 Task: Buy 1 Antiperspirant Deodorant from Deodorants & Antiperspirants section under best seller category for shipping address: Jordan Davis, 2759 Fieldcrest Road, New York, New York 10005, Cell Number 6318992398. Pay from credit card ending with 7965, CVV 549
Action: Mouse moved to (280, 55)
Screenshot: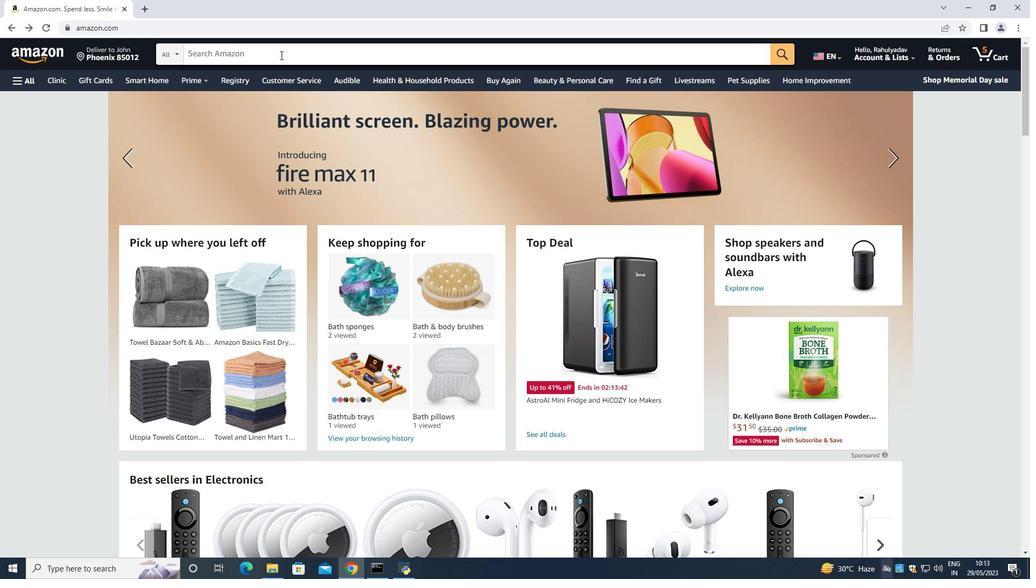 
Action: Mouse pressed left at (280, 55)
Screenshot: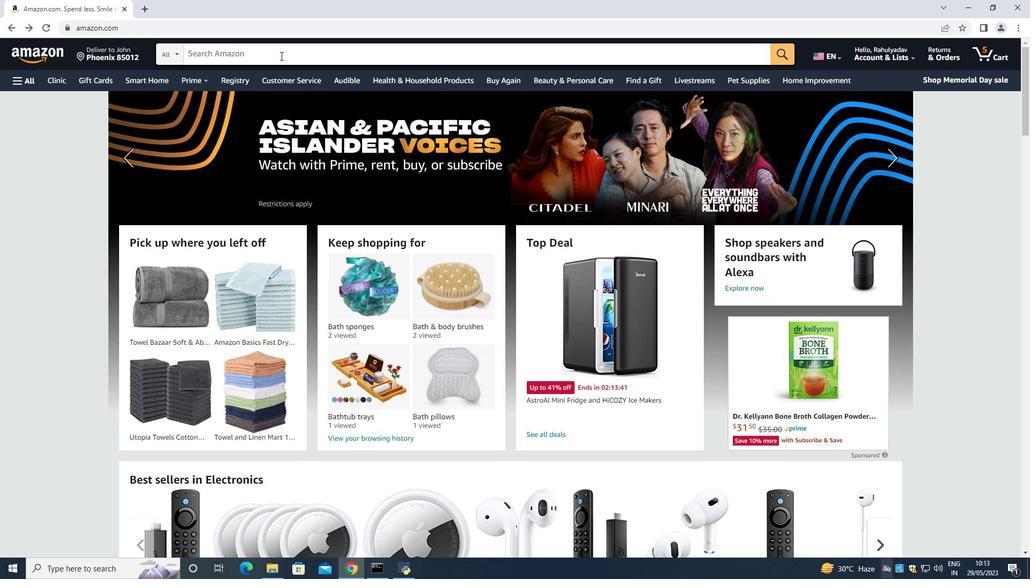 
Action: Mouse moved to (273, 54)
Screenshot: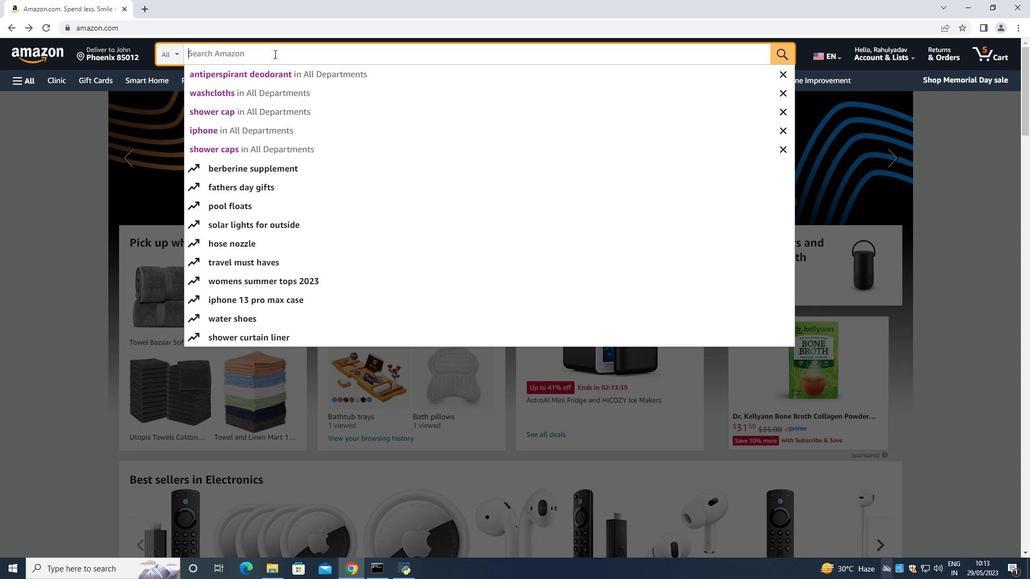 
Action: Key pressed <Key.shift>Antiperspirant<Key.space><Key.shift><Key.shift><Key.shift>Deodorant<Key.space><Key.enter>
Screenshot: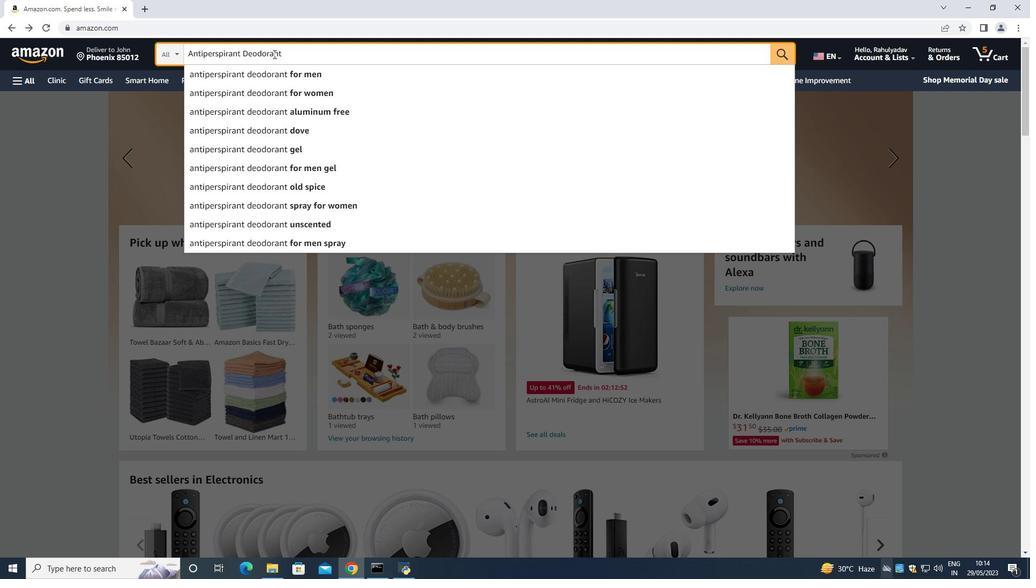 
Action: Mouse moved to (77, 262)
Screenshot: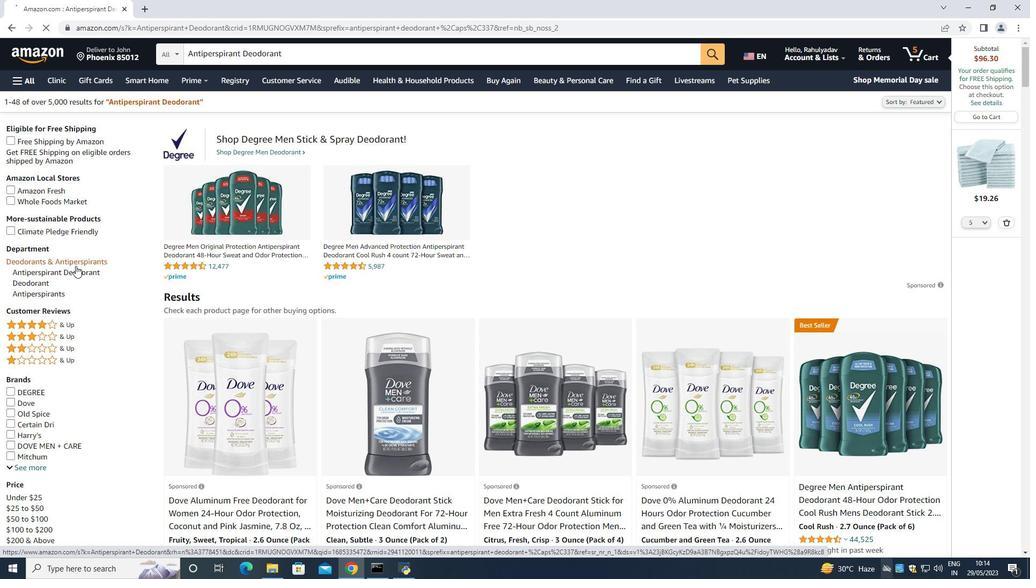 
Action: Mouse pressed left at (77, 262)
Screenshot: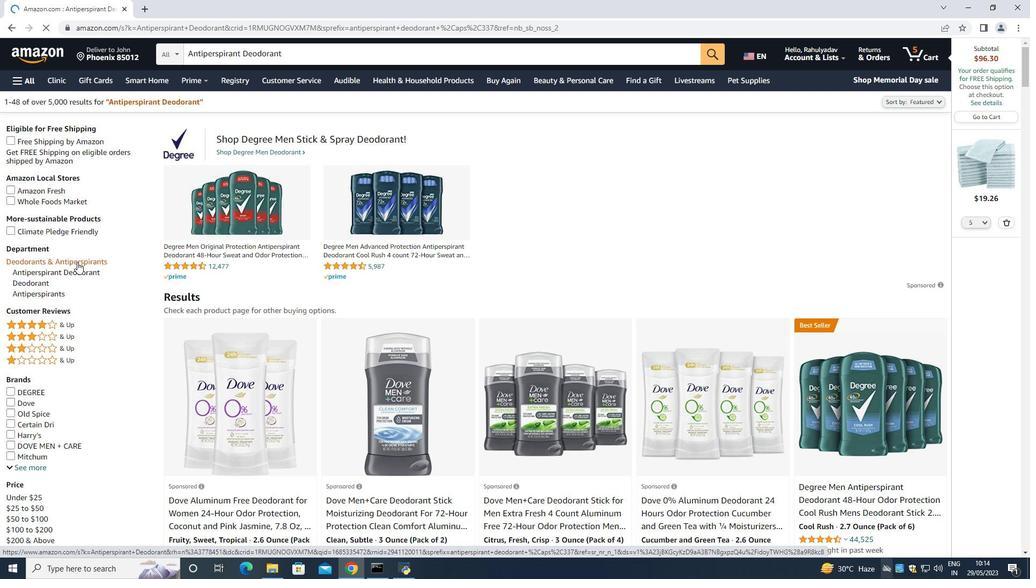 
Action: Mouse moved to (370, 234)
Screenshot: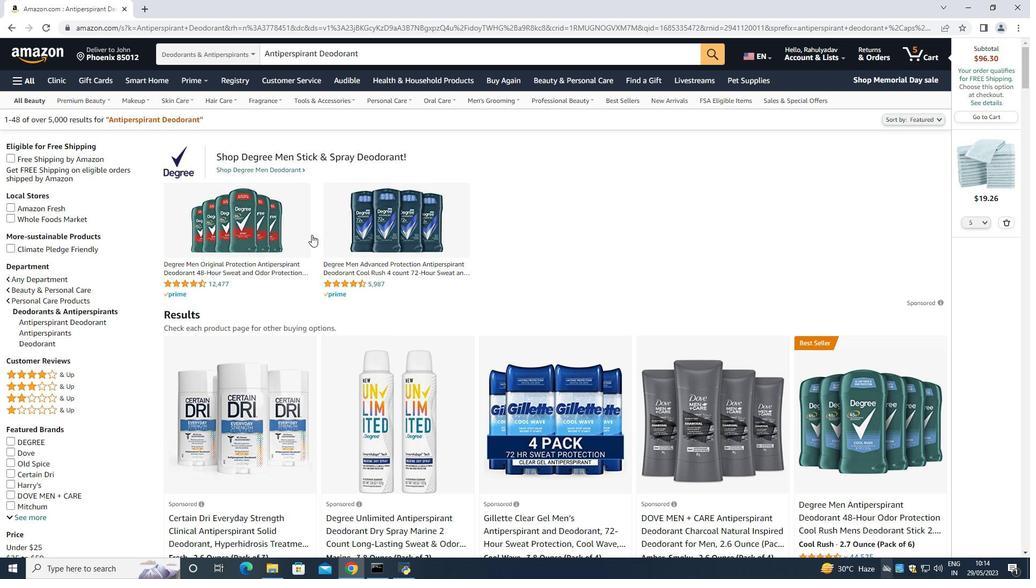
Action: Mouse scrolled (370, 234) with delta (0, 0)
Screenshot: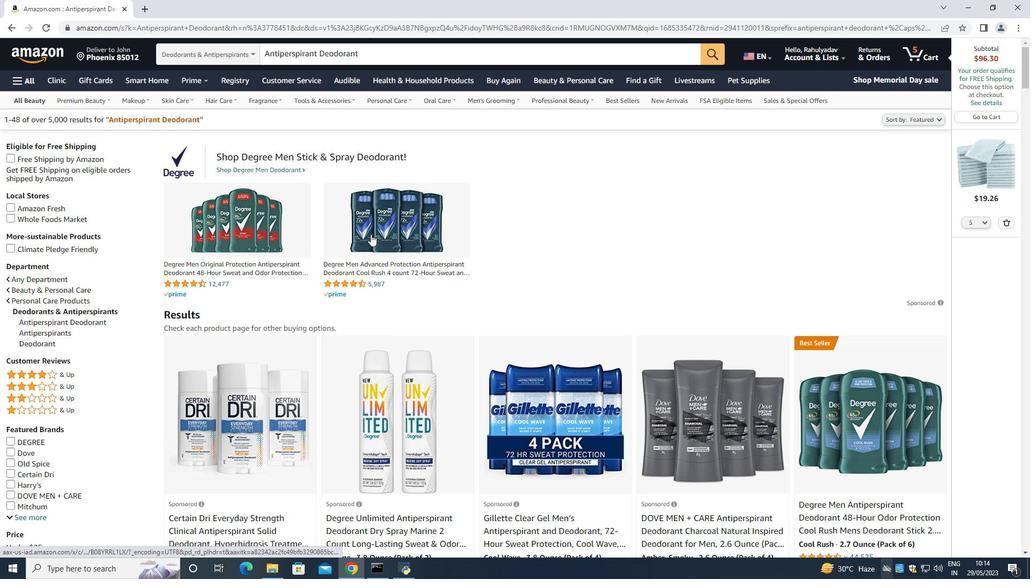 
Action: Mouse moved to (1009, 226)
Screenshot: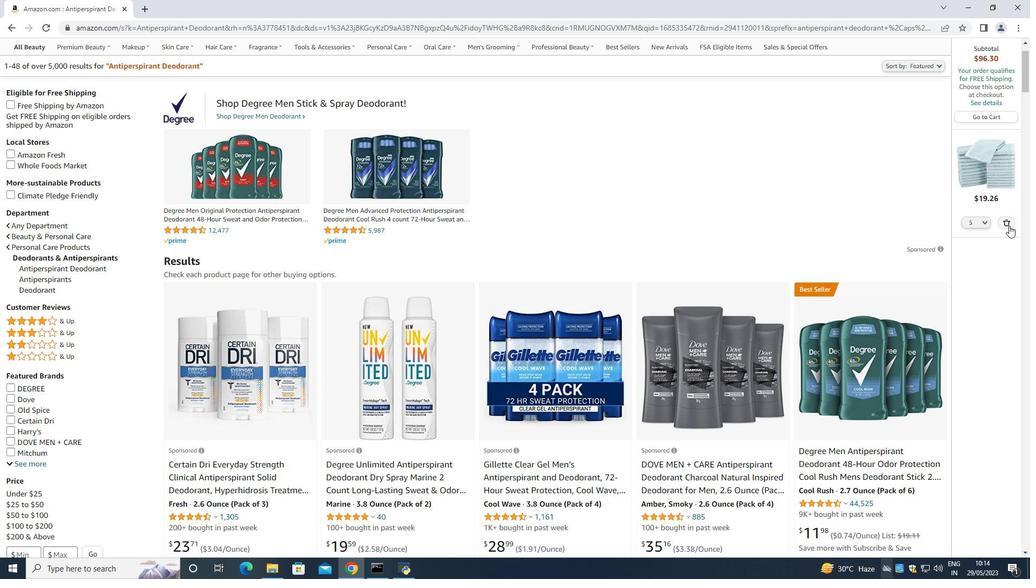 
Action: Mouse pressed left at (1009, 226)
Screenshot: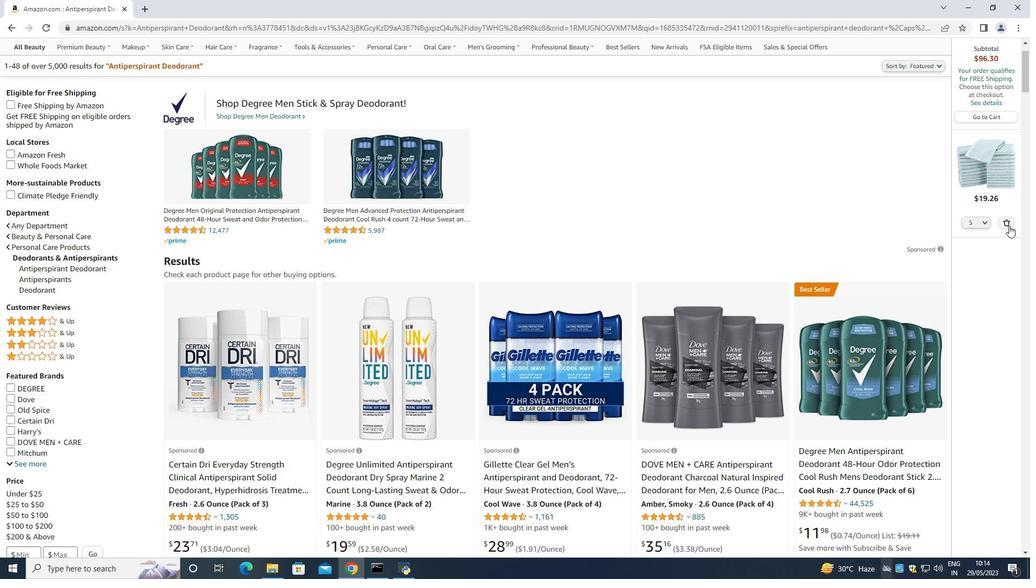 
Action: Mouse moved to (1003, 220)
Screenshot: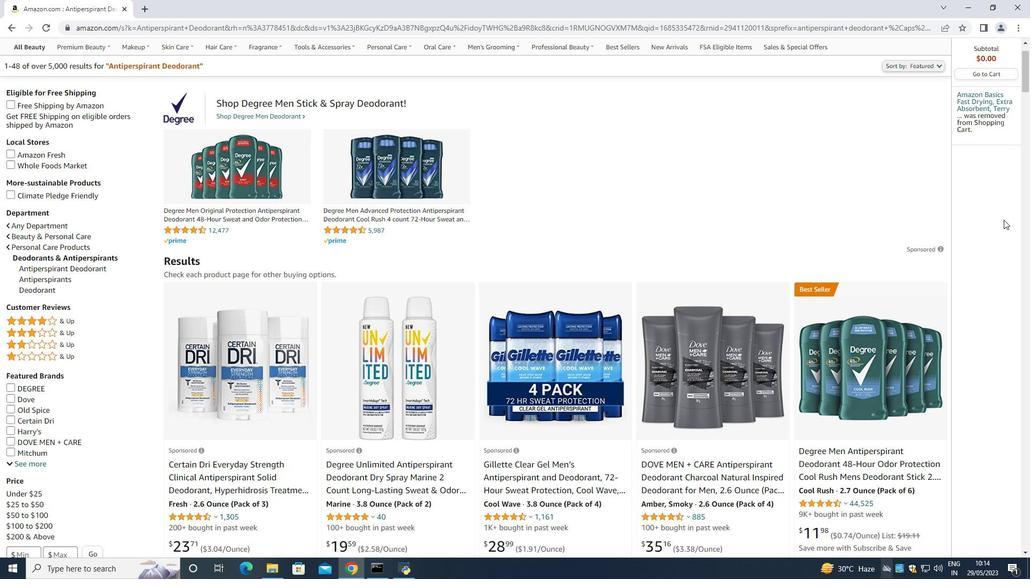 
Action: Key pressed <Key.down><Key.down><Key.down><Key.down><Key.down><Key.down><Key.down><Key.down><Key.down><Key.down><Key.down><Key.down><Key.down><Key.down><Key.down><Key.down><Key.down><Key.down><Key.up><Key.up><Key.up><Key.up><Key.up><Key.up><Key.up><Key.up><Key.up><Key.up><Key.up><Key.up><Key.up><Key.up><Key.up><Key.up><Key.up><Key.up><Key.up><Key.up><Key.up><Key.up><Key.up><Key.up><Key.down><Key.down><Key.down><Key.down><Key.down>
Screenshot: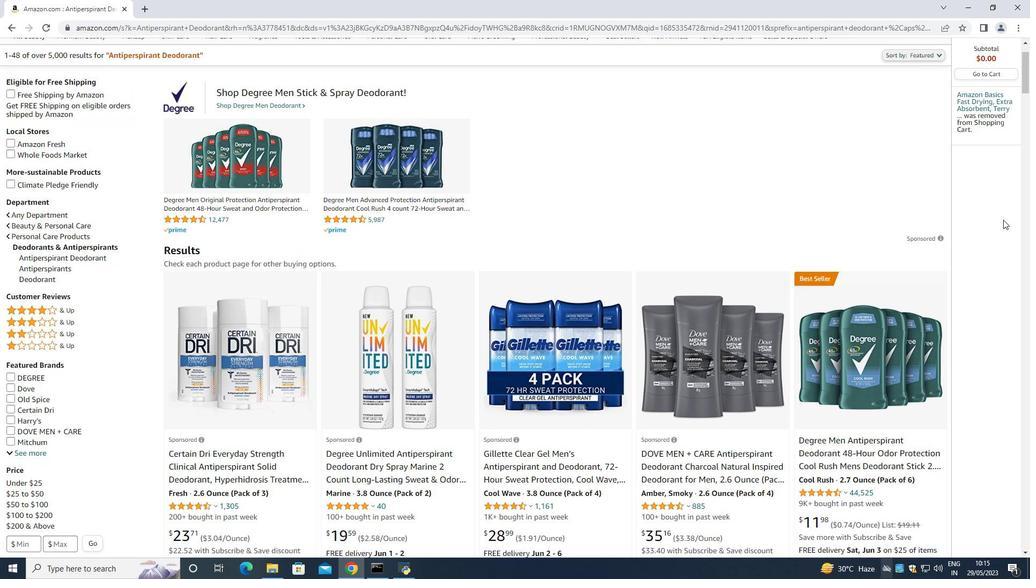 
Action: Mouse moved to (514, 332)
Screenshot: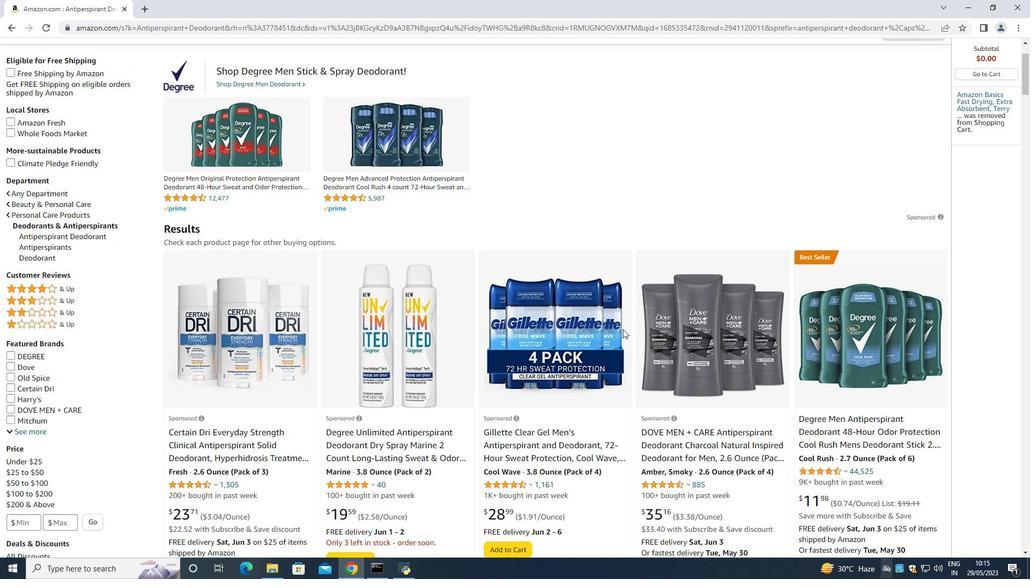 
Action: Mouse scrolled (514, 331) with delta (0, 0)
Screenshot: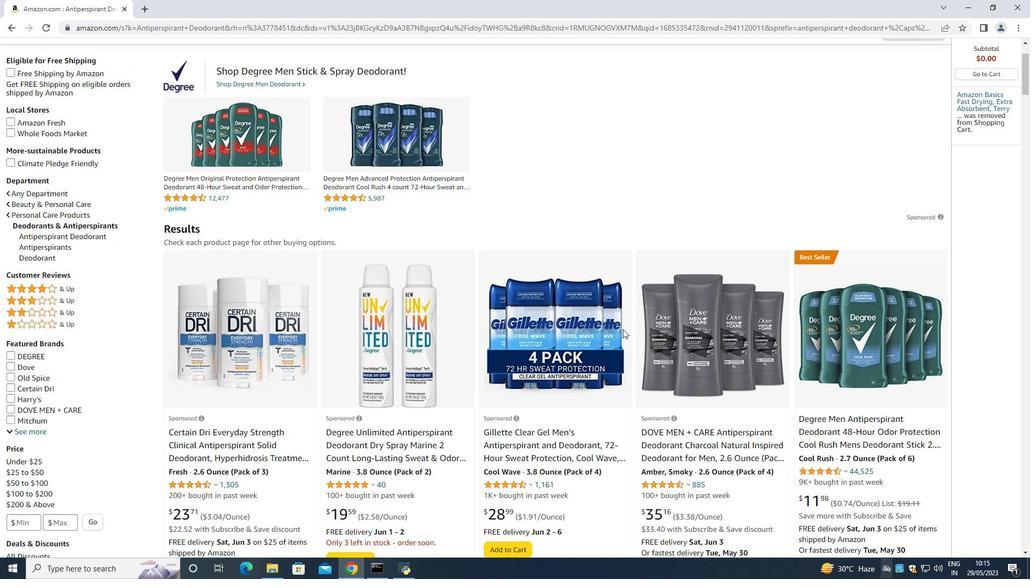 
Action: Mouse moved to (253, 379)
Screenshot: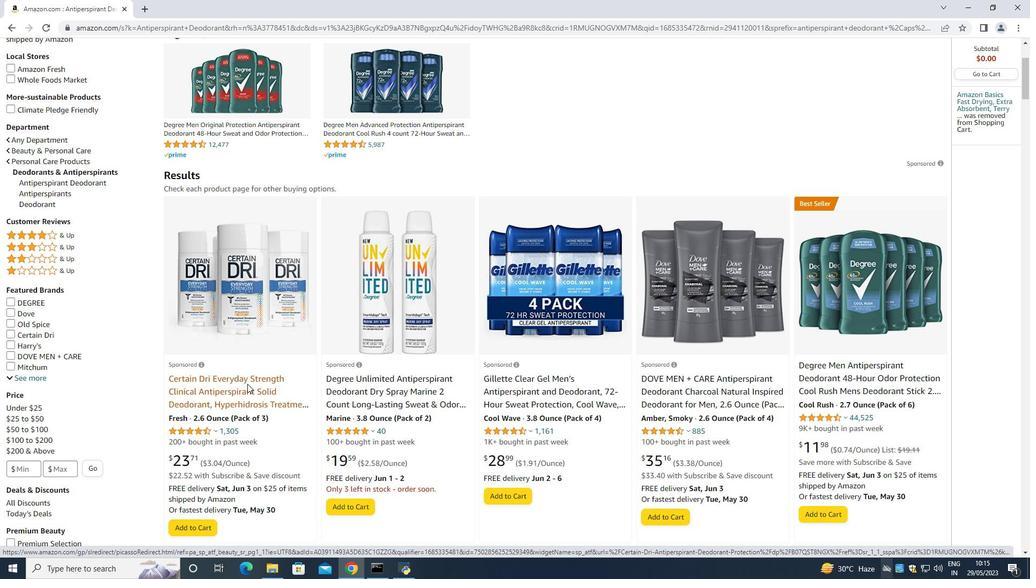
Action: Mouse scrolled (253, 379) with delta (0, 0)
Screenshot: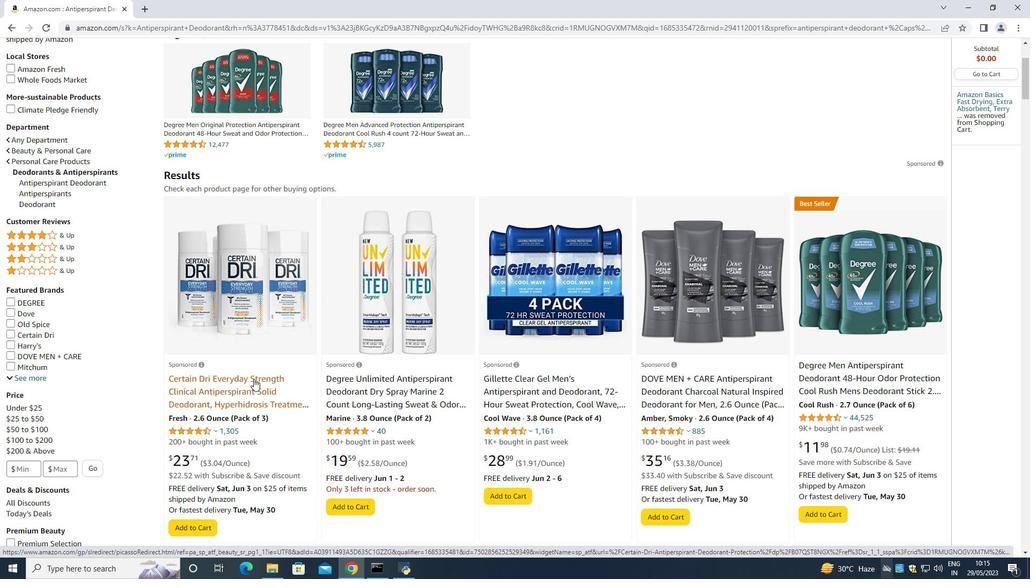 
Action: Mouse scrolled (253, 379) with delta (0, 0)
Screenshot: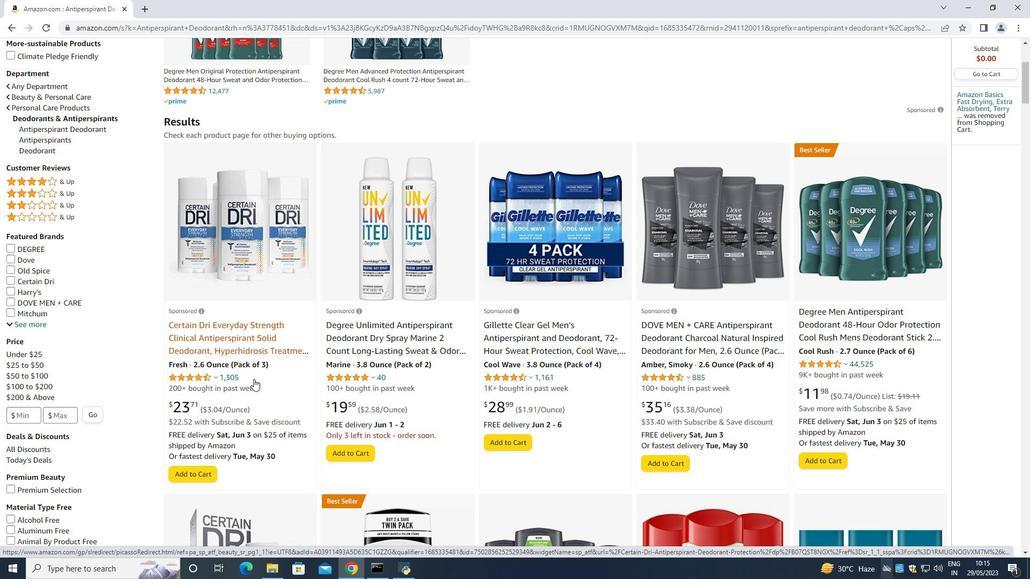 
Action: Mouse scrolled (253, 379) with delta (0, 0)
Screenshot: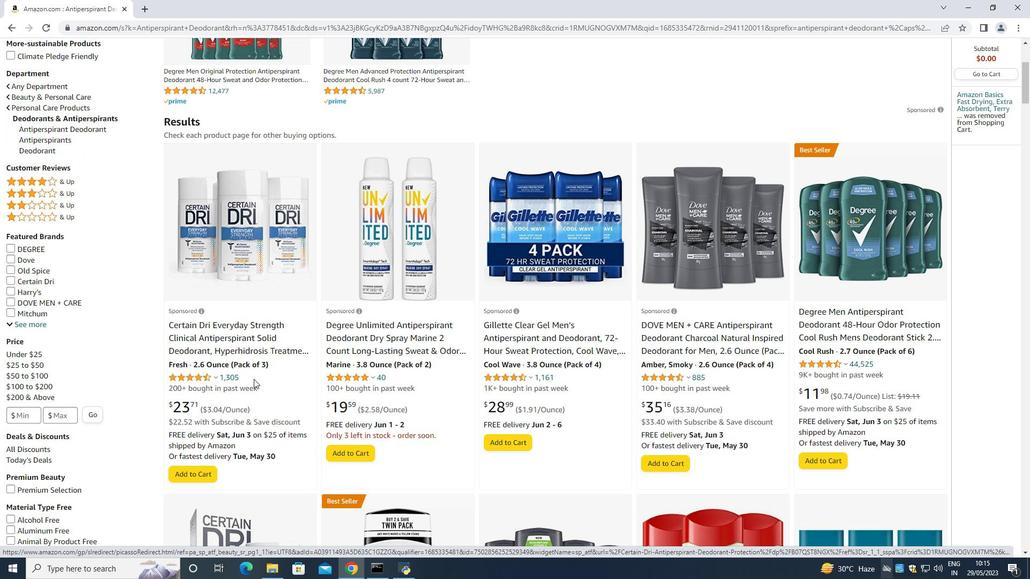 
Action: Mouse scrolled (253, 379) with delta (0, 0)
Screenshot: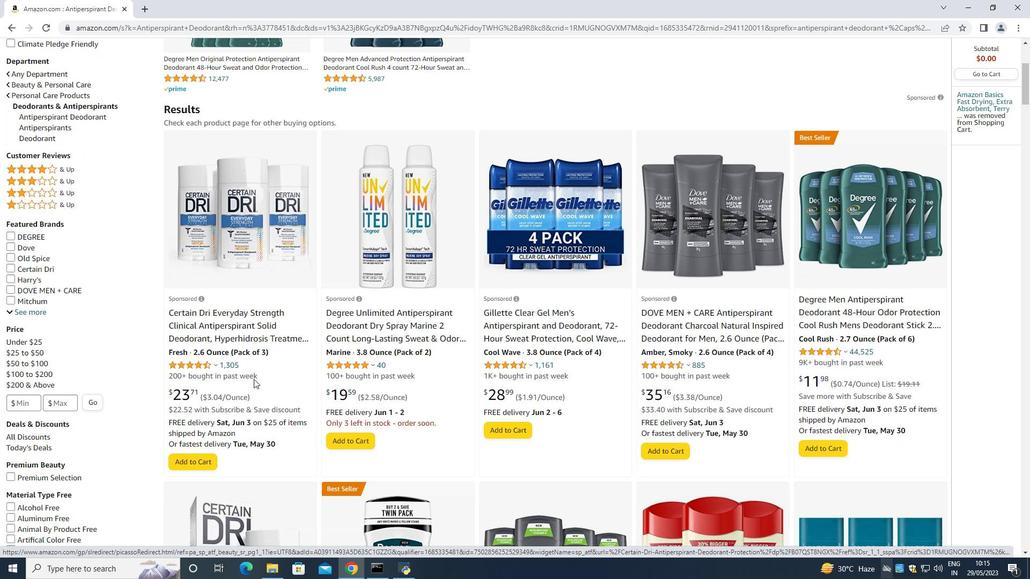 
Action: Mouse scrolled (253, 379) with delta (0, 0)
Screenshot: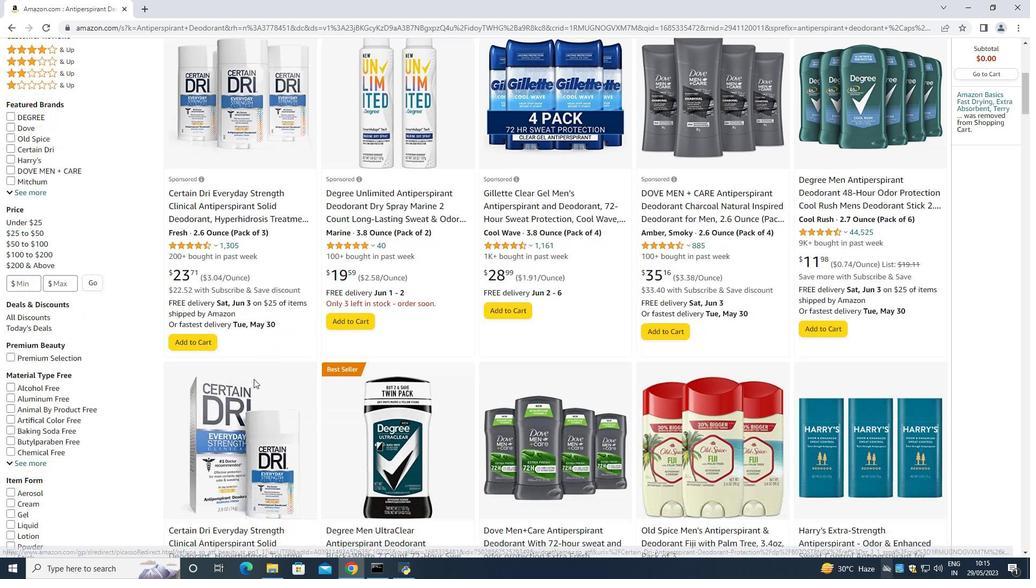 
Action: Mouse scrolled (253, 379) with delta (0, 0)
Screenshot: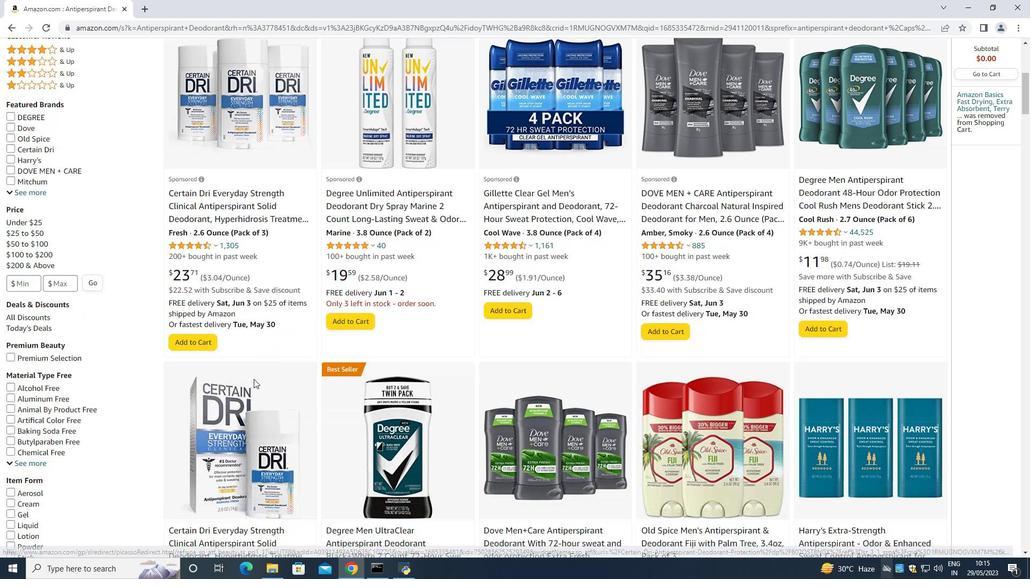 
Action: Mouse moved to (758, 395)
Screenshot: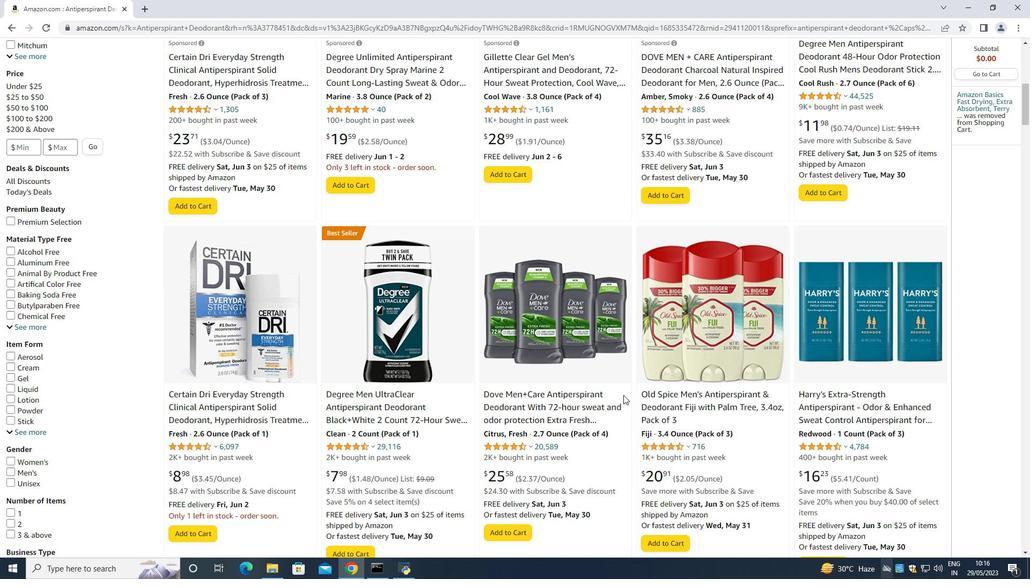 
Action: Mouse scrolled (758, 395) with delta (0, 0)
Screenshot: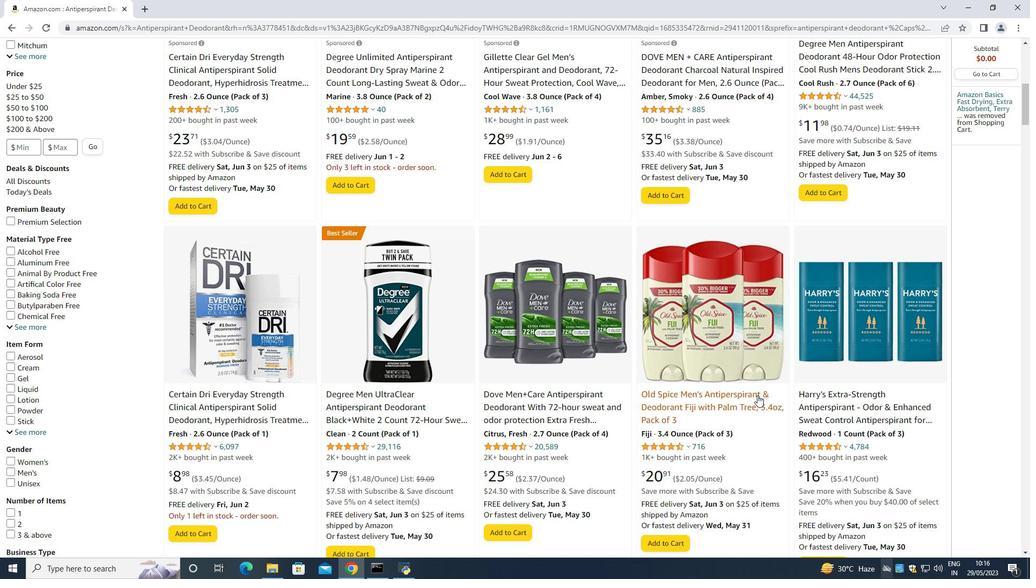 
Action: Mouse moved to (757, 396)
Screenshot: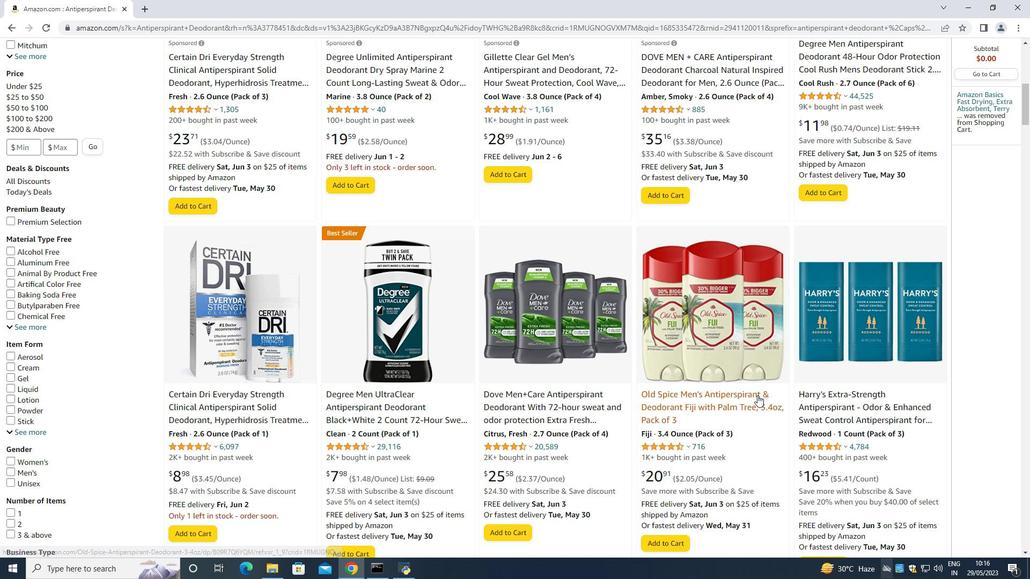 
Action: Mouse scrolled (757, 396) with delta (0, 0)
Screenshot: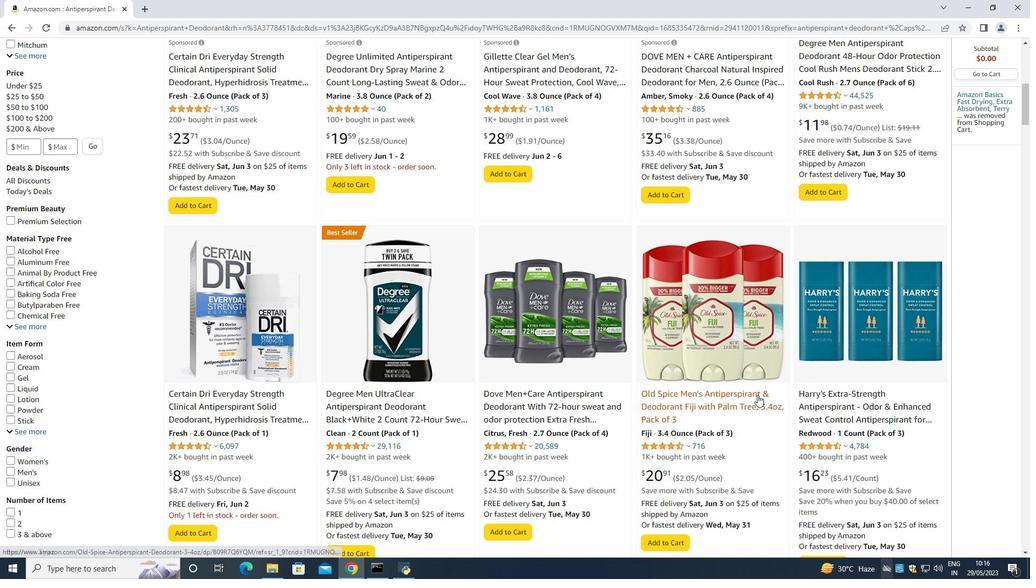 
Action: Mouse moved to (757, 397)
Screenshot: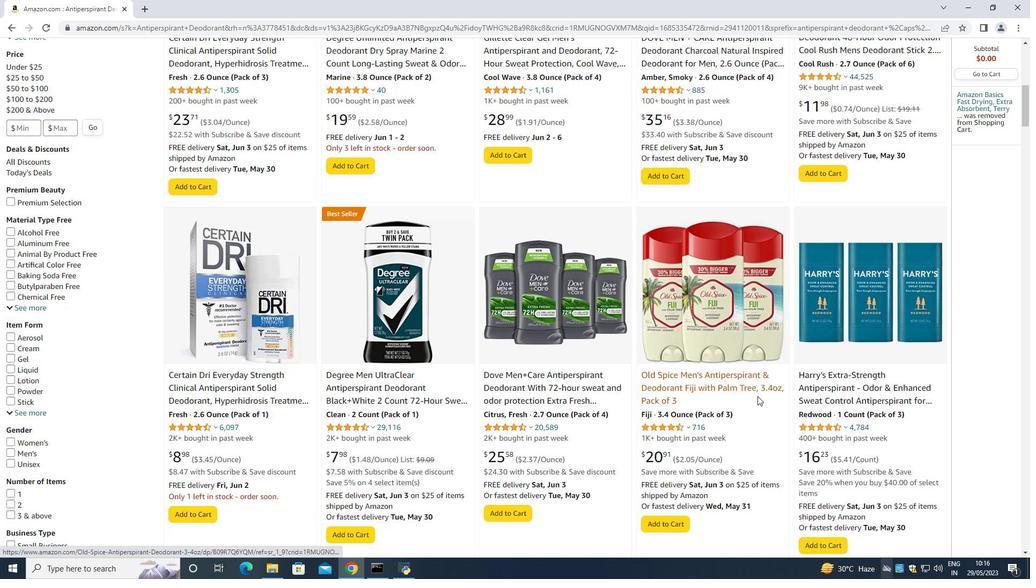 
Action: Mouse scrolled (757, 397) with delta (0, 0)
Screenshot: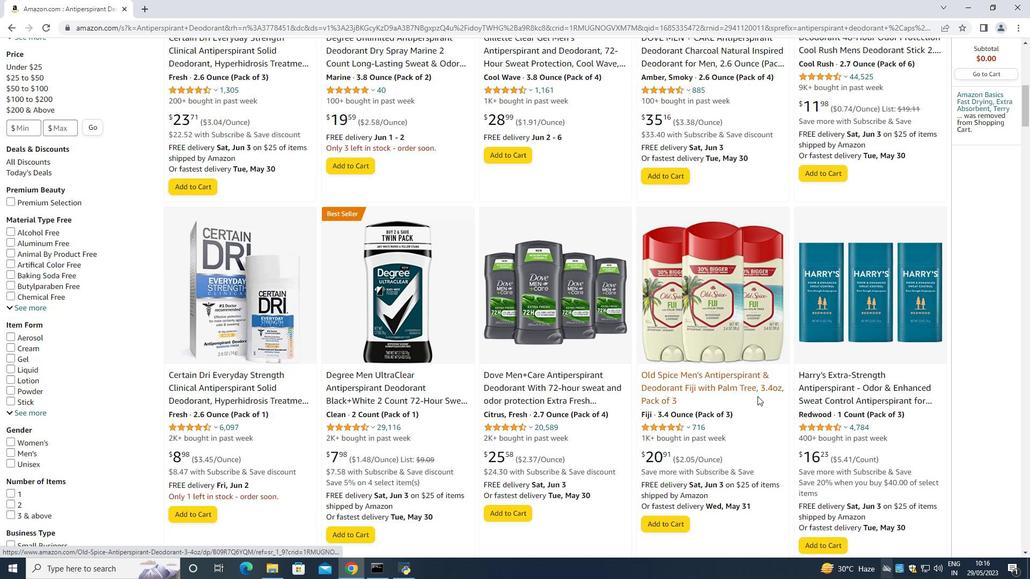 
Action: Mouse moved to (752, 401)
Screenshot: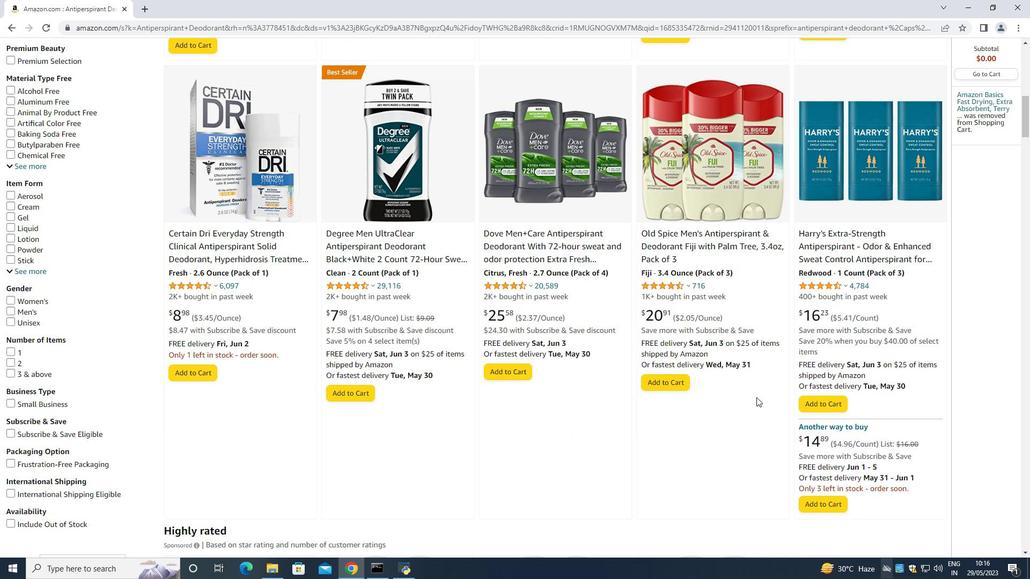 
Action: Mouse scrolled (752, 401) with delta (0, 0)
Screenshot: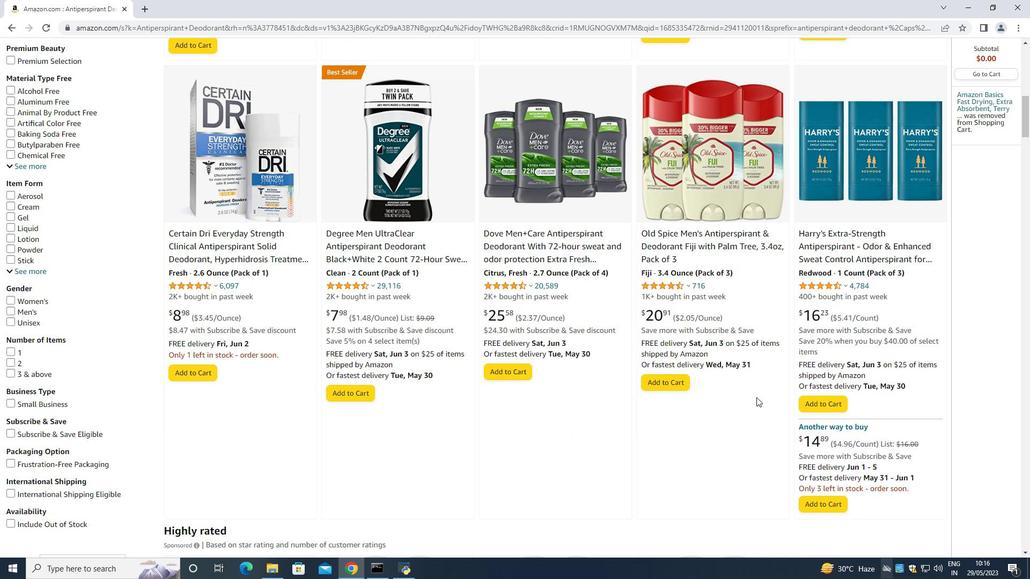 
Action: Mouse moved to (751, 403)
Screenshot: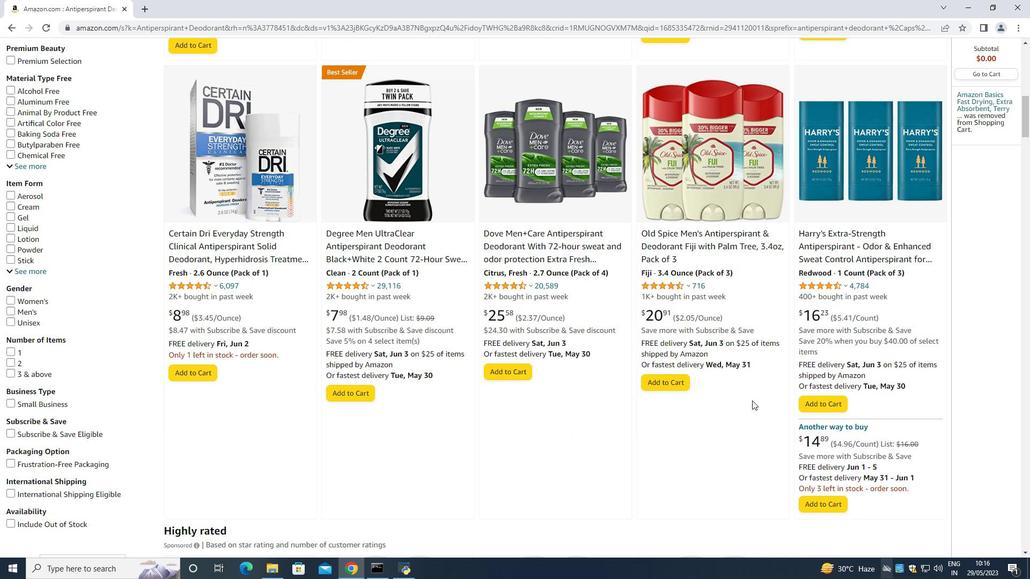 
Action: Mouse scrolled (751, 402) with delta (0, 0)
Screenshot: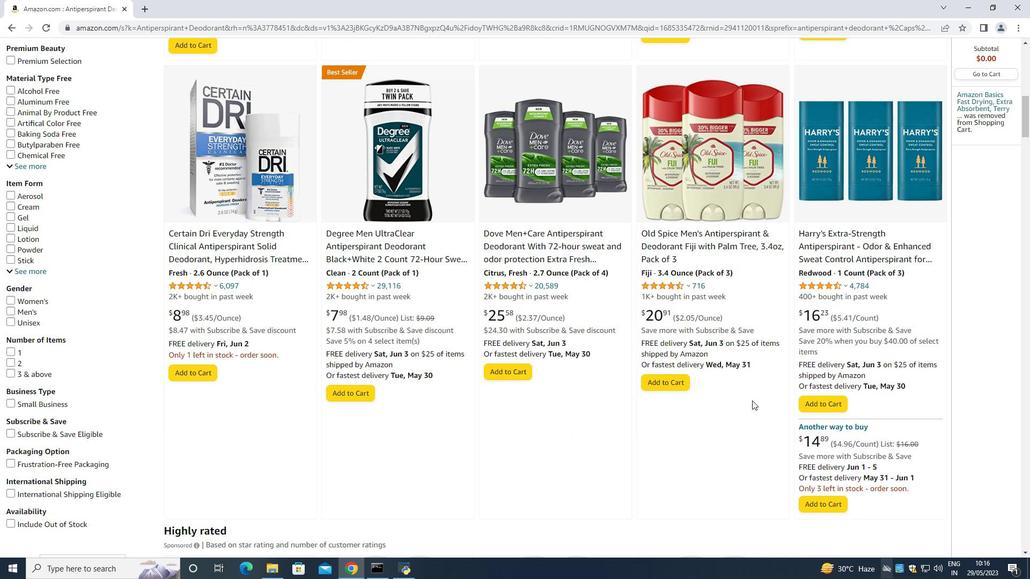 
Action: Mouse scrolled (751, 402) with delta (0, 0)
Screenshot: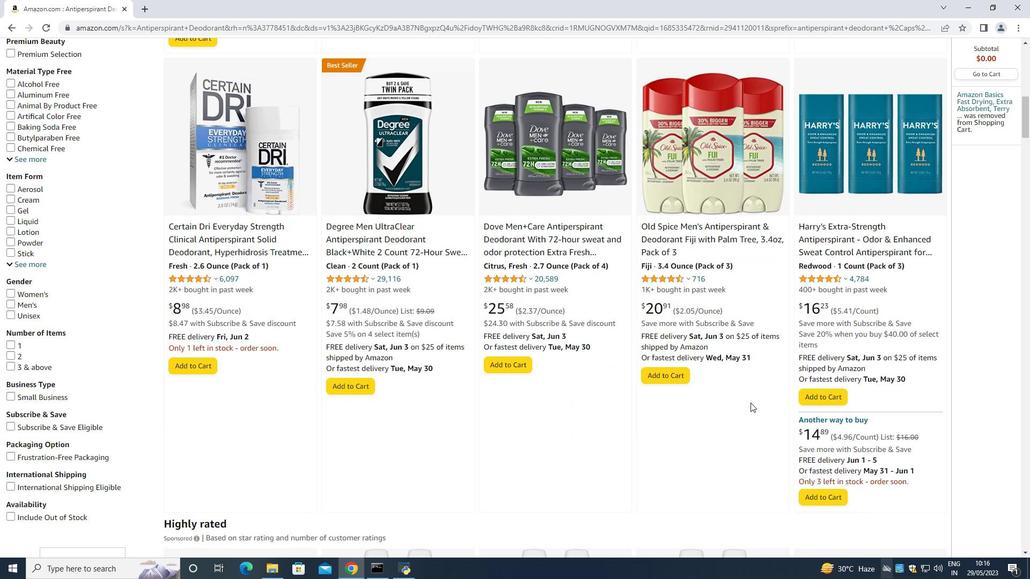 
Action: Mouse moved to (748, 405)
Screenshot: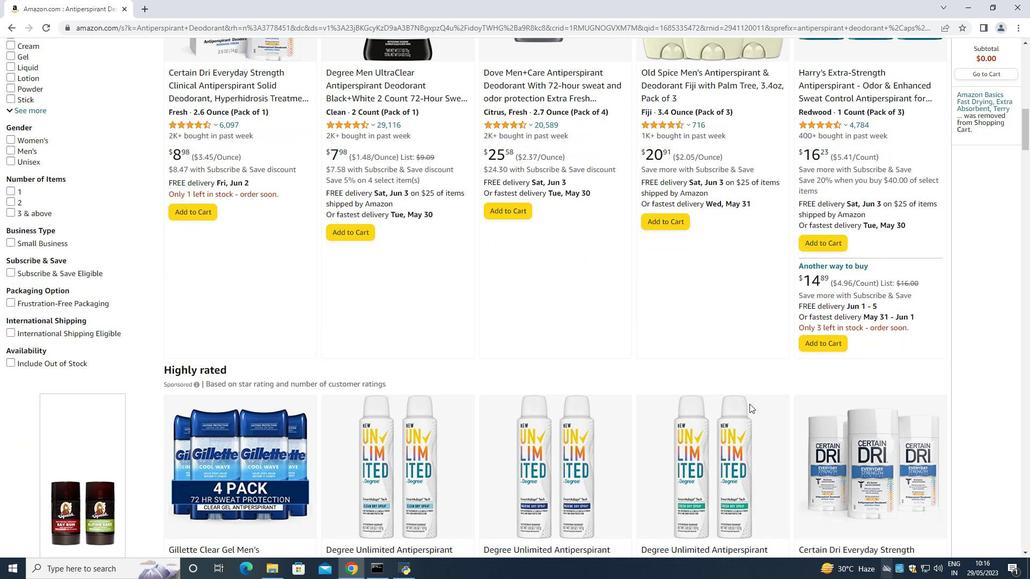 
Action: Mouse scrolled (748, 404) with delta (0, 0)
Screenshot: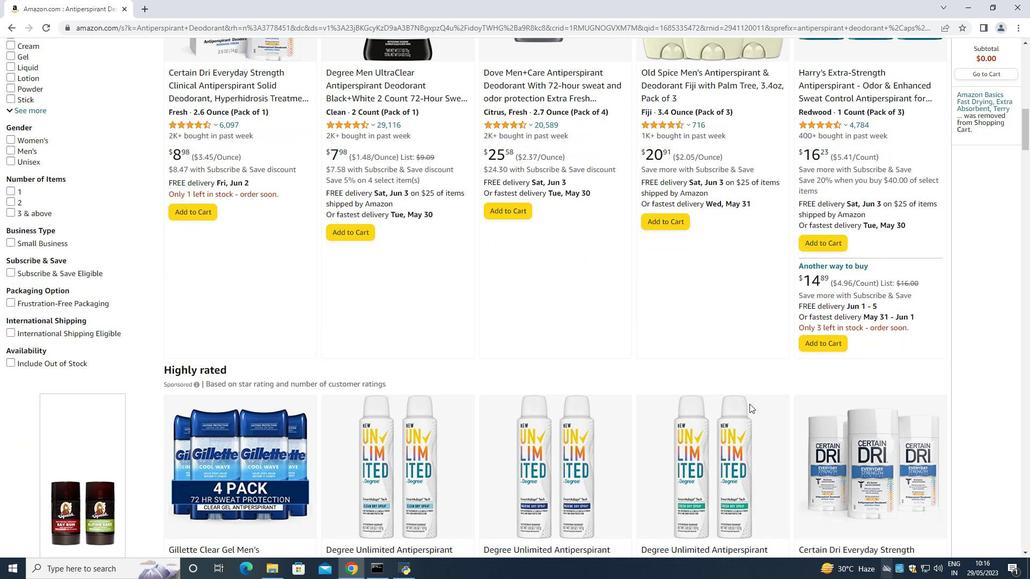
Action: Mouse moved to (747, 406)
Screenshot: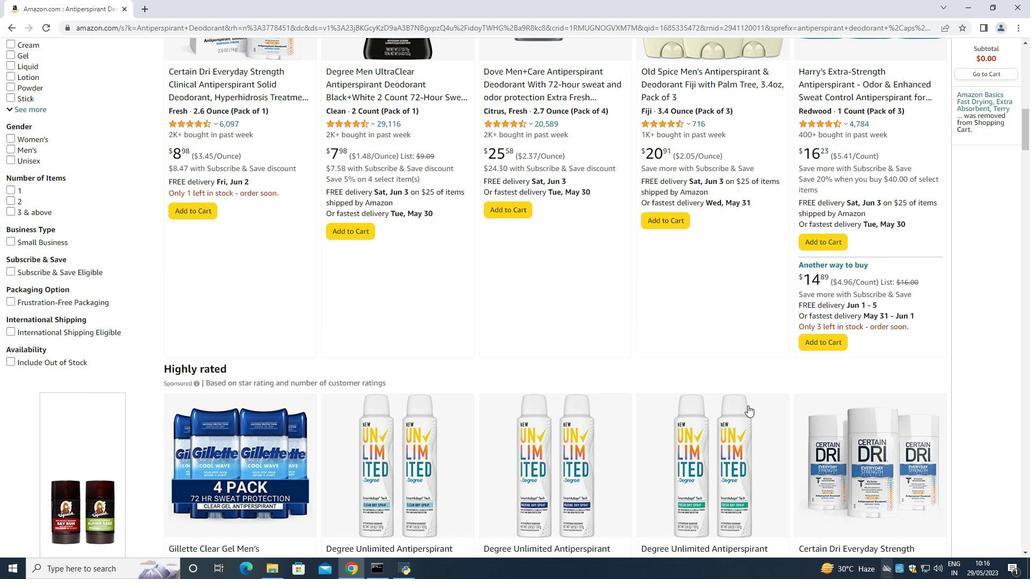 
Action: Mouse scrolled (747, 405) with delta (0, 0)
Screenshot: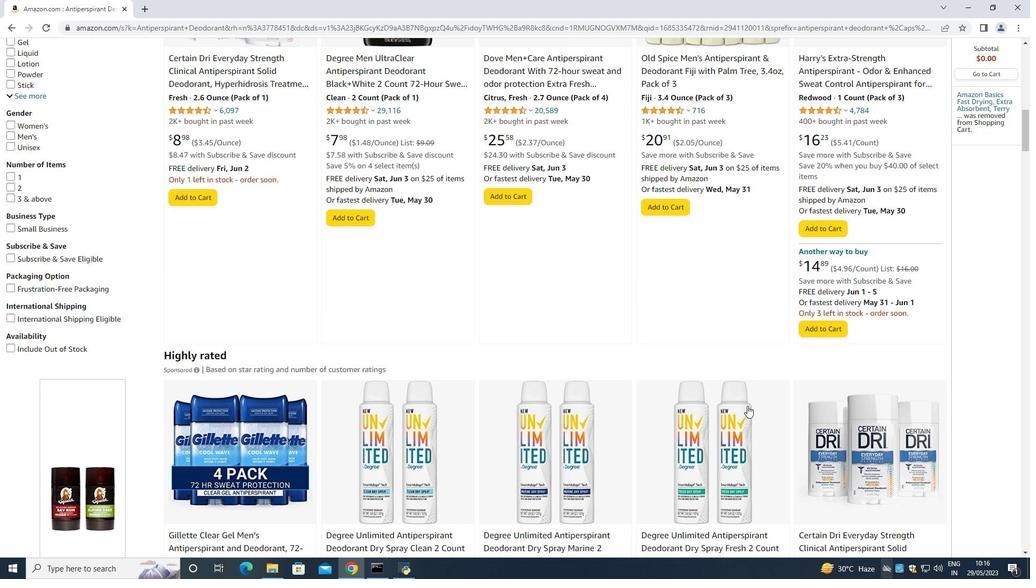 
Action: Mouse moved to (274, 459)
Screenshot: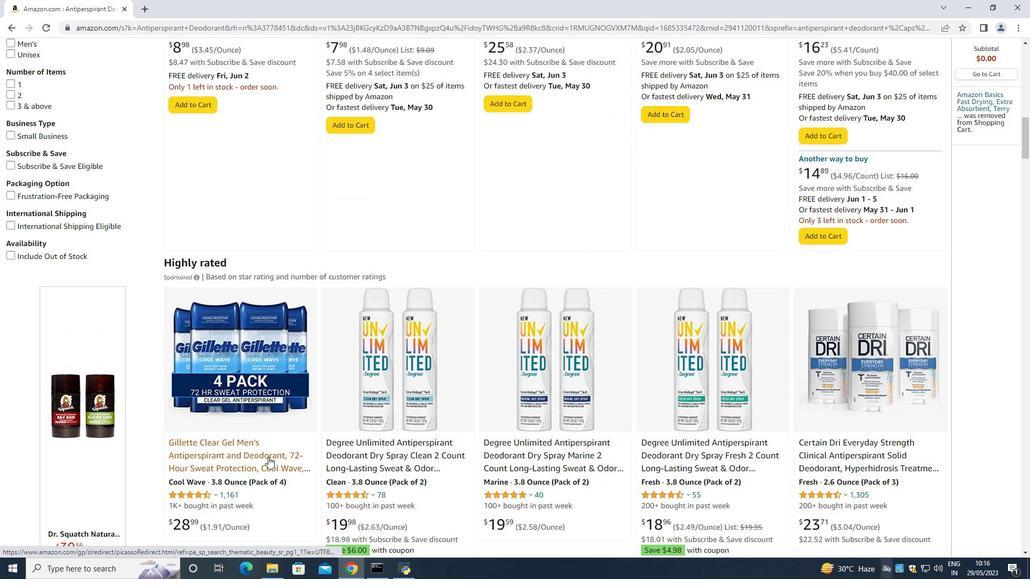 
Action: Mouse scrolled (274, 459) with delta (0, 0)
Screenshot: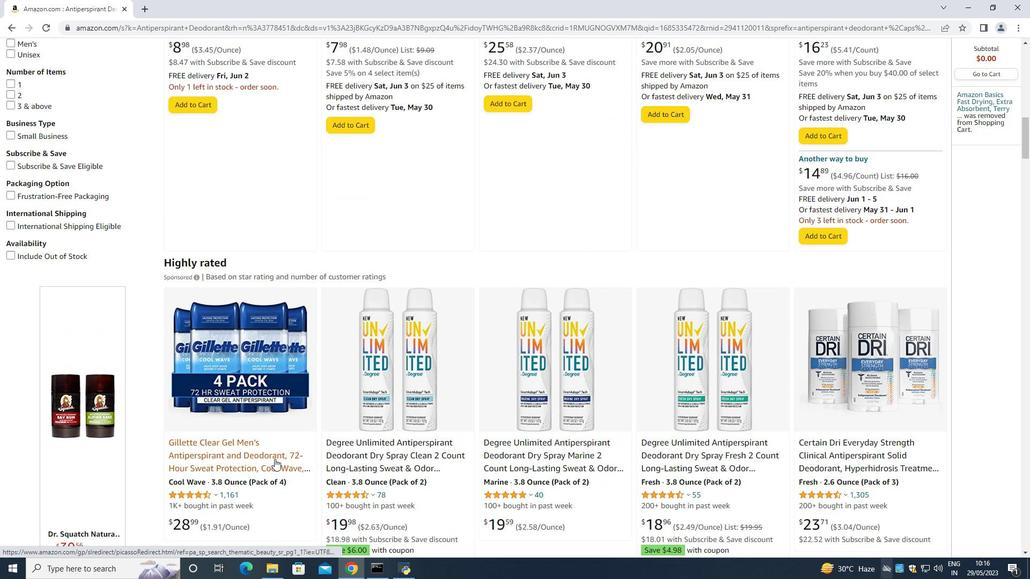 
Action: Mouse moved to (648, 439)
Screenshot: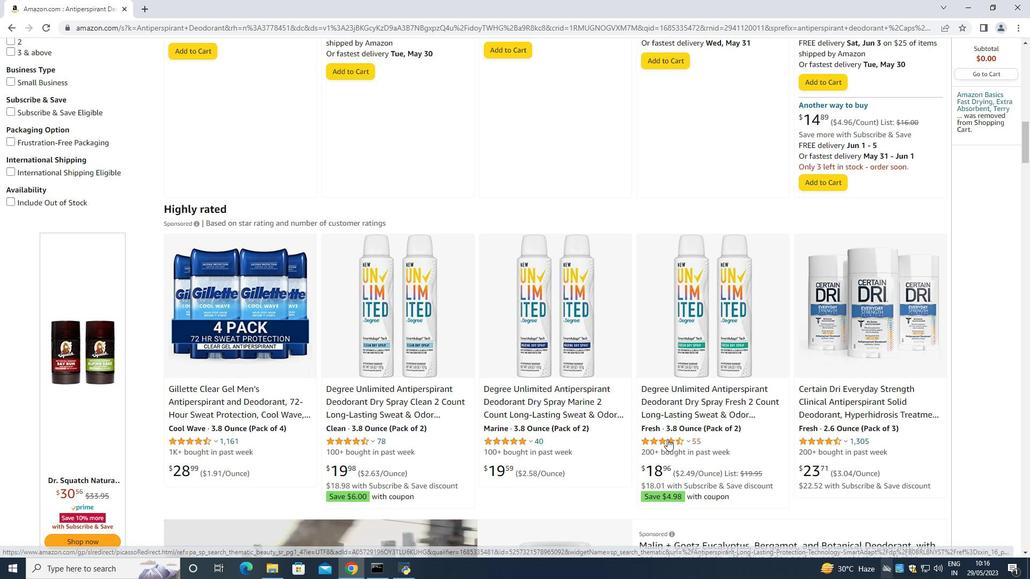 
Action: Mouse scrolled (648, 439) with delta (0, 0)
Screenshot: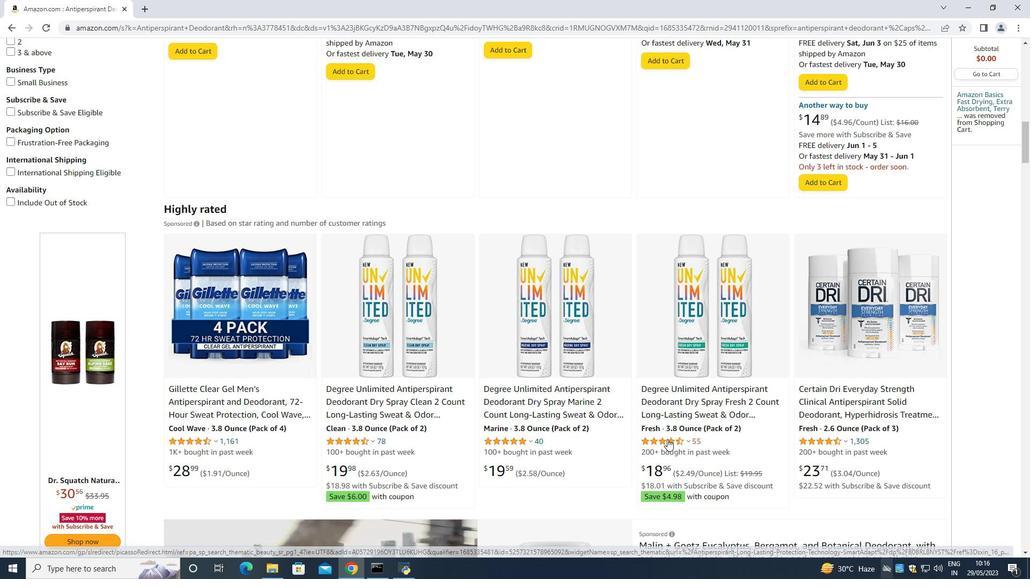 
Action: Mouse moved to (646, 440)
Screenshot: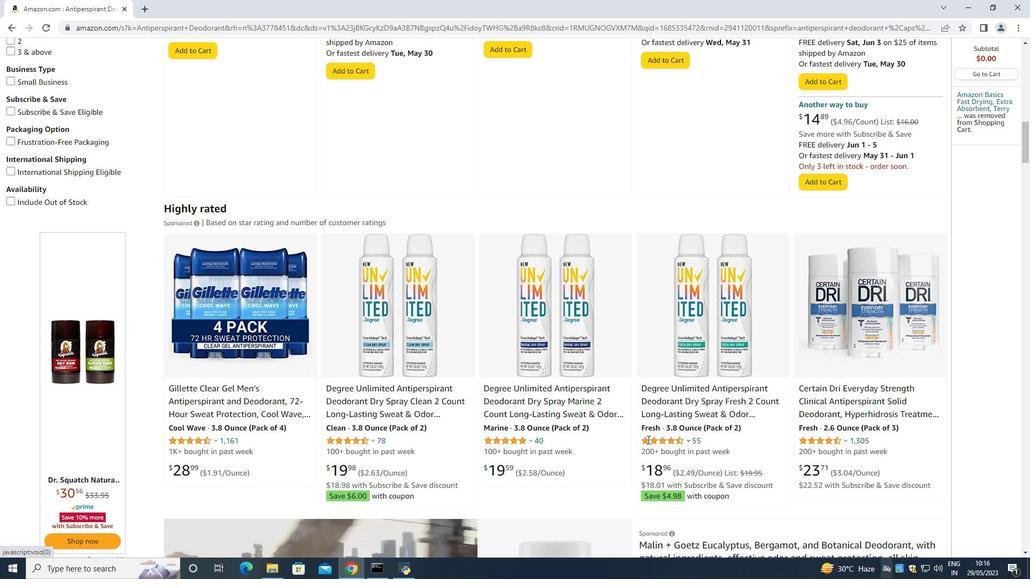 
Action: Mouse scrolled (646, 440) with delta (0, 0)
Screenshot: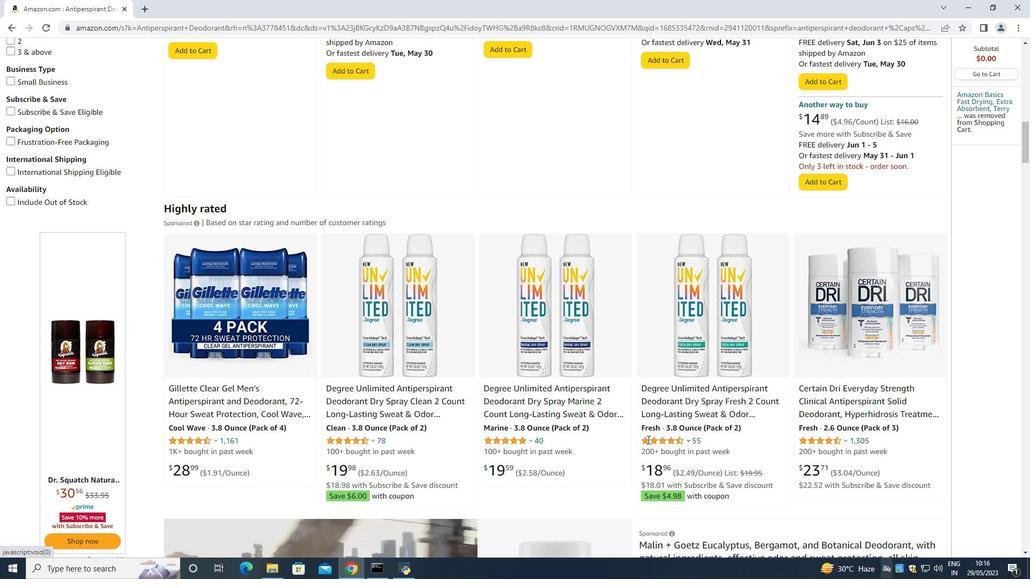
Action: Mouse moved to (641, 441)
Screenshot: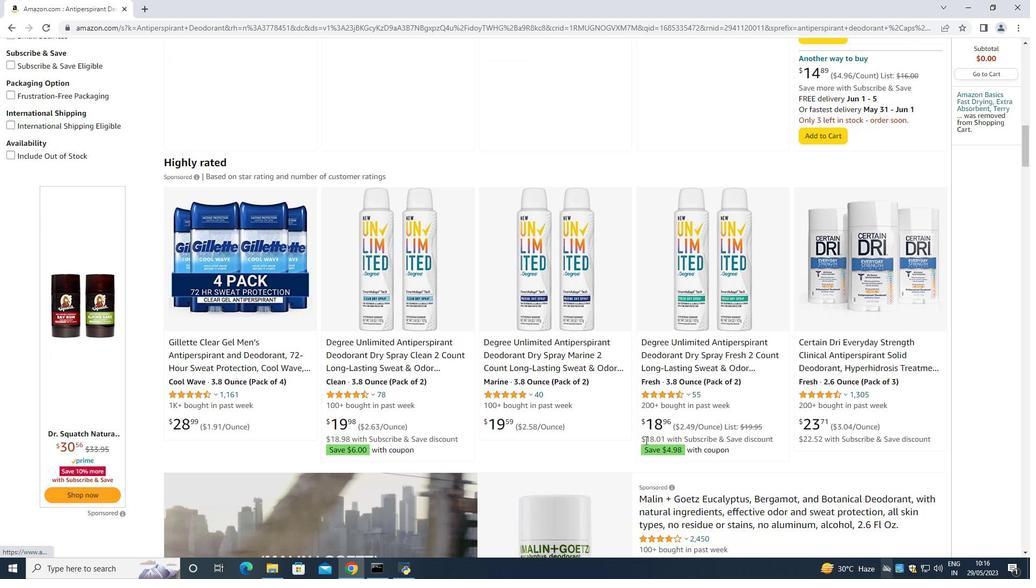 
Action: Mouse scrolled (641, 441) with delta (0, 0)
Screenshot: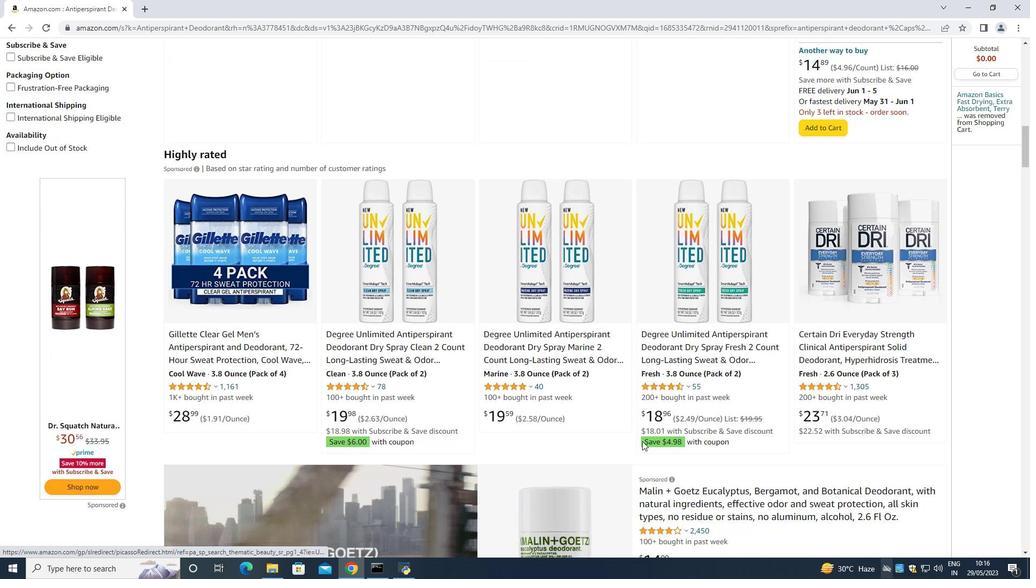 
Action: Mouse moved to (640, 444)
Screenshot: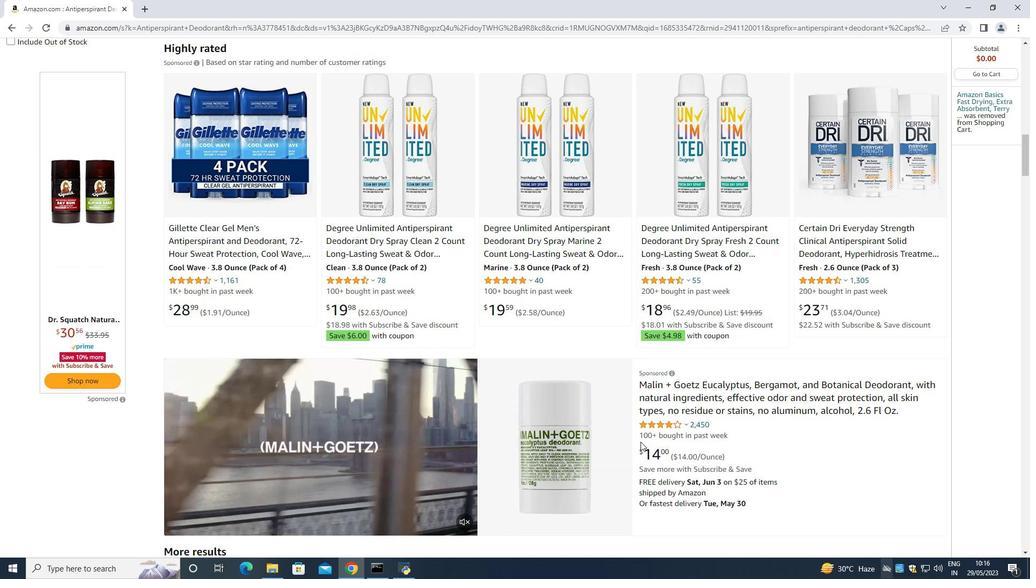 
Action: Mouse scrolled (640, 443) with delta (0, 0)
Screenshot: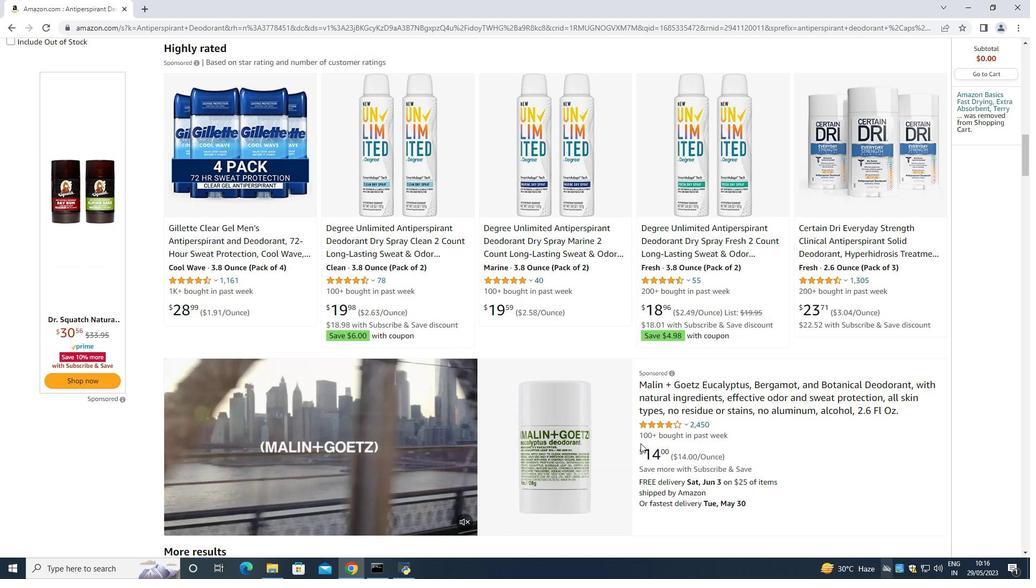 
Action: Mouse moved to (674, 445)
Screenshot: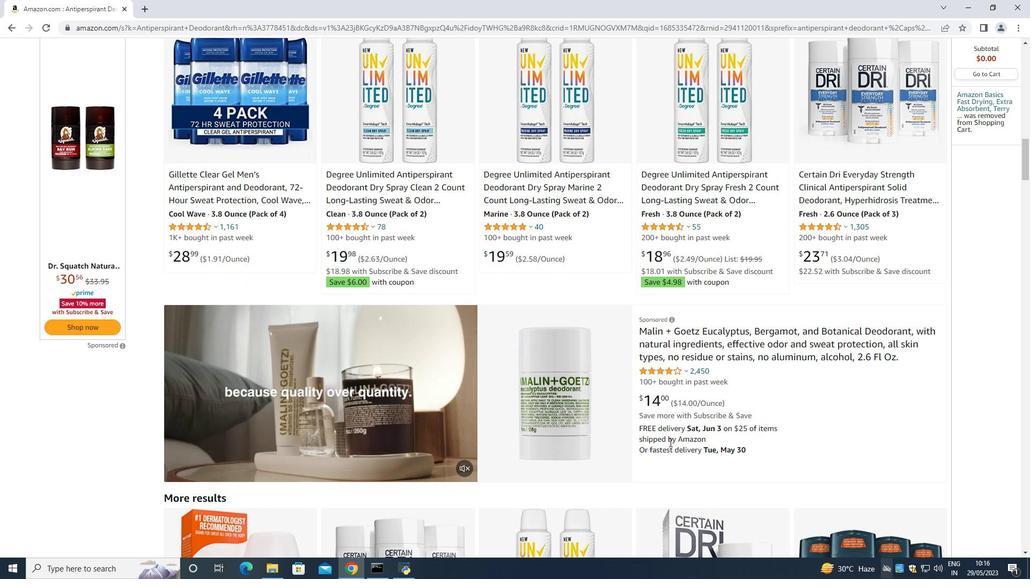 
Action: Mouse scrolled (674, 444) with delta (0, 0)
Screenshot: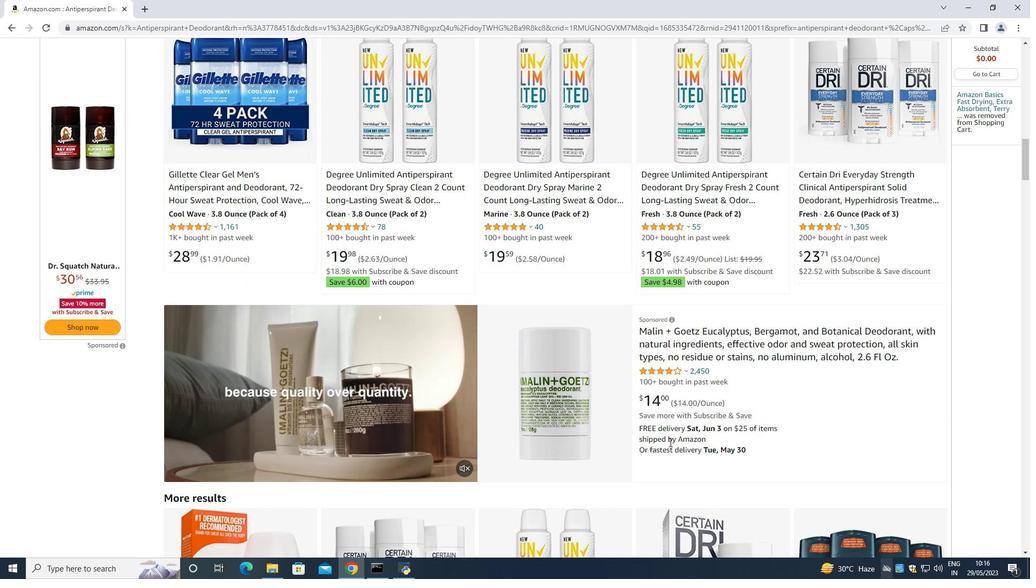
Action: Mouse scrolled (674, 444) with delta (0, 0)
Screenshot: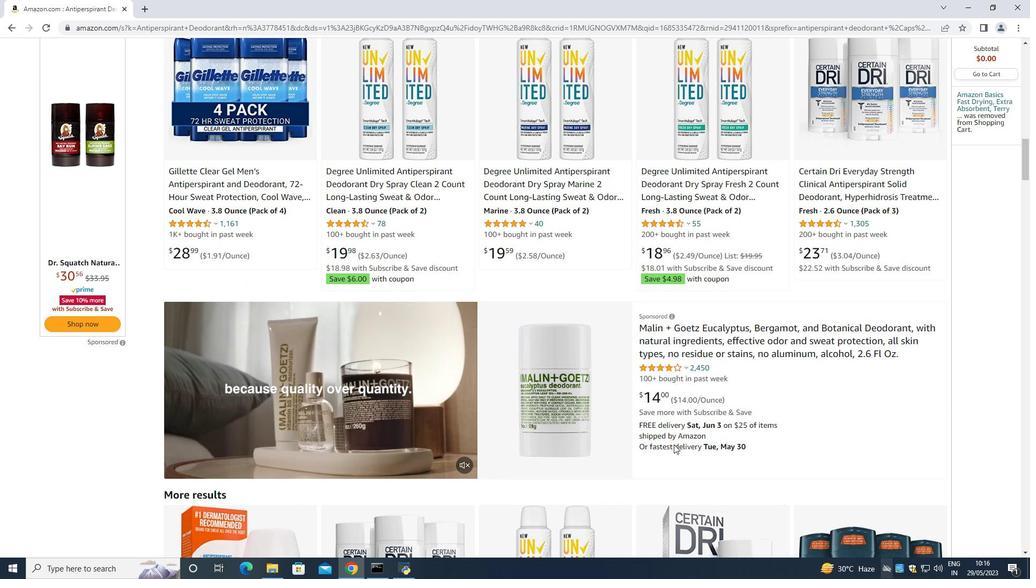 
Action: Mouse moved to (674, 445)
Screenshot: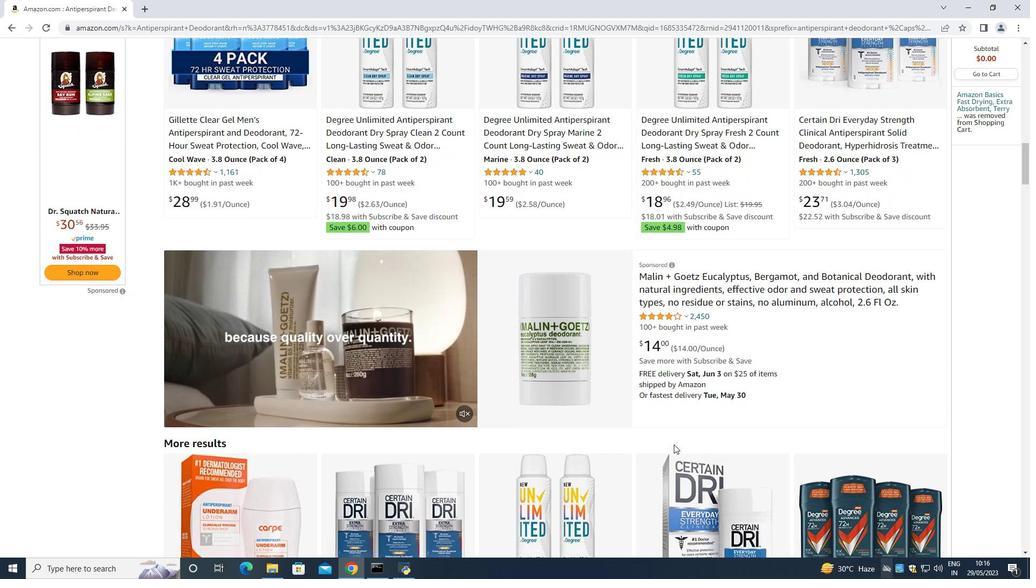 
Action: Mouse scrolled (674, 444) with delta (0, 0)
Screenshot: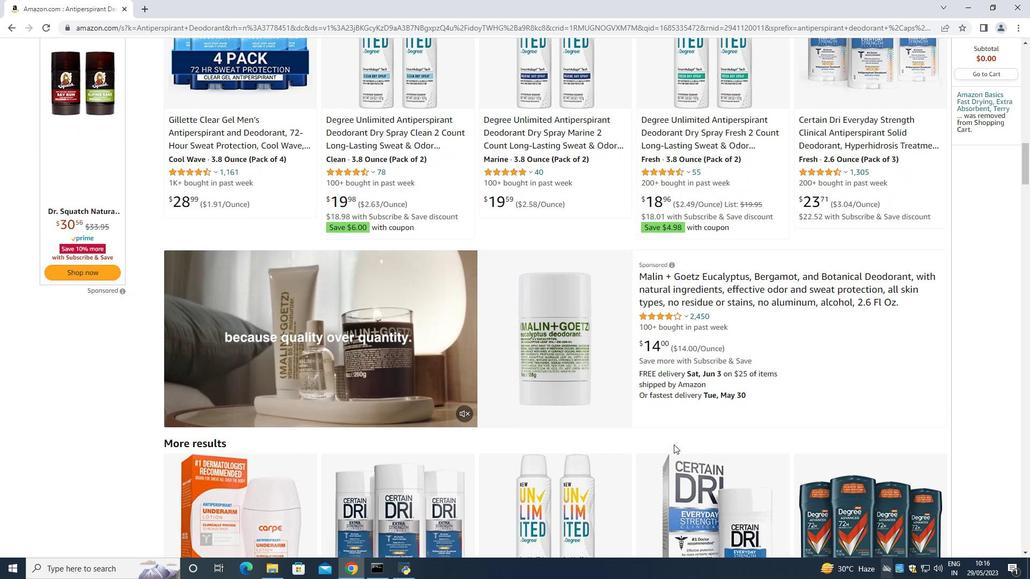 
Action: Mouse moved to (551, 529)
Screenshot: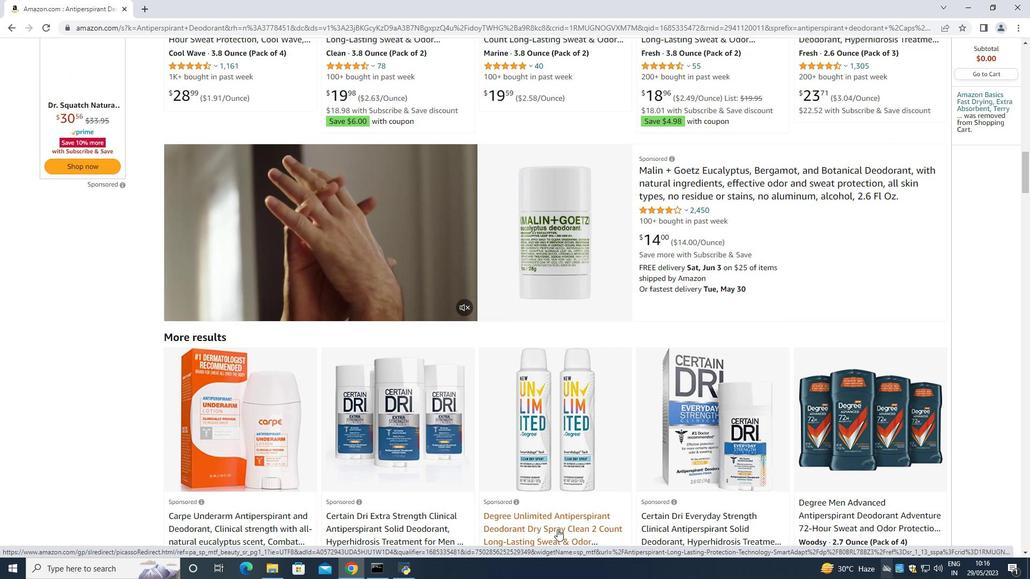 
Action: Mouse scrolled (551, 530) with delta (0, 0)
Screenshot: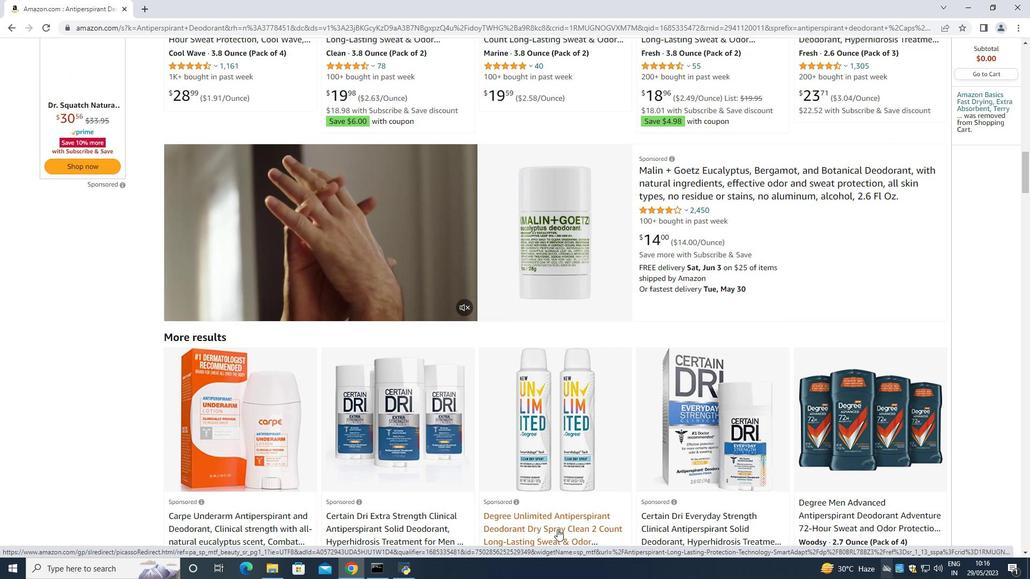 
Action: Mouse moved to (550, 529)
Screenshot: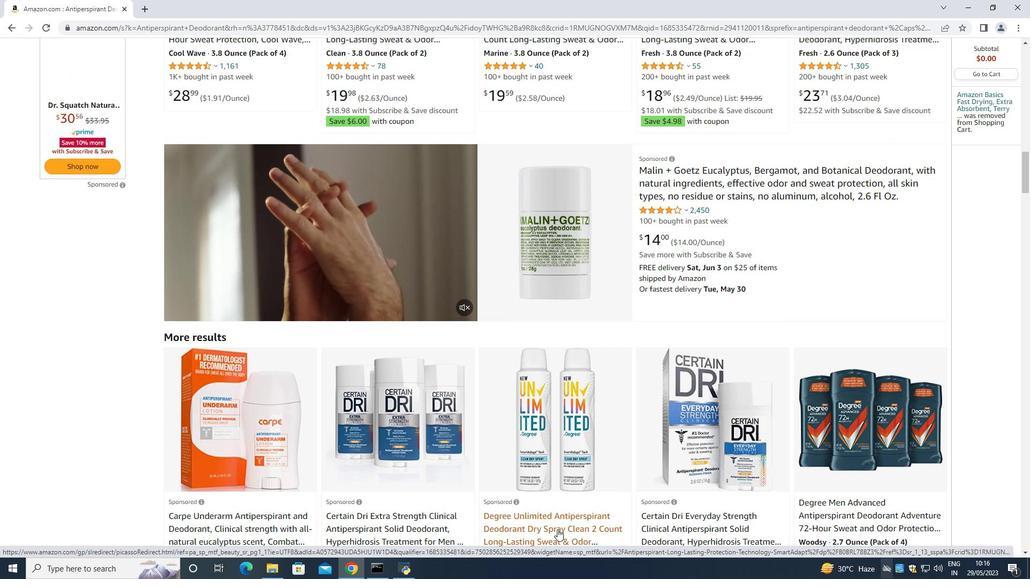 
Action: Mouse scrolled (550, 530) with delta (0, 0)
Screenshot: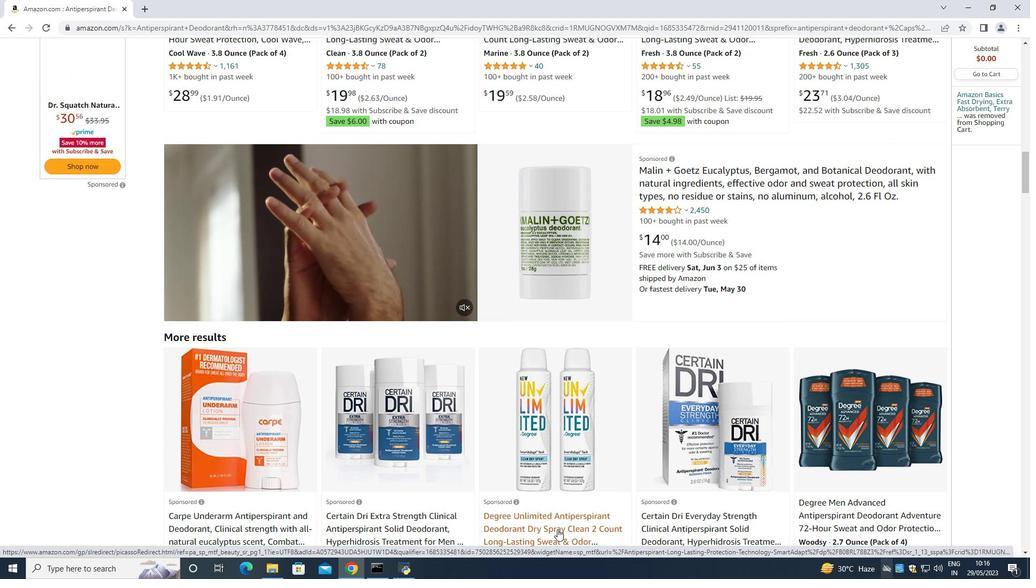 
Action: Mouse scrolled (550, 530) with delta (0, 0)
Screenshot: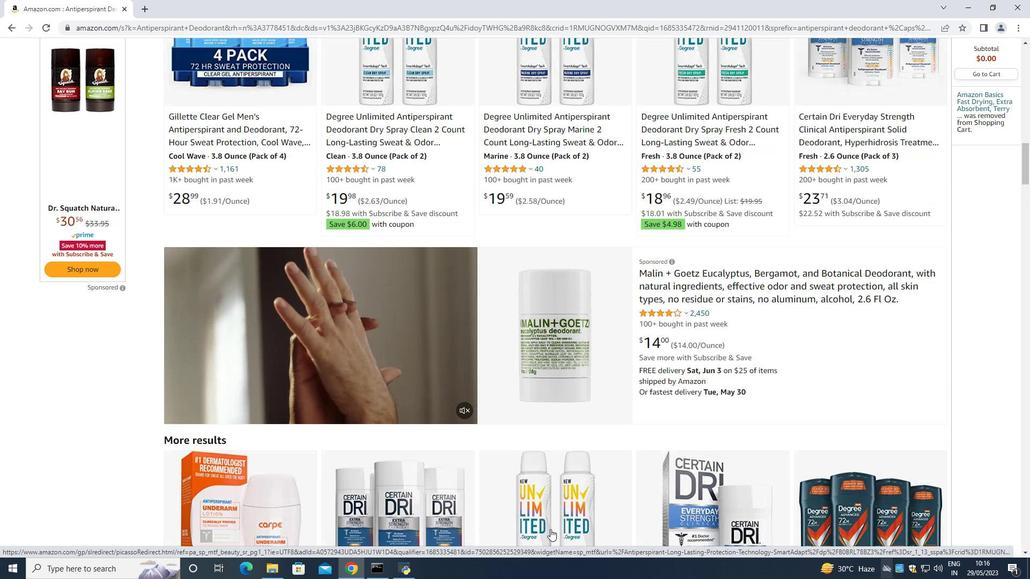 
Action: Mouse scrolled (550, 530) with delta (0, 0)
Screenshot: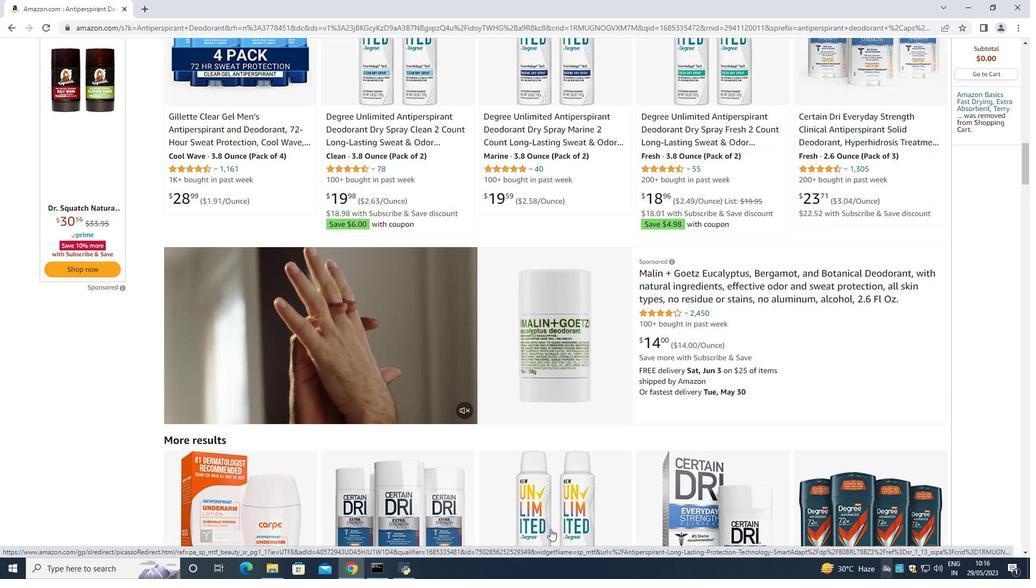 
Action: Mouse scrolled (550, 530) with delta (0, 0)
Screenshot: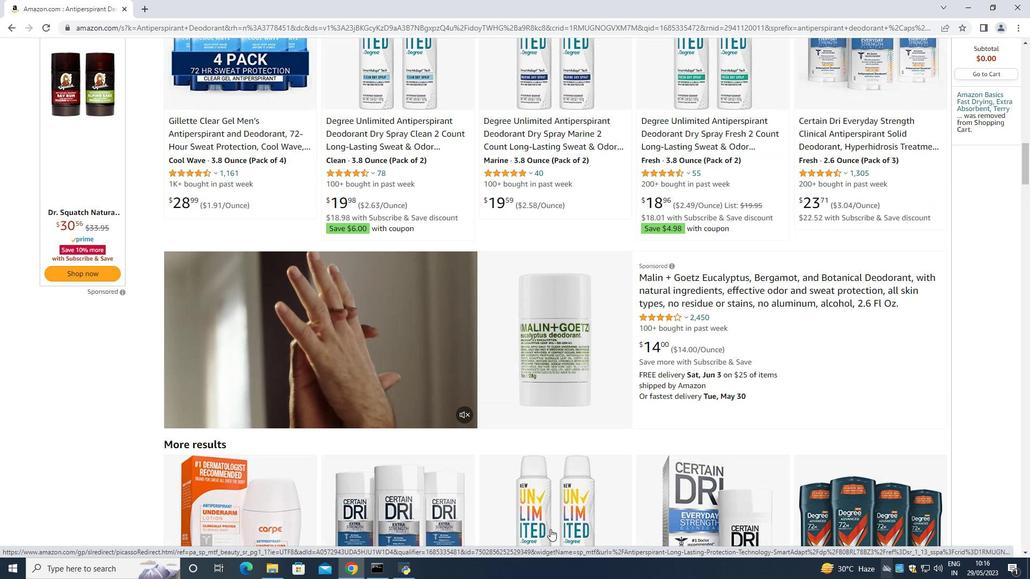 
Action: Mouse scrolled (550, 530) with delta (0, 0)
Screenshot: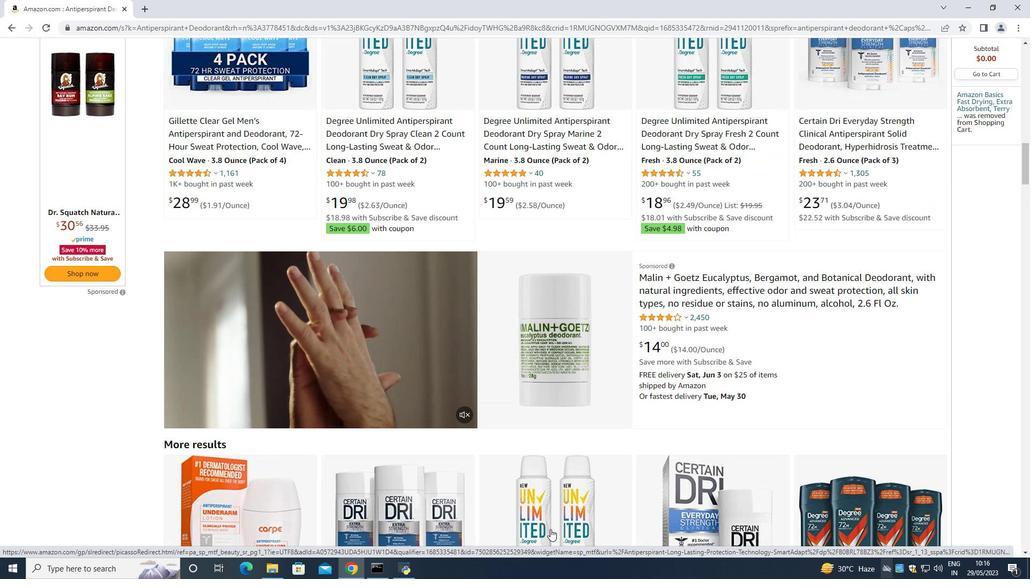 
Action: Mouse scrolled (550, 530) with delta (0, 0)
Screenshot: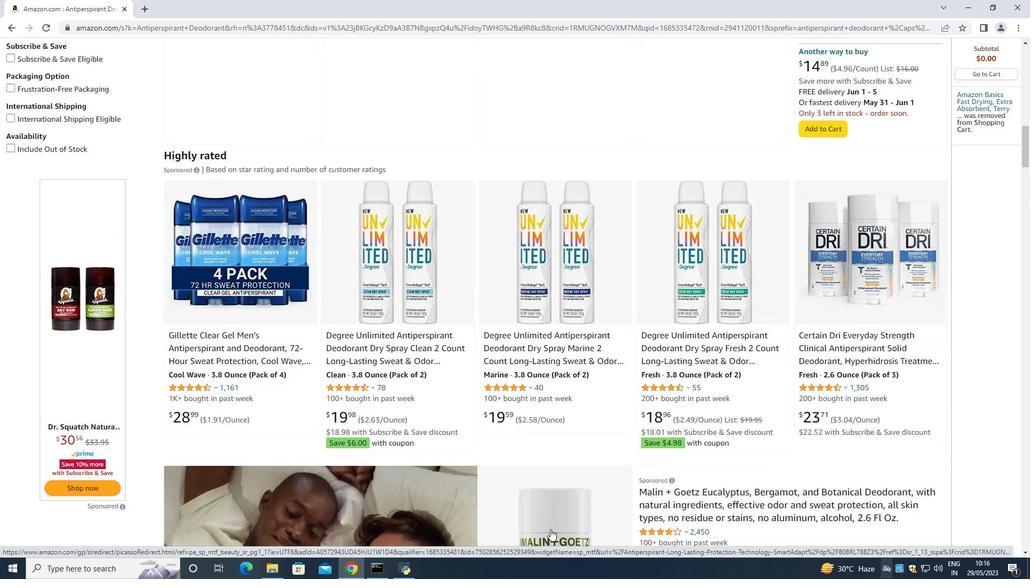 
Action: Mouse scrolled (550, 530) with delta (0, 0)
Screenshot: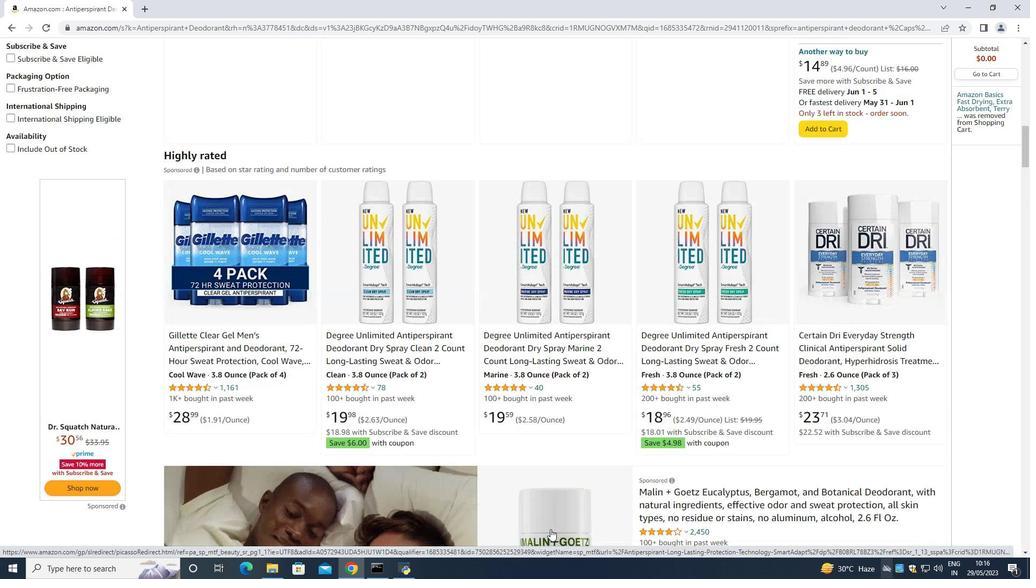 
Action: Mouse scrolled (550, 530) with delta (0, 0)
Screenshot: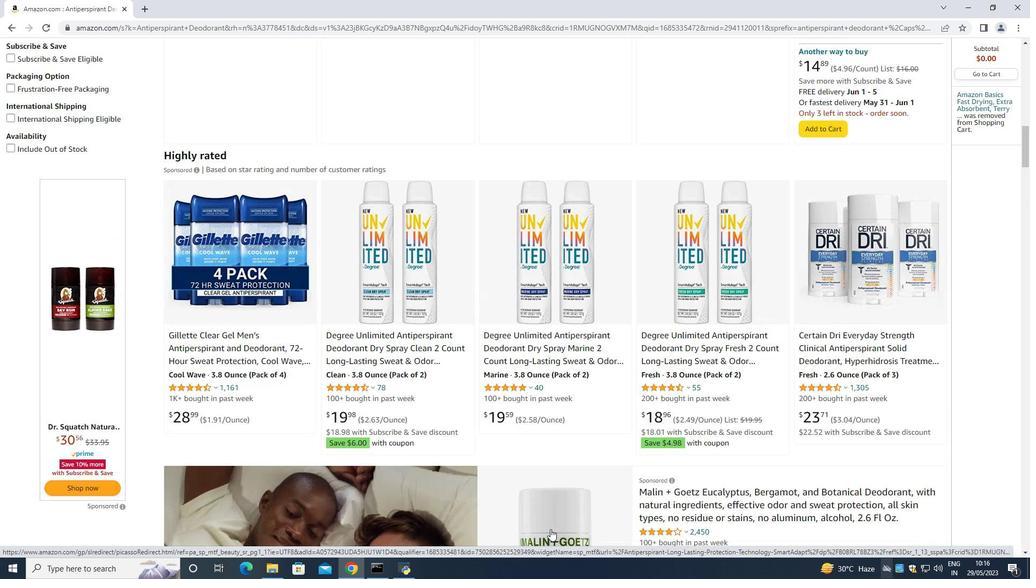 
Action: Mouse scrolled (550, 530) with delta (0, 0)
Screenshot: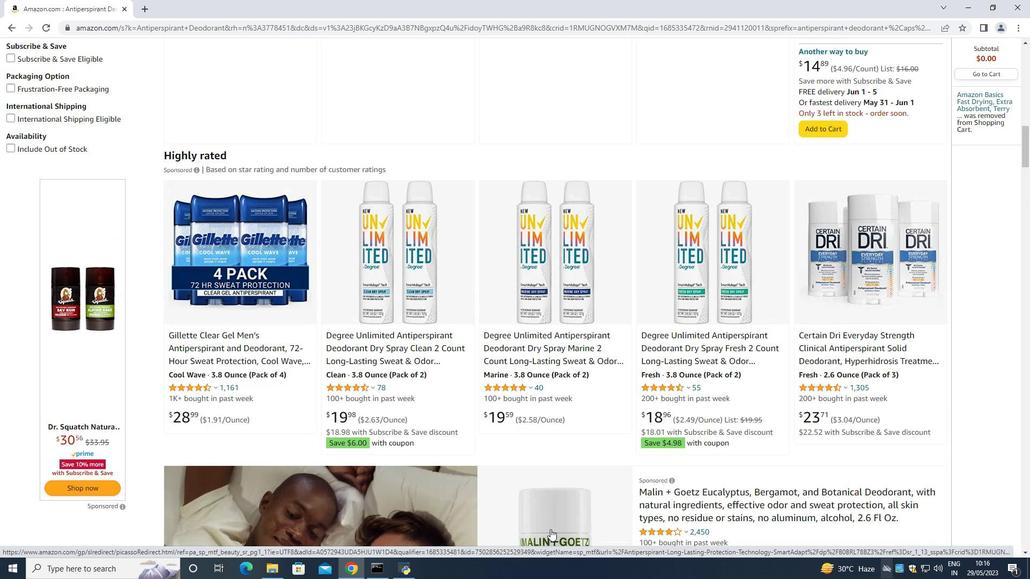 
Action: Mouse scrolled (550, 530) with delta (0, 0)
Screenshot: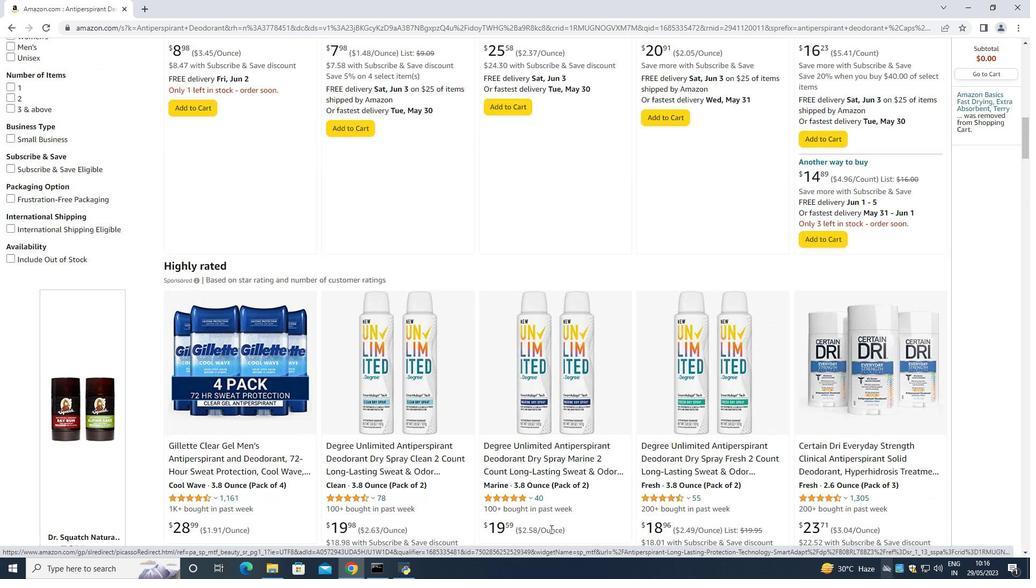 
Action: Mouse scrolled (550, 530) with delta (0, 0)
Screenshot: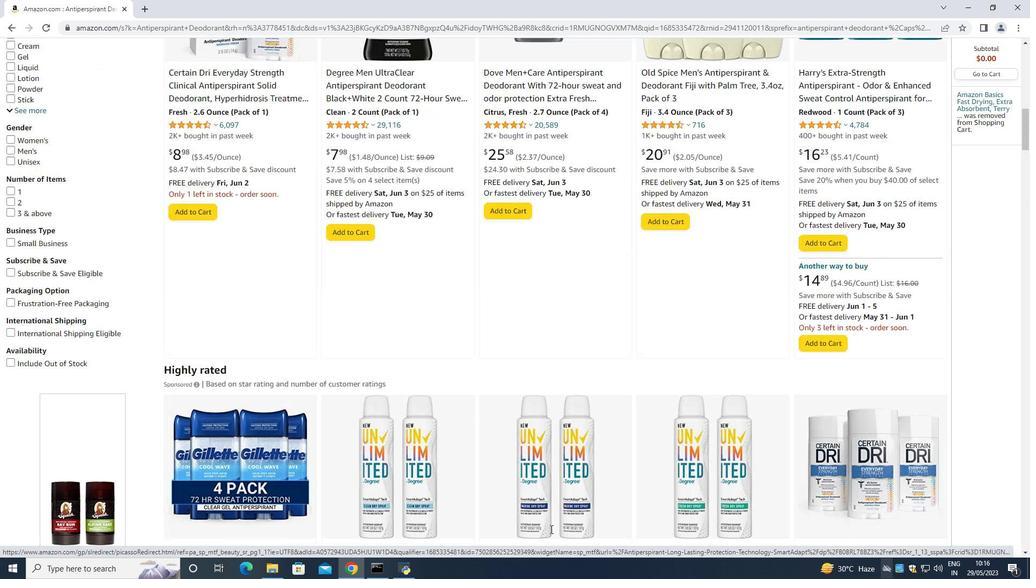 
Action: Mouse scrolled (550, 530) with delta (0, 0)
Screenshot: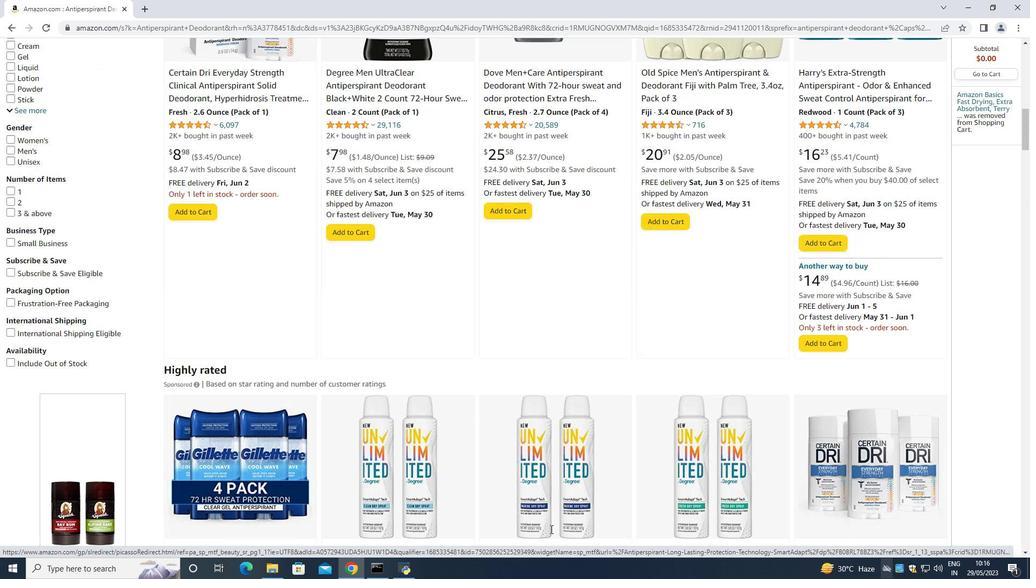
Action: Mouse moved to (549, 529)
Screenshot: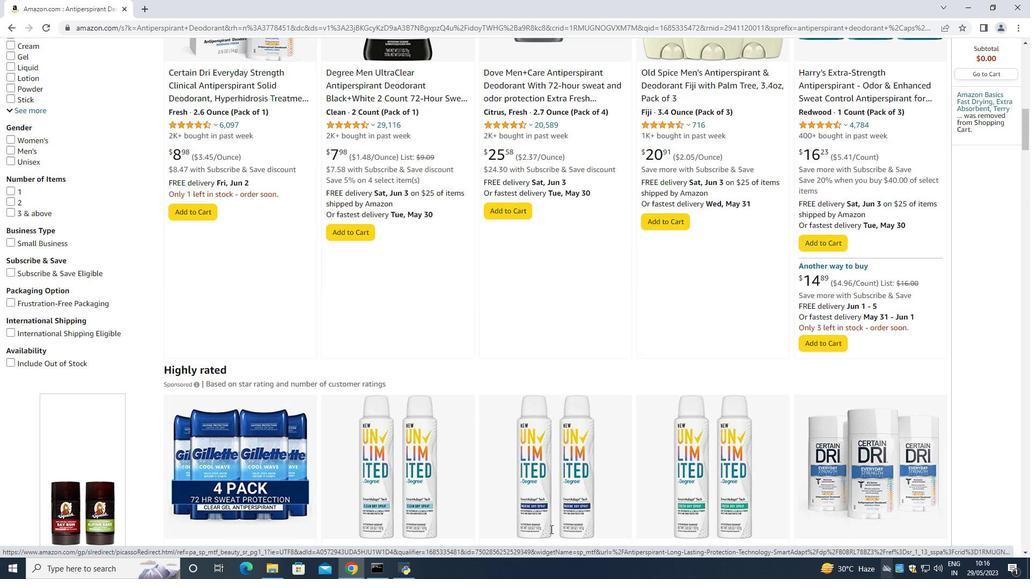 
Action: Mouse scrolled (549, 530) with delta (0, 0)
Screenshot: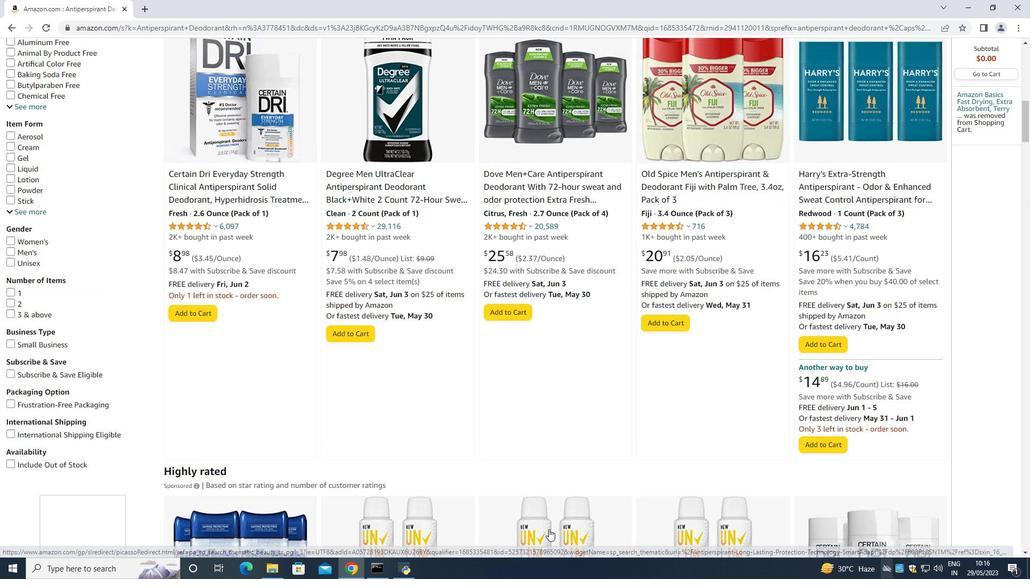 
Action: Mouse scrolled (549, 530) with delta (0, 0)
Screenshot: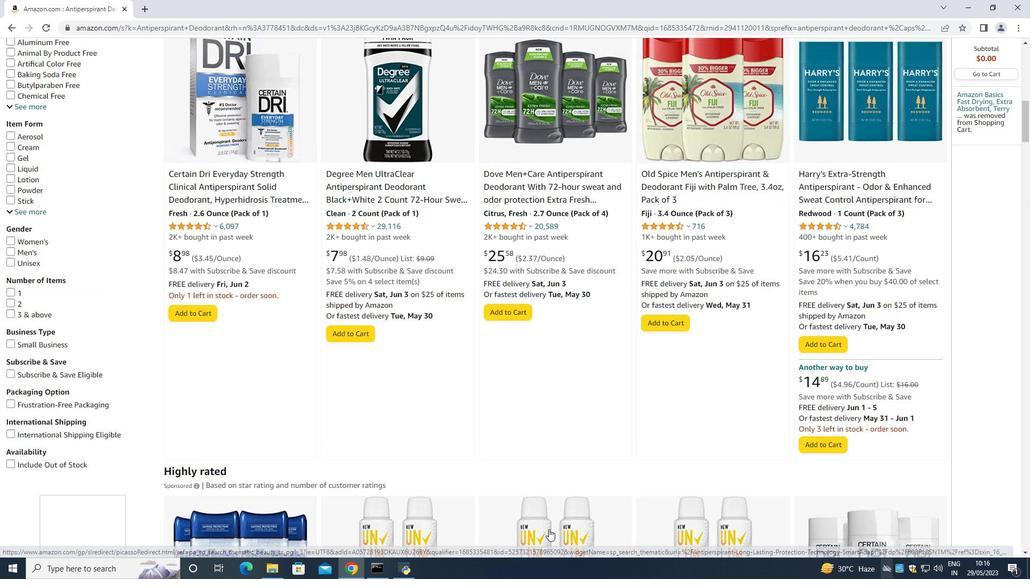 
Action: Mouse scrolled (549, 530) with delta (0, 0)
Screenshot: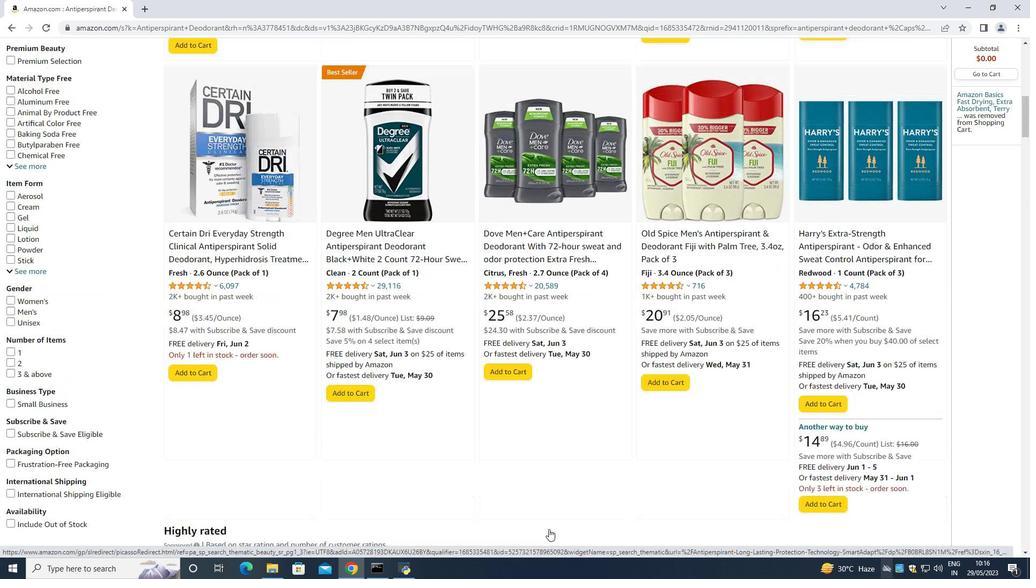 
Action: Mouse scrolled (549, 530) with delta (0, 0)
Screenshot: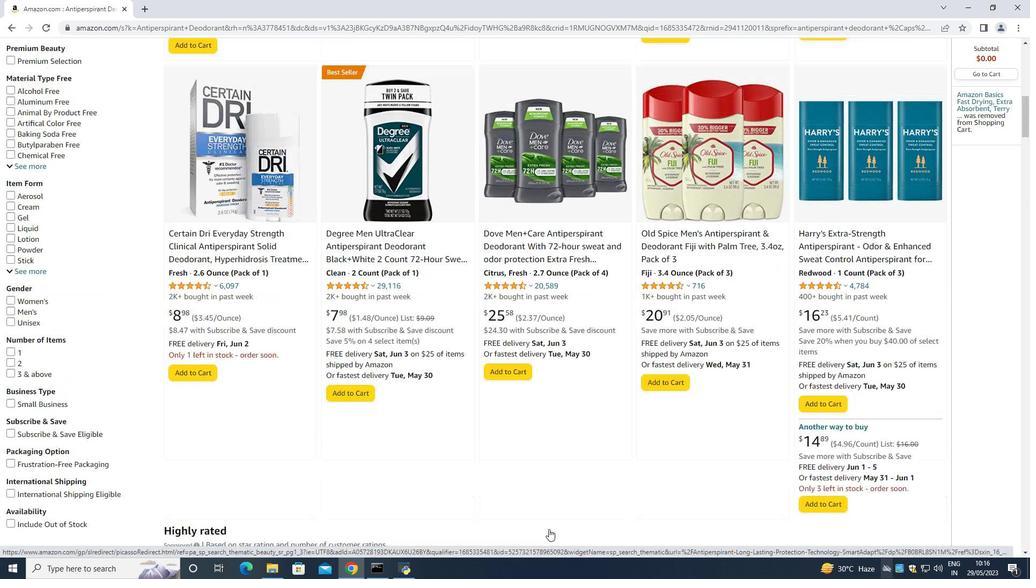 
Action: Mouse moved to (548, 528)
Screenshot: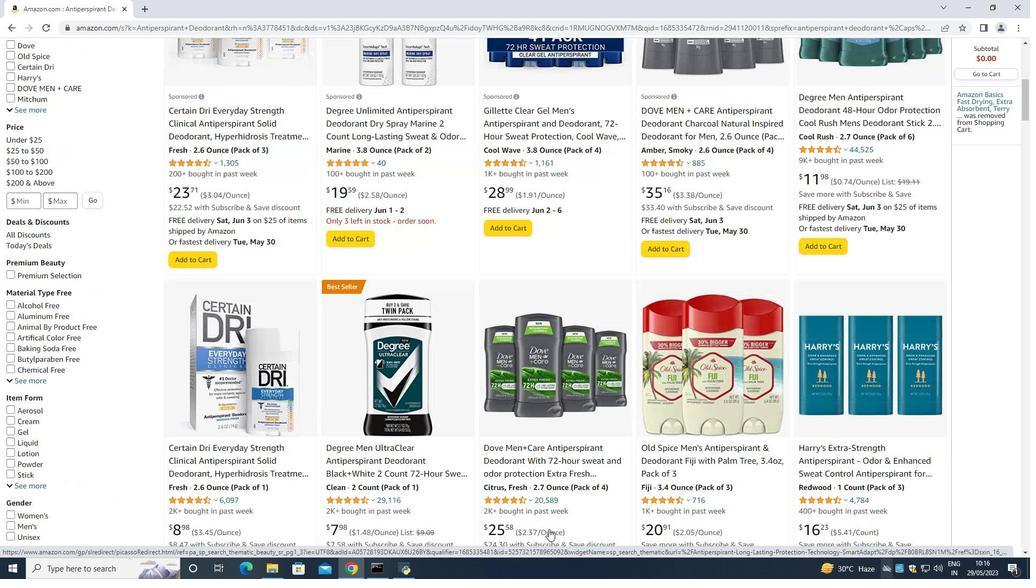 
Action: Mouse scrolled (548, 529) with delta (0, 0)
Screenshot: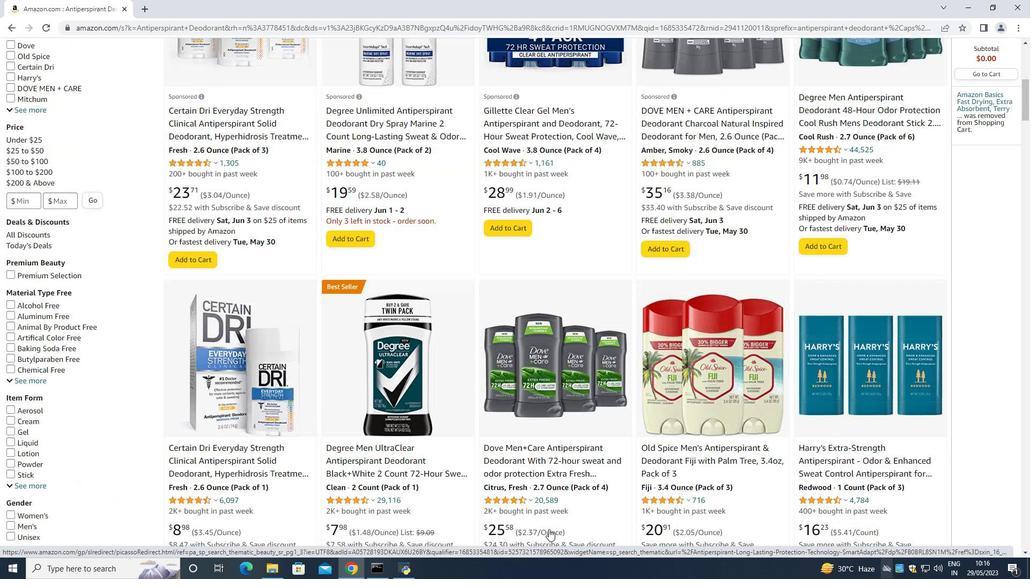 
Action: Mouse scrolled (548, 529) with delta (0, 0)
Screenshot: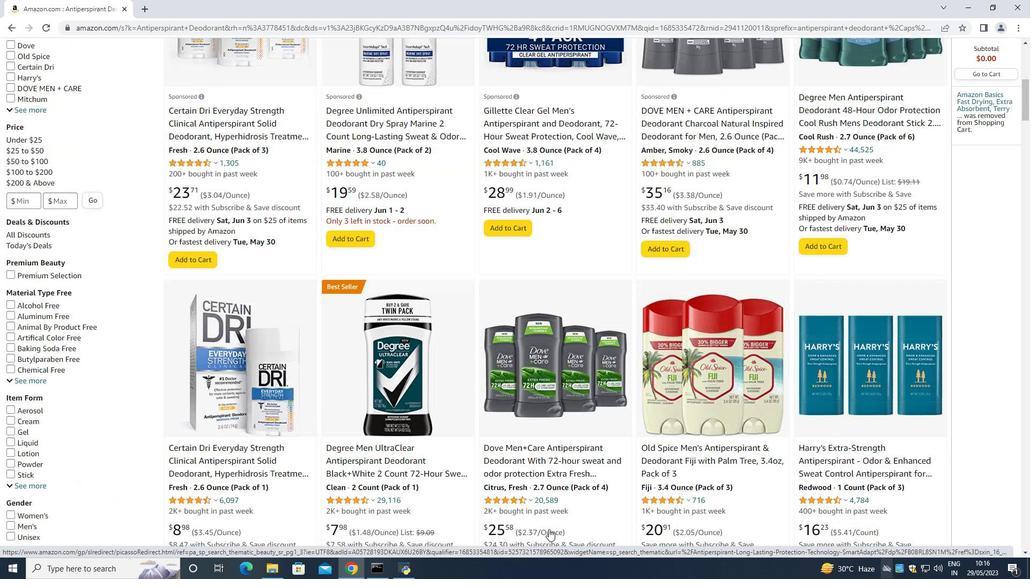
Action: Mouse scrolled (548, 529) with delta (0, 0)
Screenshot: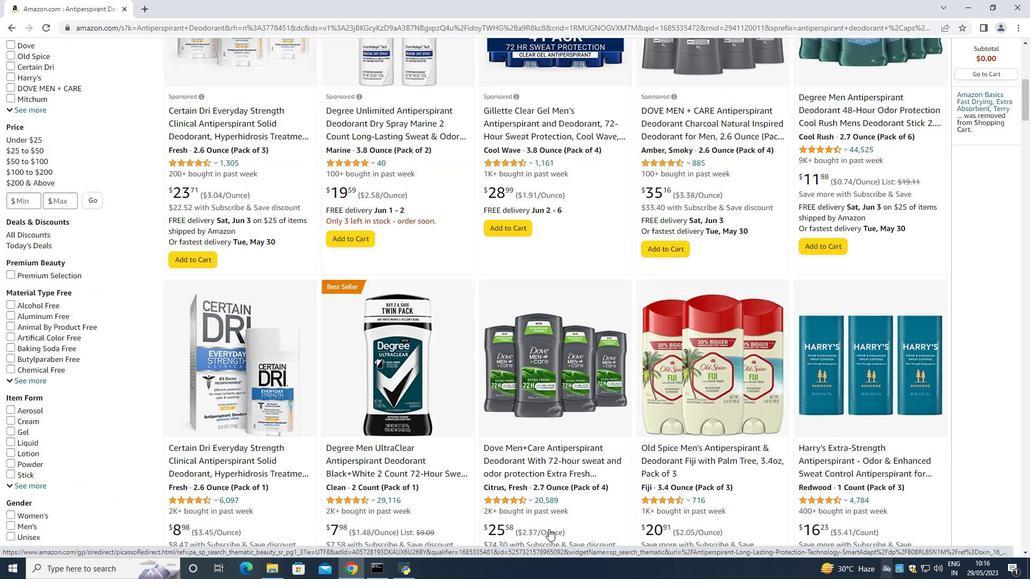 
Action: Mouse scrolled (548, 529) with delta (0, 0)
Screenshot: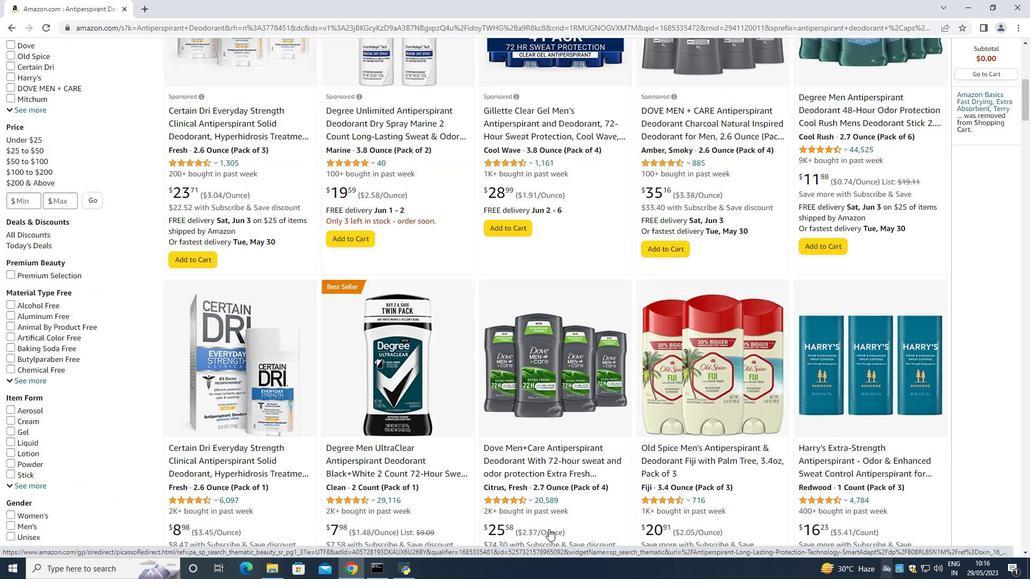 
Action: Mouse scrolled (548, 529) with delta (0, 0)
Screenshot: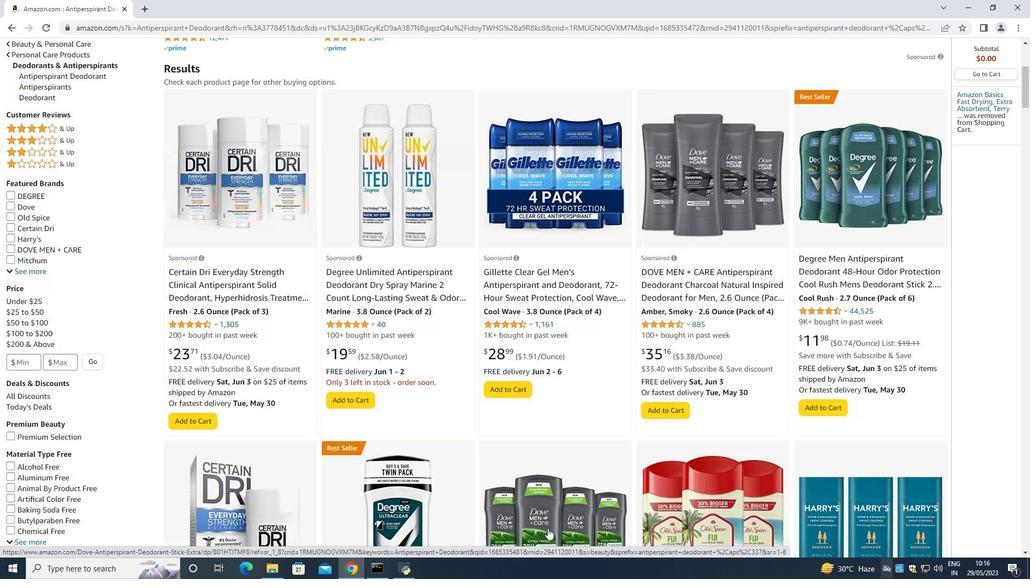 
Action: Mouse scrolled (548, 529) with delta (0, 0)
Screenshot: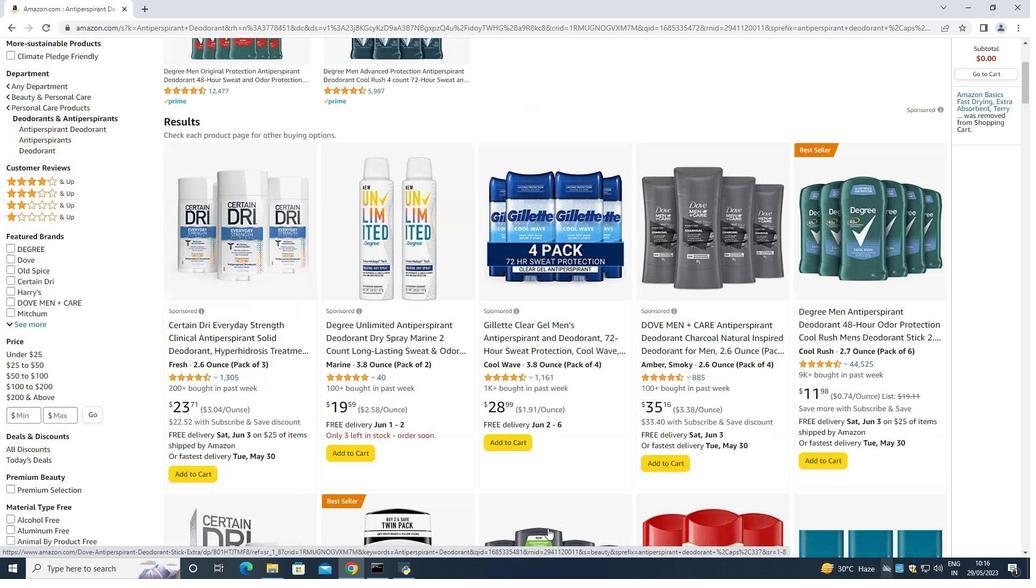 
Action: Mouse scrolled (548, 529) with delta (0, 0)
Screenshot: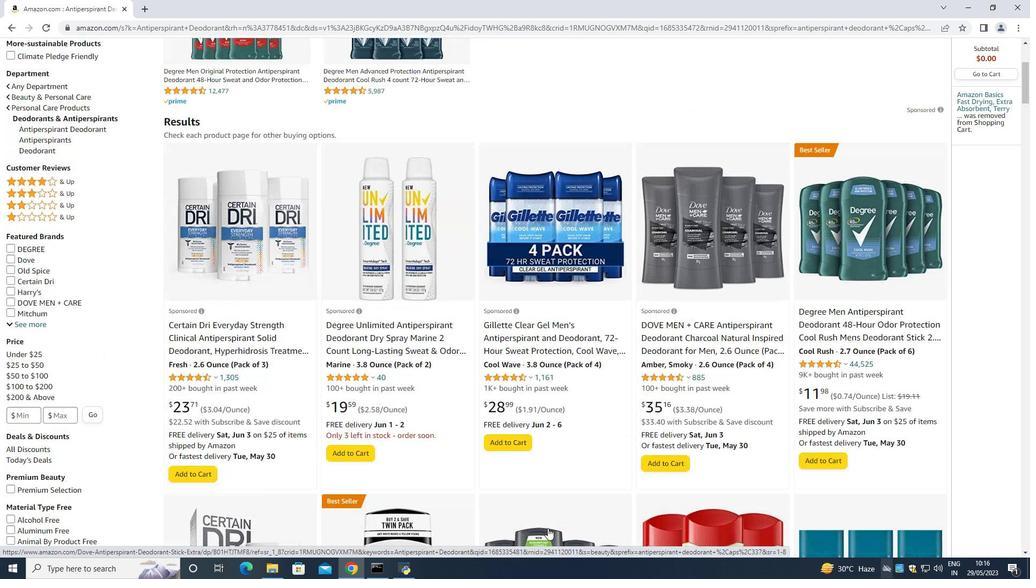 
Action: Mouse moved to (547, 526)
Screenshot: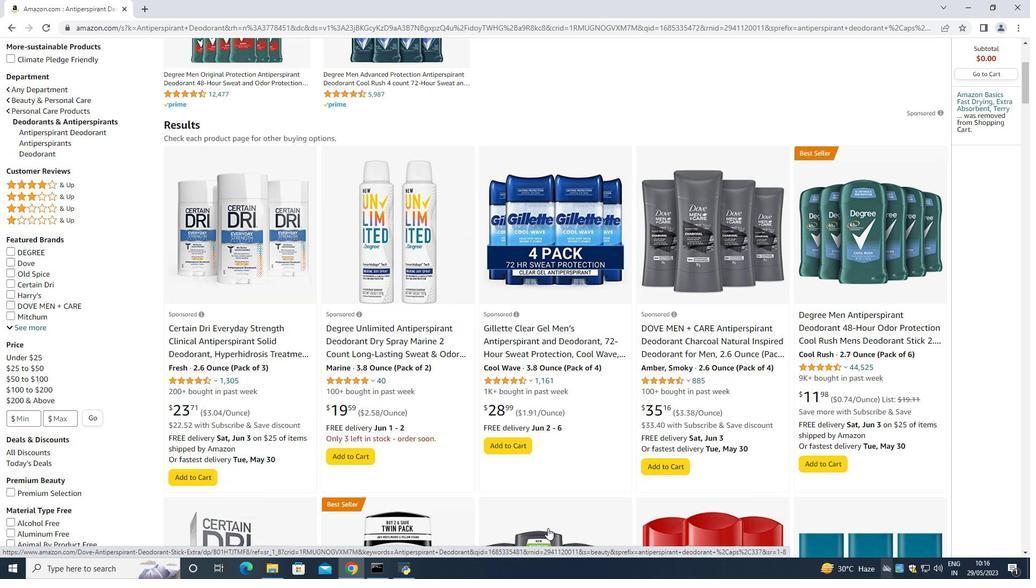 
Action: Mouse scrolled (547, 527) with delta (0, 0)
Screenshot: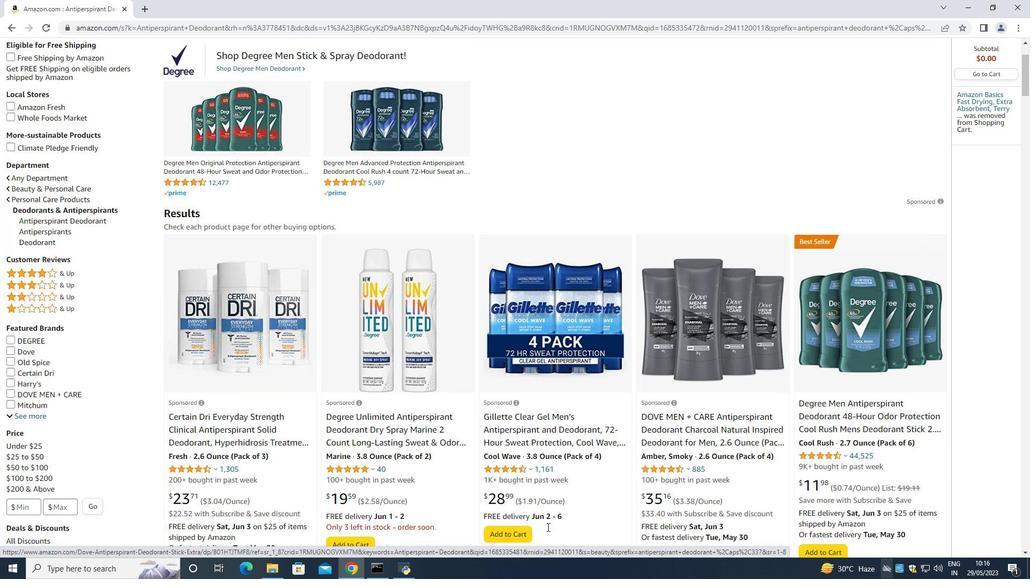 
Action: Mouse scrolled (547, 527) with delta (0, 0)
Screenshot: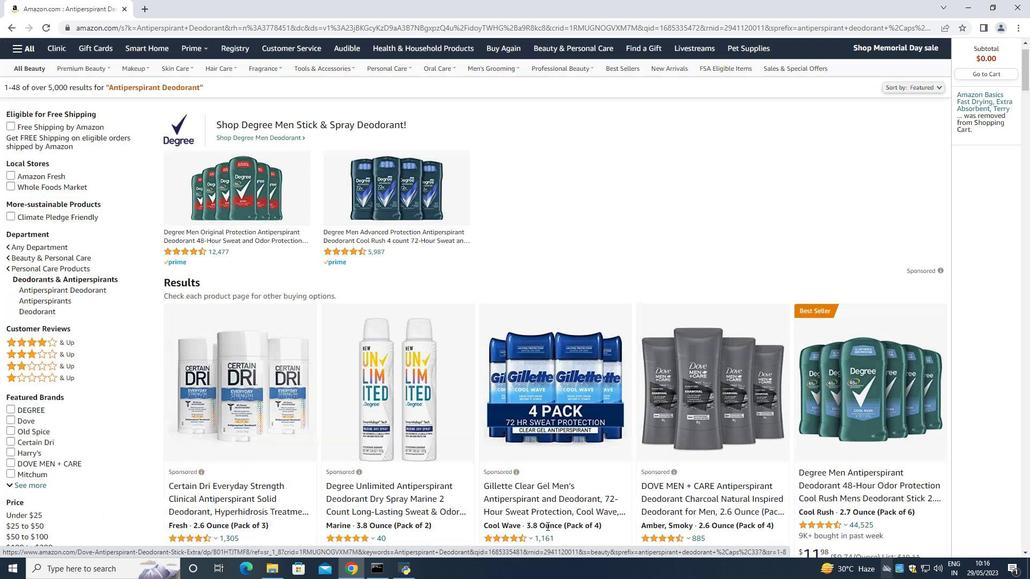 
Action: Mouse scrolled (547, 527) with delta (0, 0)
Screenshot: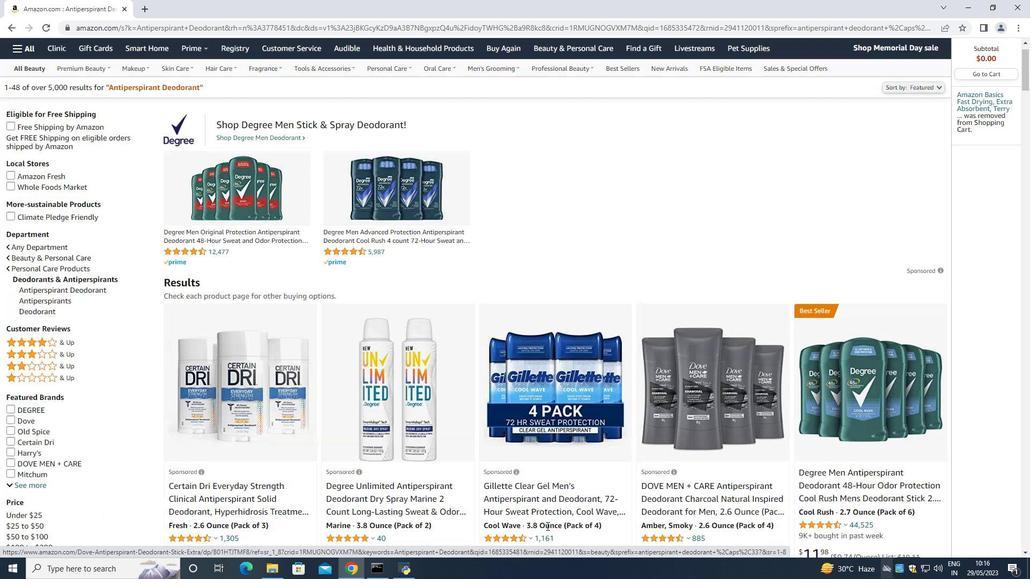 
Action: Mouse scrolled (547, 527) with delta (0, 0)
Screenshot: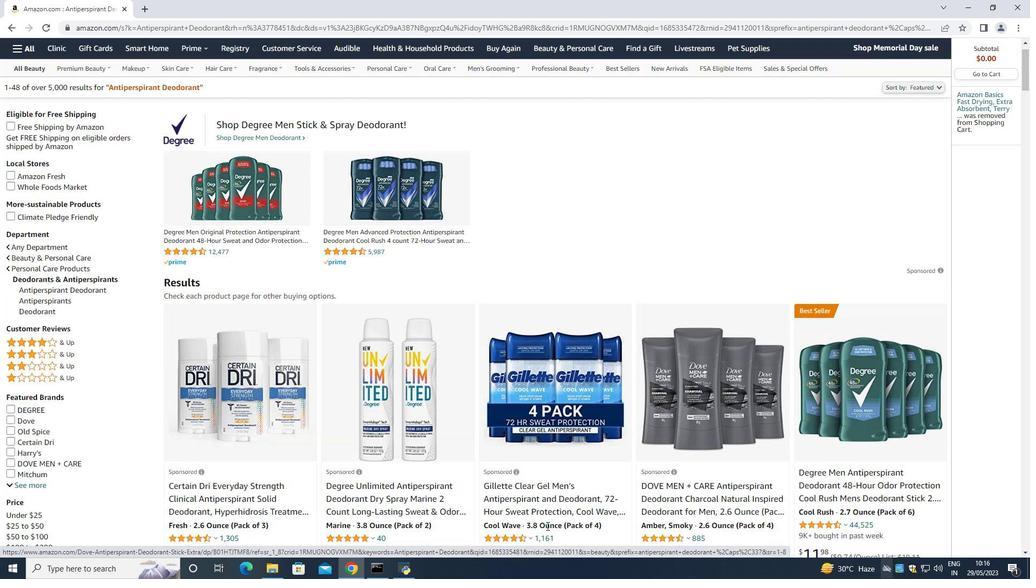 
Action: Mouse moved to (236, 434)
Screenshot: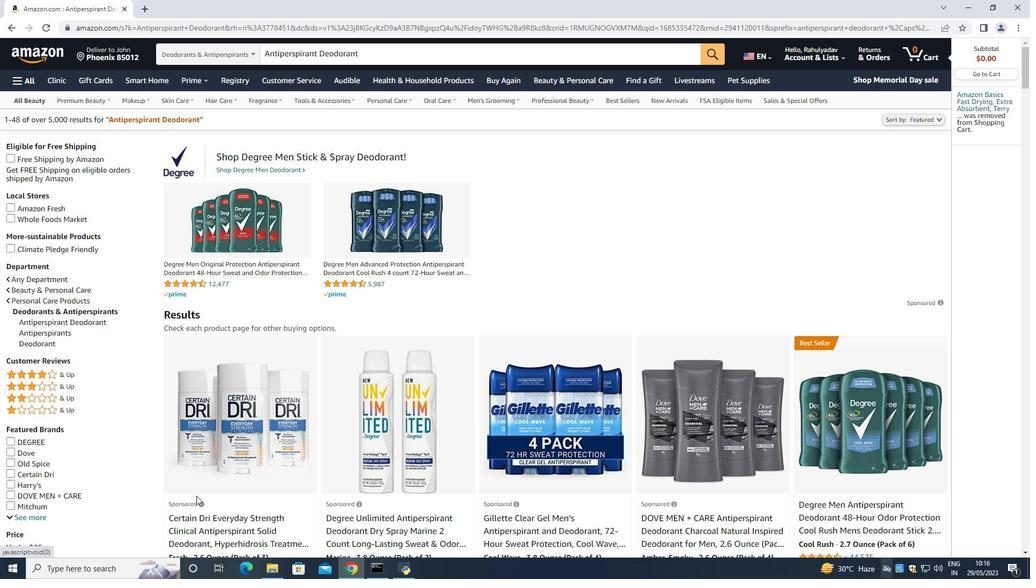 
Action: Mouse scrolled (236, 433) with delta (0, 0)
Screenshot: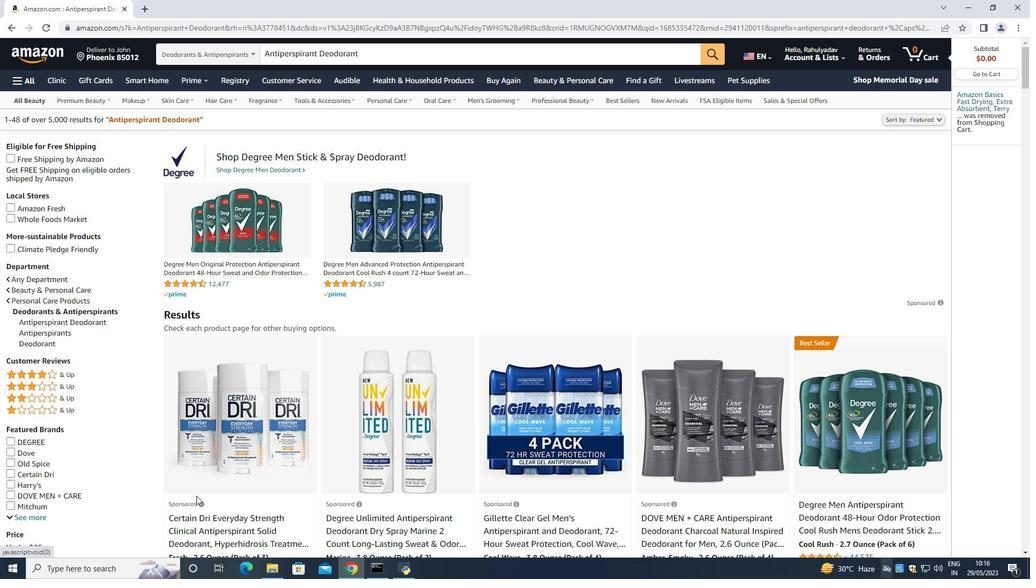 
Action: Mouse scrolled (236, 433) with delta (0, 0)
Screenshot: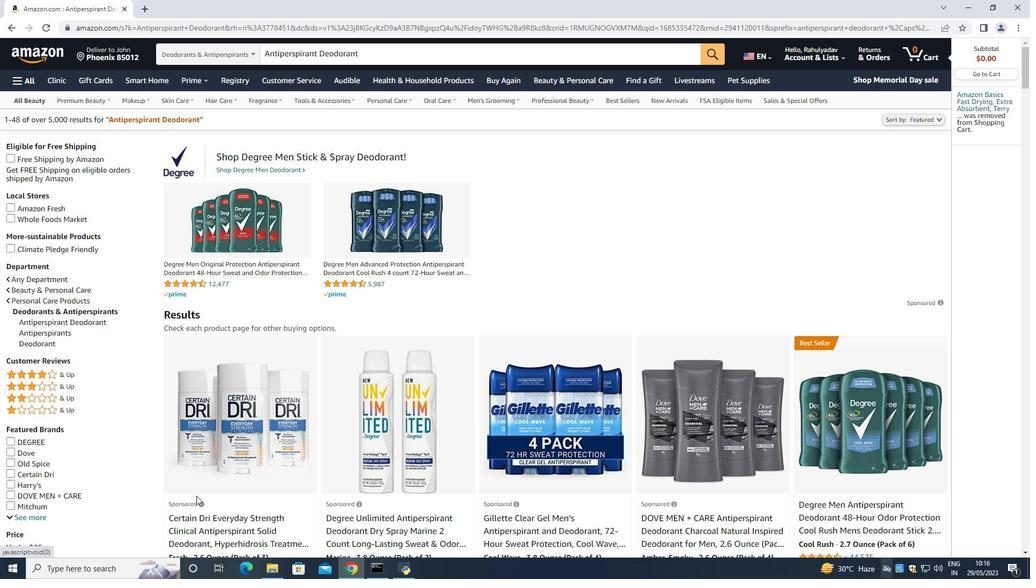
Action: Mouse moved to (216, 410)
Screenshot: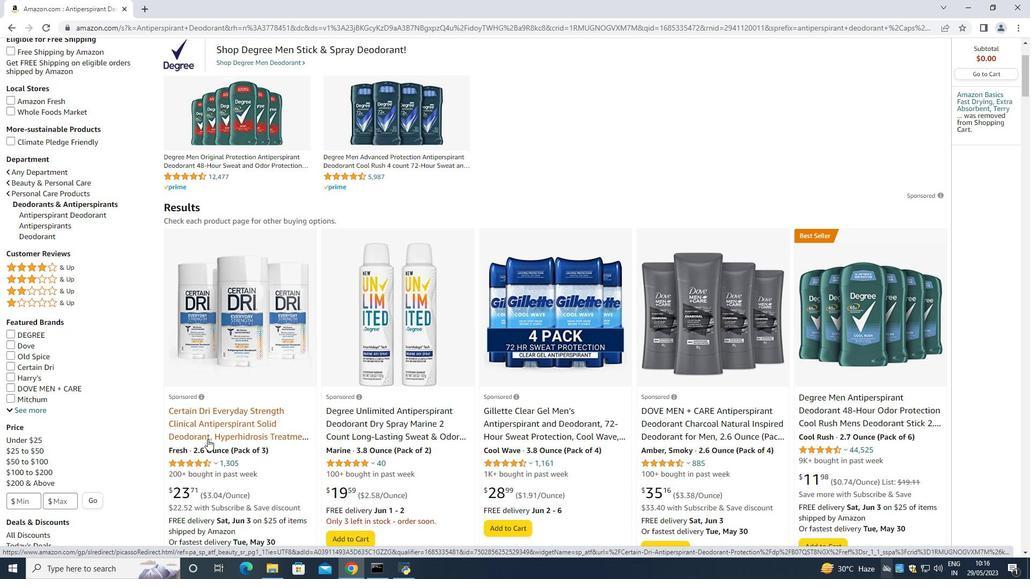 
Action: Mouse pressed left at (216, 410)
Screenshot: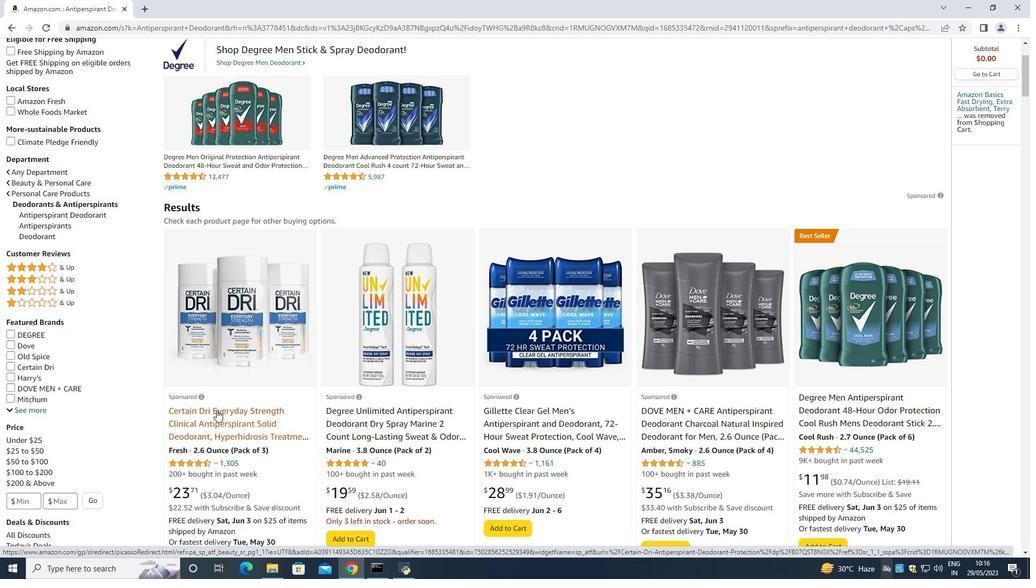 
Action: Mouse moved to (128, 172)
Screenshot: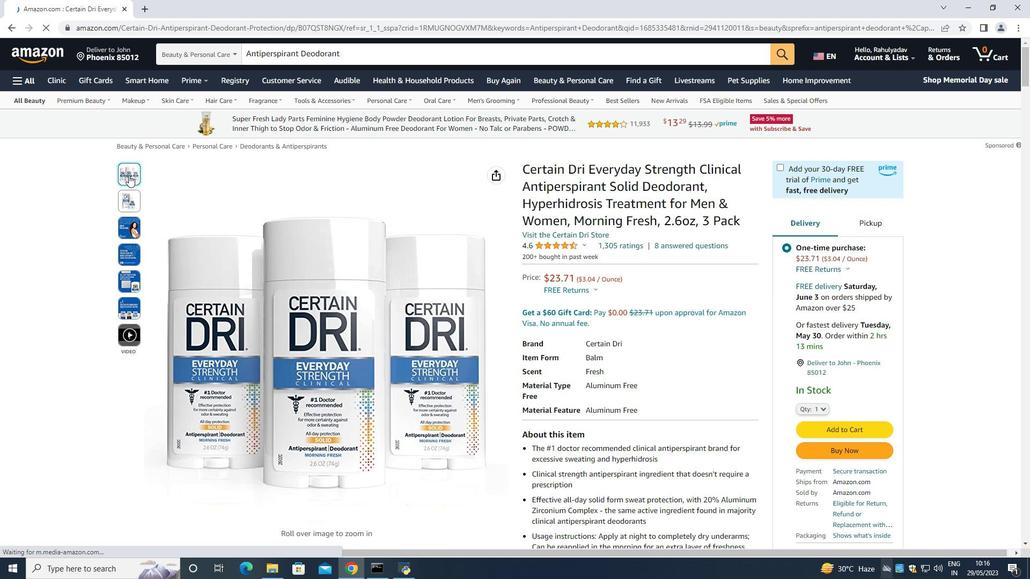 
Action: Mouse pressed left at (128, 172)
Screenshot: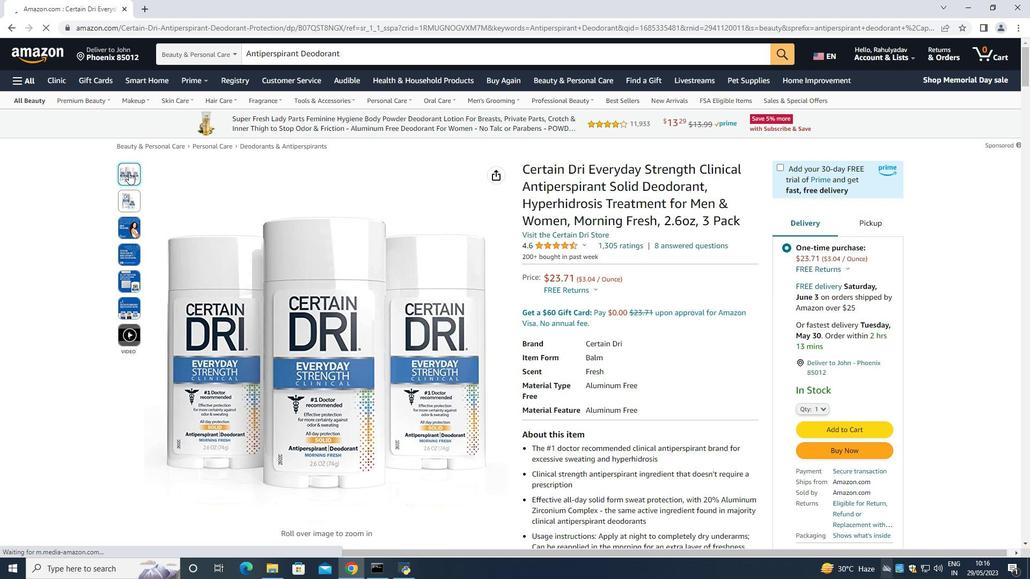 
Action: Mouse moved to (217, 229)
Screenshot: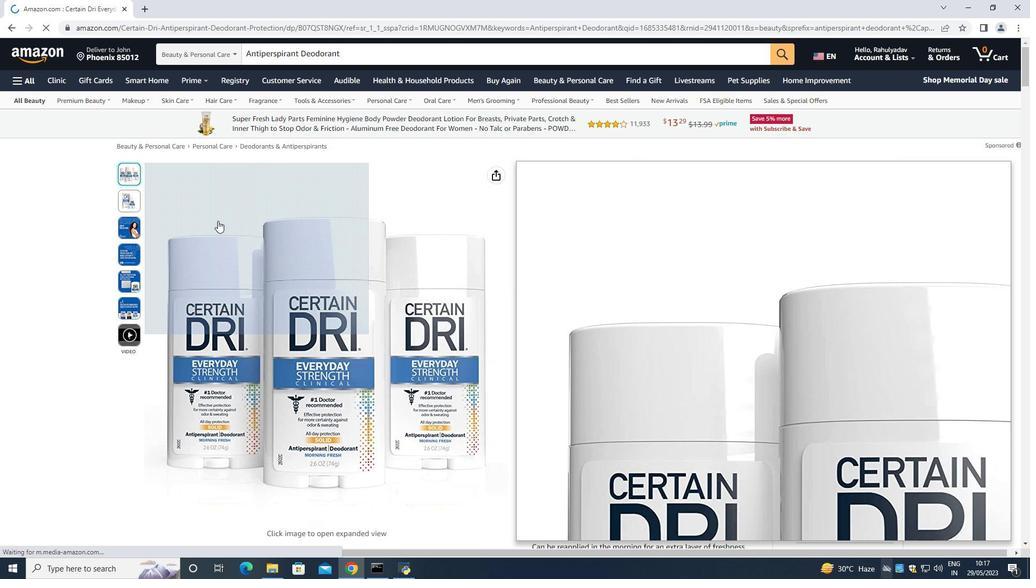 
Action: Mouse pressed left at (217, 229)
Screenshot: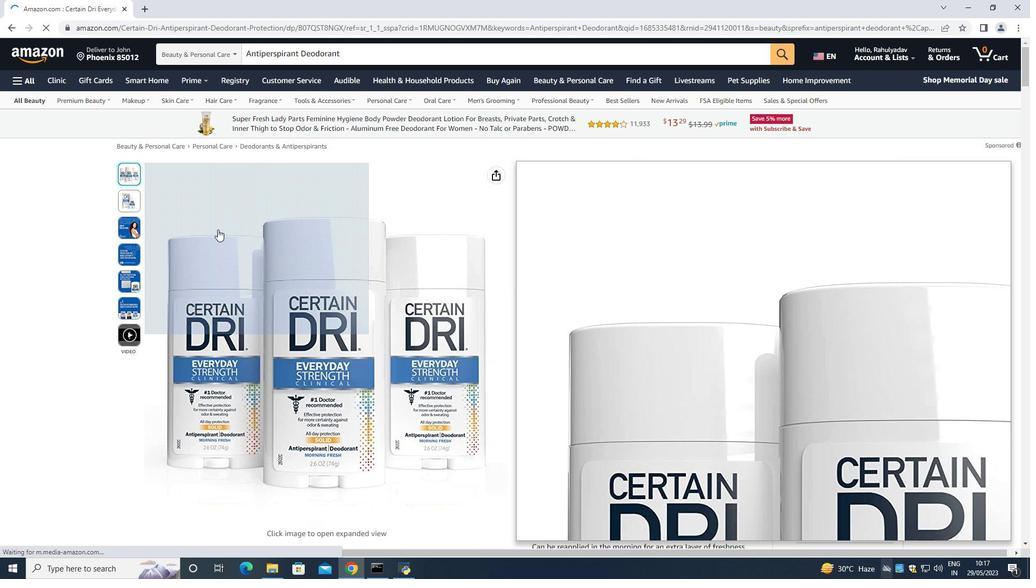 
Action: Mouse moved to (878, 211)
Screenshot: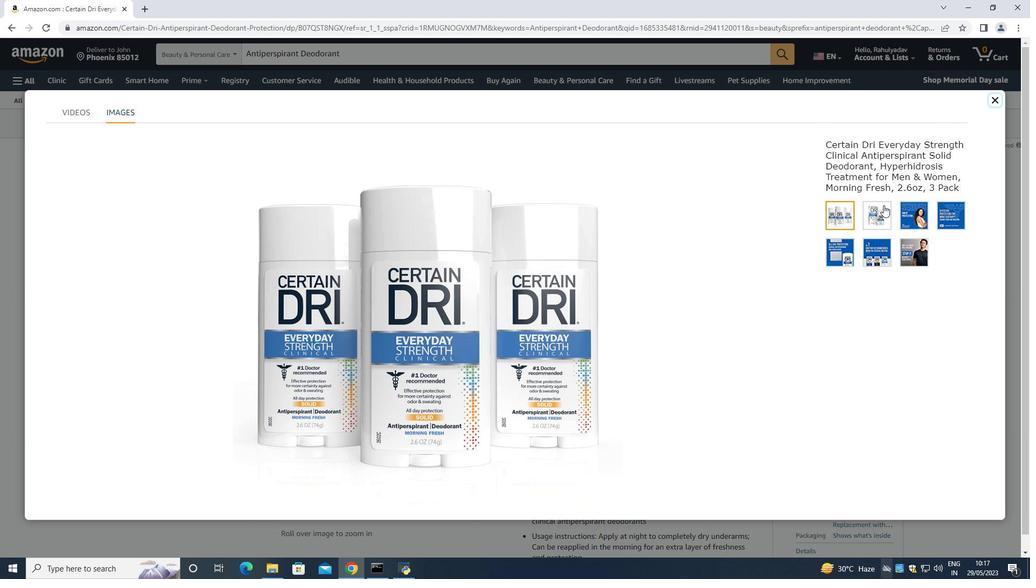 
Action: Mouse pressed left at (878, 211)
Screenshot: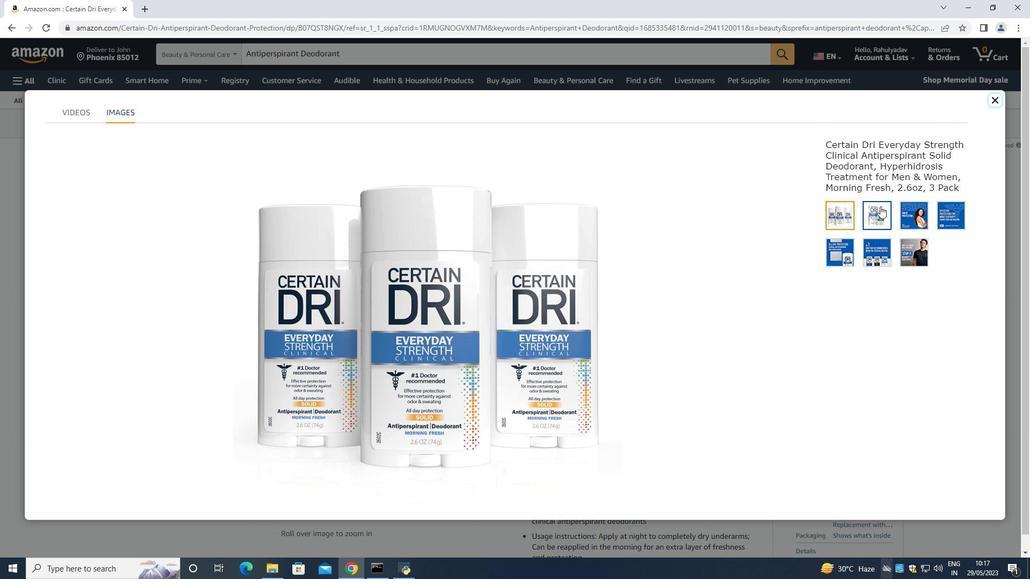 
Action: Mouse moved to (536, 265)
Screenshot: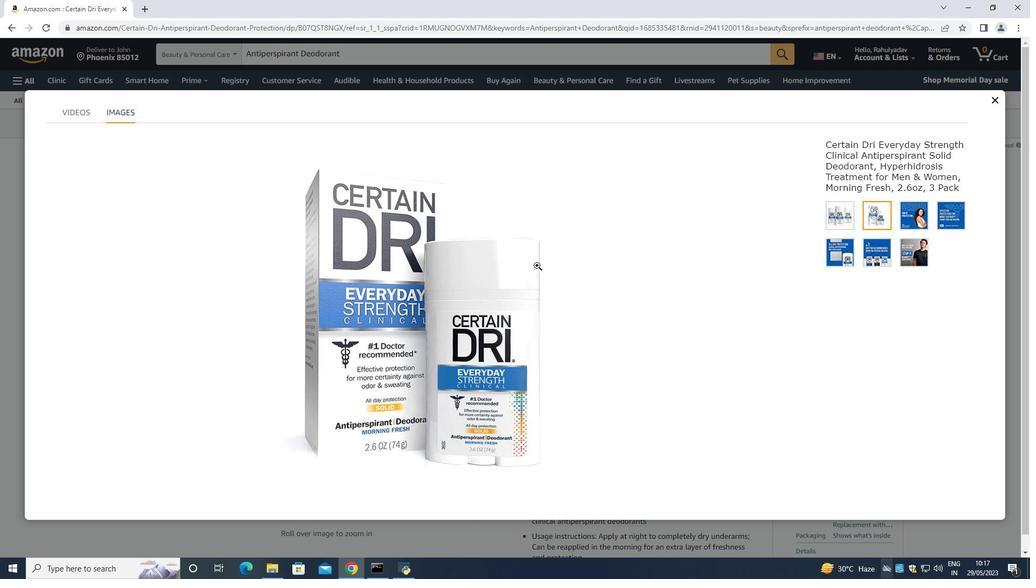 
Action: Mouse pressed left at (536, 265)
Screenshot: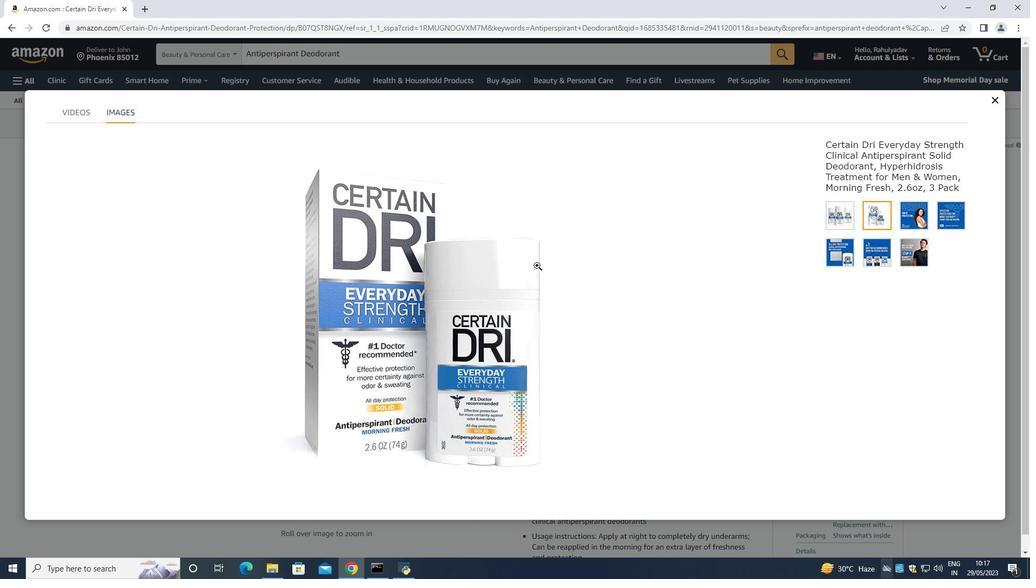
Action: Mouse moved to (910, 208)
Screenshot: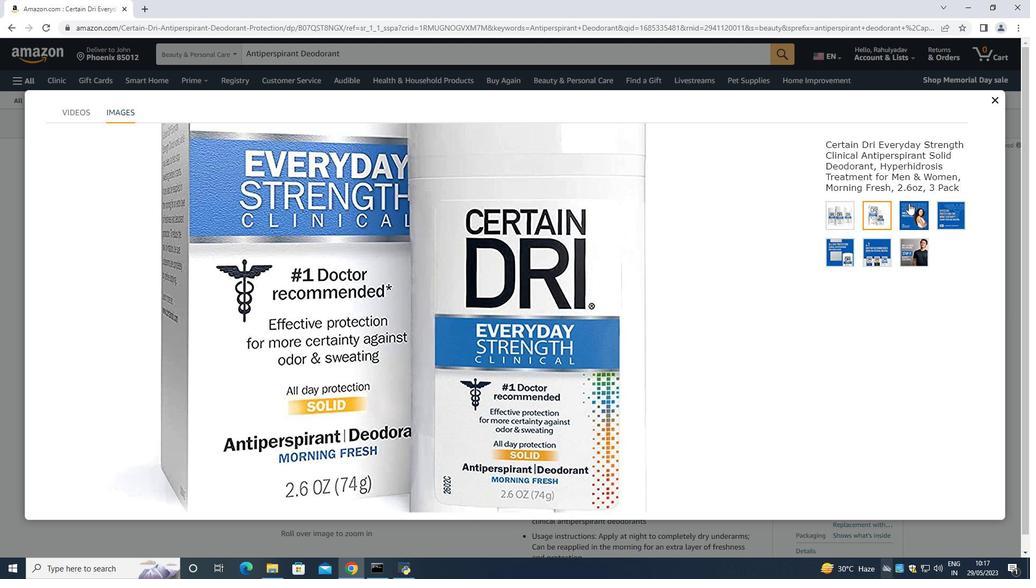 
Action: Mouse pressed left at (910, 208)
Screenshot: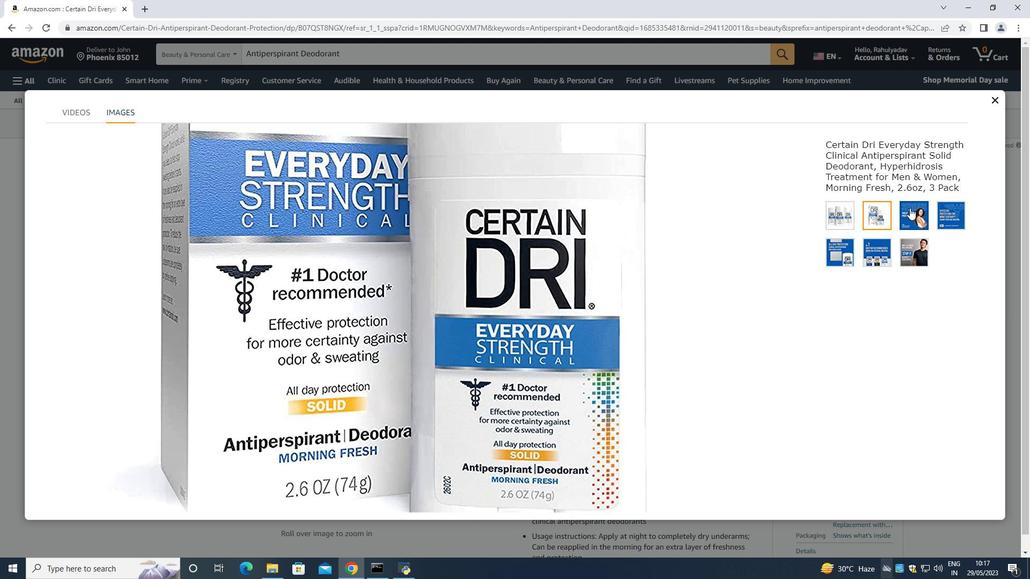 
Action: Mouse moved to (305, 227)
Screenshot: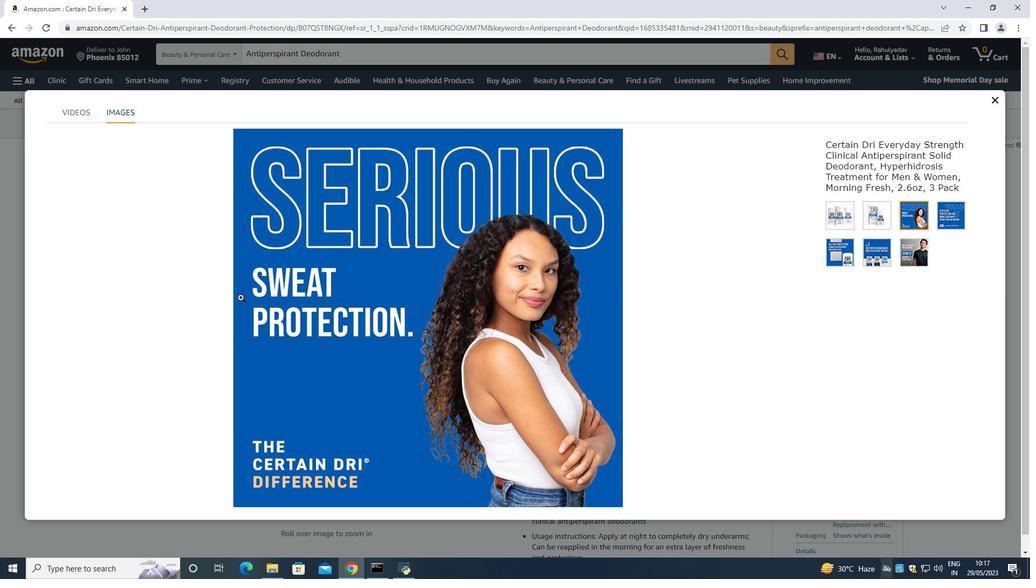 
Action: Mouse pressed left at (305, 227)
Screenshot: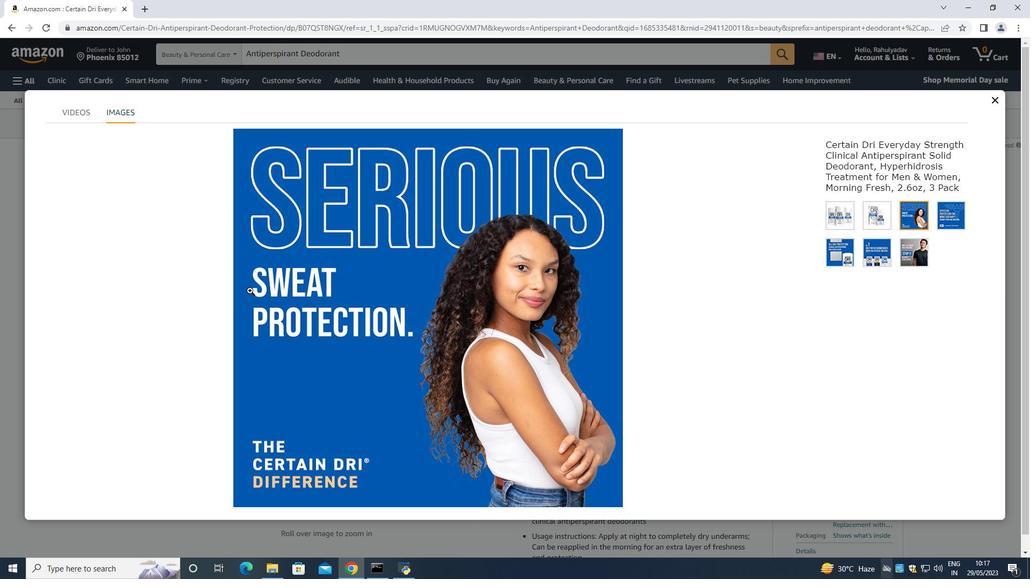 
Action: Mouse moved to (340, 228)
Screenshot: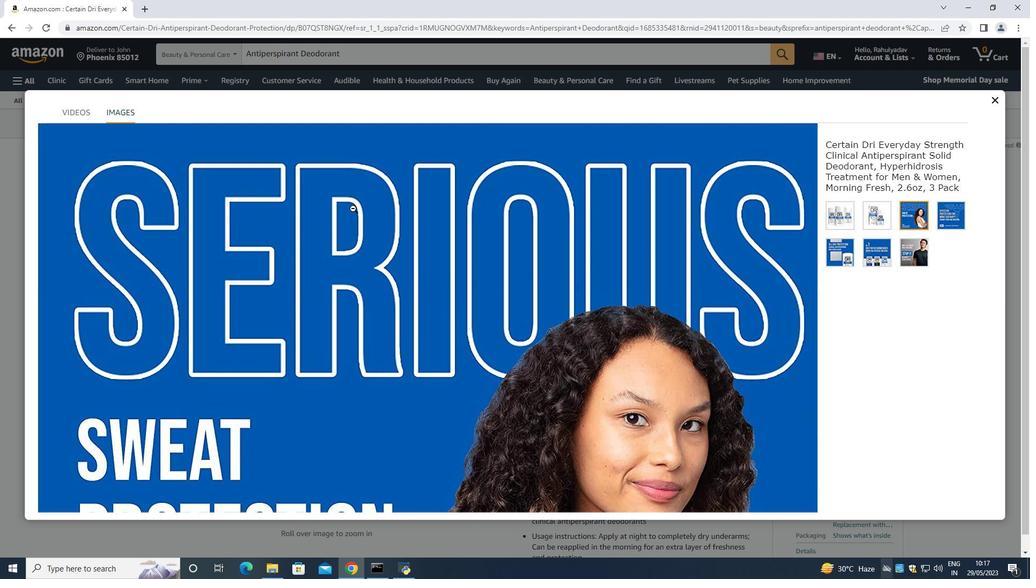 
Action: Mouse pressed left at (340, 228)
Screenshot: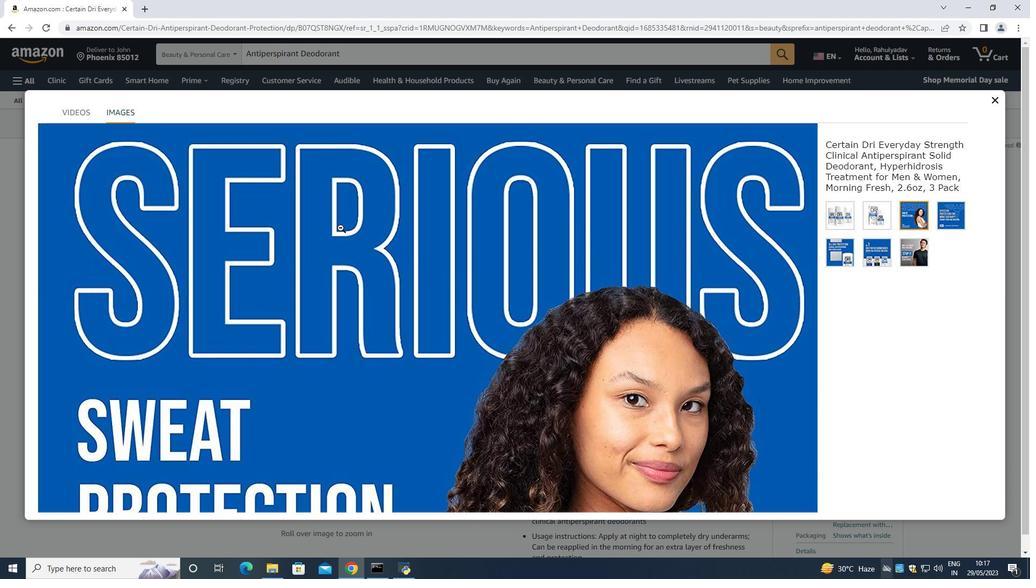
Action: Mouse moved to (996, 92)
Screenshot: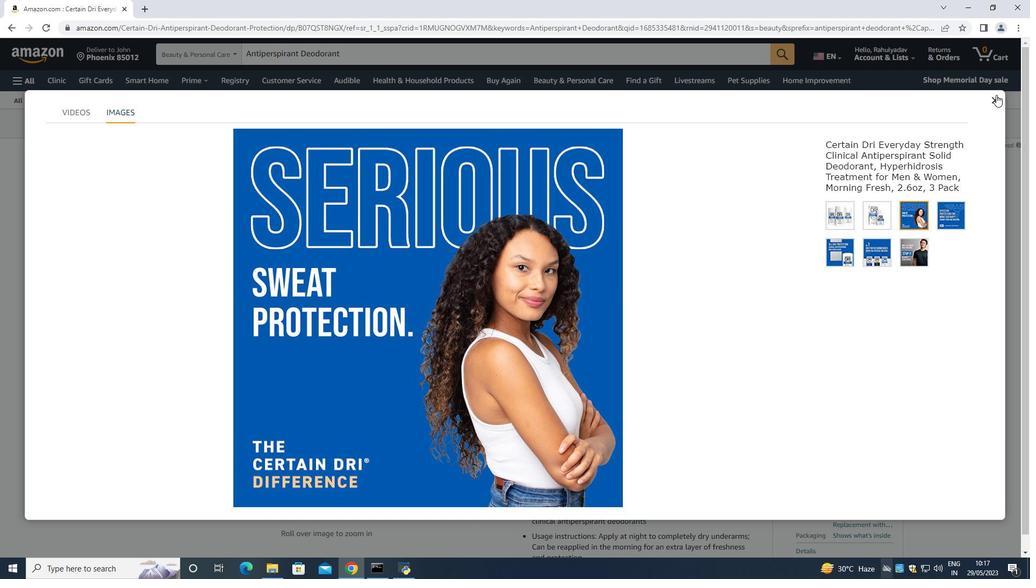 
Action: Mouse pressed left at (996, 92)
Screenshot: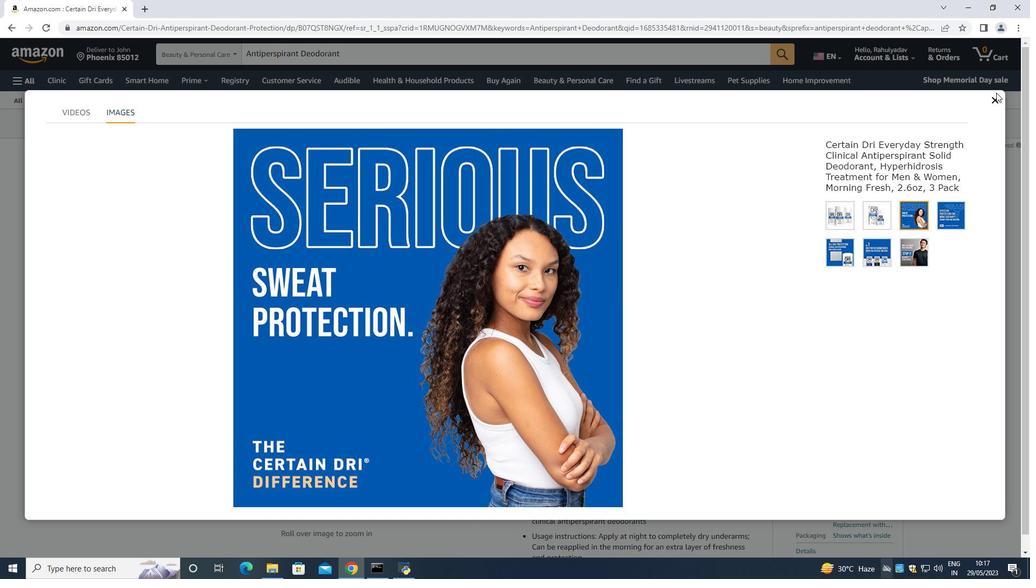 
Action: Mouse moved to (993, 107)
Screenshot: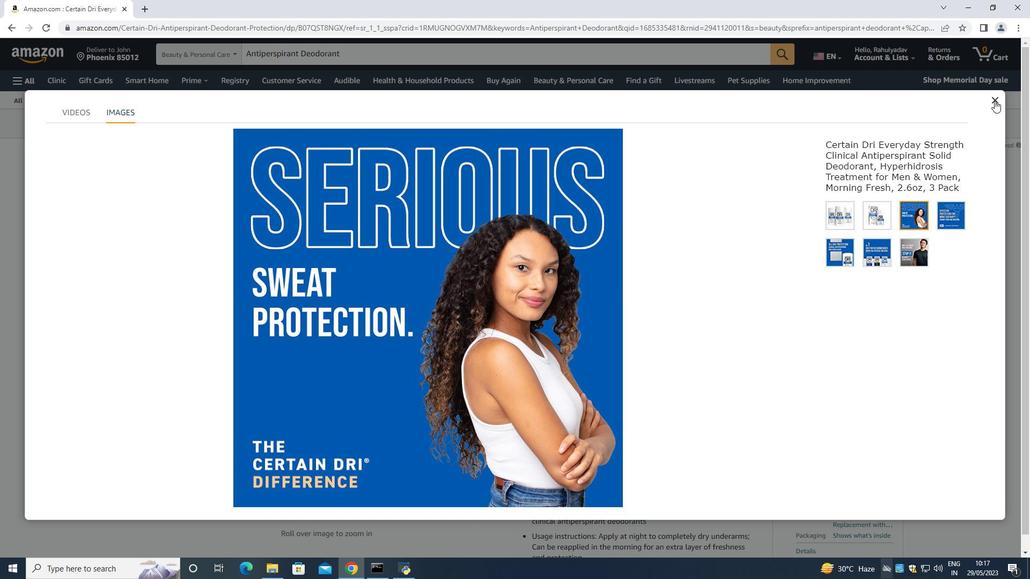 
Action: Mouse pressed left at (995, 100)
Screenshot: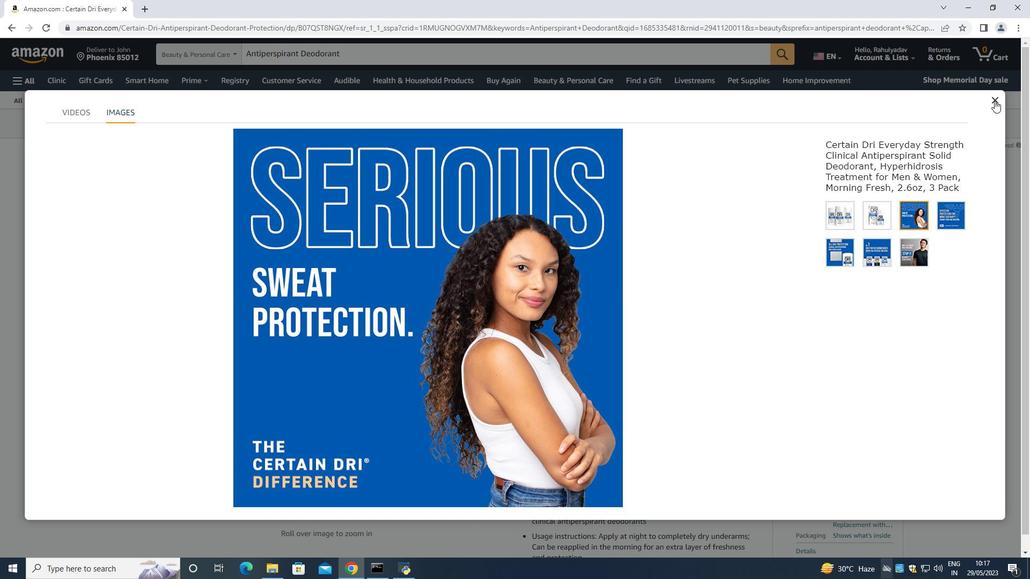
Action: Mouse moved to (992, 111)
Screenshot: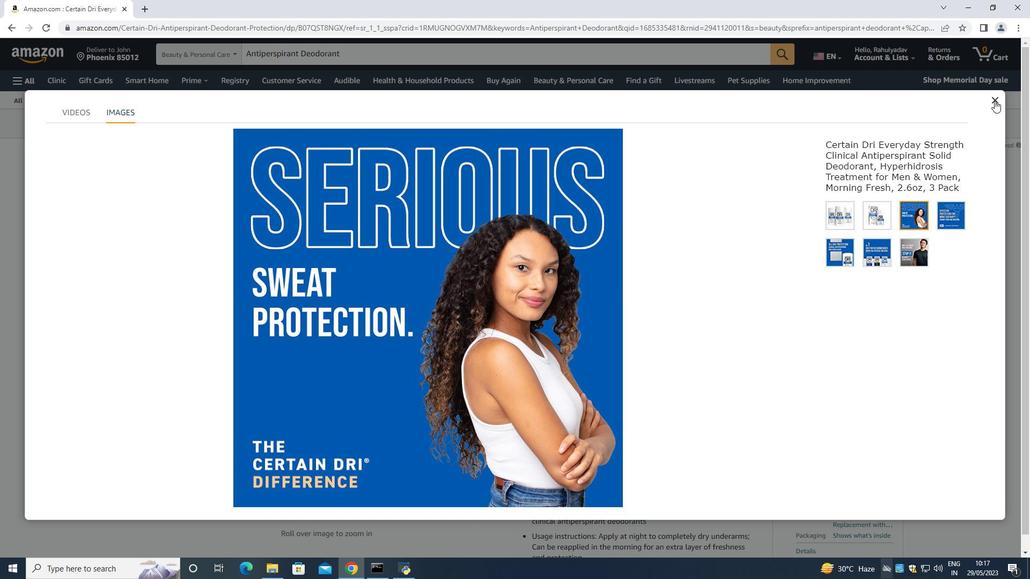 
Action: Mouse pressed left at (992, 111)
Screenshot: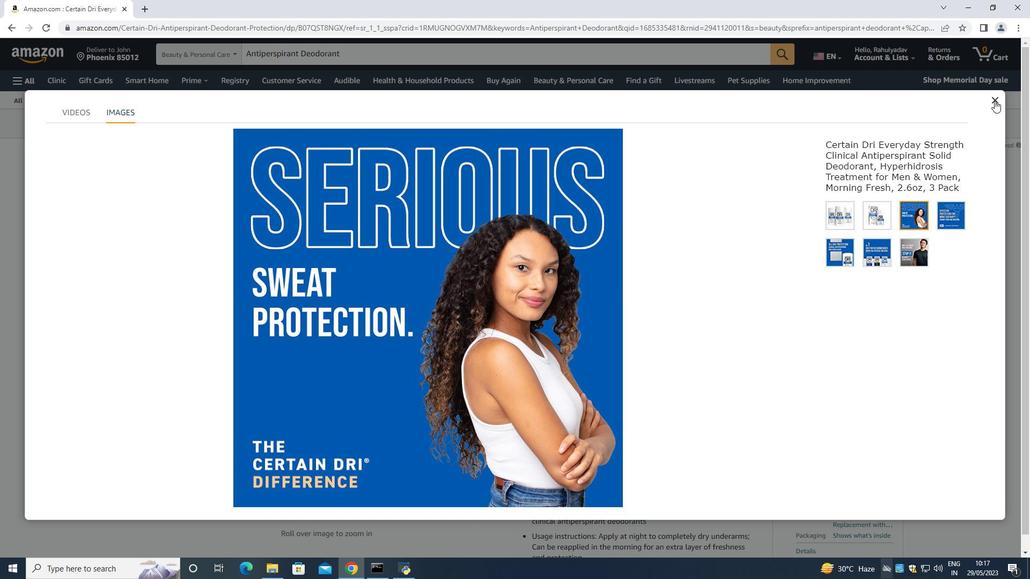 
Action: Mouse moved to (561, 306)
Screenshot: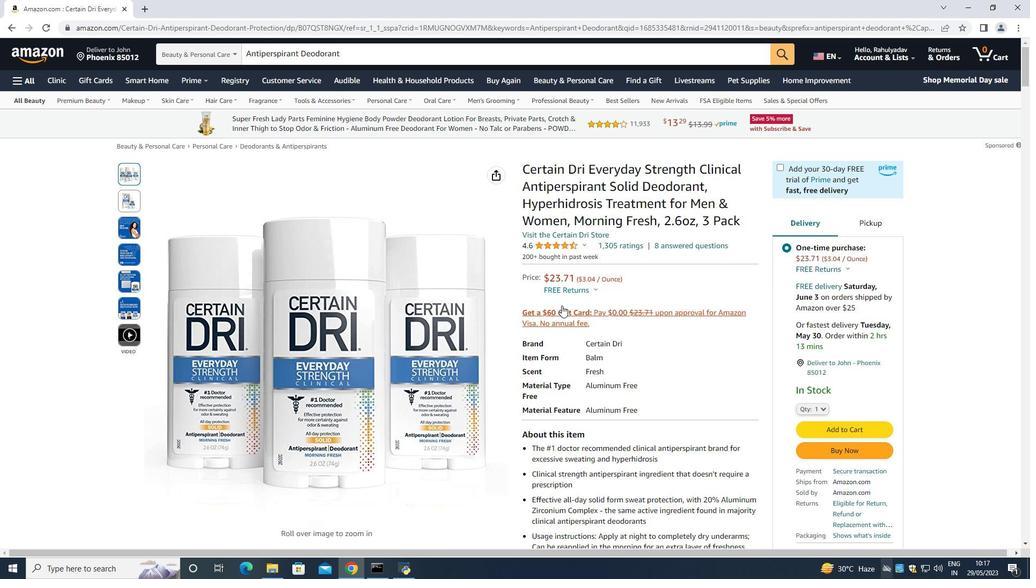 
Action: Mouse scrolled (561, 305) with delta (0, 0)
Screenshot: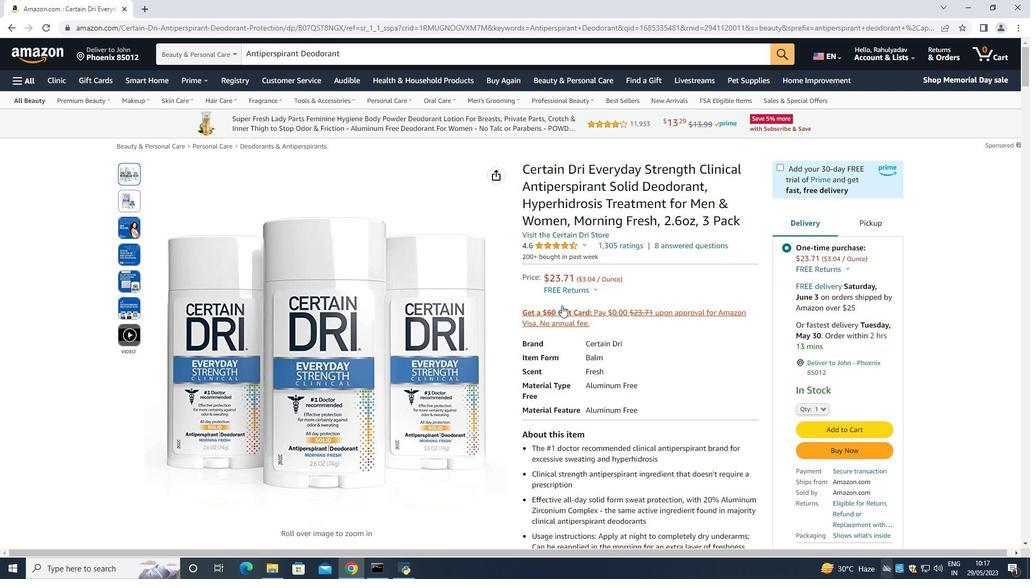 
Action: Mouse scrolled (561, 305) with delta (0, 0)
Screenshot: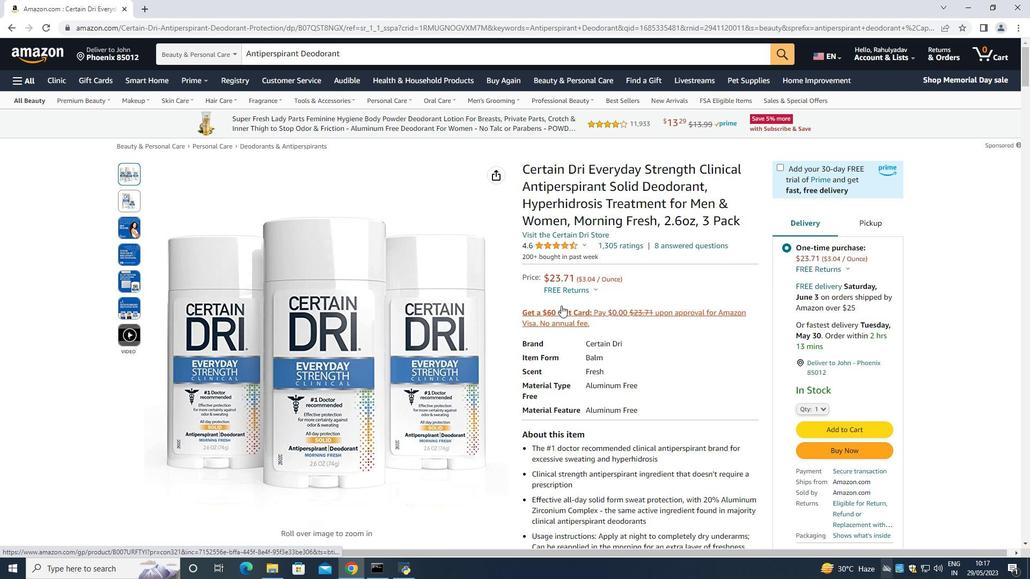 
Action: Mouse moved to (641, 155)
Screenshot: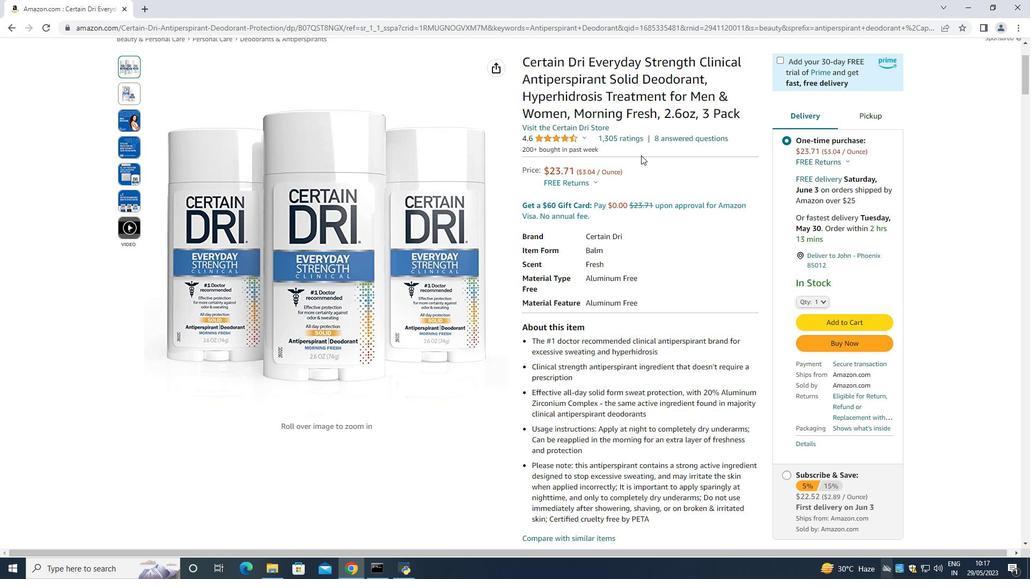 
Action: Mouse scrolled (641, 154) with delta (0, 0)
Screenshot: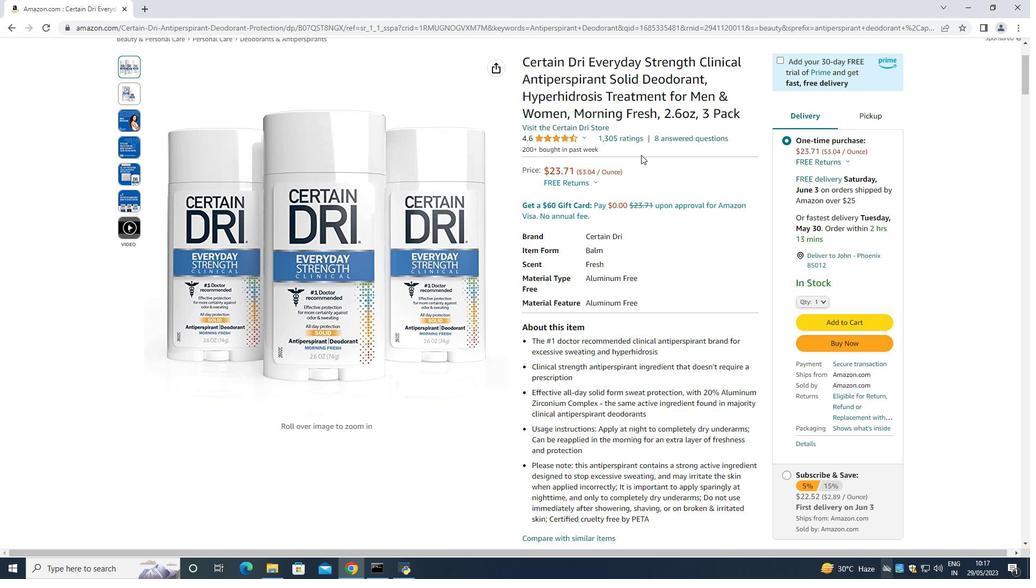 
Action: Mouse moved to (647, 113)
Screenshot: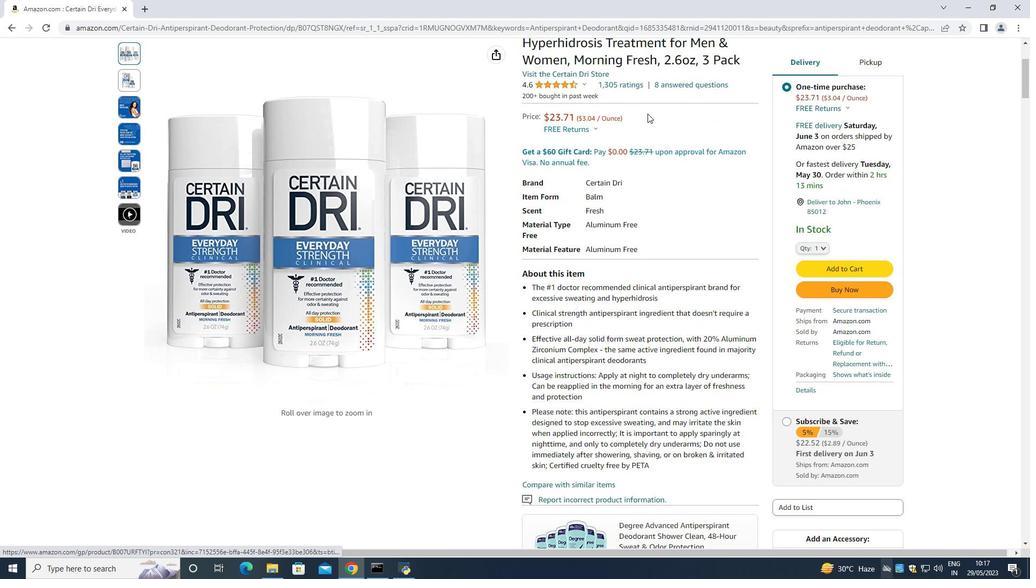 
Action: Mouse scrolled (647, 113) with delta (0, 0)
Screenshot: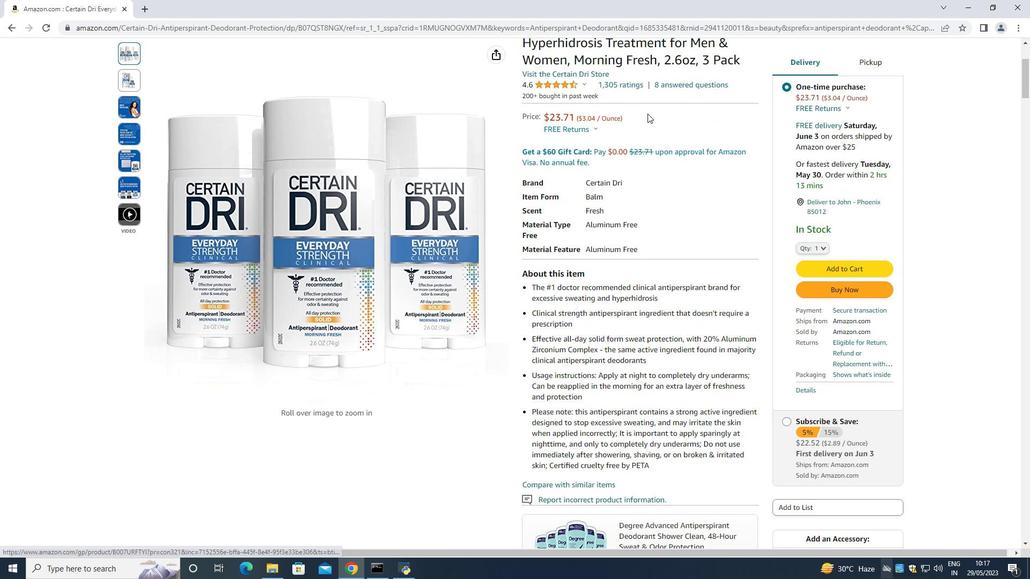 
Action: Mouse scrolled (647, 113) with delta (0, 0)
Screenshot: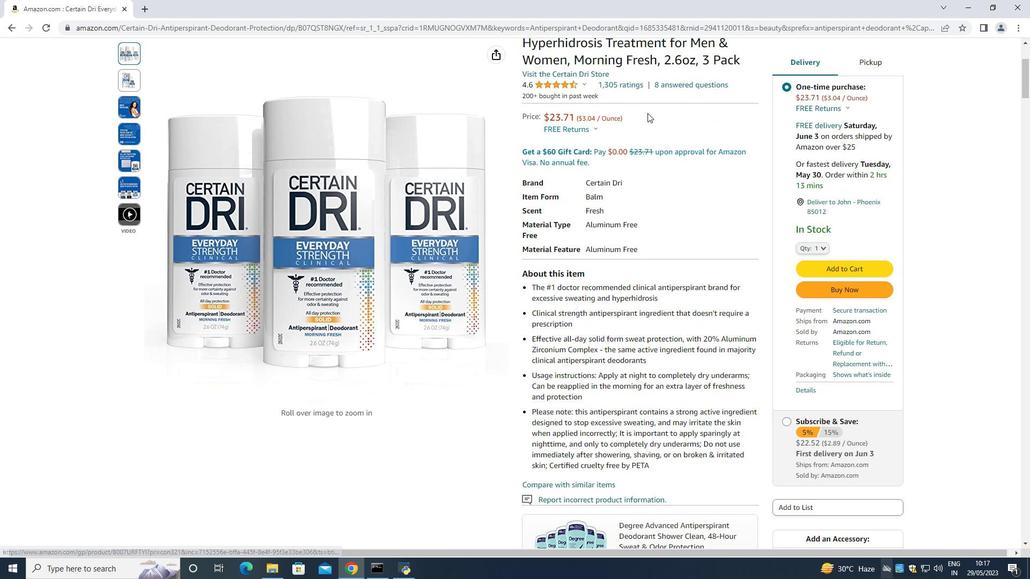 
Action: Mouse scrolled (647, 113) with delta (0, 0)
Screenshot: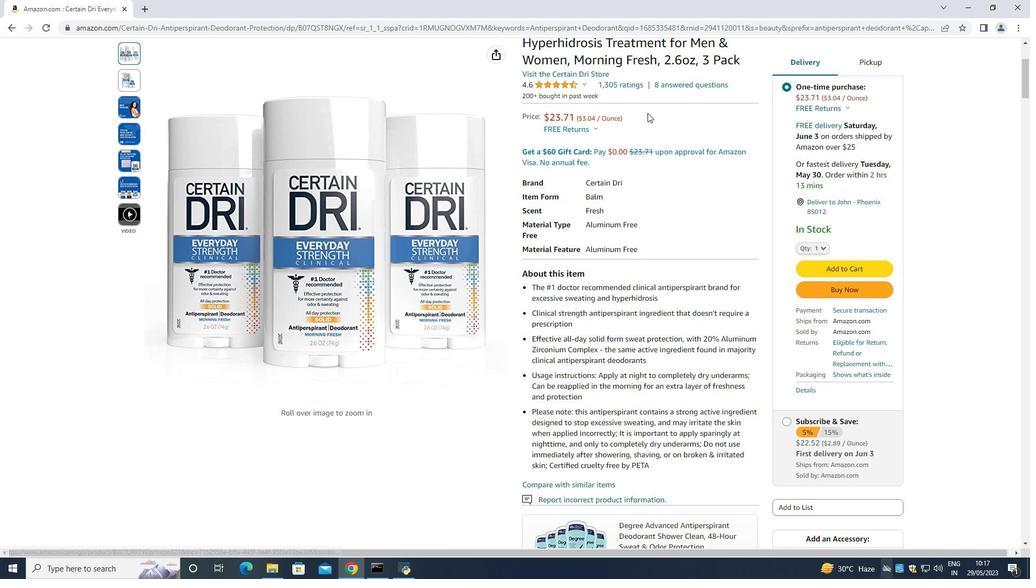 
Action: Mouse scrolled (647, 112) with delta (0, 0)
Screenshot: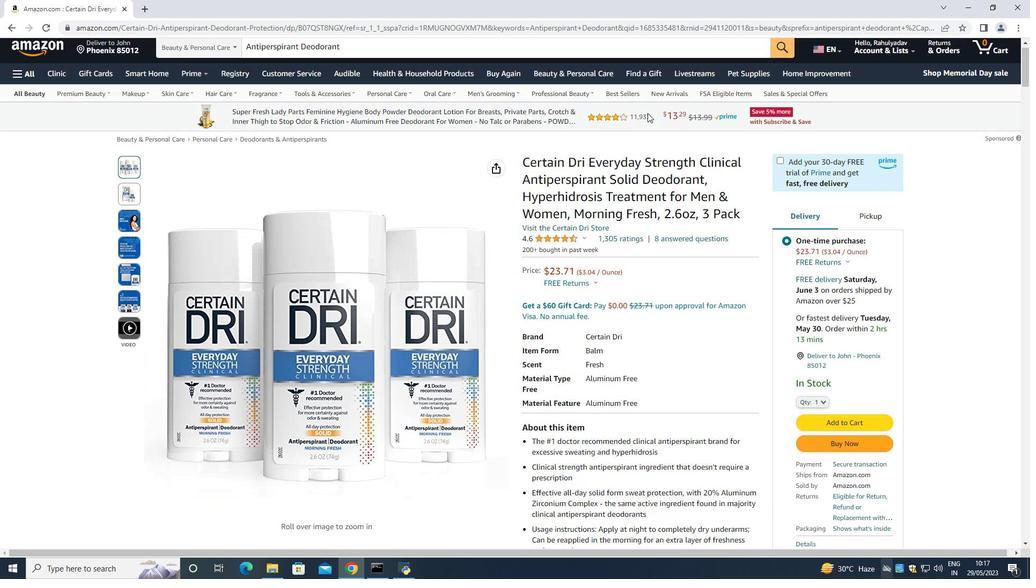 
Action: Mouse scrolled (647, 112) with delta (0, 0)
Screenshot: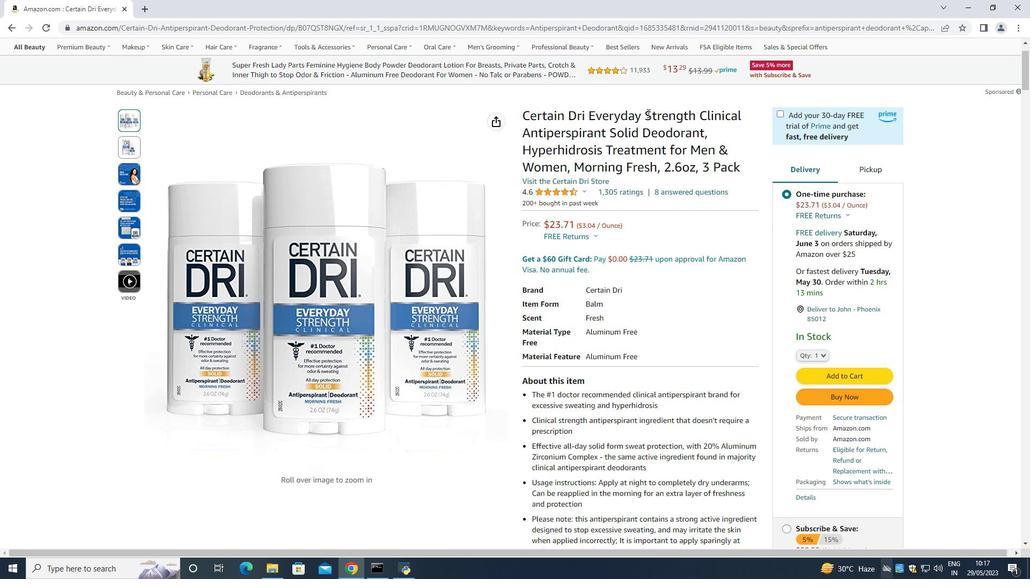 
Action: Mouse scrolled (647, 112) with delta (0, 0)
Screenshot: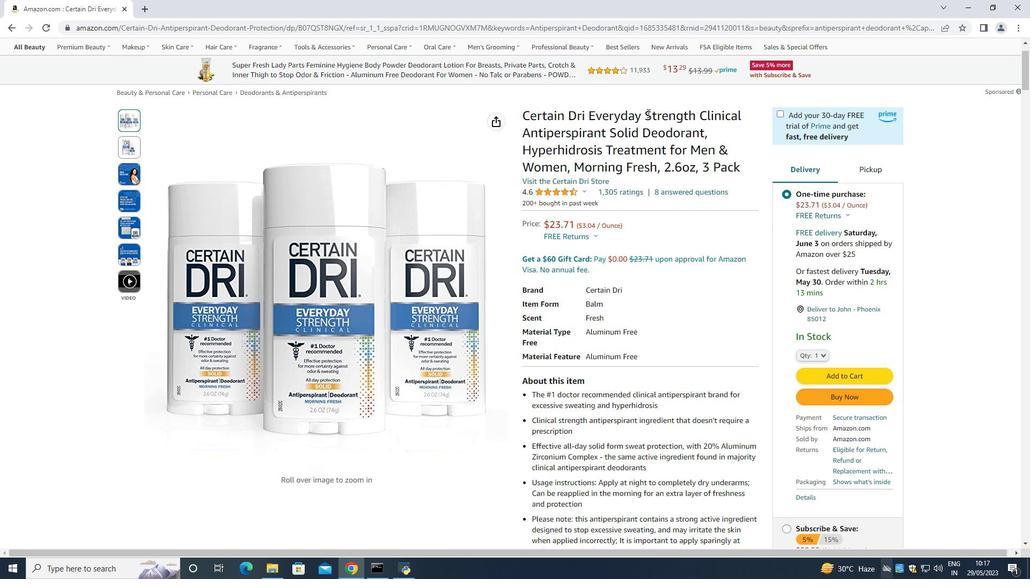 
Action: Mouse scrolled (647, 112) with delta (0, 0)
Screenshot: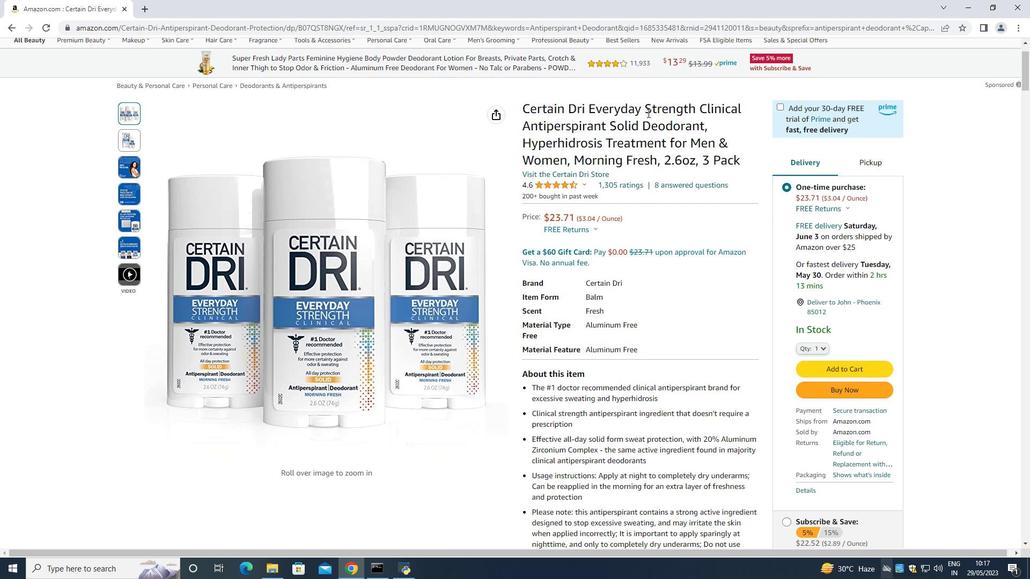 
Action: Mouse pressed middle at (647, 113)
Screenshot: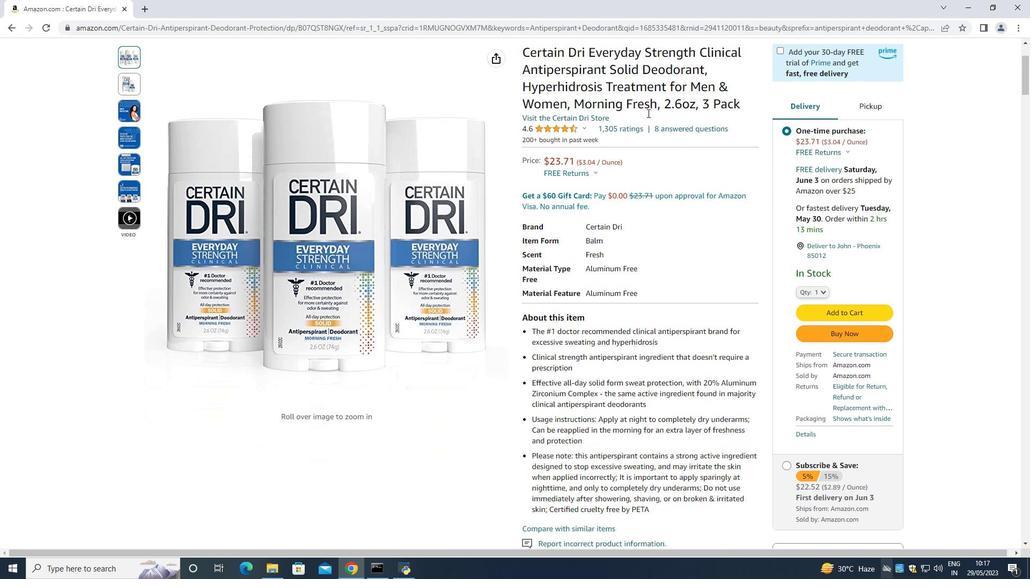
Action: Mouse scrolled (647, 112) with delta (0, 0)
Screenshot: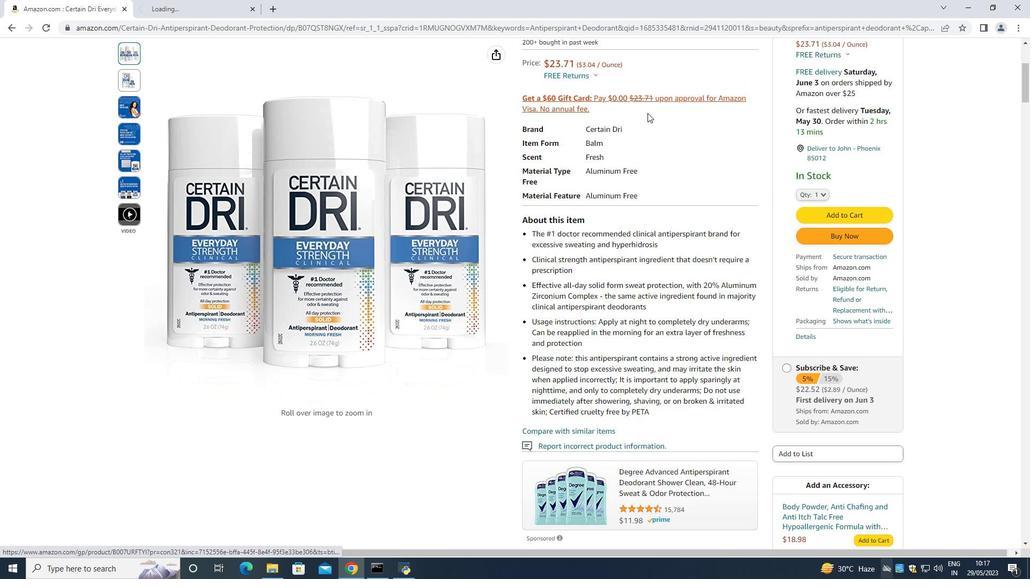 
Action: Mouse scrolled (647, 112) with delta (0, 0)
Screenshot: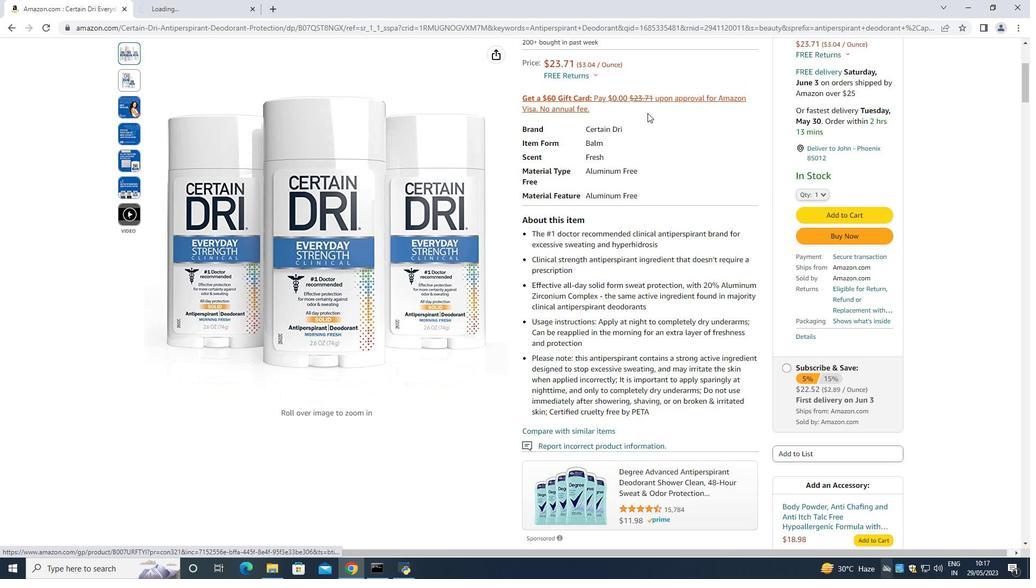 
Action: Mouse pressed middle at (647, 113)
Screenshot: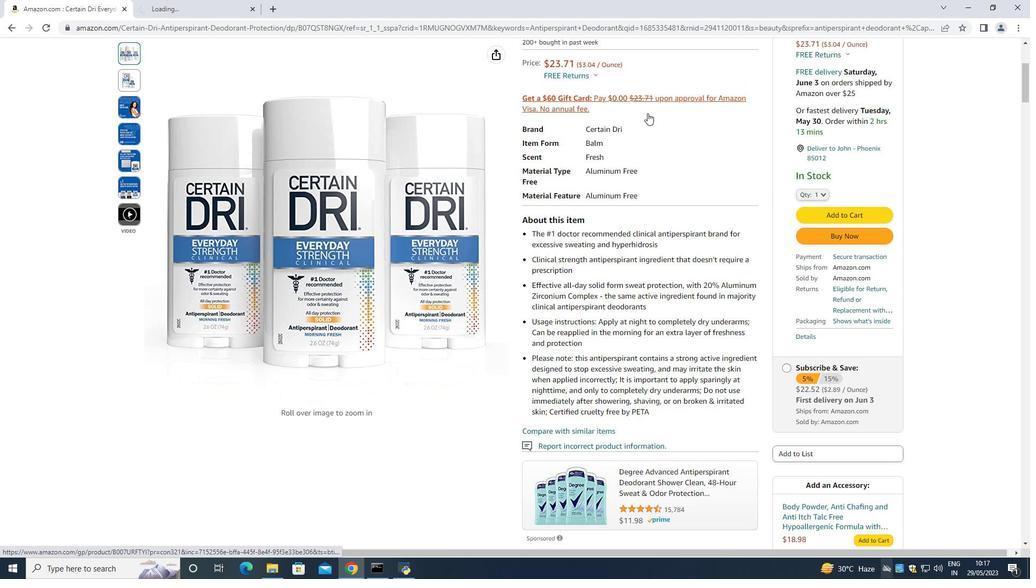 
Action: Mouse scrolled (647, 112) with delta (0, 0)
Screenshot: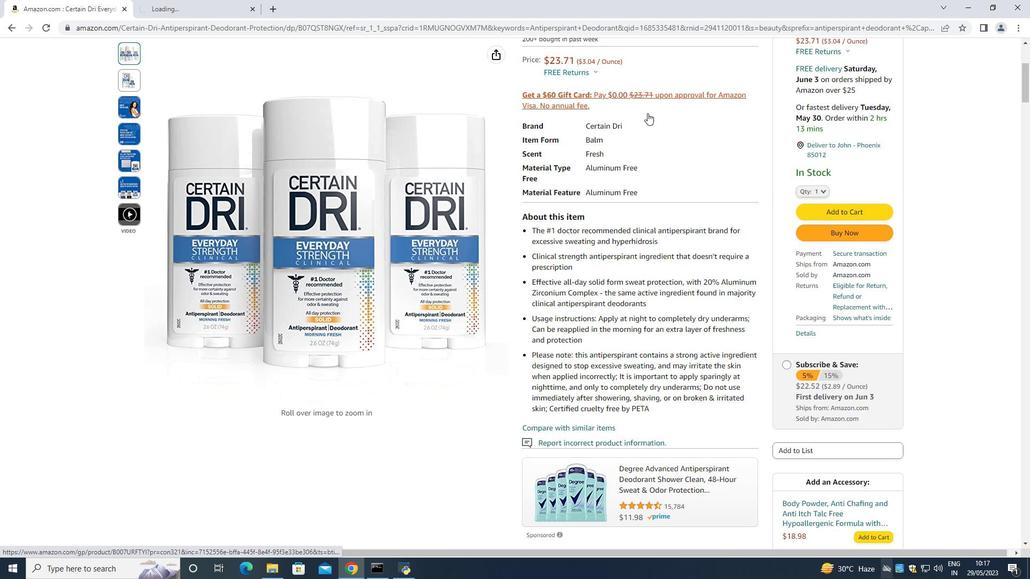 
Action: Mouse moved to (647, 114)
Screenshot: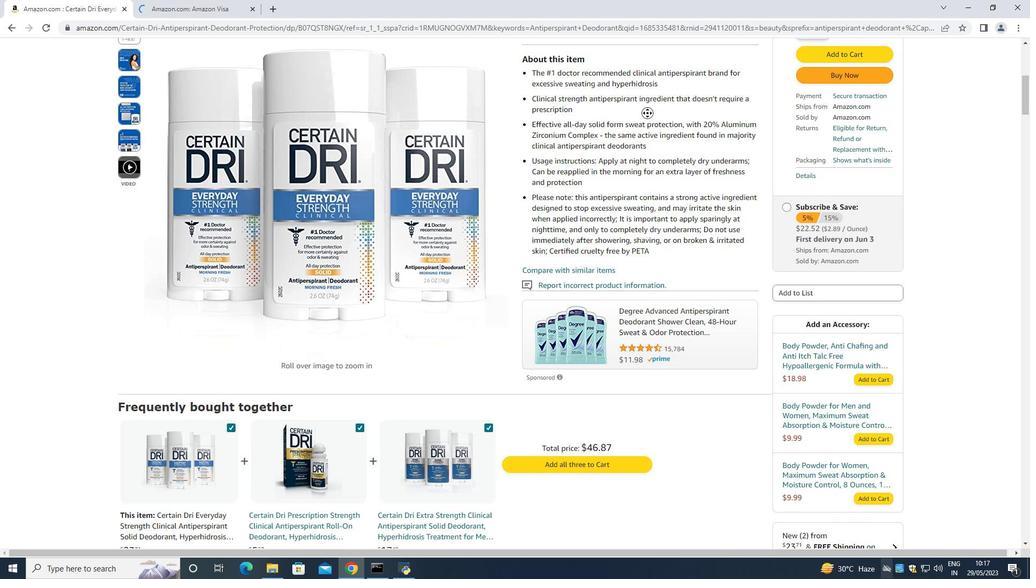 
Action: Mouse scrolled (647, 113) with delta (0, 0)
Screenshot: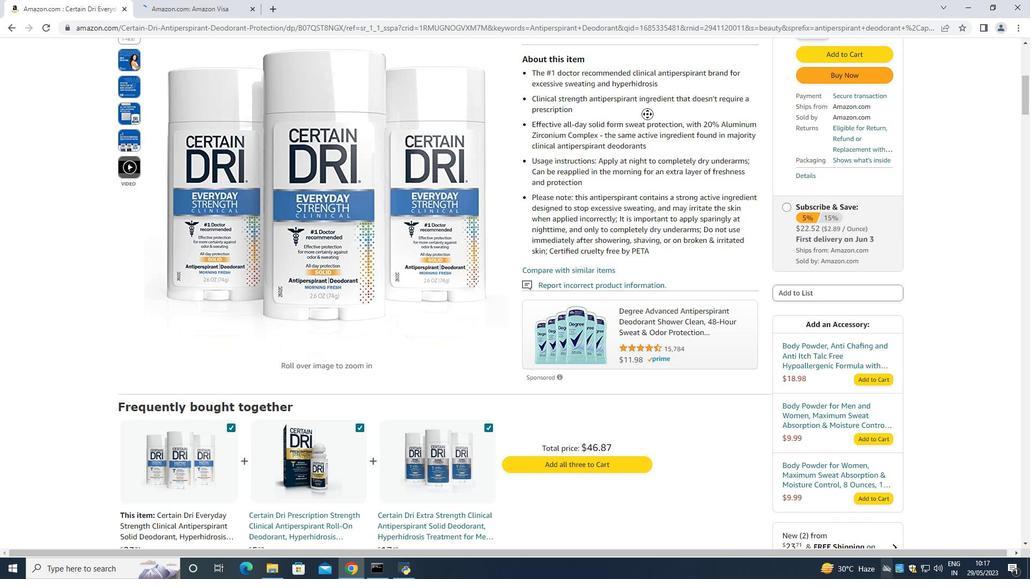 
Action: Mouse moved to (647, 114)
Screenshot: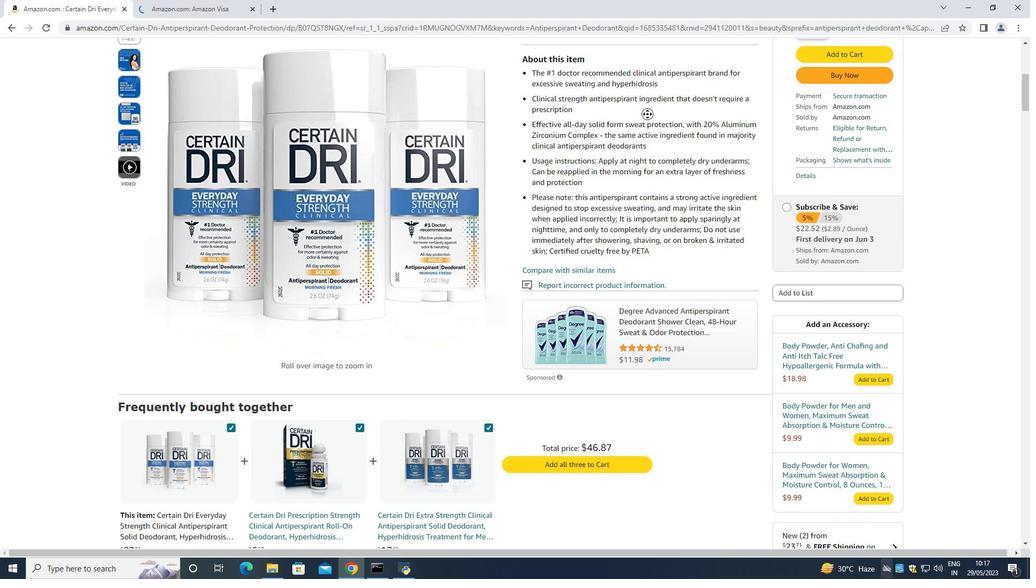 
Action: Mouse scrolled (647, 114) with delta (0, 0)
Screenshot: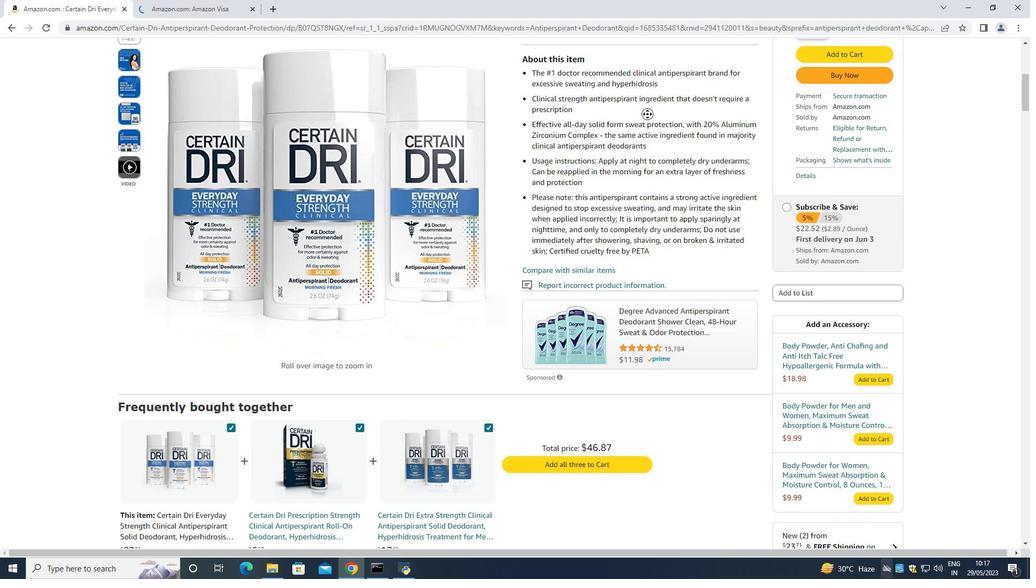 
Action: Mouse moved to (603, 154)
Screenshot: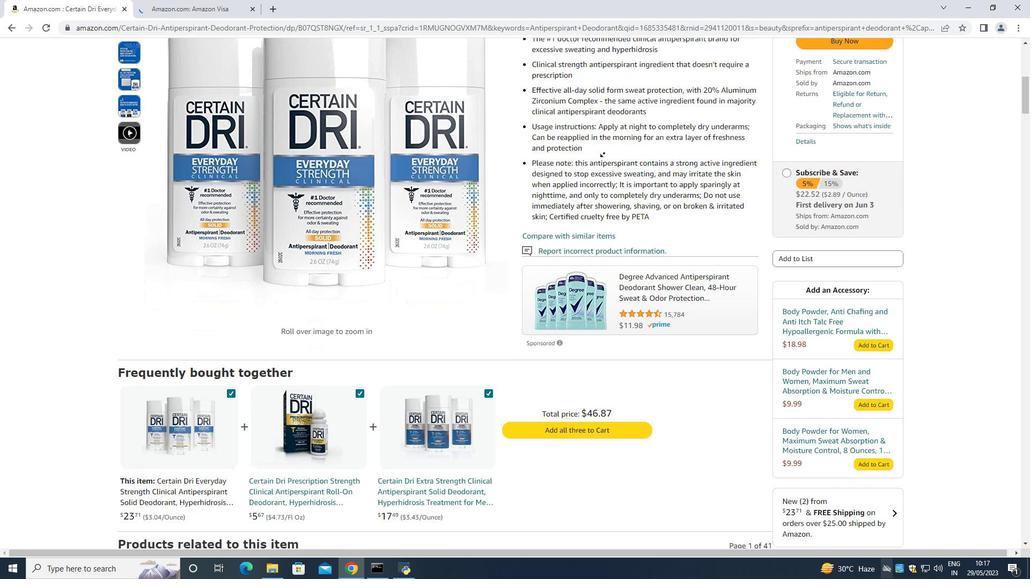
Action: Mouse scrolled (603, 154) with delta (0, 0)
Screenshot: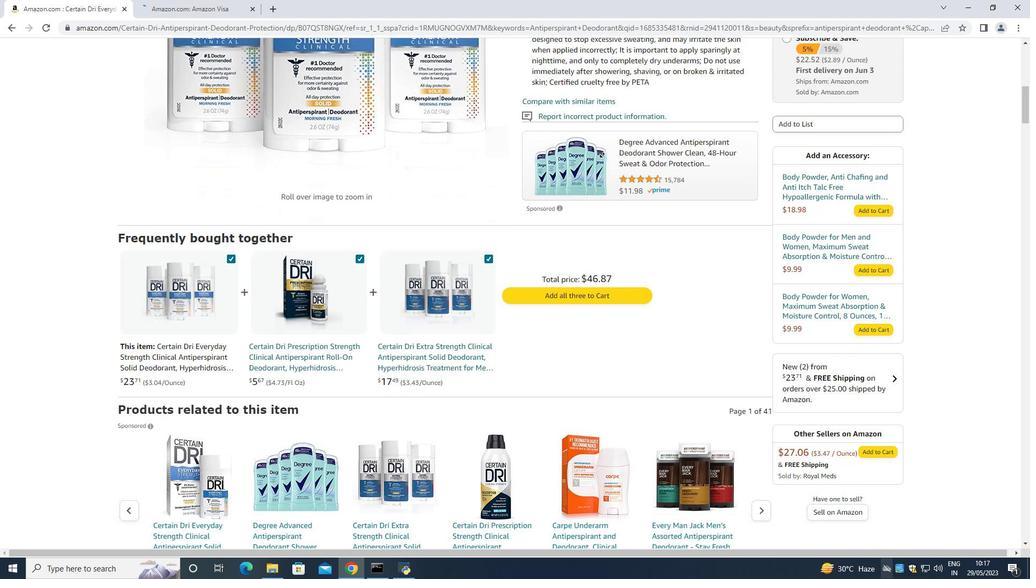 
Action: Mouse scrolled (603, 154) with delta (0, 0)
Screenshot: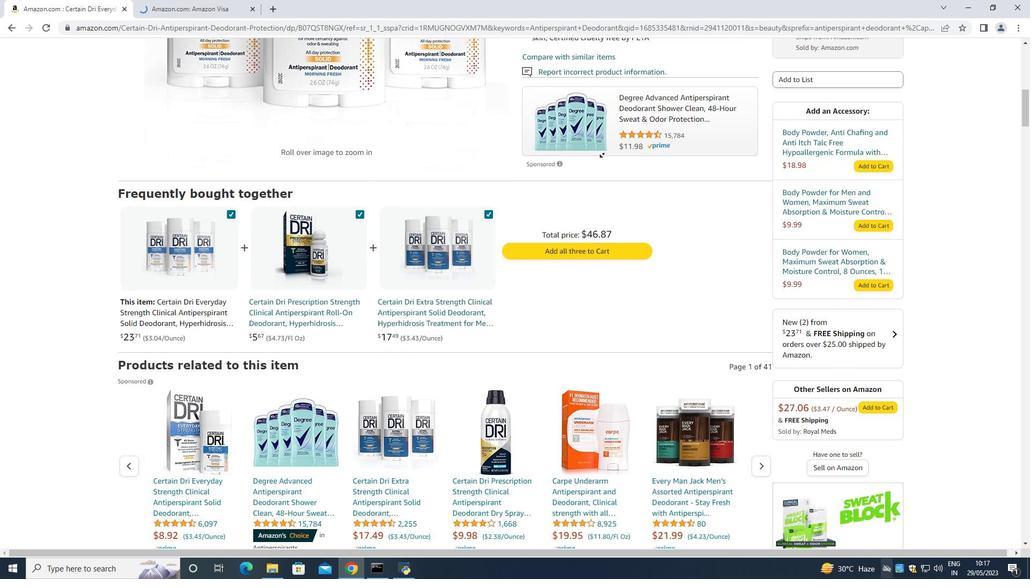 
Action: Mouse scrolled (603, 154) with delta (0, 0)
Screenshot: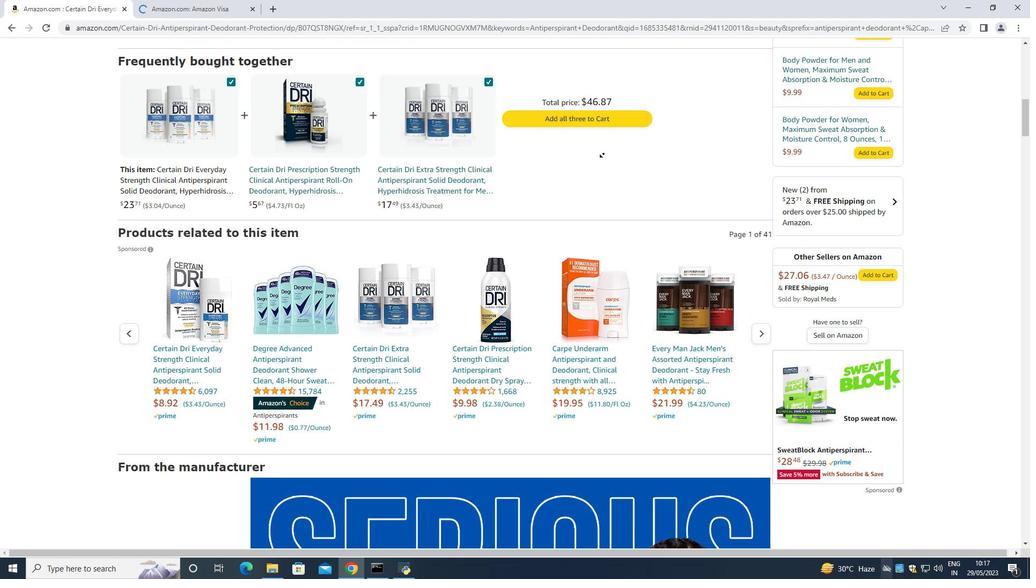 
Action: Mouse scrolled (603, 154) with delta (0, 0)
Screenshot: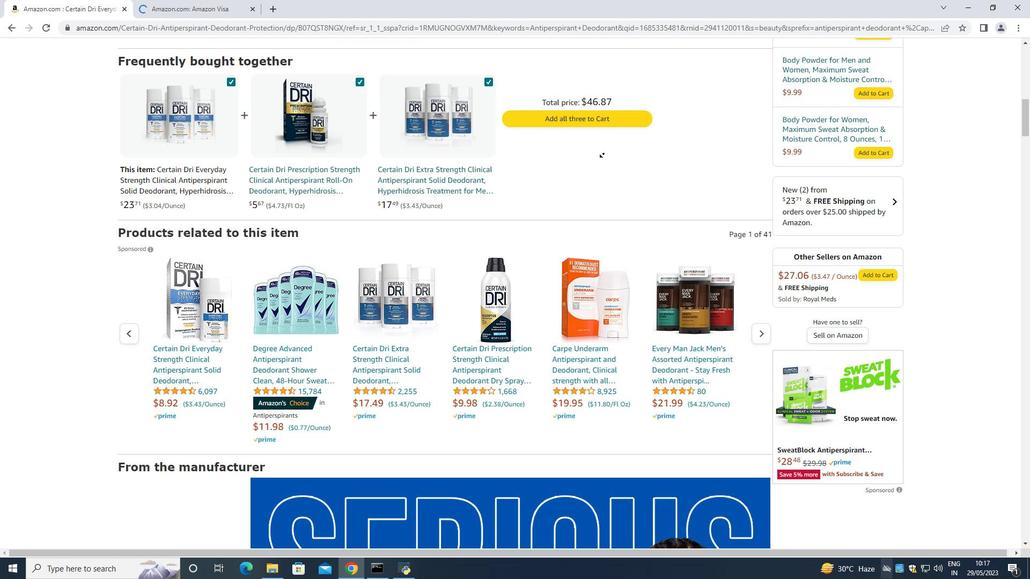 
Action: Mouse scrolled (603, 154) with delta (0, 0)
Screenshot: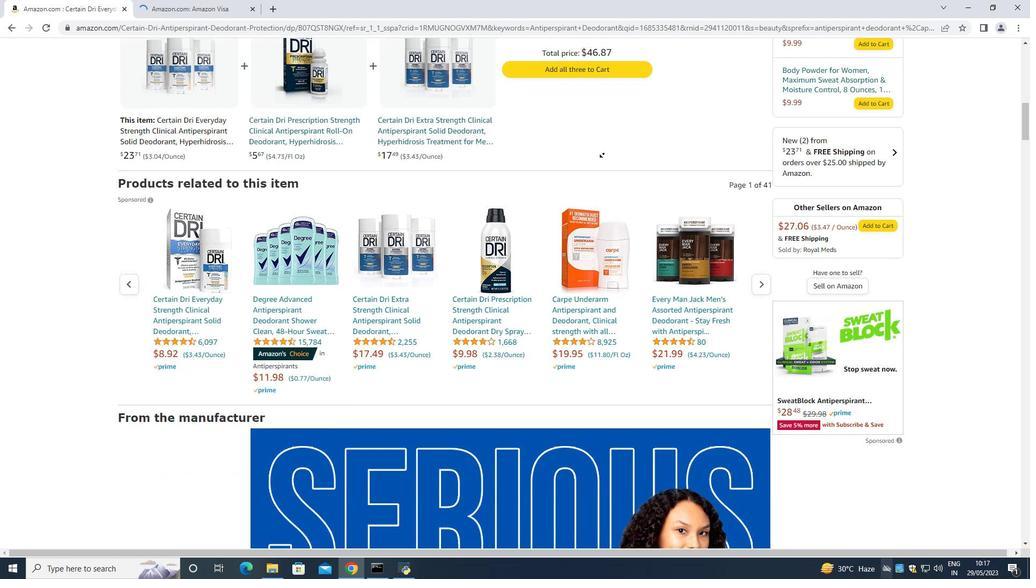 
Action: Mouse scrolled (603, 154) with delta (0, 0)
Screenshot: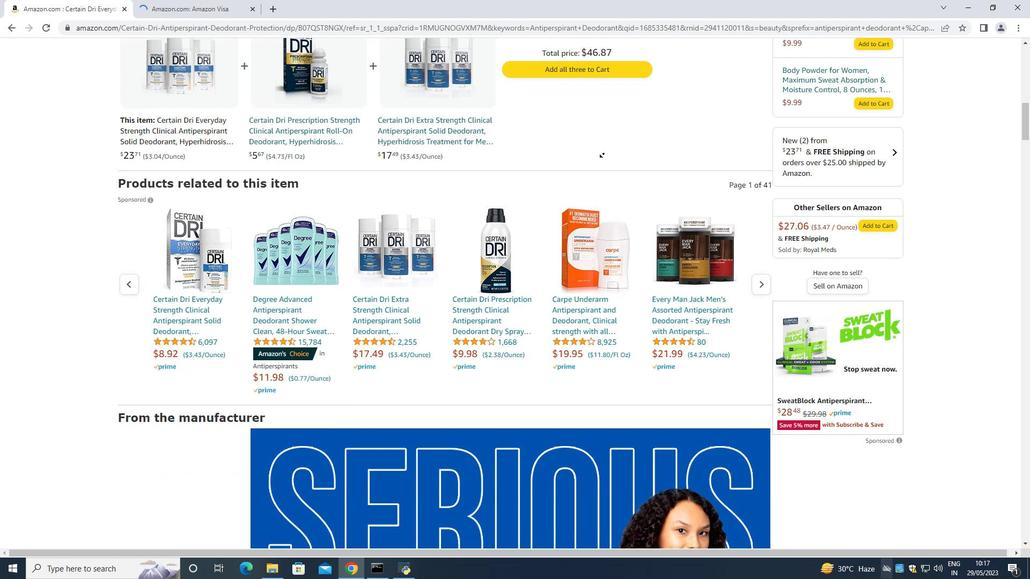 
Action: Mouse scrolled (603, 154) with delta (0, 0)
Screenshot: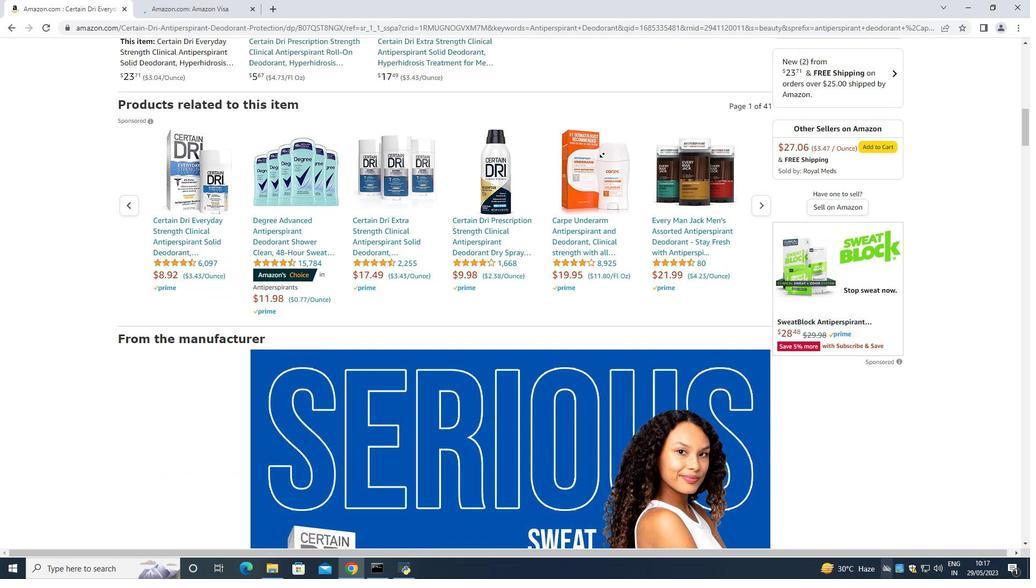 
Action: Mouse scrolled (603, 154) with delta (0, 0)
Screenshot: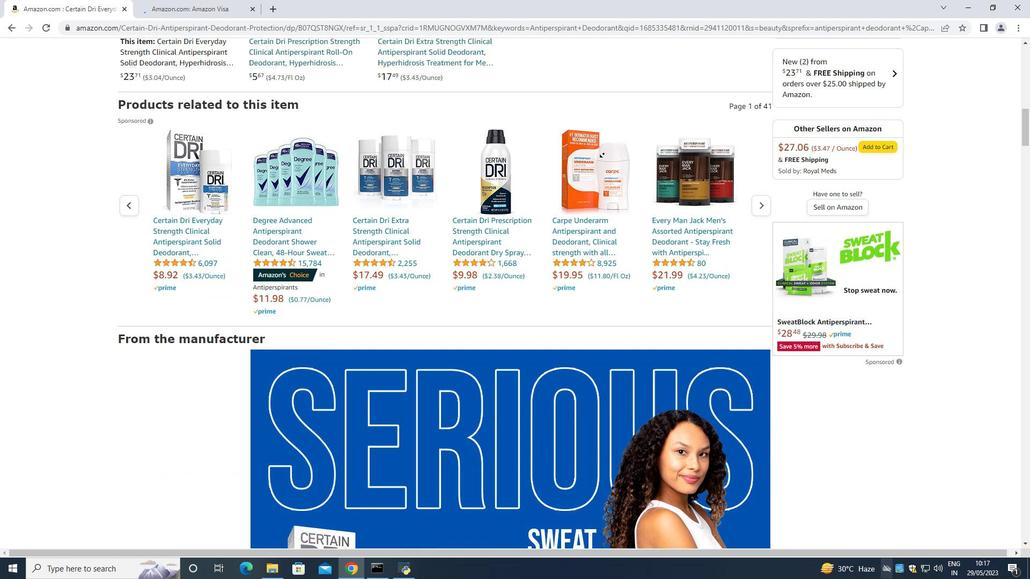 
Action: Mouse scrolled (603, 154) with delta (0, 0)
Screenshot: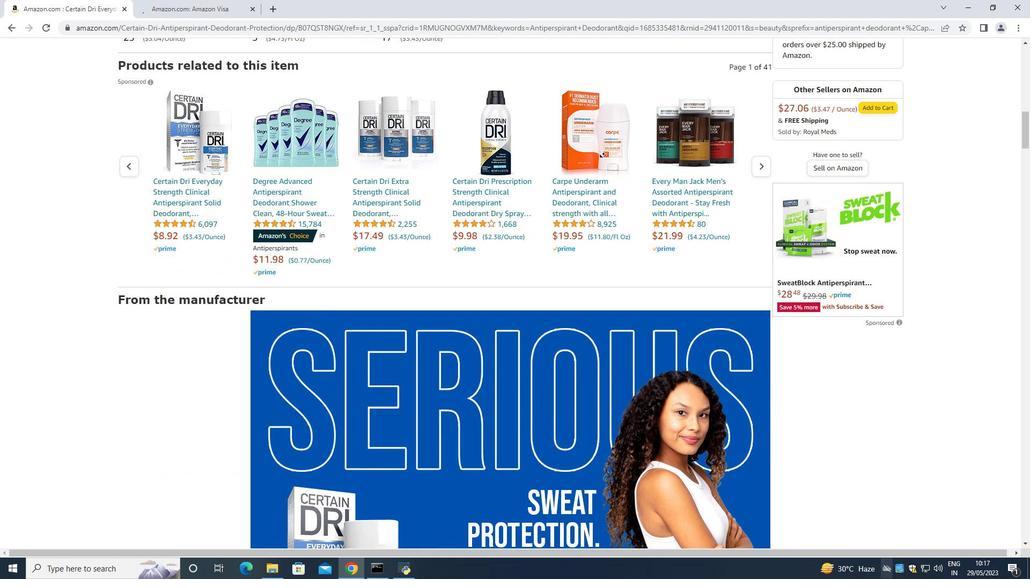 
Action: Mouse scrolled (603, 154) with delta (0, 0)
Screenshot: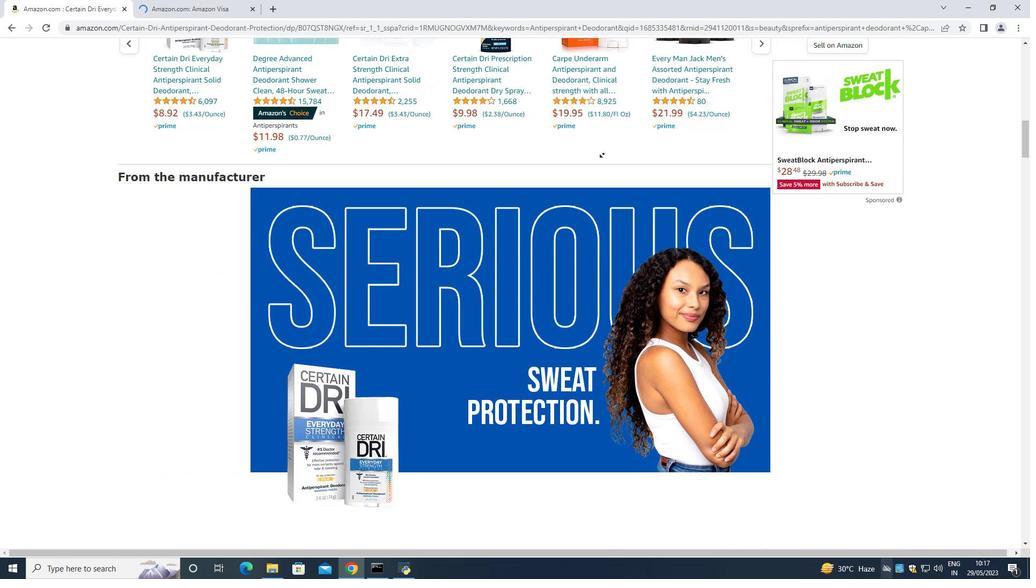 
Action: Mouse moved to (913, 204)
Screenshot: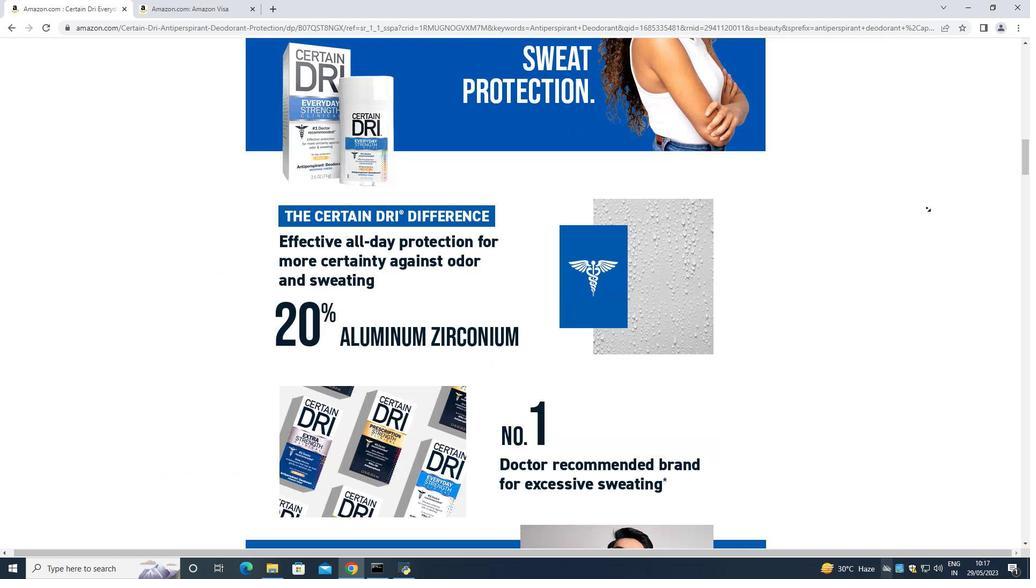 
Action: Mouse pressed left at (913, 204)
Screenshot: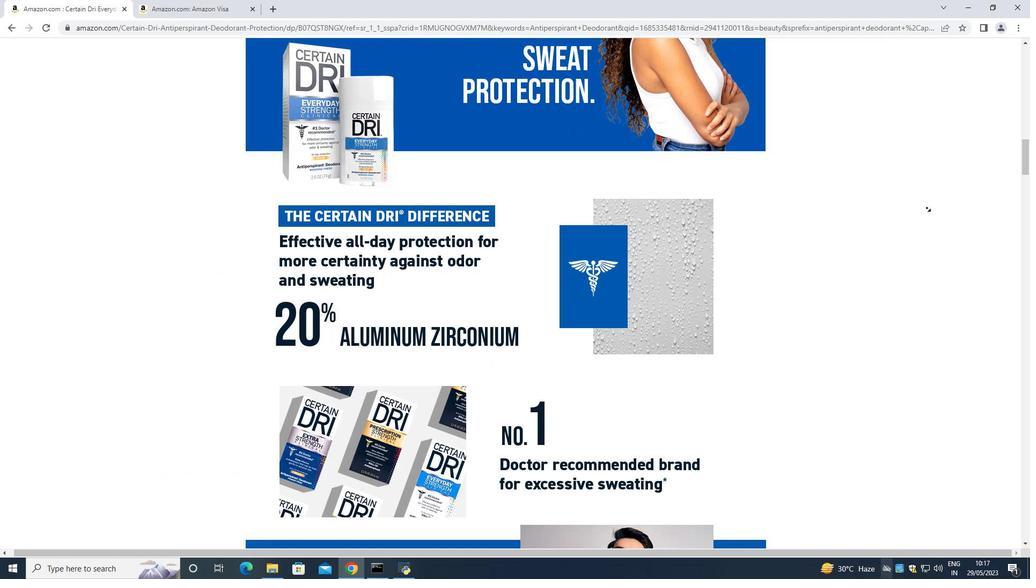 
Action: Mouse moved to (841, 202)
Screenshot: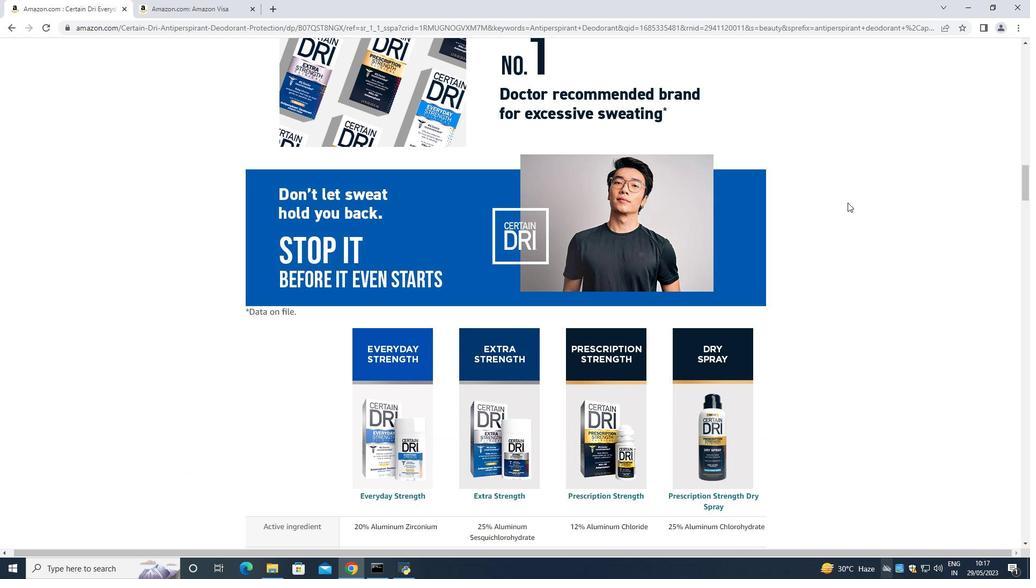
Action: Mouse scrolled (841, 202) with delta (0, 0)
Screenshot: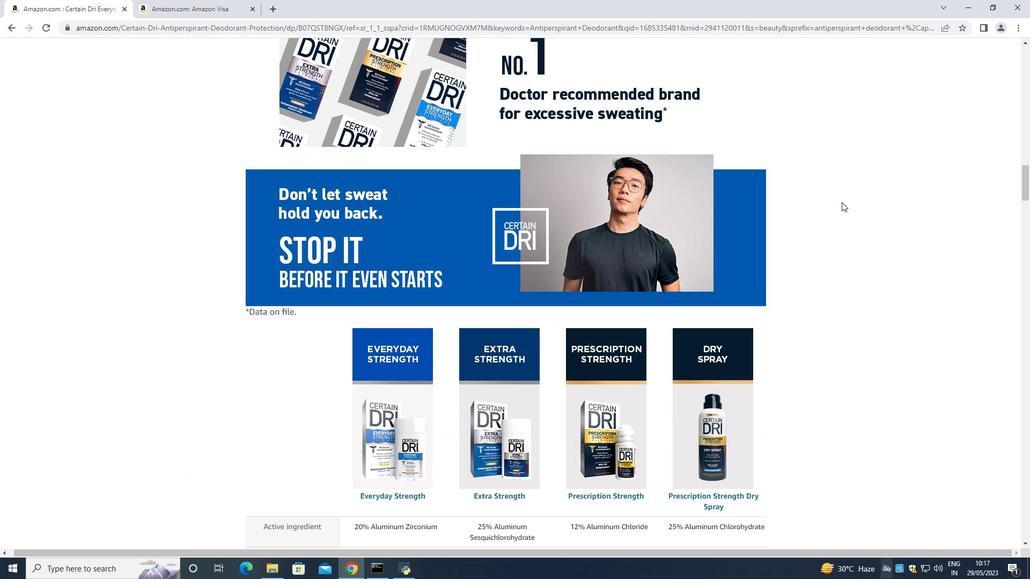 
Action: Mouse scrolled (841, 202) with delta (0, 0)
Screenshot: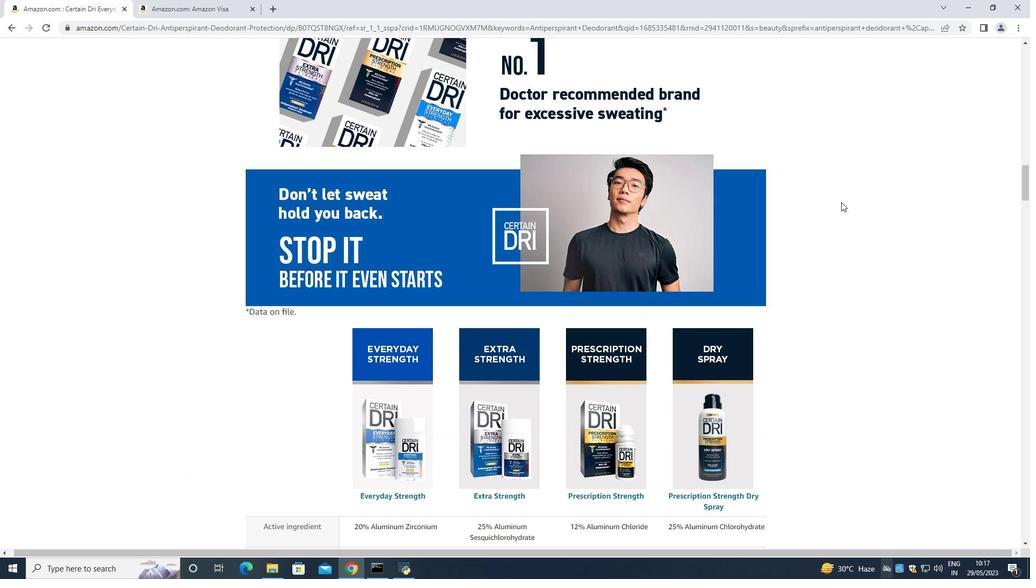 
Action: Mouse scrolled (841, 202) with delta (0, 0)
Screenshot: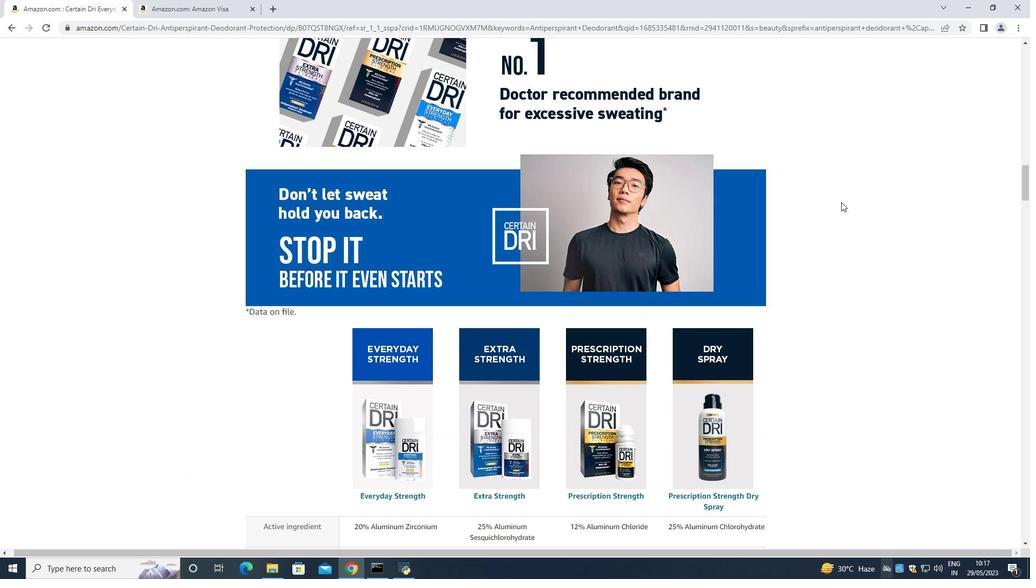 
Action: Mouse scrolled (841, 202) with delta (0, 0)
Screenshot: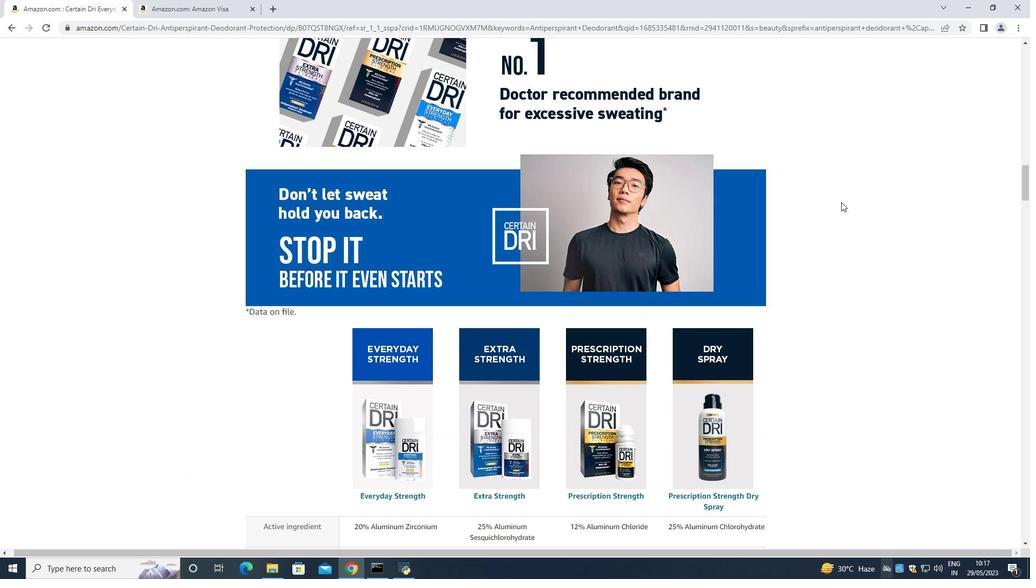 
Action: Mouse scrolled (841, 202) with delta (0, 0)
Screenshot: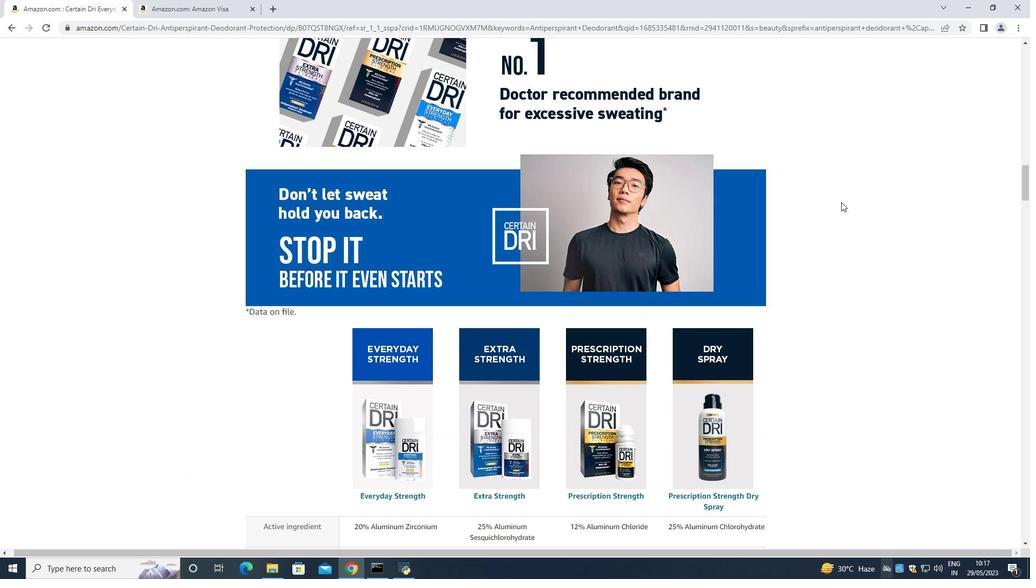 
Action: Mouse scrolled (841, 202) with delta (0, 0)
Screenshot: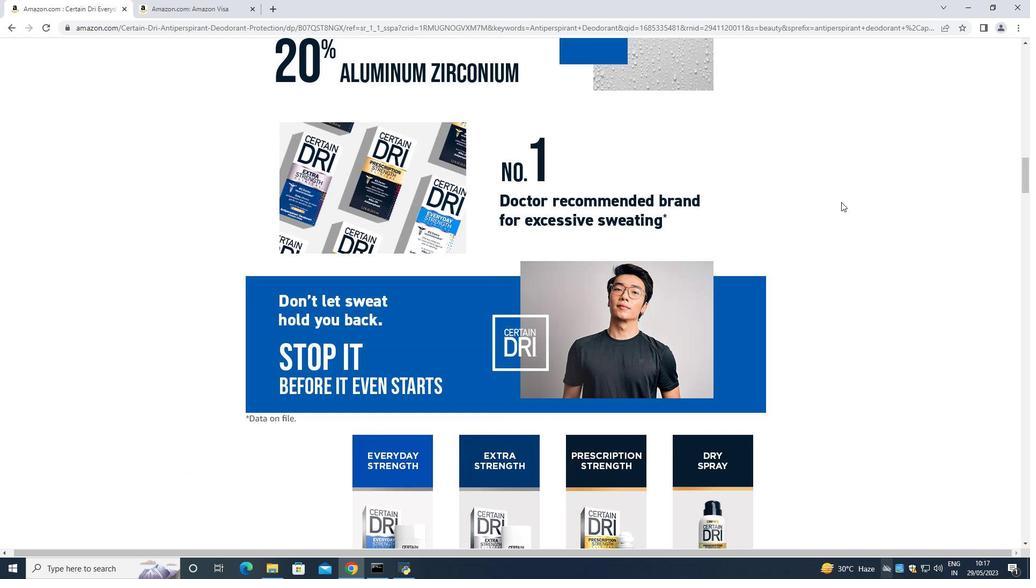 
Action: Mouse scrolled (841, 202) with delta (0, 0)
Screenshot: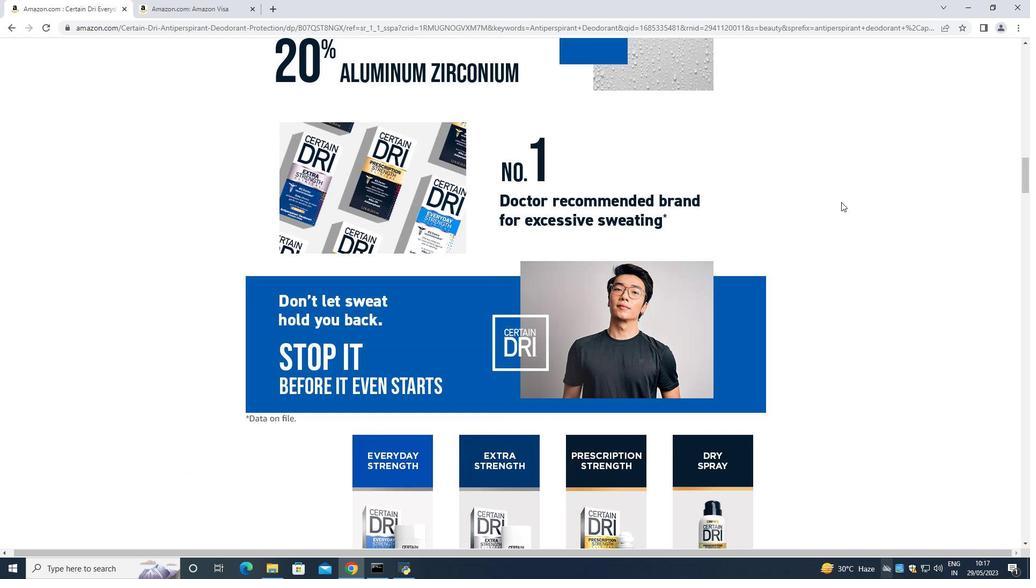 
Action: Mouse scrolled (841, 202) with delta (0, 0)
Screenshot: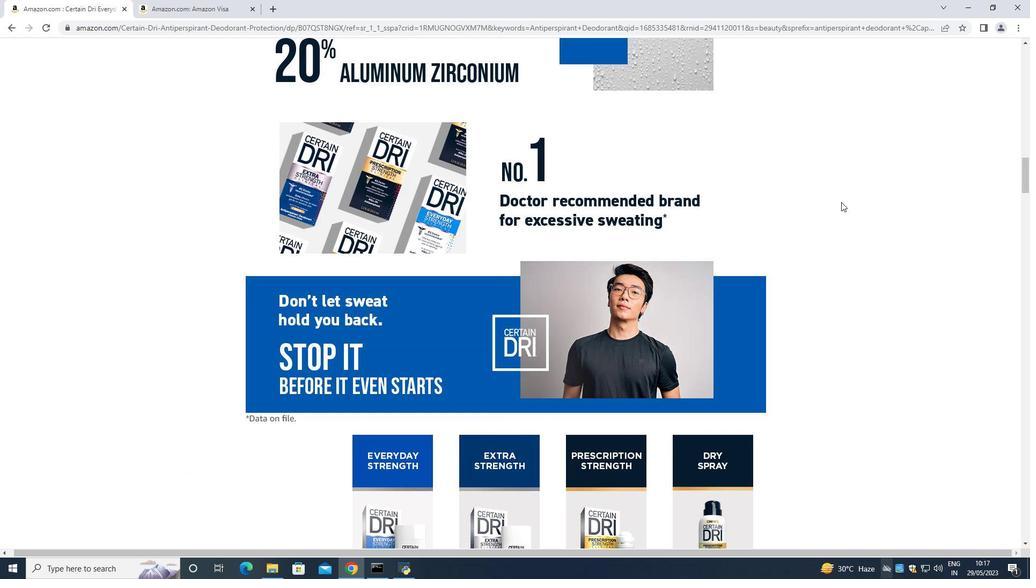 
Action: Mouse scrolled (841, 202) with delta (0, 0)
Screenshot: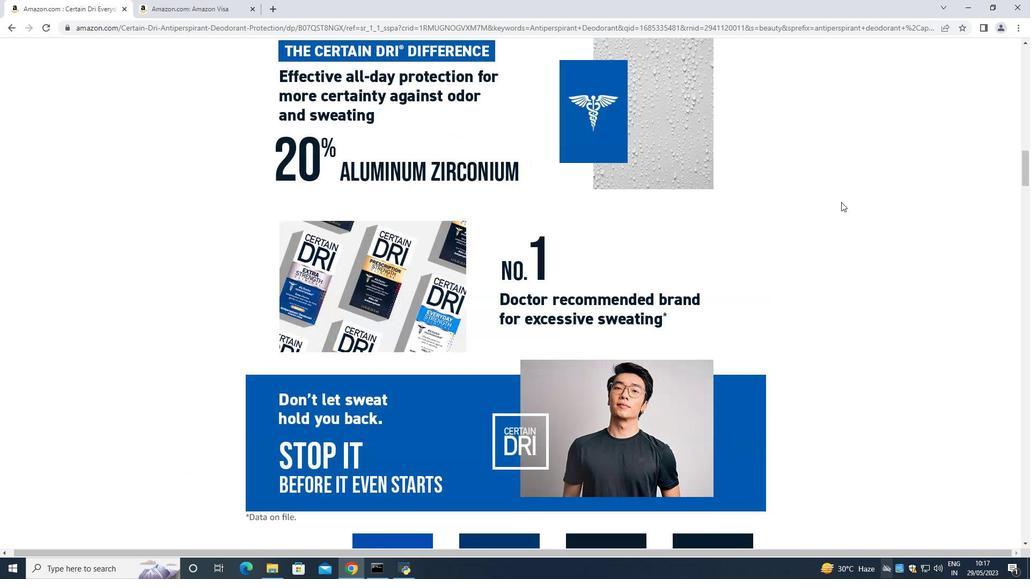 
Action: Mouse scrolled (841, 202) with delta (0, 0)
Screenshot: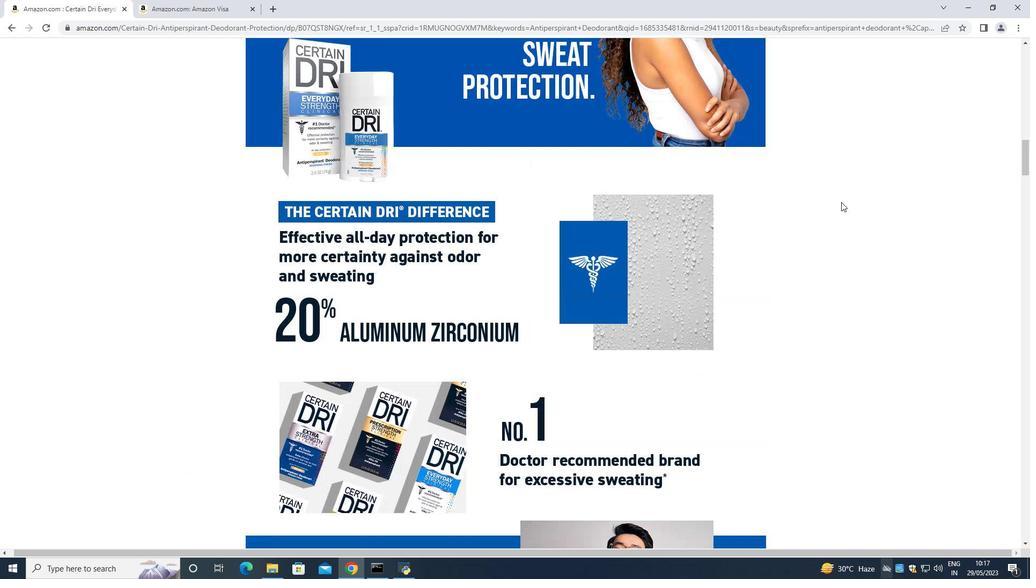 
Action: Mouse scrolled (841, 202) with delta (0, 0)
Screenshot: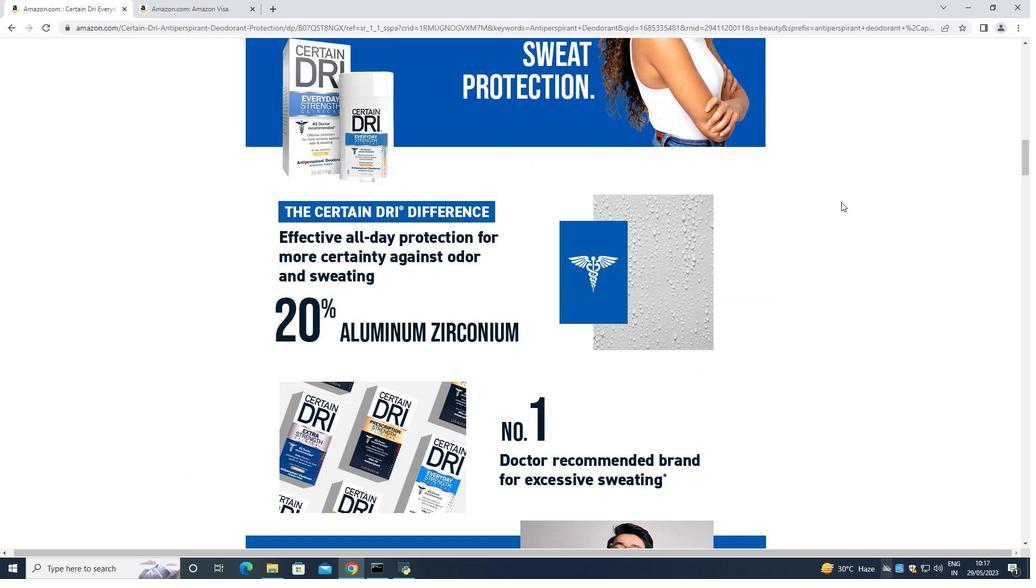 
Action: Mouse scrolled (841, 202) with delta (0, 0)
Screenshot: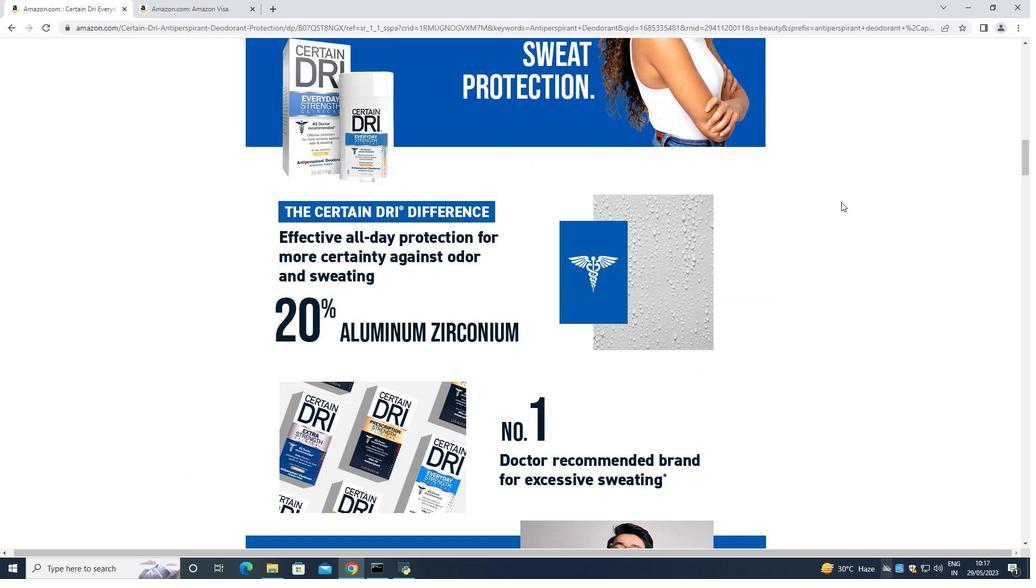 
Action: Mouse scrolled (841, 202) with delta (0, 0)
Screenshot: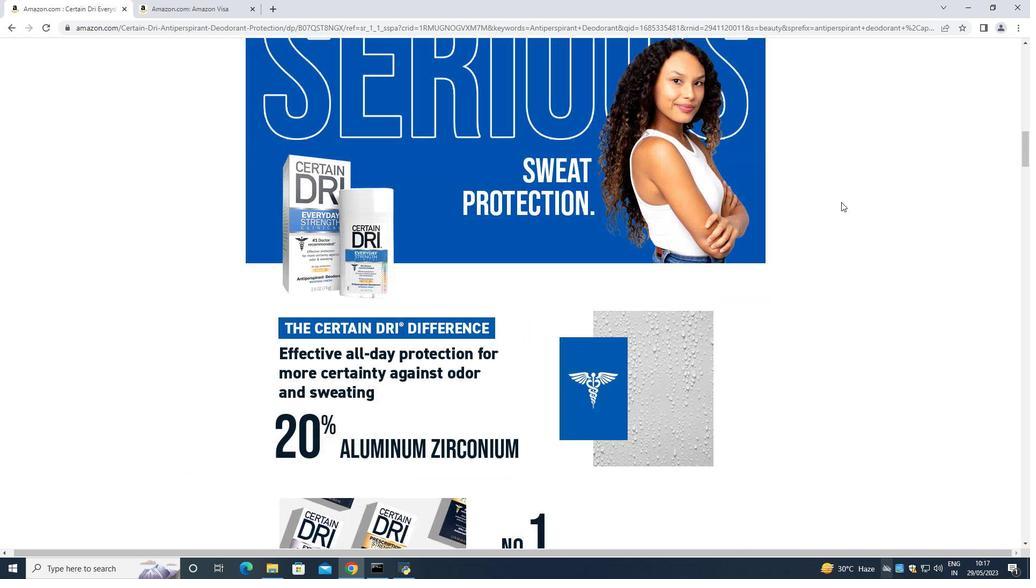 
Action: Mouse scrolled (841, 202) with delta (0, 0)
Screenshot: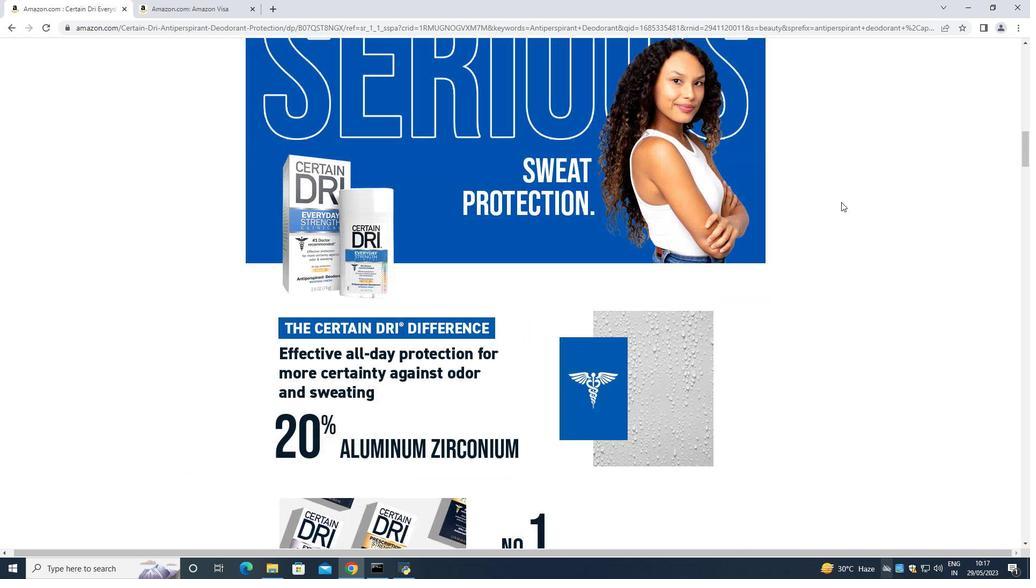 
Action: Mouse moved to (841, 202)
Screenshot: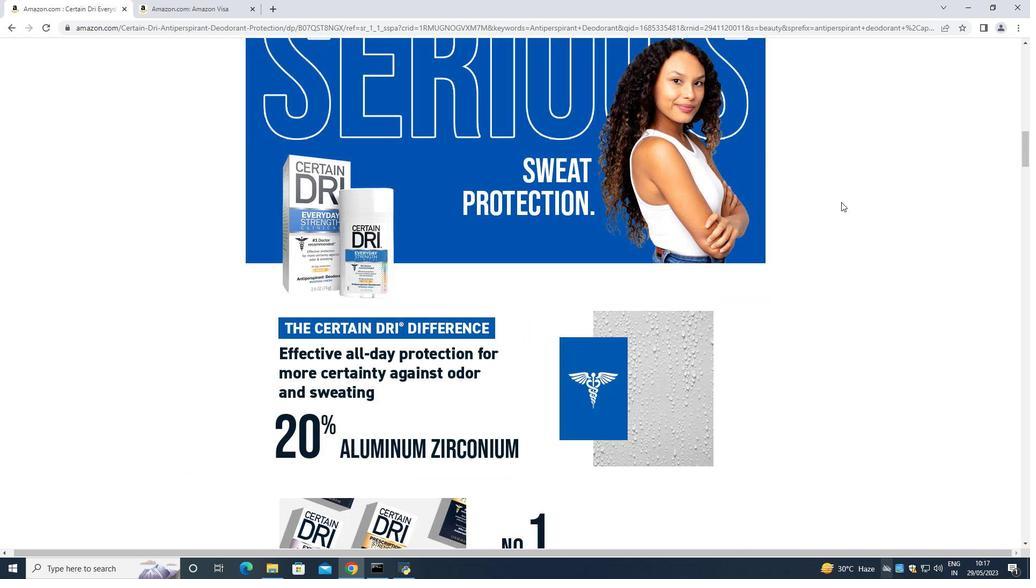 
Action: Mouse scrolled (841, 202) with delta (0, 0)
Screenshot: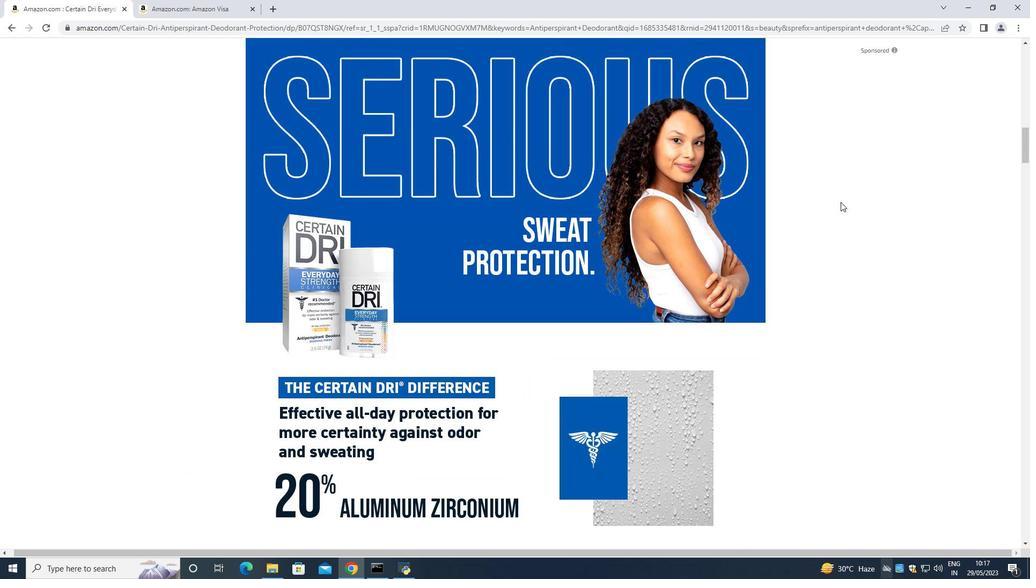 
Action: Mouse scrolled (841, 202) with delta (0, 0)
Screenshot: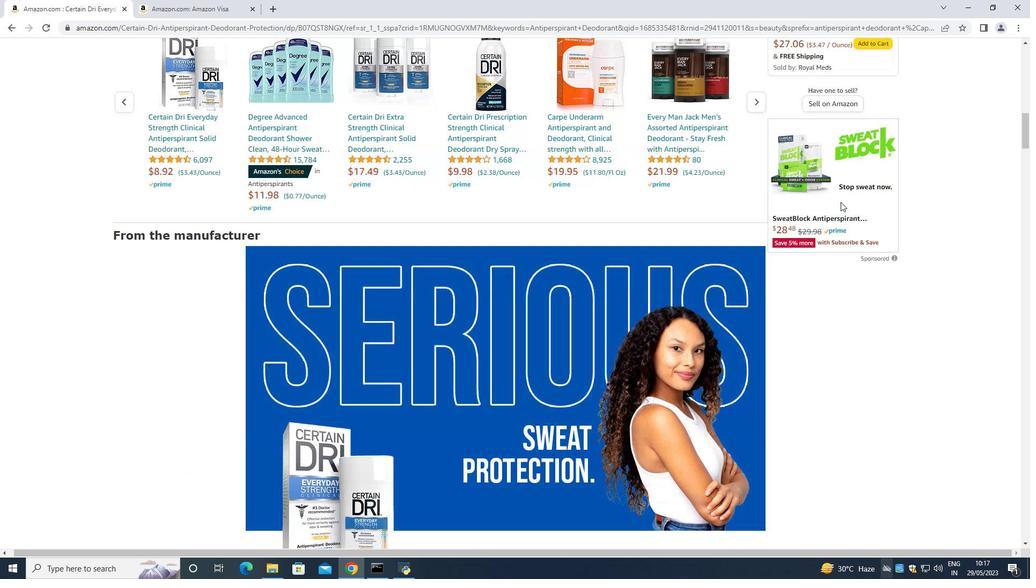 
Action: Mouse scrolled (841, 202) with delta (0, 0)
Screenshot: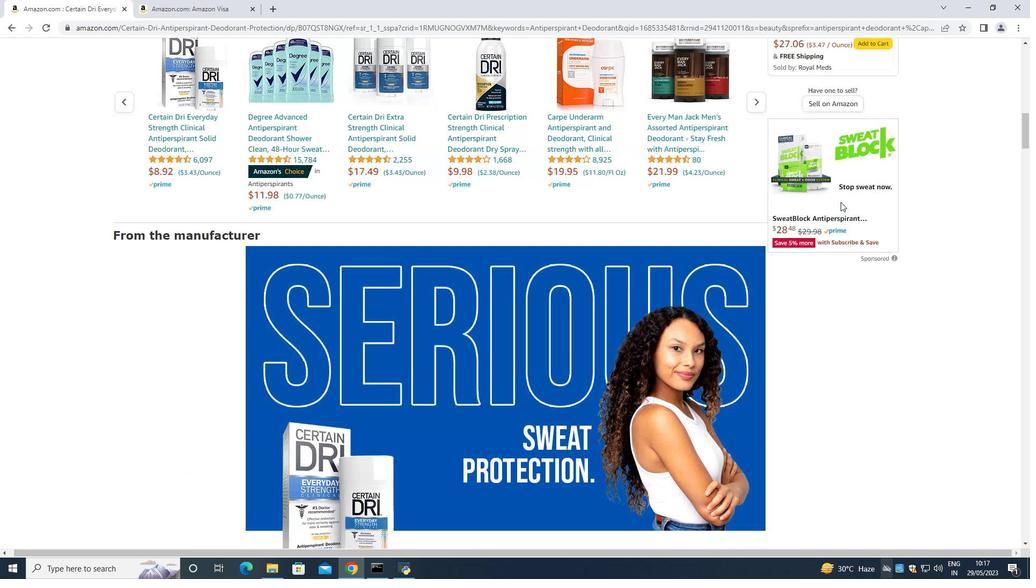 
Action: Mouse scrolled (841, 202) with delta (0, 0)
Screenshot: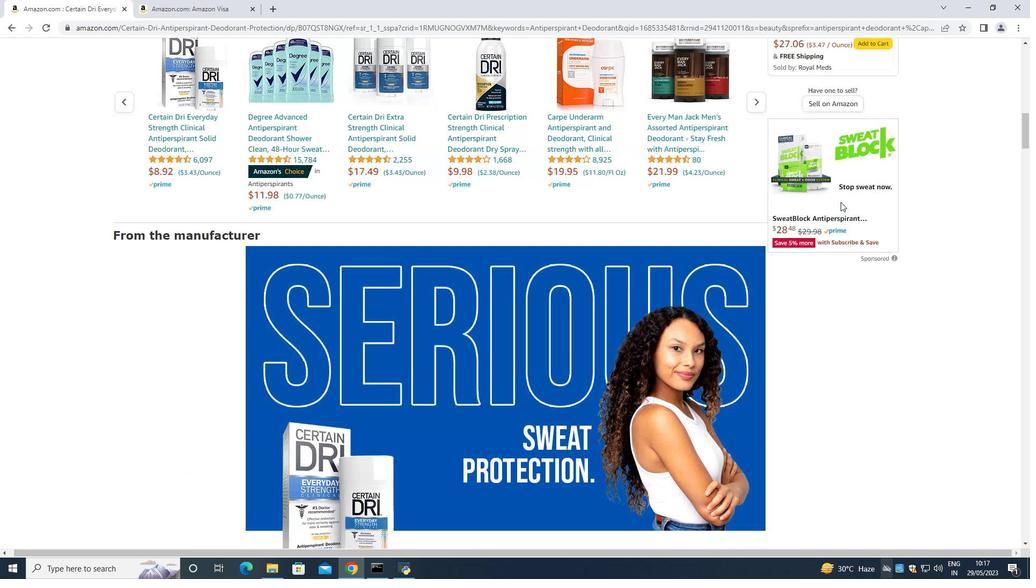 
Action: Mouse scrolled (841, 202) with delta (0, 0)
Screenshot: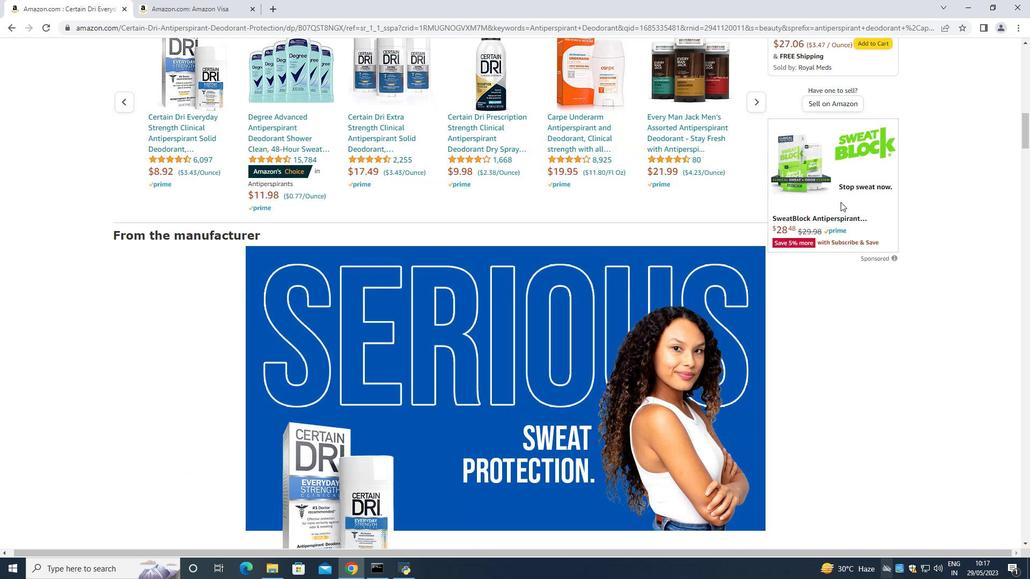 
Action: Mouse scrolled (841, 202) with delta (0, 0)
Screenshot: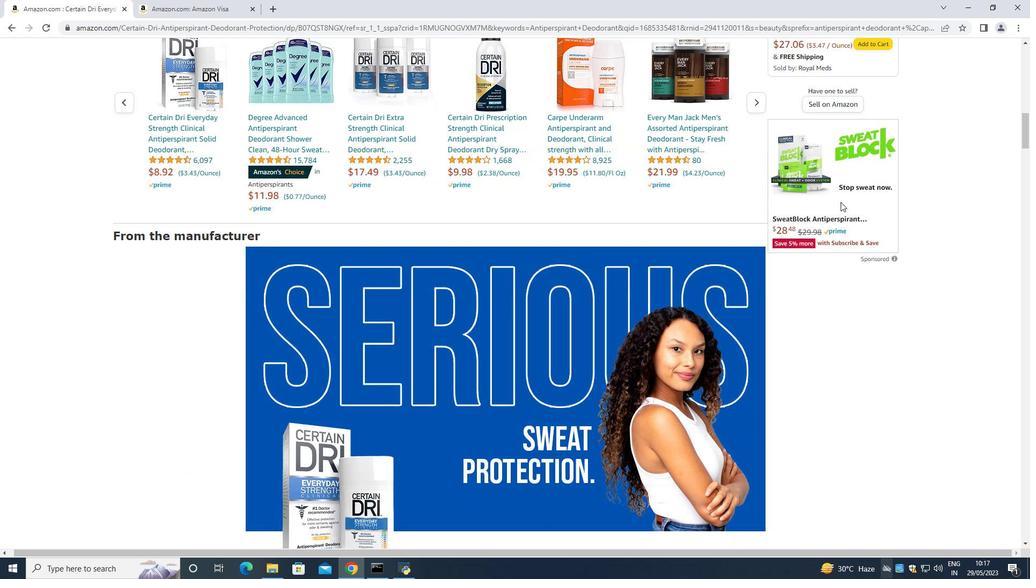 
Action: Mouse scrolled (841, 202) with delta (0, 0)
Screenshot: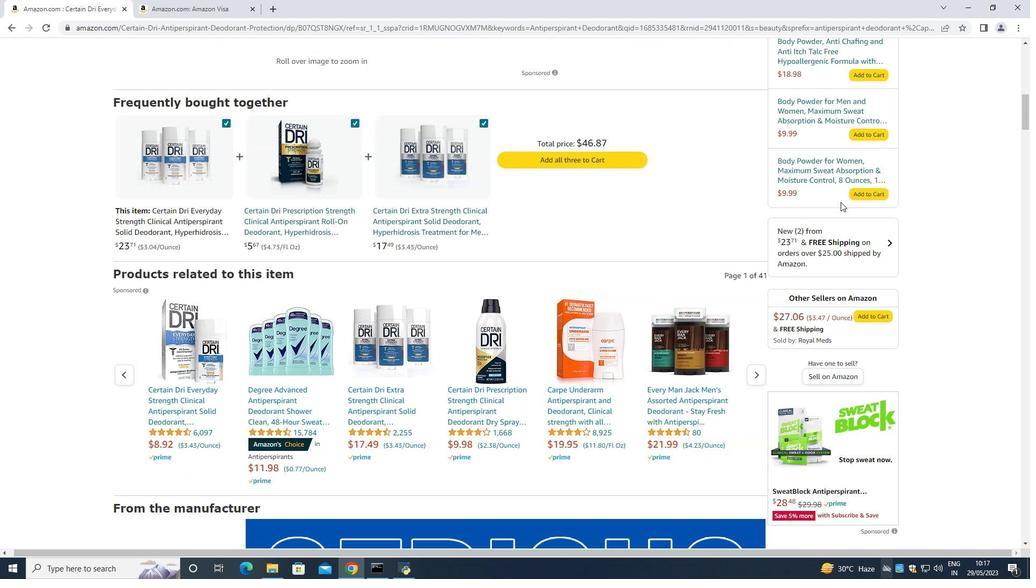 
Action: Mouse scrolled (841, 202) with delta (0, 0)
Screenshot: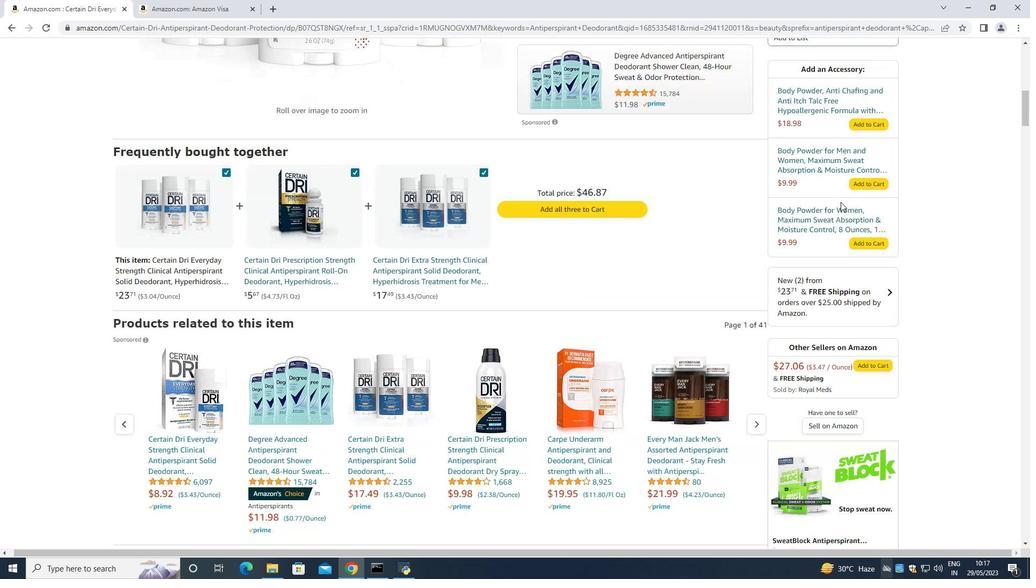 
Action: Mouse scrolled (841, 202) with delta (0, 0)
Screenshot: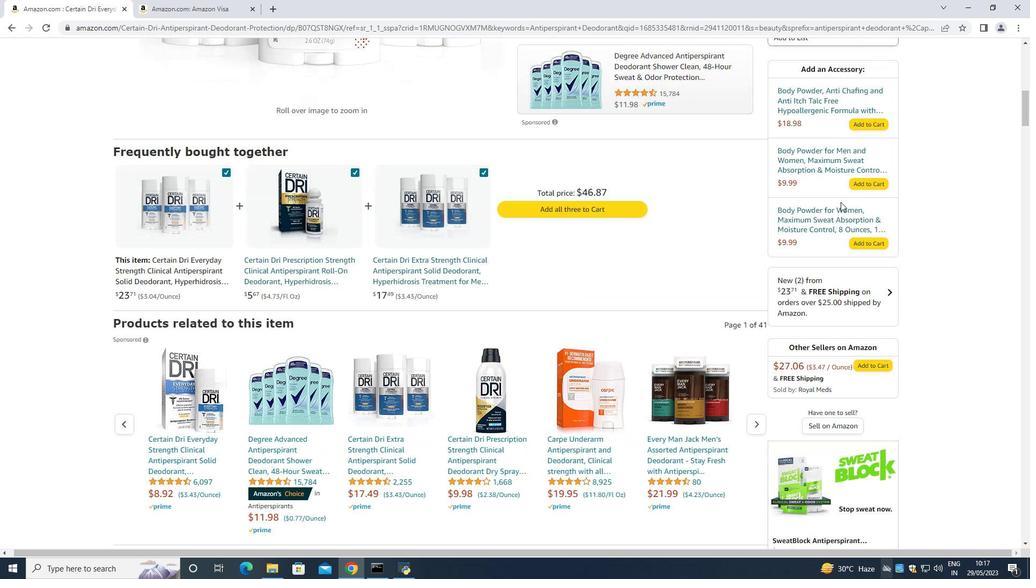 
Action: Mouse scrolled (841, 202) with delta (0, 0)
Screenshot: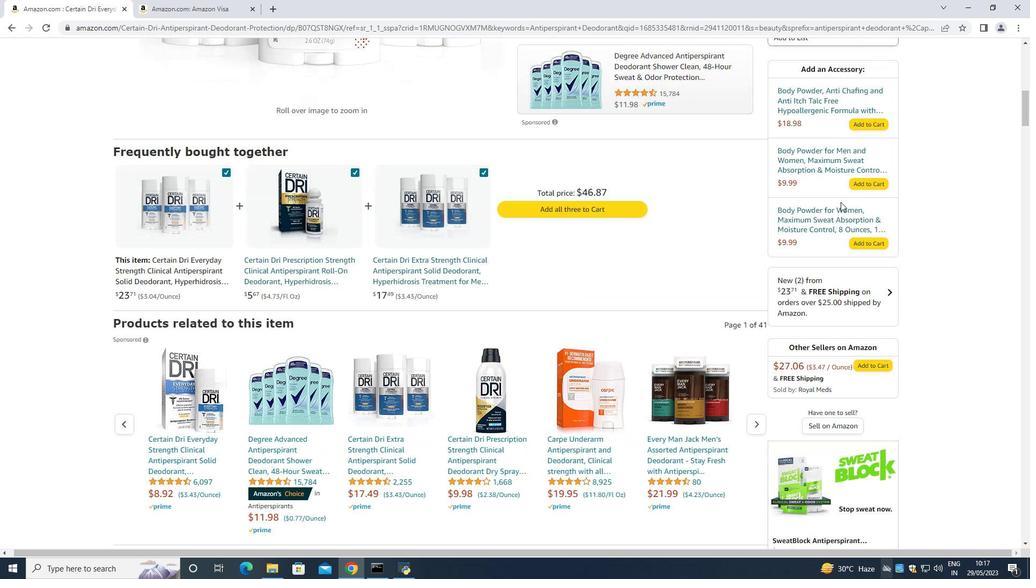 
Action: Mouse scrolled (841, 202) with delta (0, 0)
Screenshot: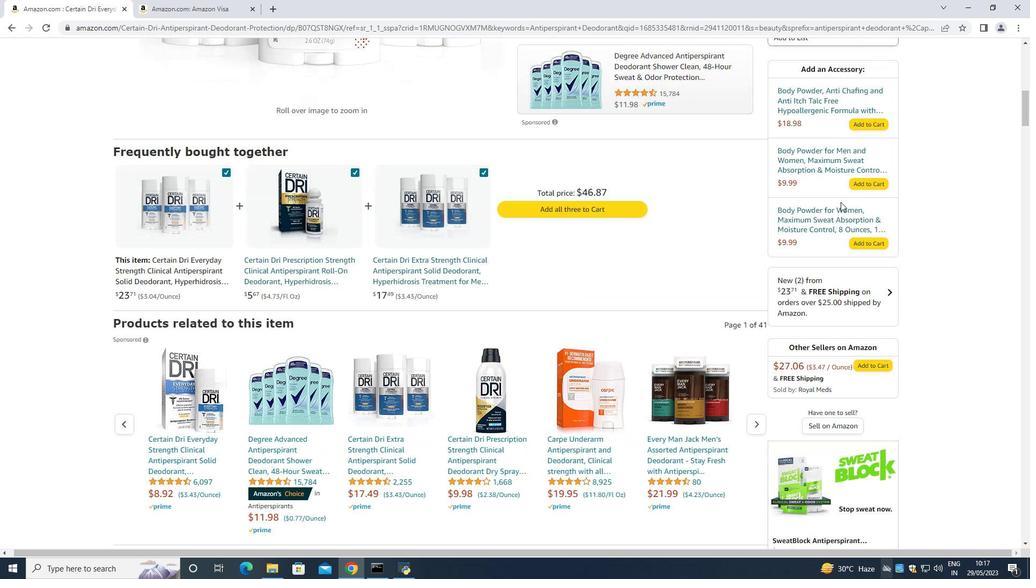 
Action: Mouse scrolled (841, 202) with delta (0, 0)
Screenshot: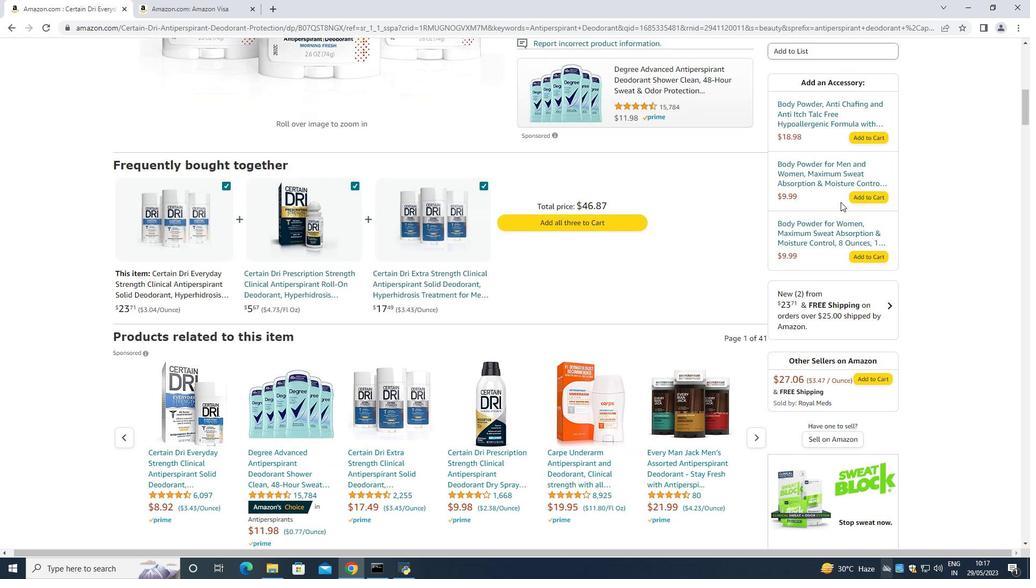
Action: Mouse scrolled (841, 202) with delta (0, 0)
Screenshot: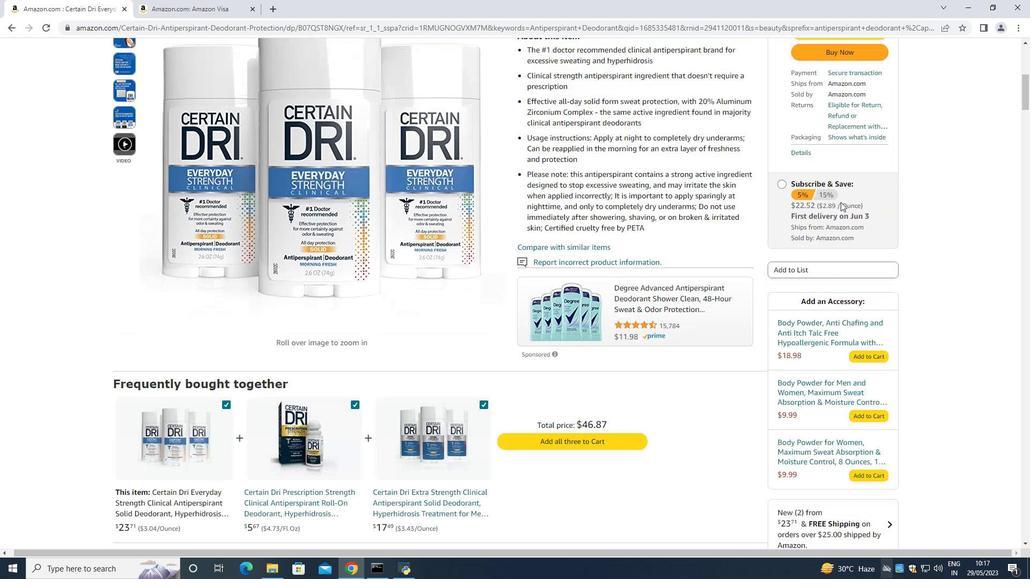 
Action: Mouse scrolled (841, 202) with delta (0, 0)
Screenshot: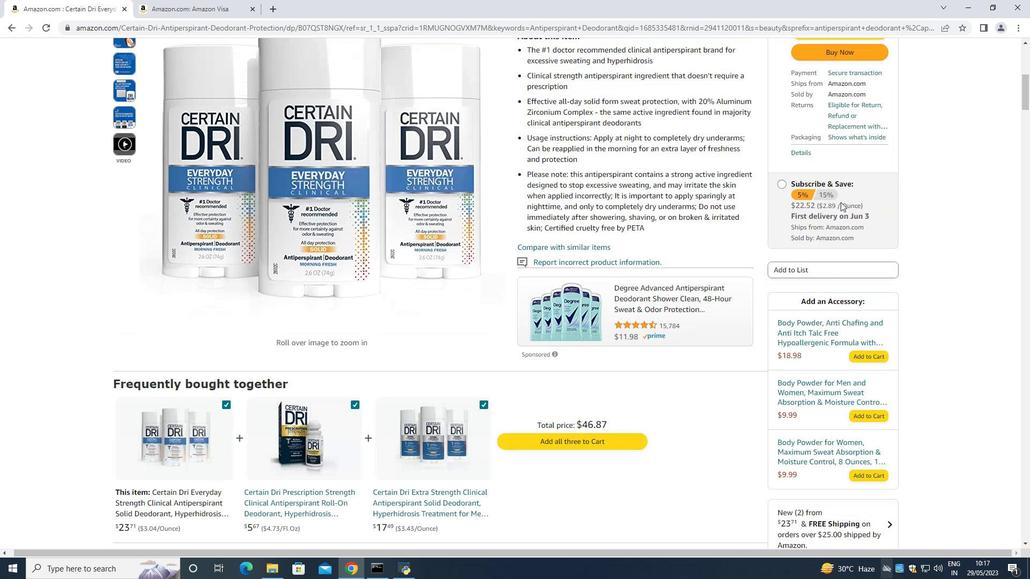 
Action: Mouse moved to (839, 201)
Screenshot: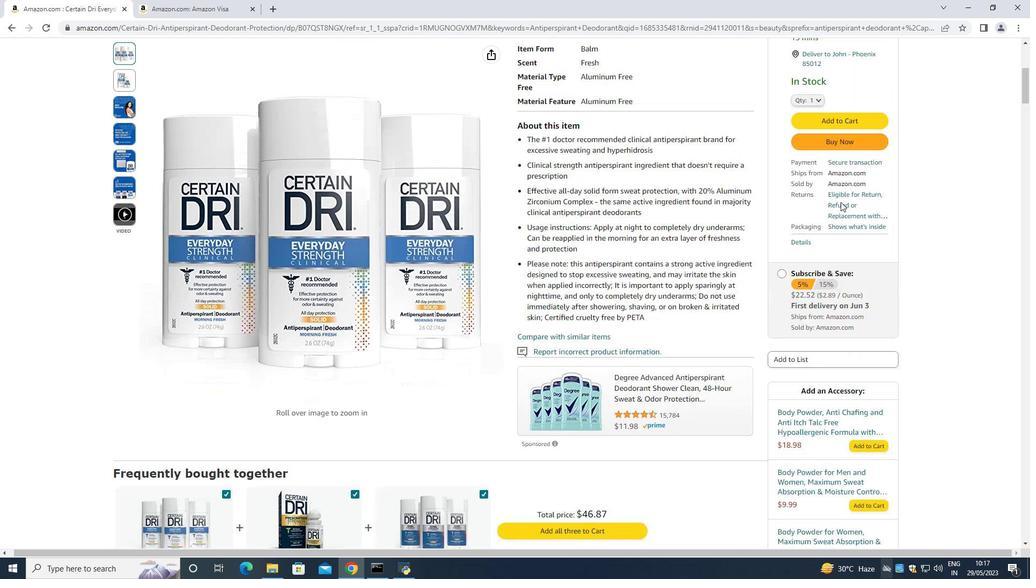 
Action: Mouse scrolled (839, 202) with delta (0, 0)
Screenshot: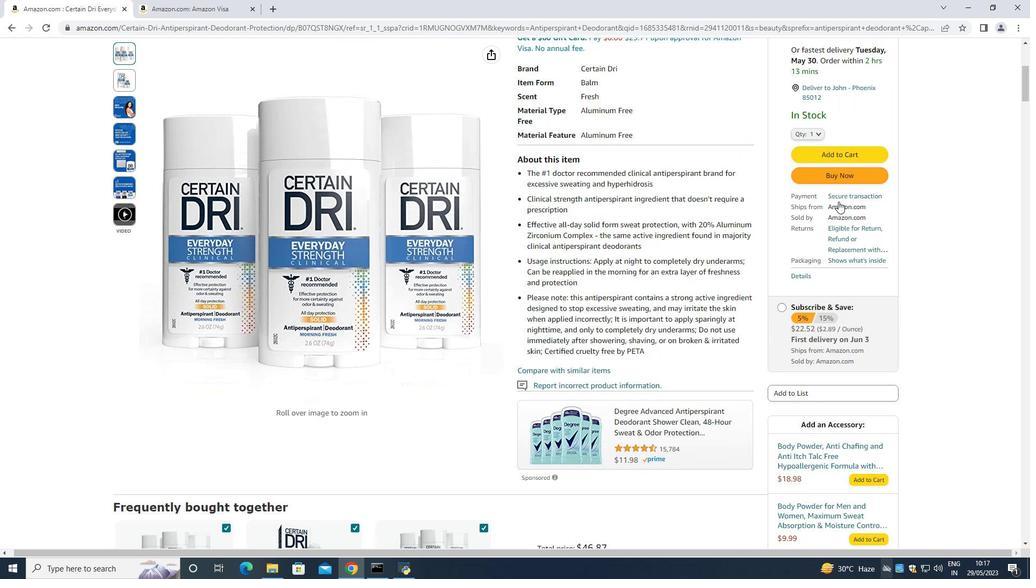 
Action: Mouse scrolled (839, 202) with delta (0, 0)
Screenshot: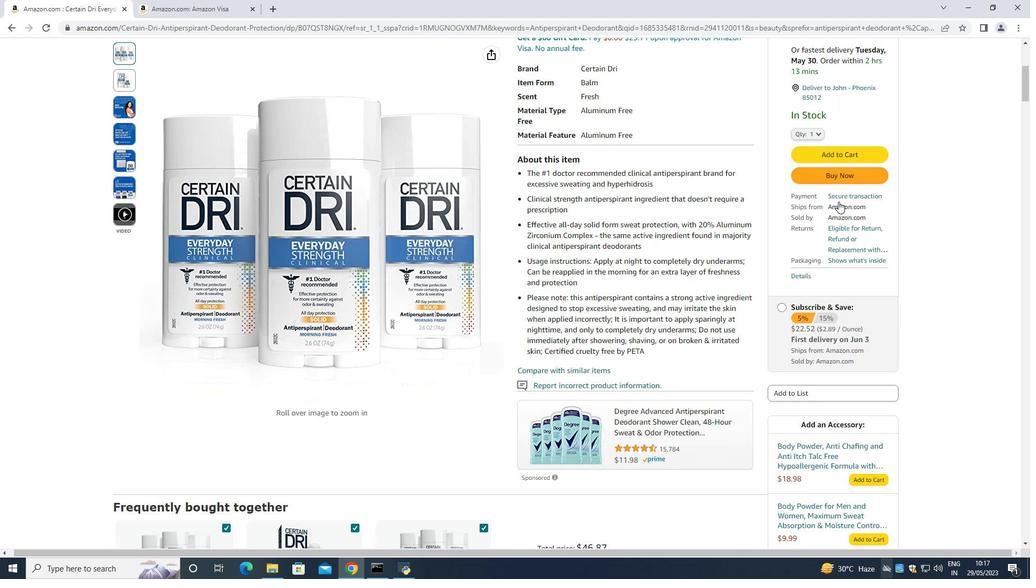 
Action: Mouse scrolled (839, 202) with delta (0, 0)
Screenshot: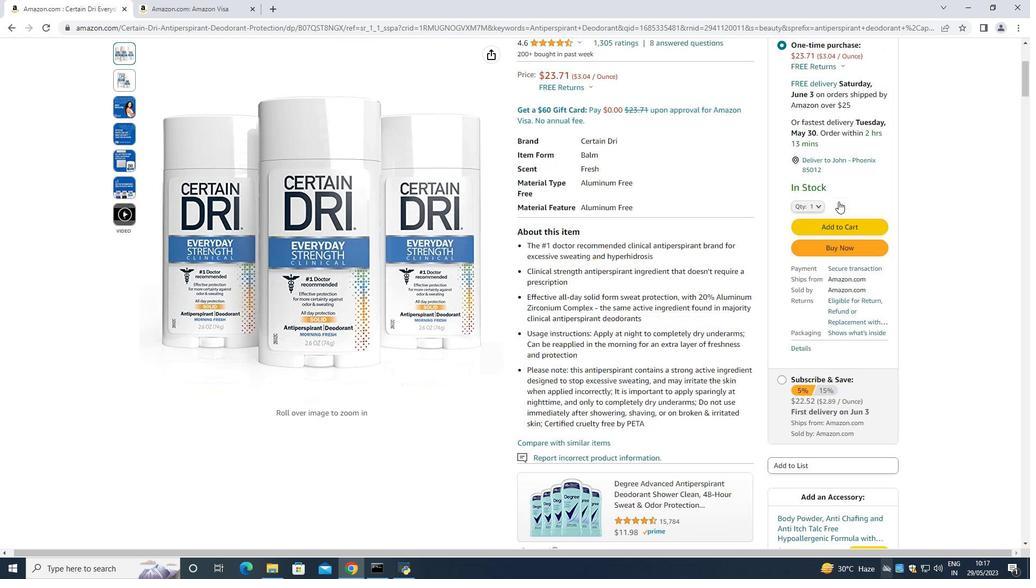 
Action: Mouse scrolled (839, 202) with delta (0, 0)
Screenshot: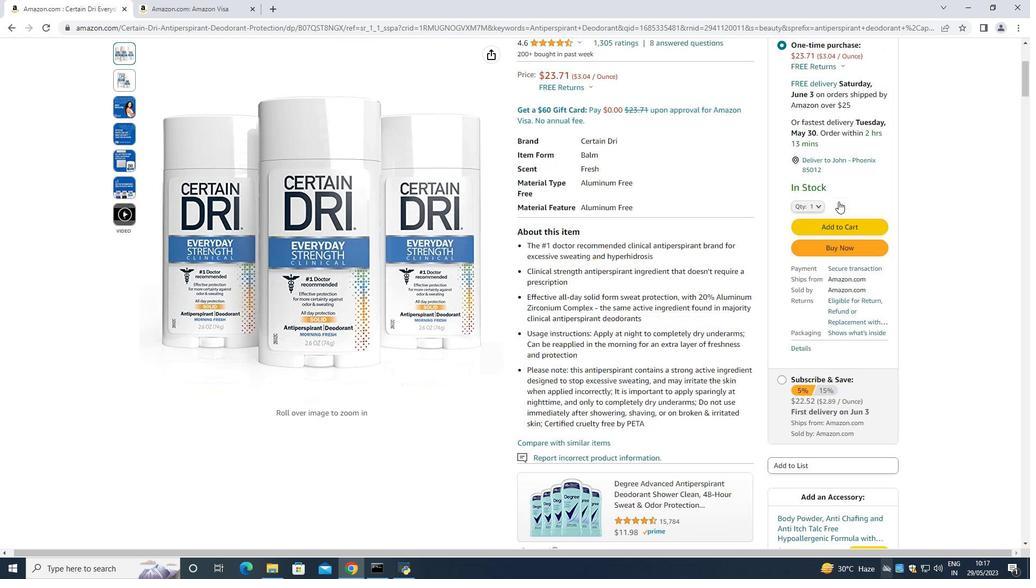 
Action: Mouse scrolled (839, 202) with delta (0, 0)
Screenshot: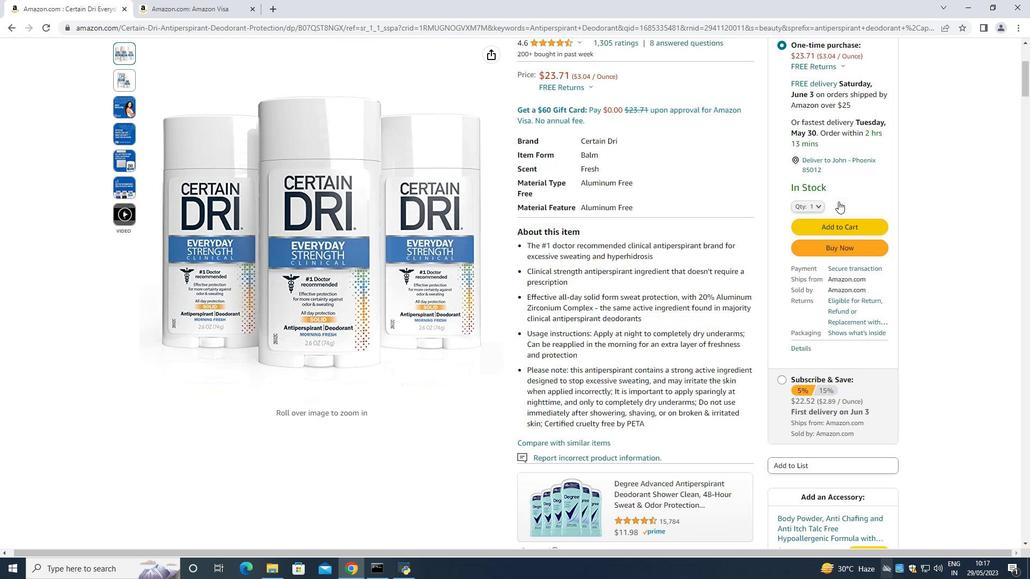 
Action: Mouse scrolled (839, 202) with delta (0, 0)
Screenshot: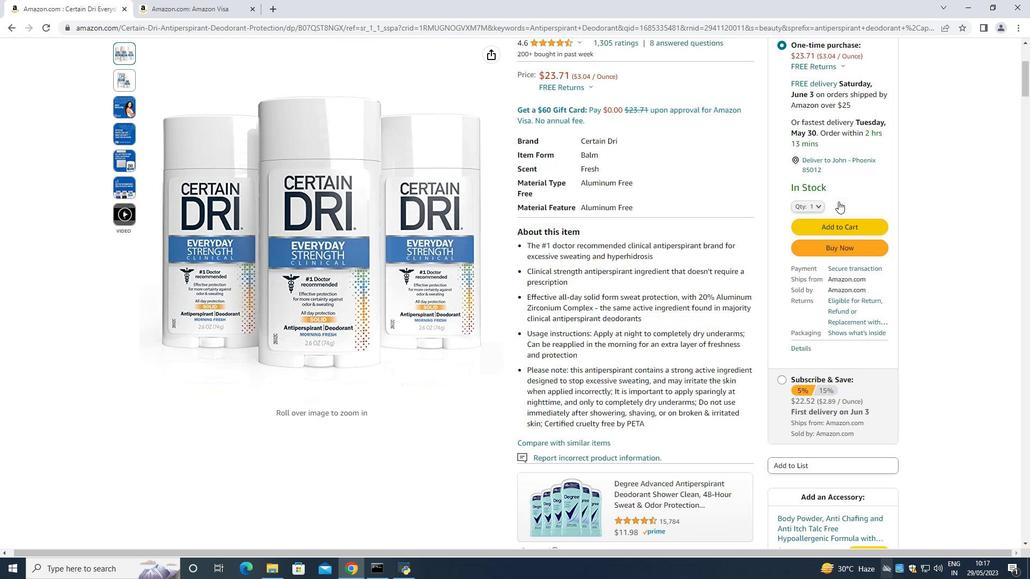 
Action: Mouse scrolled (839, 202) with delta (0, 0)
Screenshot: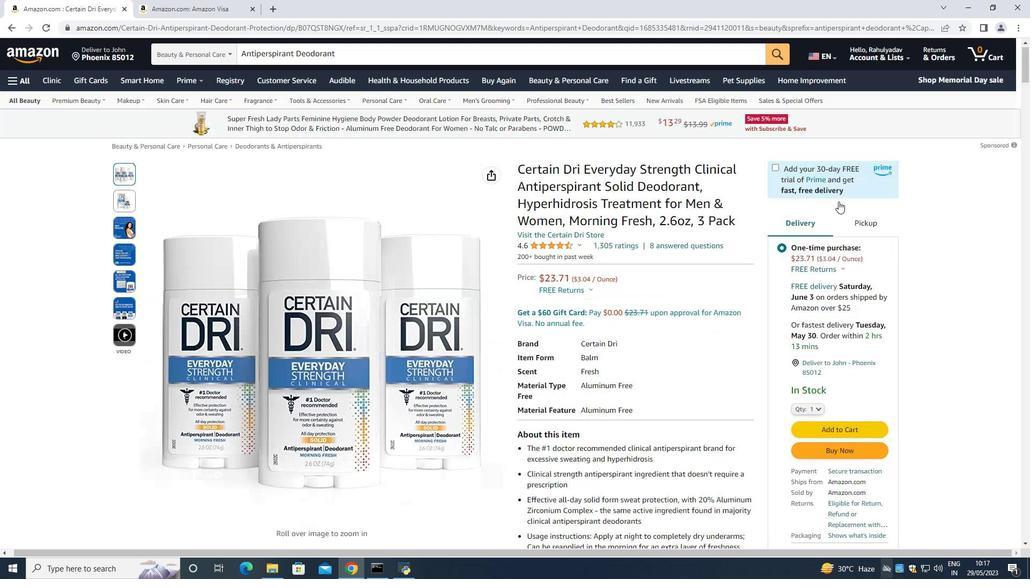 
Action: Mouse scrolled (839, 202) with delta (0, 0)
Screenshot: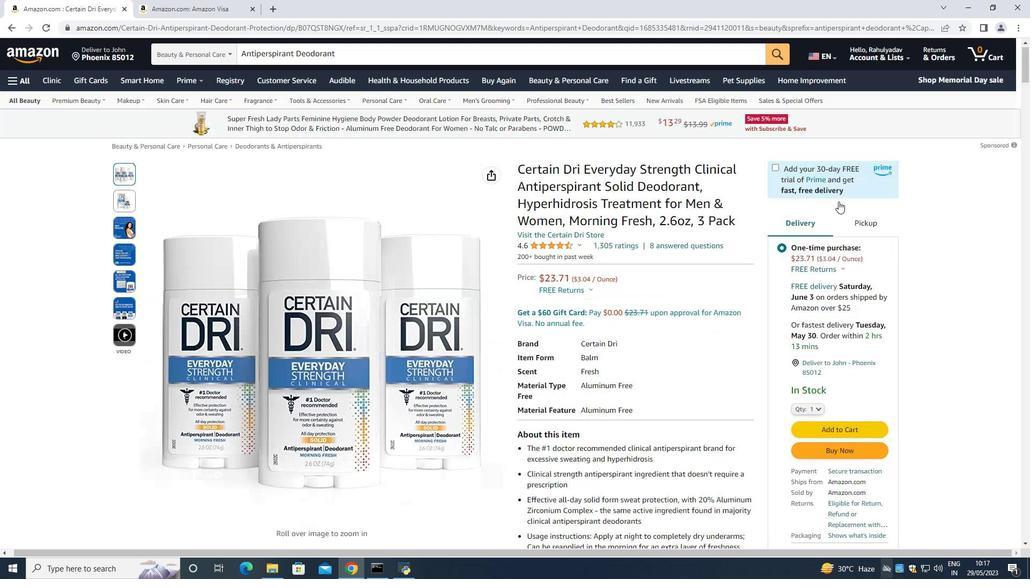 
Action: Mouse scrolled (839, 202) with delta (0, 0)
Screenshot: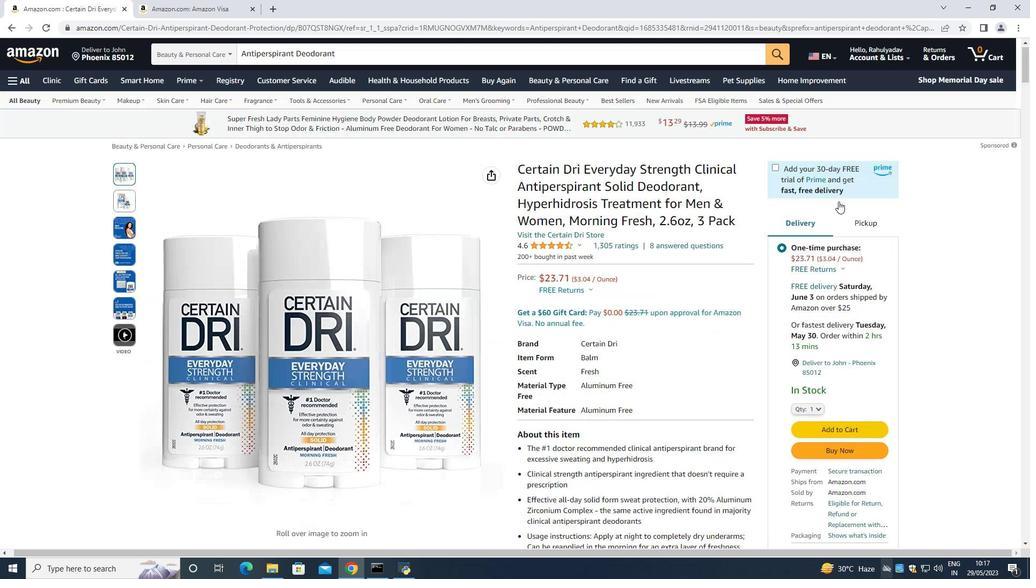 
Action: Mouse scrolled (839, 202) with delta (0, 0)
Screenshot: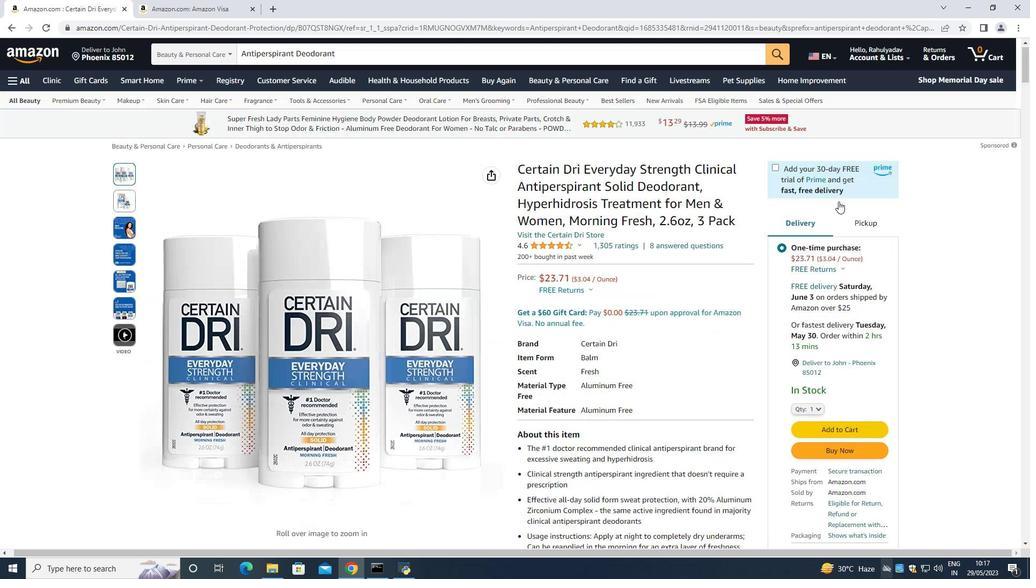 
Action: Mouse scrolled (839, 202) with delta (0, 0)
Screenshot: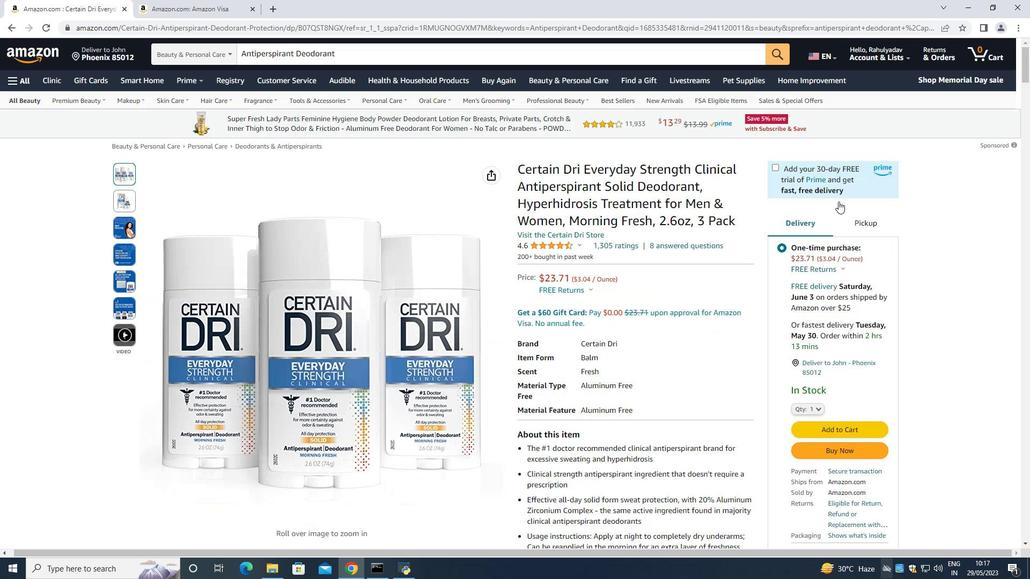 
Action: Mouse scrolled (839, 202) with delta (0, 0)
Screenshot: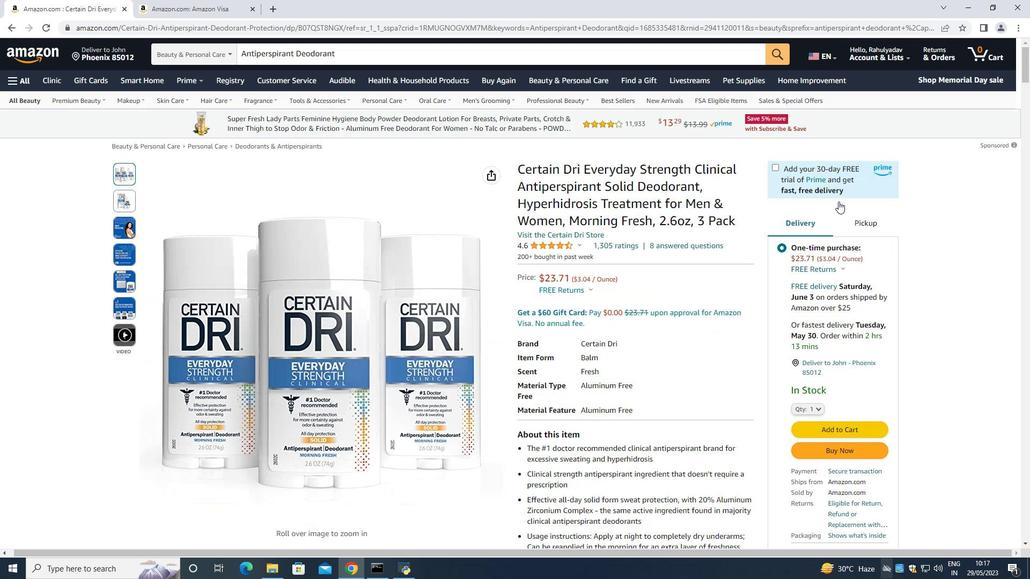 
Action: Mouse moved to (684, 213)
Screenshot: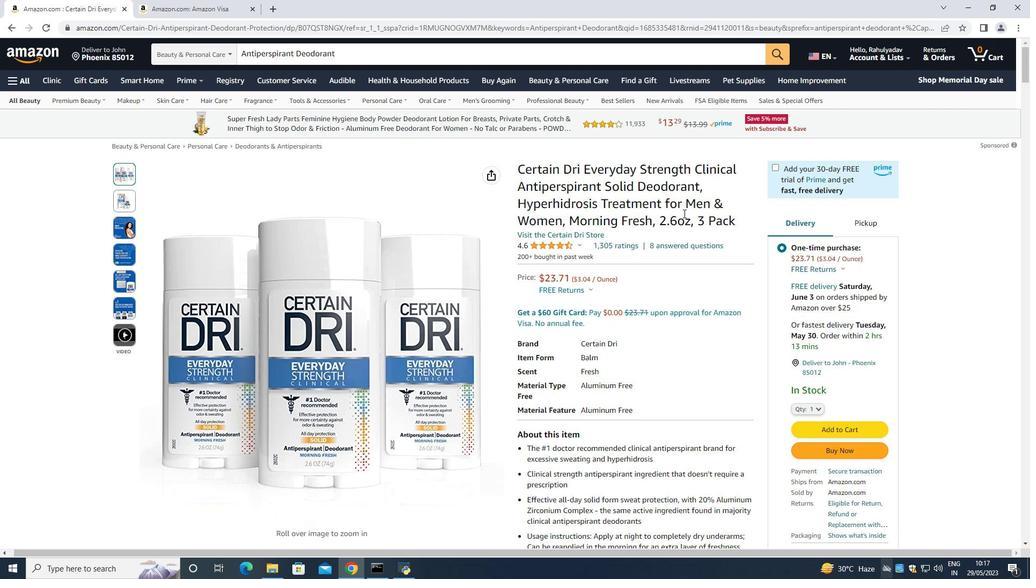 
Action: Mouse scrolled (684, 213) with delta (0, 0)
Screenshot: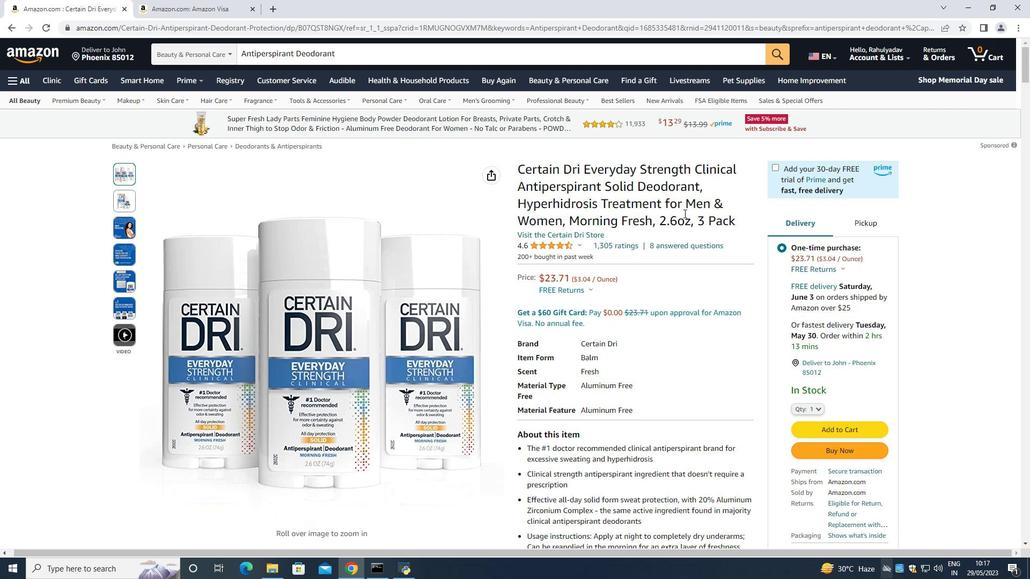 
Action: Mouse moved to (683, 221)
Screenshot: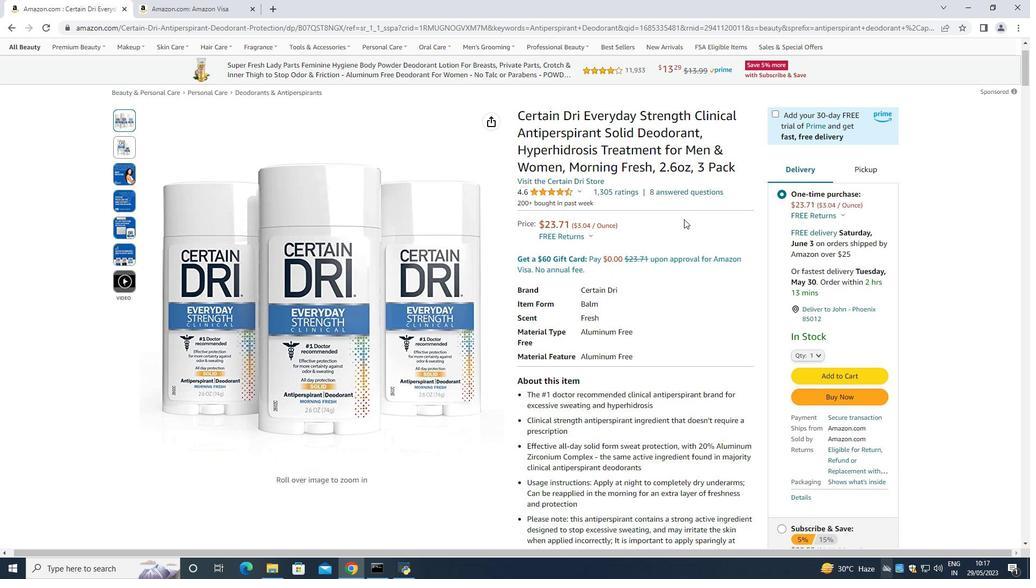 
Action: Mouse scrolled (683, 220) with delta (0, 0)
Screenshot: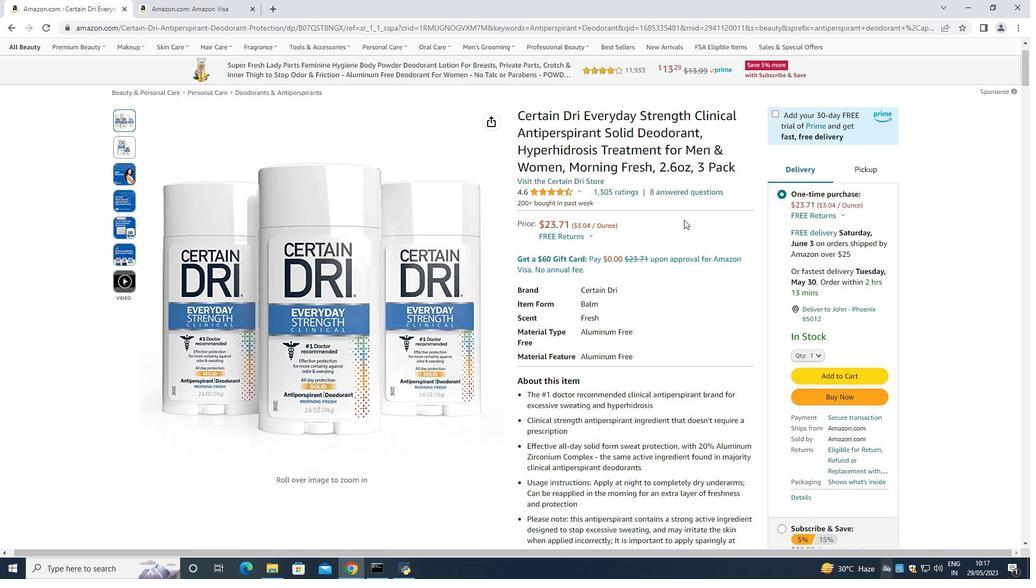 
Action: Mouse moved to (659, 220)
Screenshot: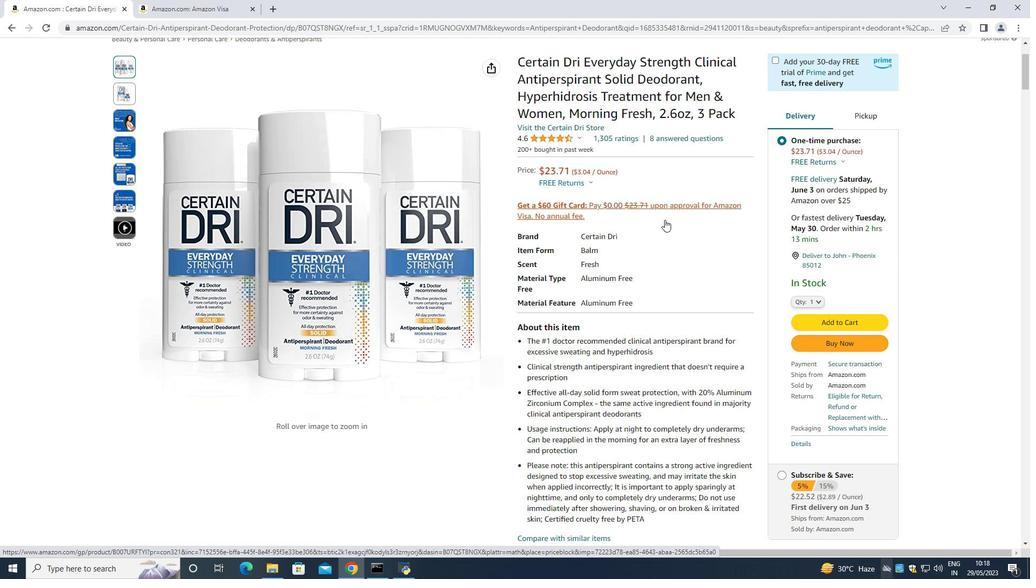 
Action: Mouse scrolled (659, 220) with delta (0, 0)
Screenshot: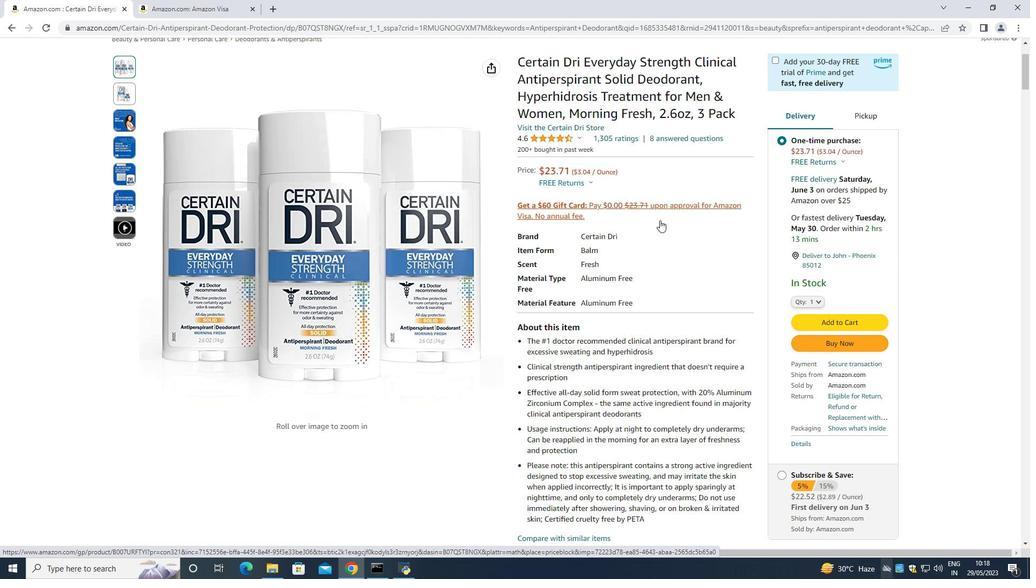 
Action: Mouse moved to (564, 209)
Screenshot: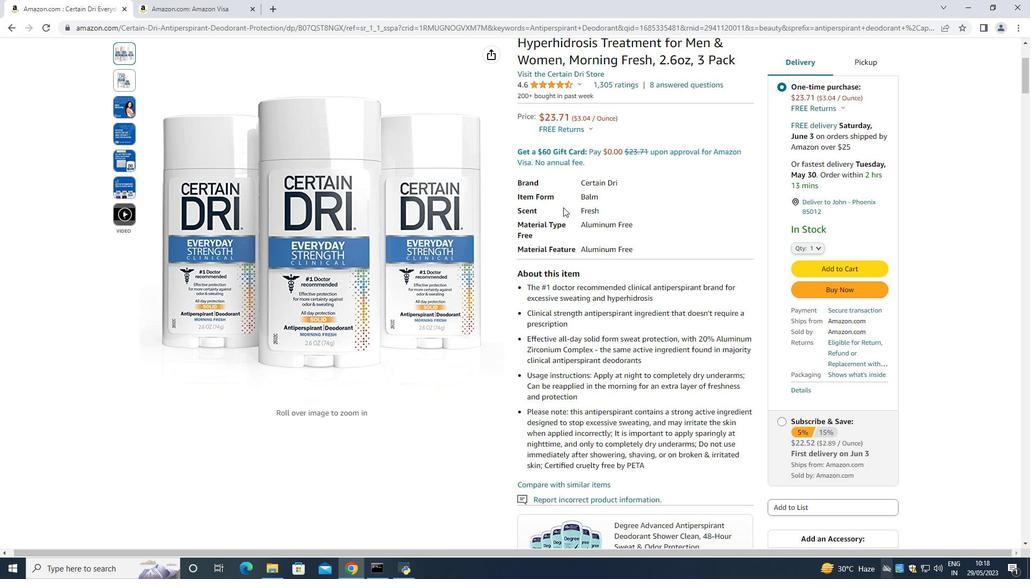 
Action: Mouse scrolled (564, 208) with delta (0, 0)
Screenshot: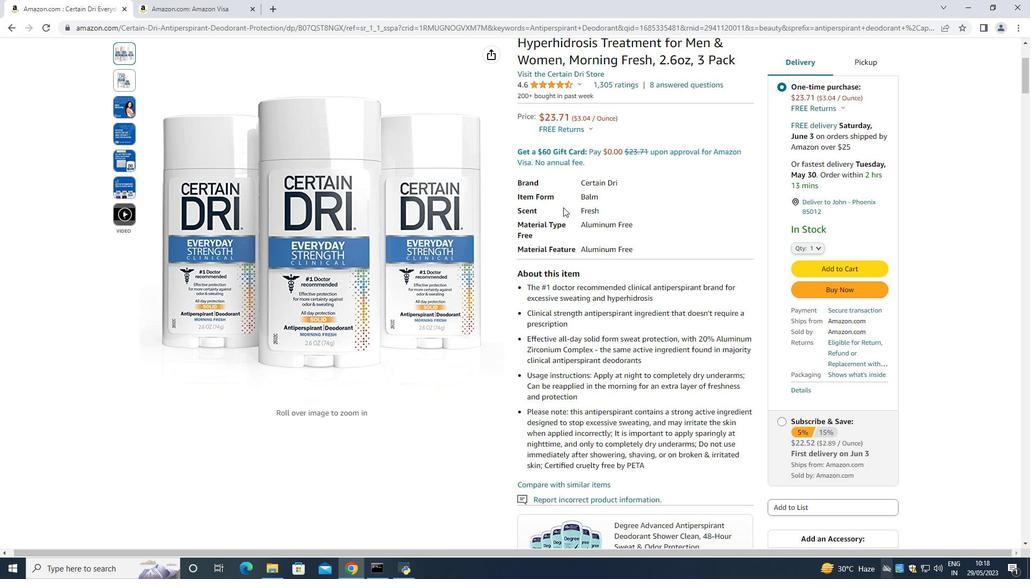 
Action: Mouse moved to (564, 210)
Screenshot: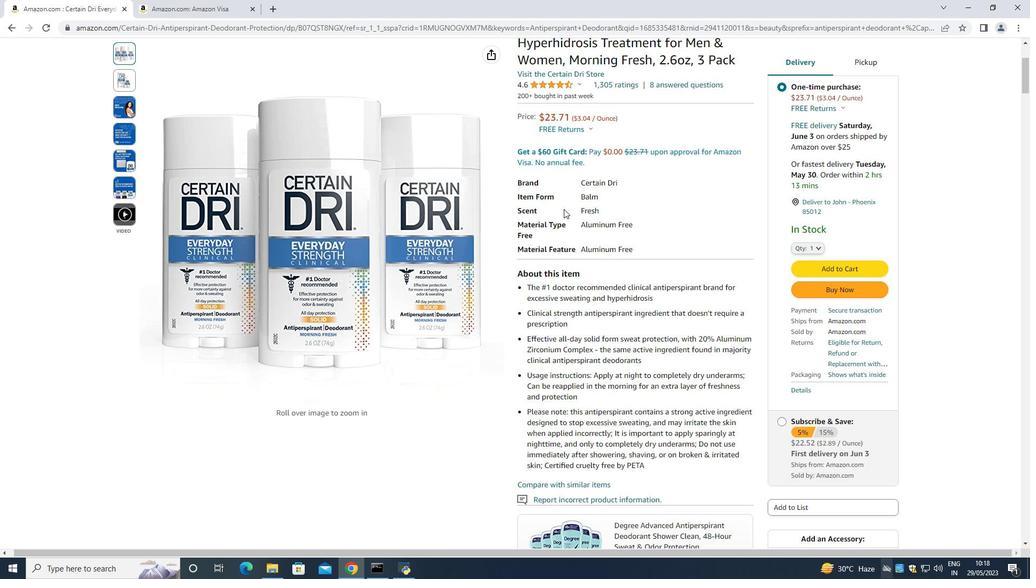 
Action: Key pressed <Key.down><Key.down><Key.down><Key.down><Key.down><Key.down><Key.down><Key.down><Key.down><Key.down><Key.down><Key.down><Key.down><Key.down><Key.down><Key.down><Key.down><Key.down><Key.down><Key.down><Key.down><Key.down><Key.down><Key.down><Key.down><Key.down><Key.down><Key.down><Key.down><Key.down><Key.down><Key.down><Key.down><Key.down><Key.down><Key.down><Key.down><Key.down><Key.down><Key.down><Key.down><Key.down><Key.down><Key.down><Key.down><Key.down><Key.down><Key.down><Key.down><Key.down><Key.down><Key.down><Key.down><Key.down><Key.down><Key.down><Key.down><Key.down><Key.down><Key.down><Key.down><Key.down><Key.down><Key.down><Key.down><Key.down><Key.down><Key.down><Key.down><Key.down><Key.down><Key.down><Key.down><Key.down><Key.down><Key.down><Key.down><Key.down><Key.down><Key.down><Key.down><Key.down><Key.down><Key.down><Key.down><Key.down><Key.down><Key.down><Key.down><Key.down><Key.down><Key.down><Key.down><Key.down><Key.down><Key.down><Key.down><Key.down><Key.down><Key.down><Key.down><Key.down><Key.down><Key.down><Key.down><Key.down><Key.down><Key.down><Key.down><Key.down><Key.down><Key.down><Key.down><Key.down><Key.down><Key.down><Key.down><Key.down><Key.down><Key.down><Key.down><Key.down><Key.down><Key.down><Key.down><Key.down><Key.down><Key.down><Key.down><Key.down><Key.down><Key.down><Key.down><Key.down><Key.down><Key.down><Key.down><Key.down><Key.down><Key.down><Key.down><Key.down><Key.down><Key.down><Key.down><Key.down><Key.down><Key.down><Key.down><Key.down><Key.down><Key.down><Key.down><Key.down><Key.down><Key.down><Key.down><Key.down><Key.down><Key.down><Key.down><Key.down><Key.down><Key.down><Key.down><Key.down><Key.down><Key.down><Key.down><Key.down><Key.down><Key.down><Key.down><Key.down><Key.down><Key.down><Key.down><Key.down><Key.down><Key.down><Key.down><Key.down><Key.down><Key.down><Key.down><Key.down><Key.down><Key.down><Key.down><Key.down><Key.down><Key.down><Key.down><Key.down><Key.down><Key.down><Key.down><Key.down><Key.down><Key.down><Key.down><Key.down><Key.down><Key.down>
Screenshot: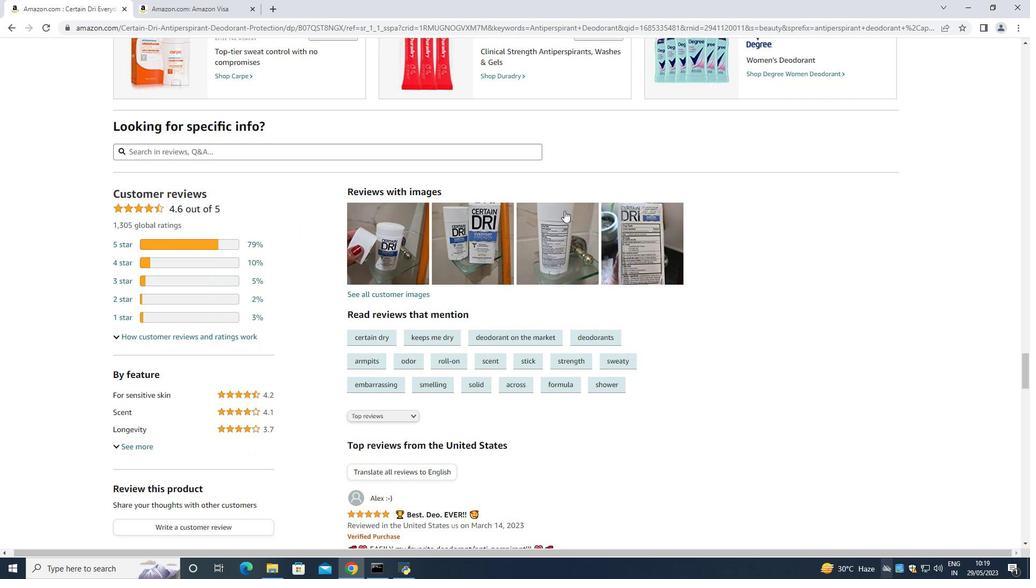 
Action: Mouse moved to (396, 238)
Screenshot: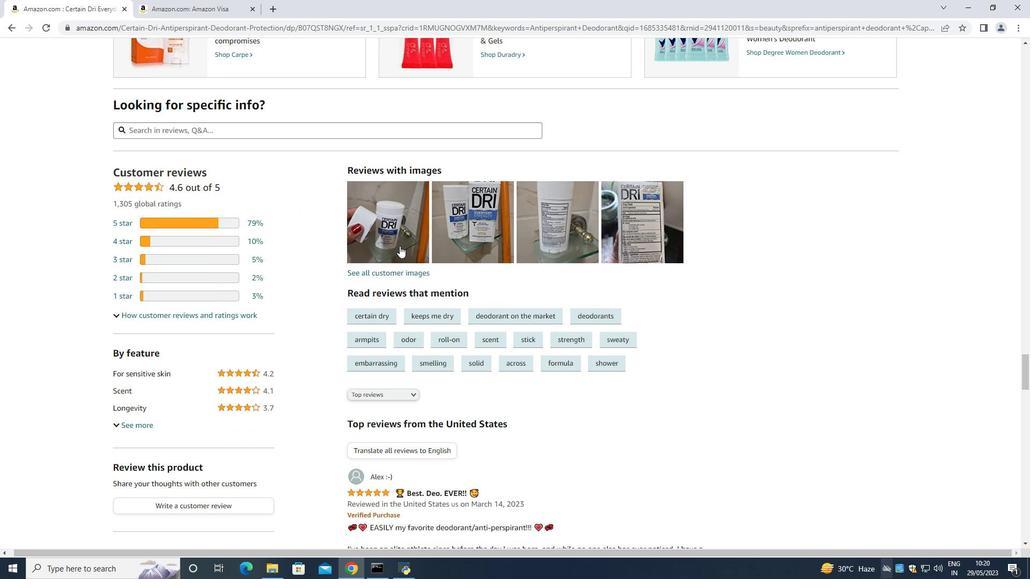 
Action: Mouse pressed left at (396, 238)
Screenshot: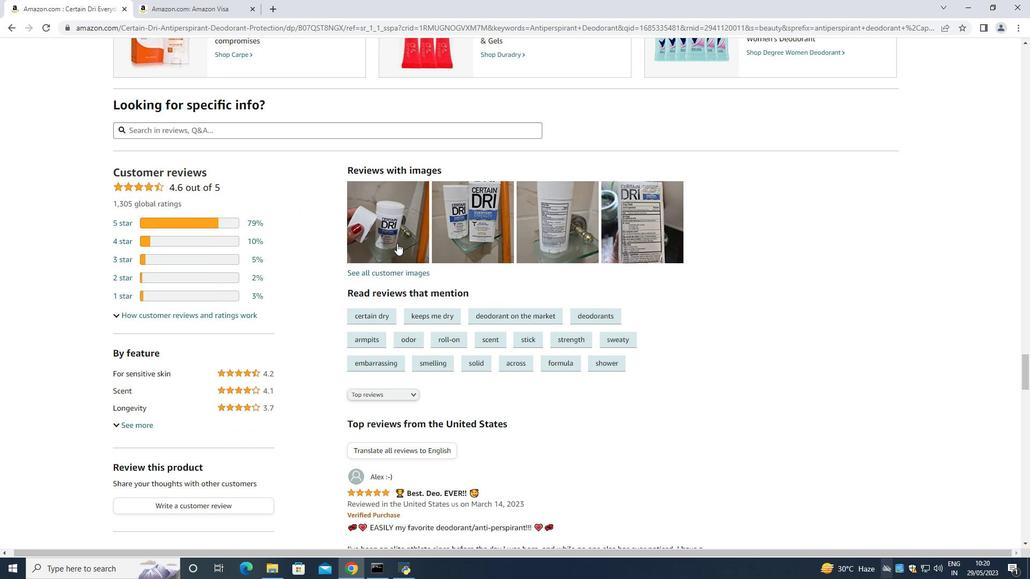 
Action: Mouse moved to (596, 309)
Screenshot: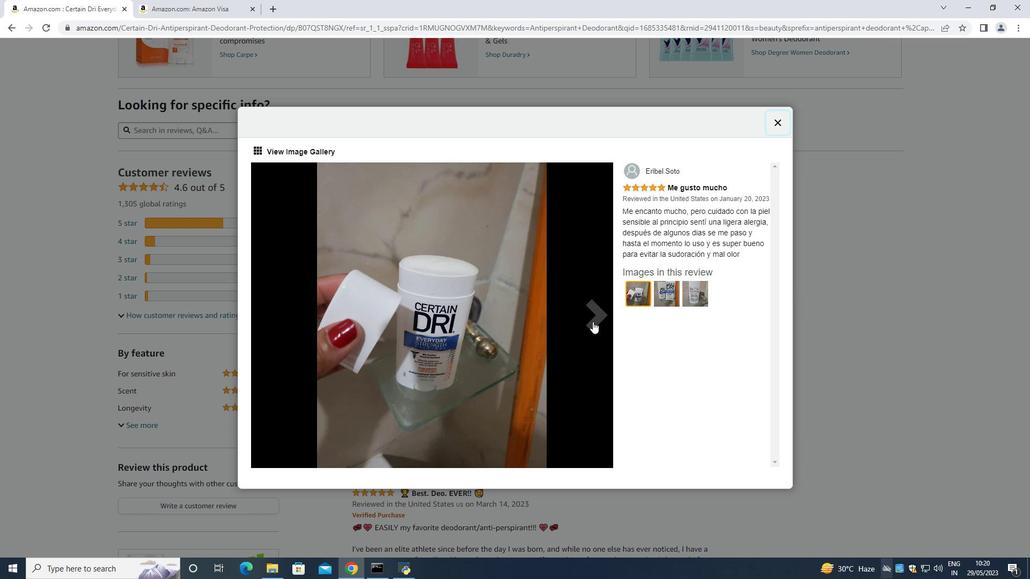 
Action: Mouse pressed left at (596, 309)
Screenshot: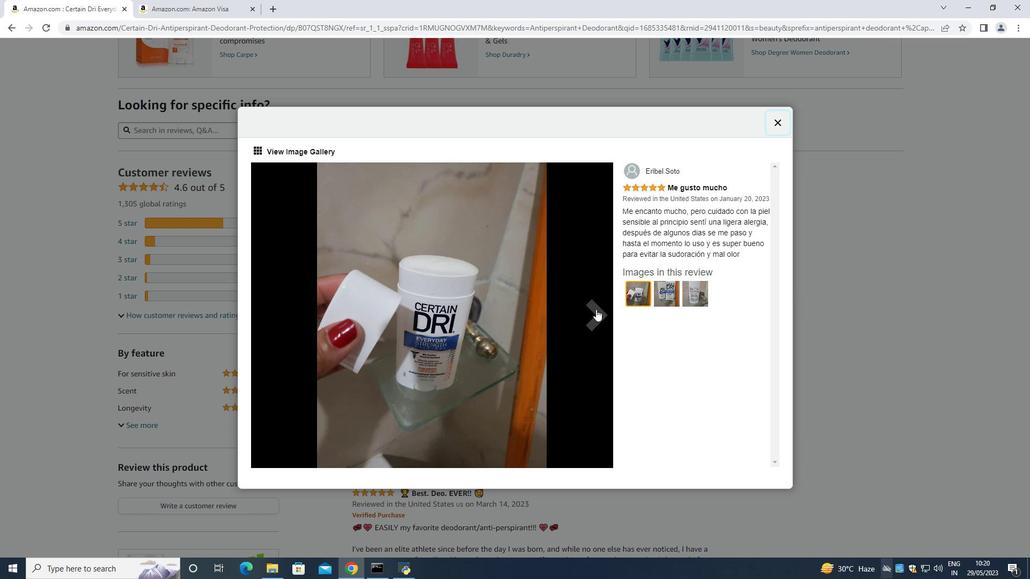 
Action: Mouse moved to (599, 315)
Screenshot: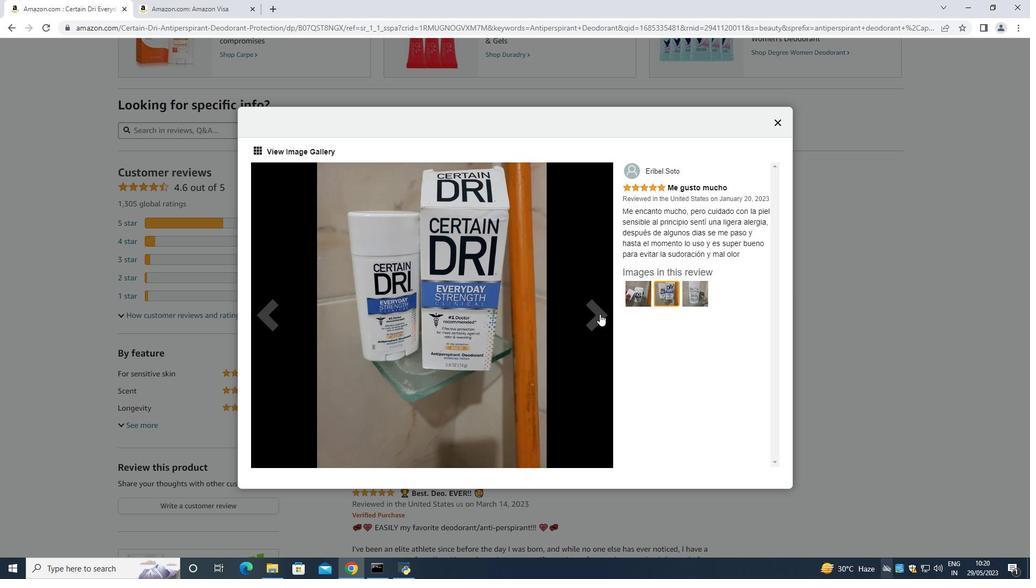 
Action: Mouse pressed left at (599, 315)
Screenshot: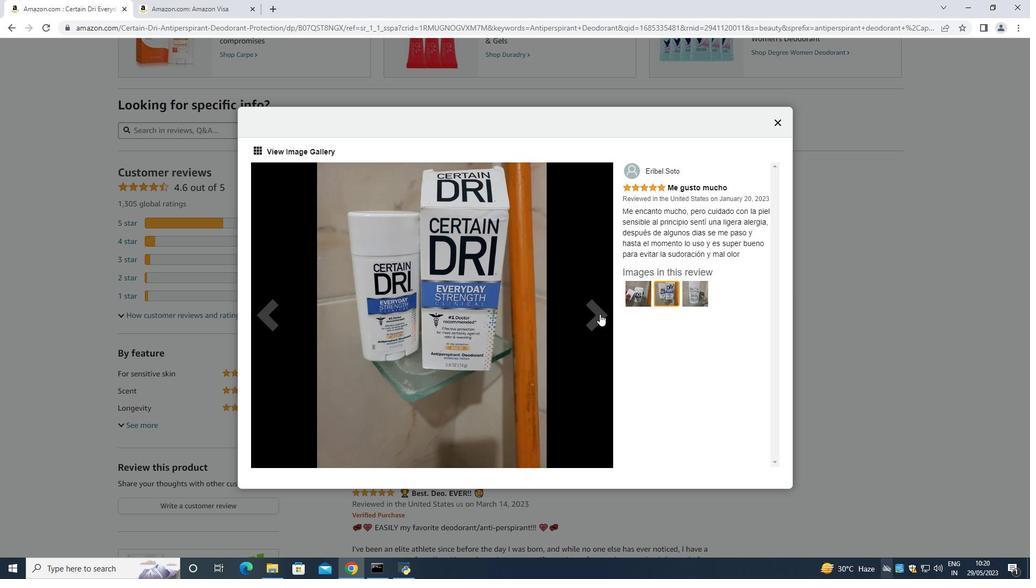 
Action: Mouse moved to (592, 316)
Screenshot: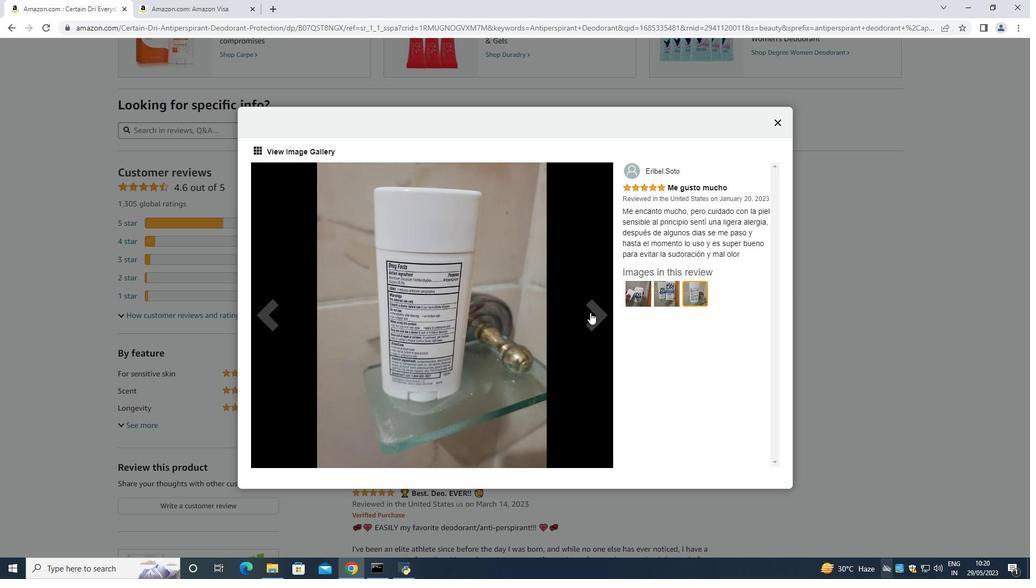 
Action: Mouse pressed left at (592, 316)
Screenshot: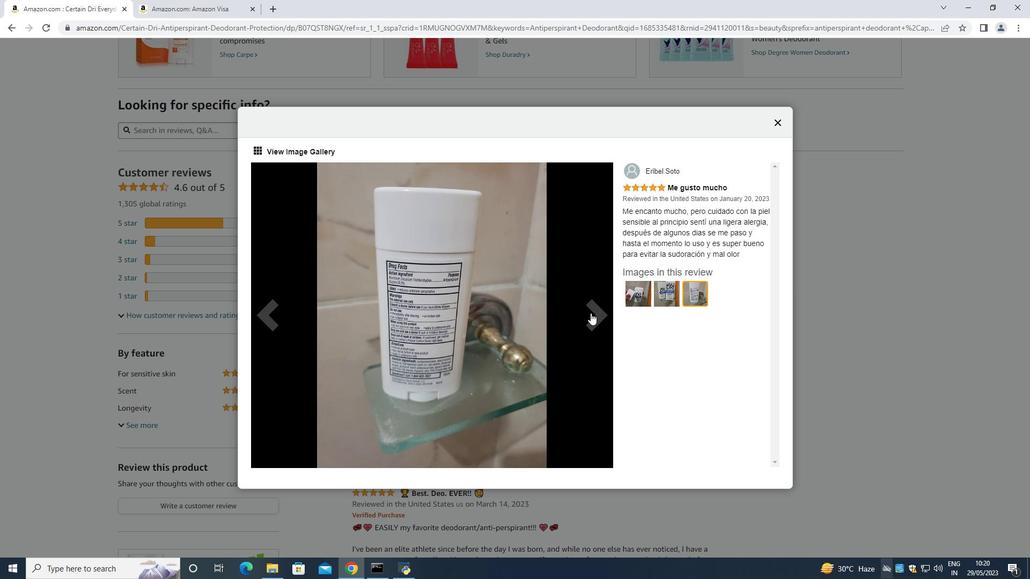 
Action: Mouse pressed left at (592, 316)
Screenshot: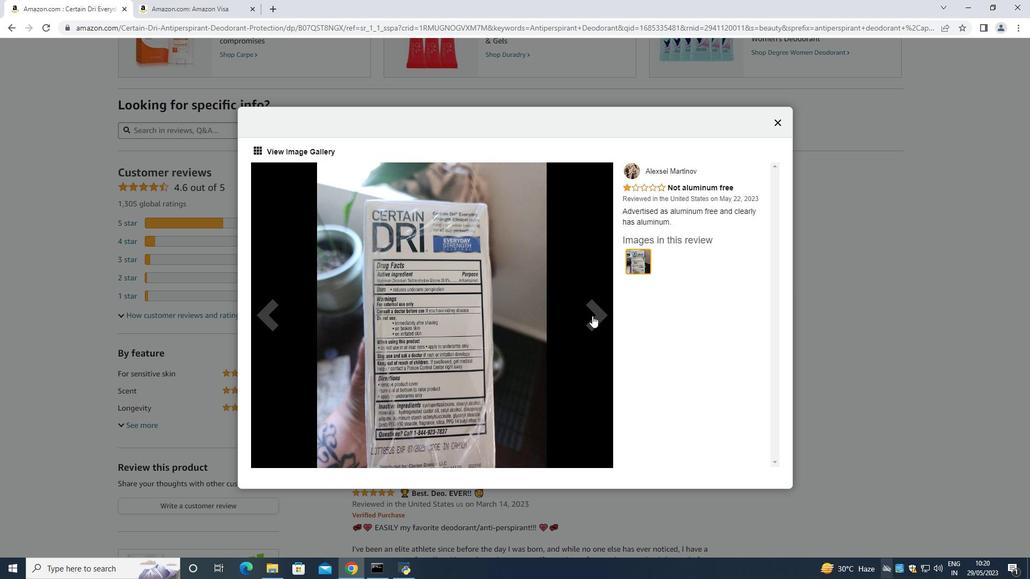 
Action: Mouse pressed left at (592, 316)
Screenshot: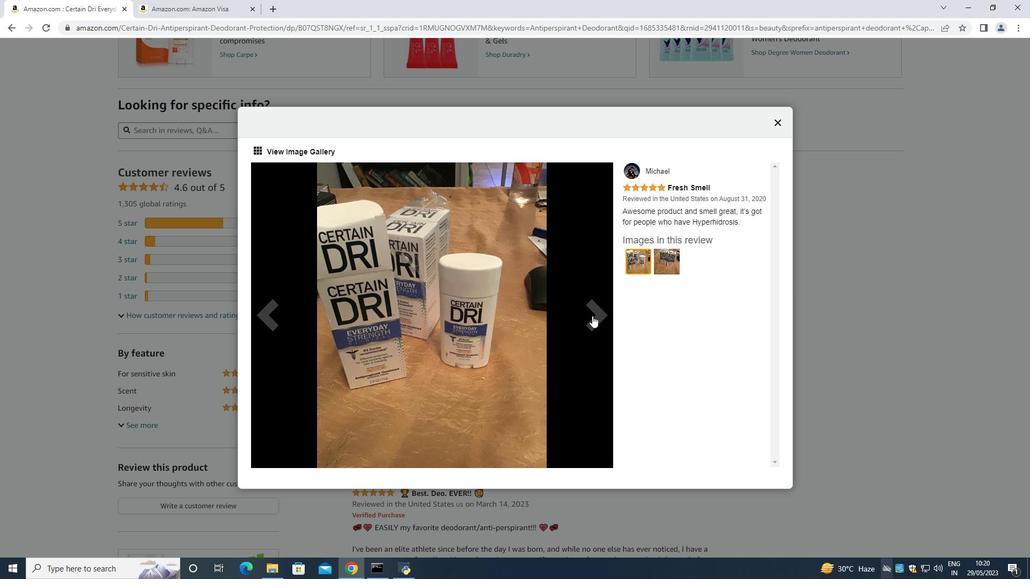 
Action: Mouse moved to (593, 316)
Screenshot: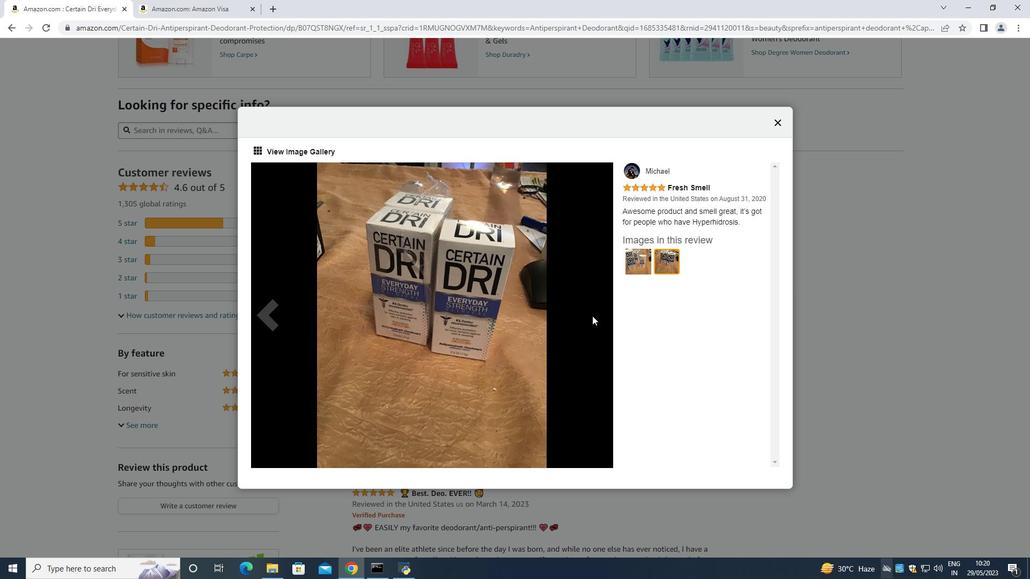 
Action: Key pressed <Key.down><Key.down>
Screenshot: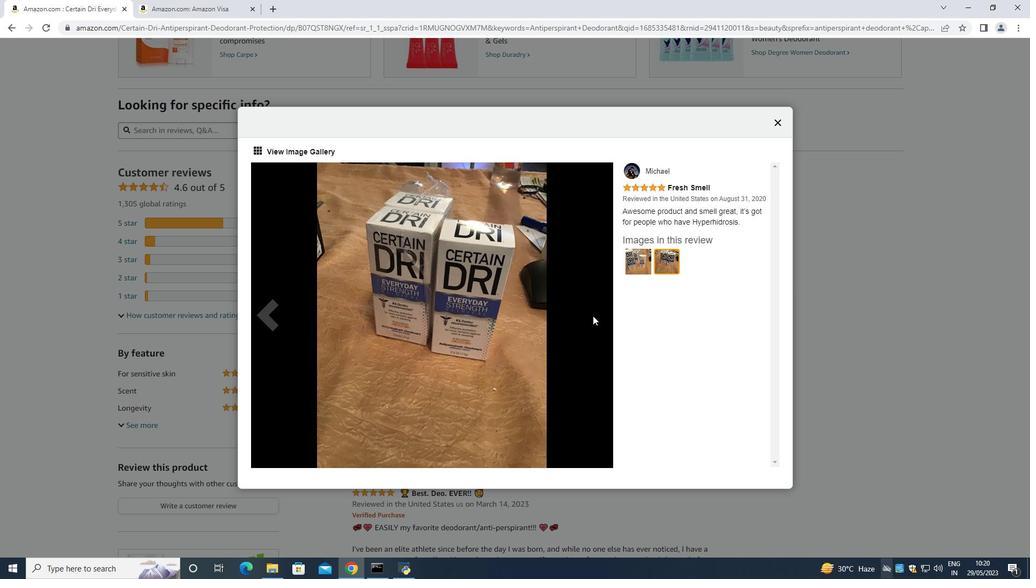 
Action: Mouse moved to (775, 127)
Screenshot: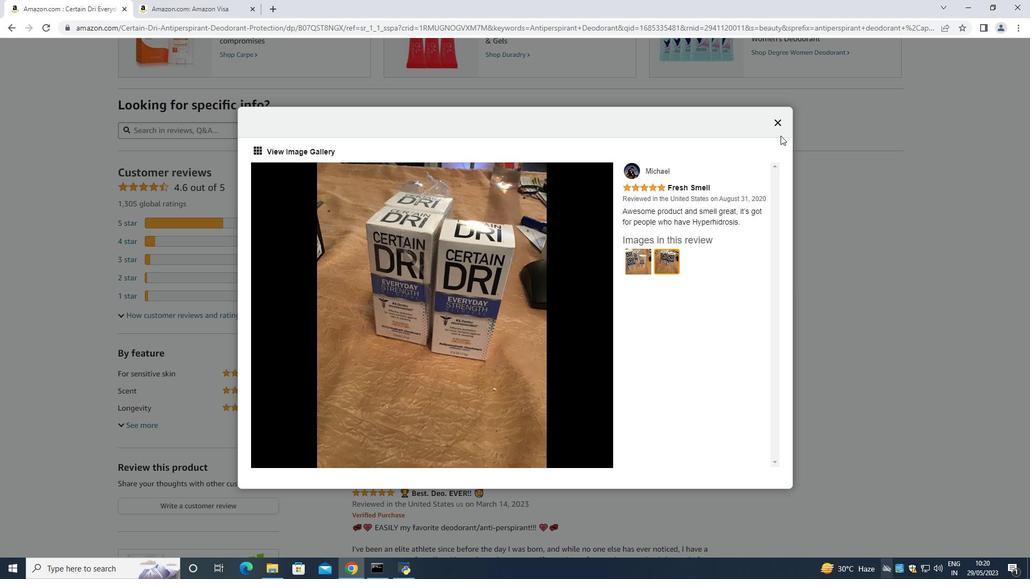 
Action: Mouse pressed left at (775, 127)
Screenshot: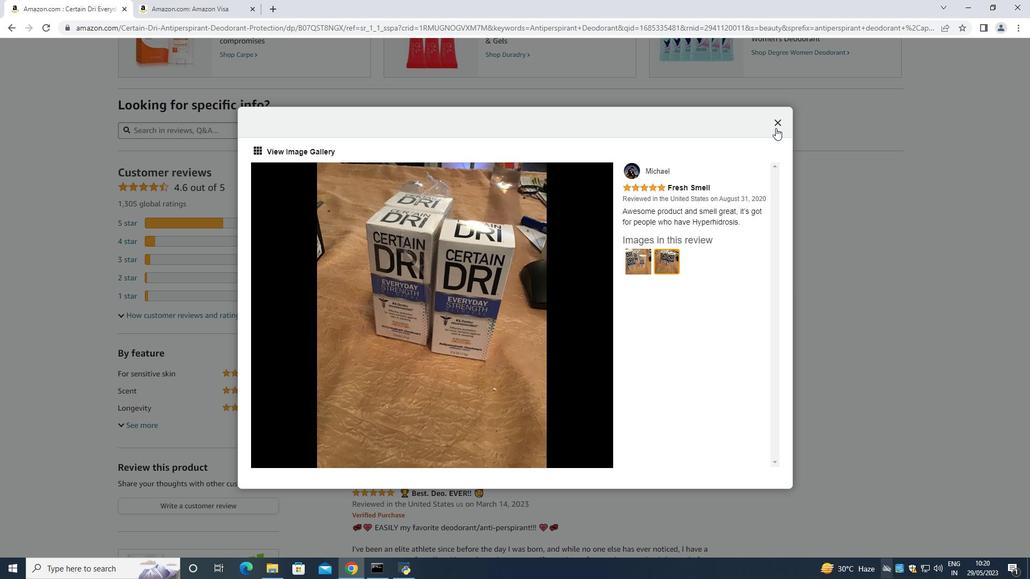 
Action: Mouse moved to (773, 231)
Screenshot: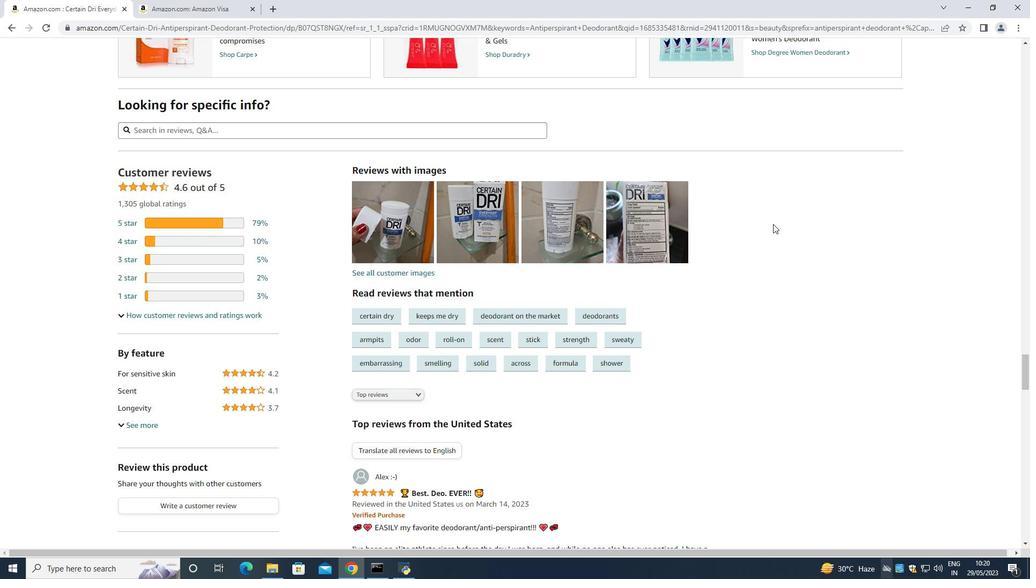 
Action: Mouse scrolled (773, 230) with delta (0, 0)
Screenshot: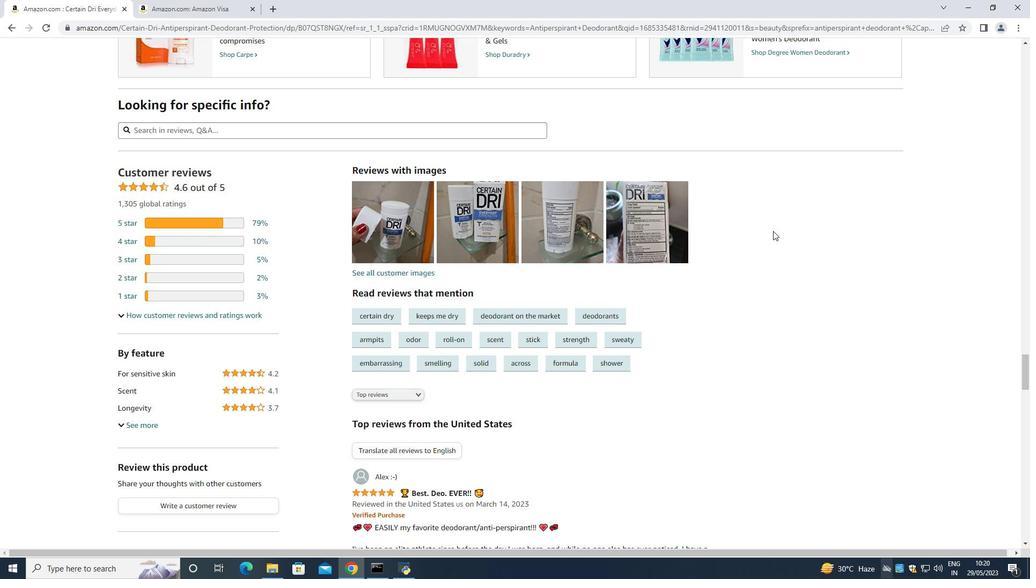 
Action: Mouse scrolled (773, 230) with delta (0, 0)
Screenshot: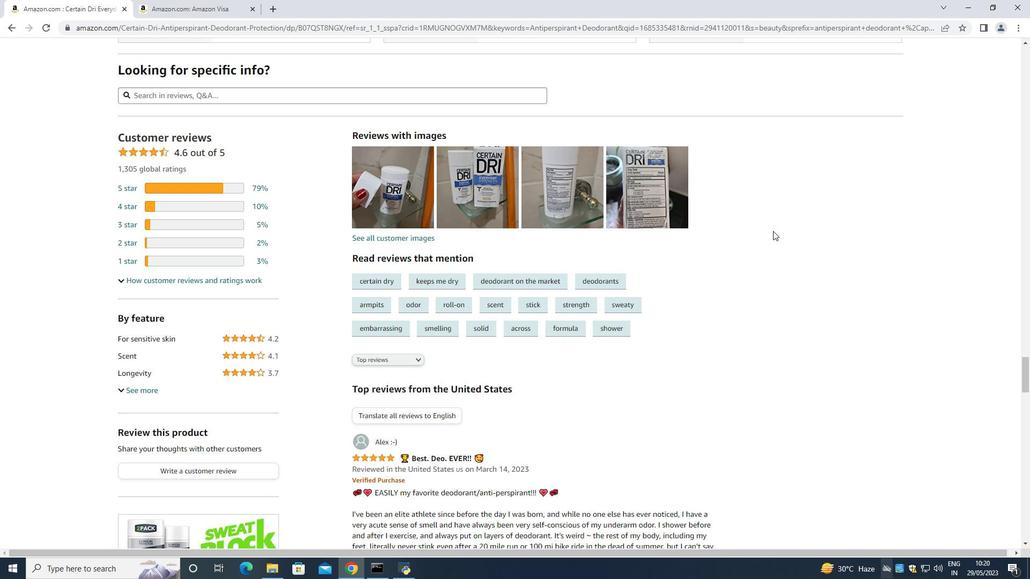 
Action: Mouse pressed middle at (773, 231)
Screenshot: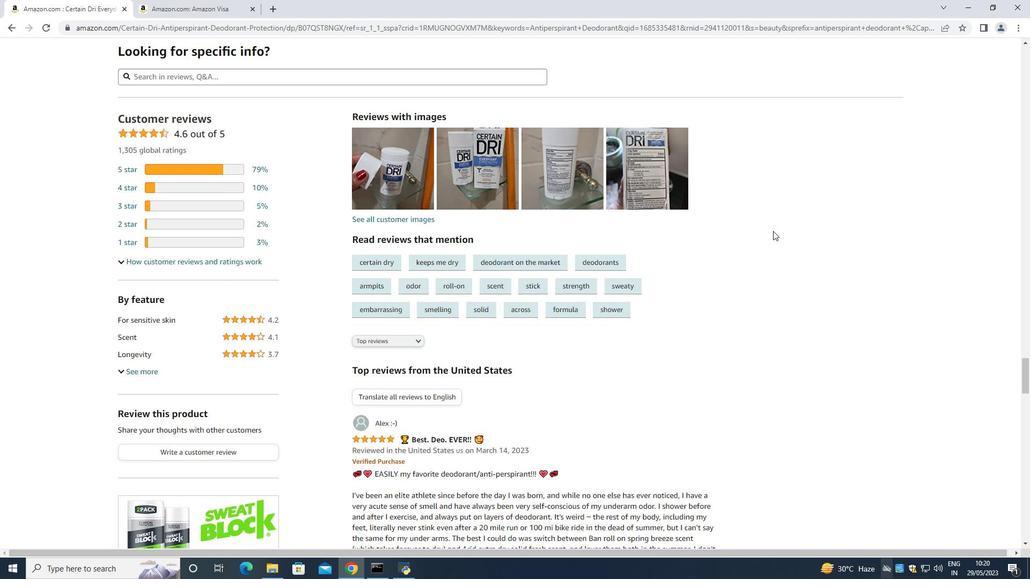 
Action: Mouse scrolled (773, 230) with delta (0, 0)
Screenshot: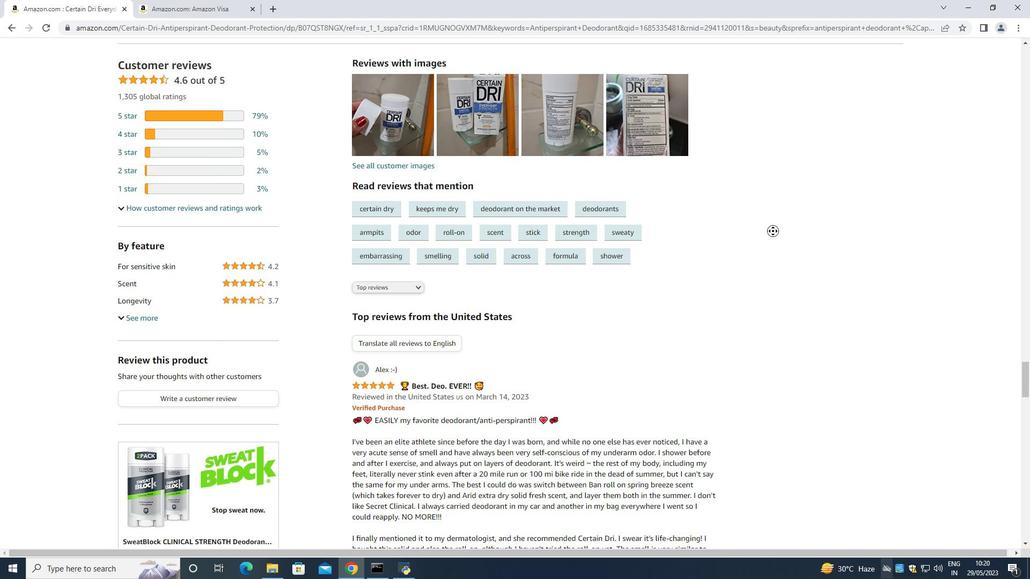 
Action: Mouse scrolled (773, 230) with delta (0, 0)
Screenshot: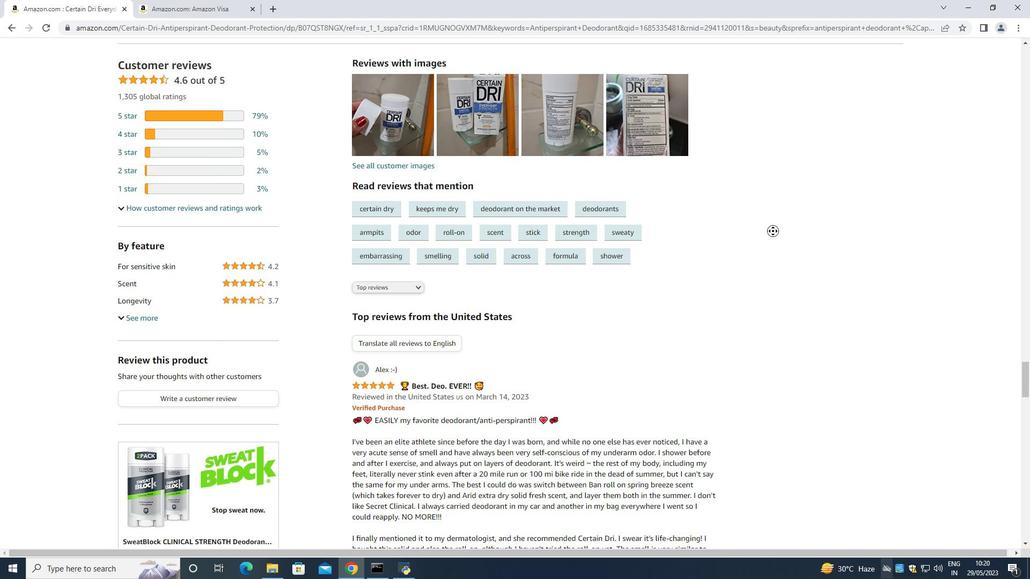 
Action: Mouse moved to (774, 267)
Screenshot: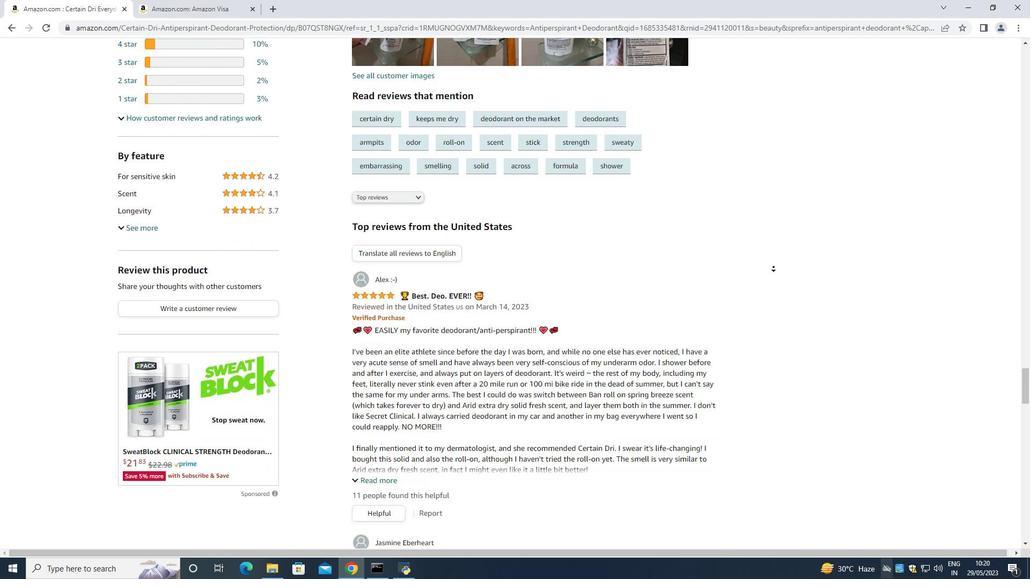 
Action: Mouse scrolled (774, 267) with delta (0, 0)
Screenshot: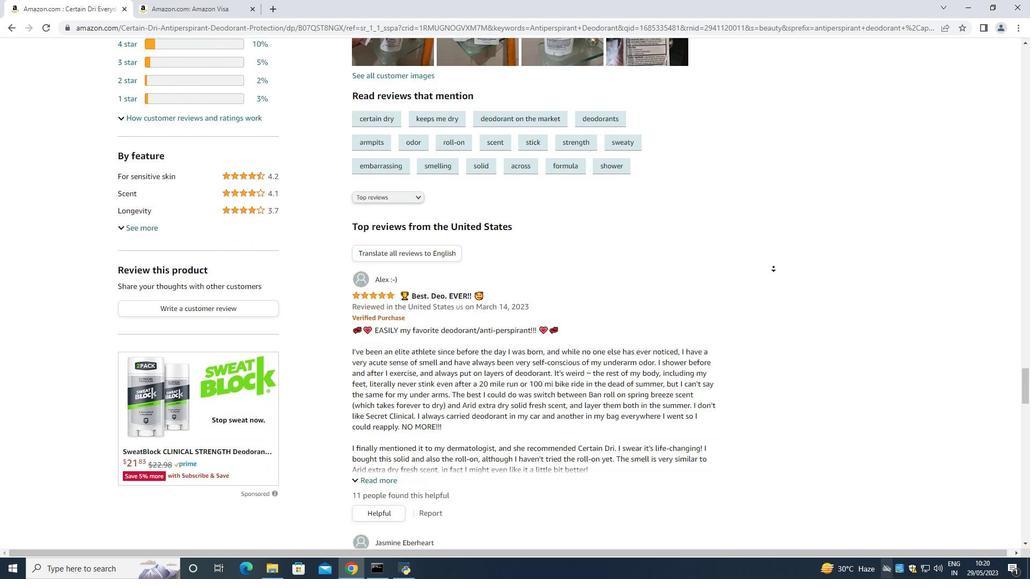 
Action: Mouse scrolled (774, 267) with delta (0, 0)
Screenshot: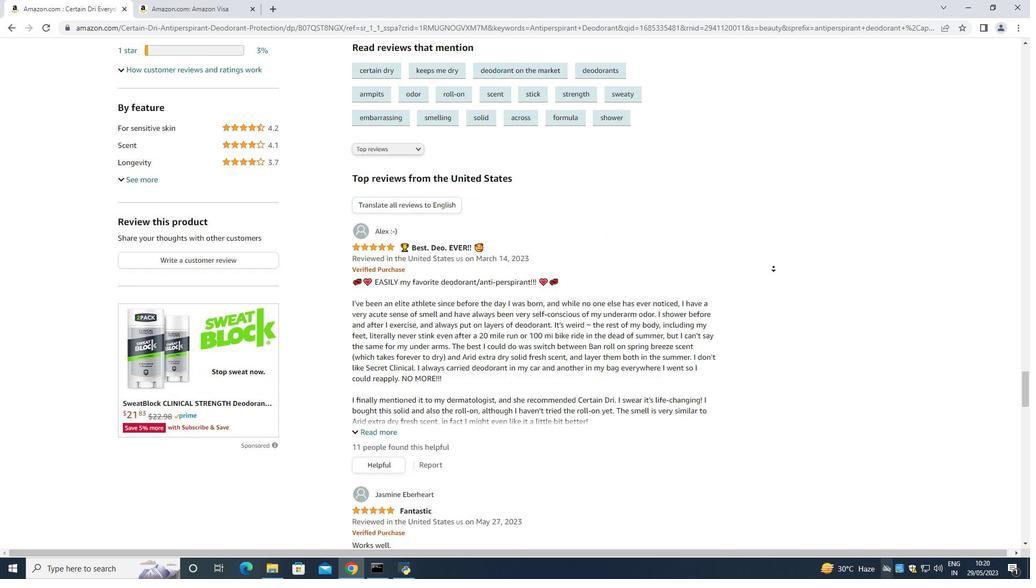 
Action: Mouse scrolled (774, 267) with delta (0, 0)
Screenshot: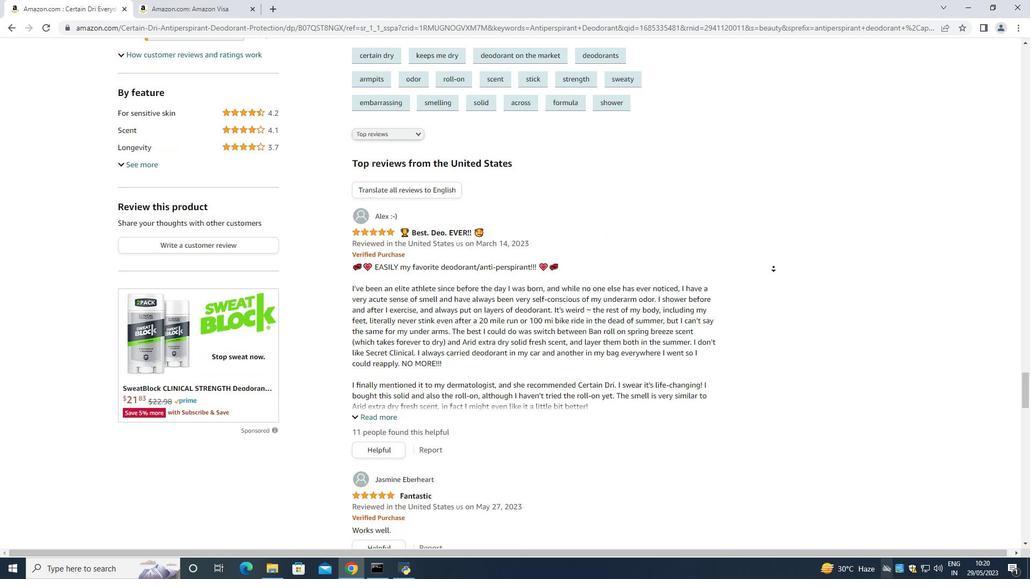 
Action: Mouse scrolled (774, 267) with delta (0, 0)
Screenshot: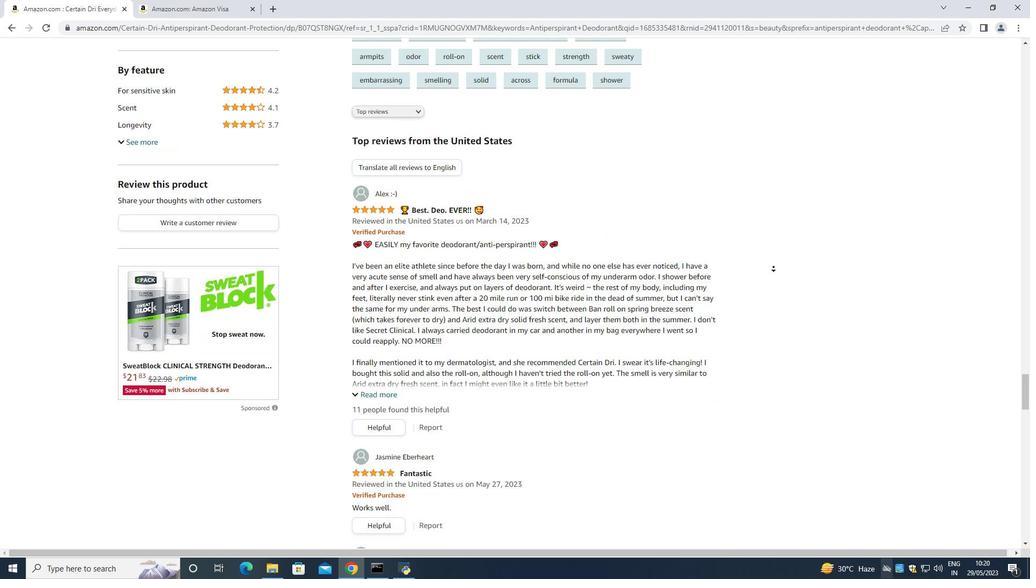 
Action: Mouse moved to (773, 266)
Screenshot: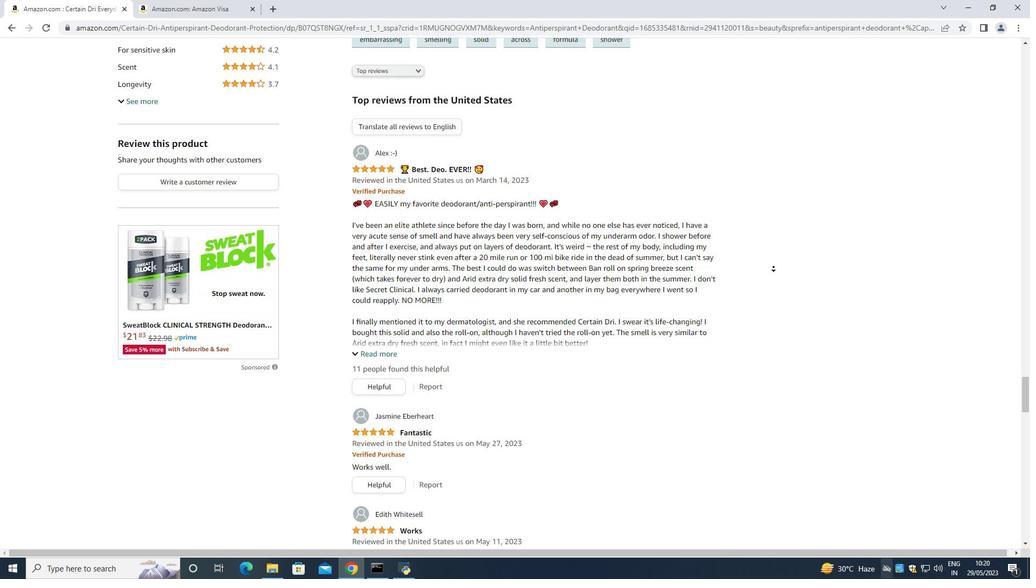 
Action: Mouse scrolled (773, 267) with delta (0, 0)
Screenshot: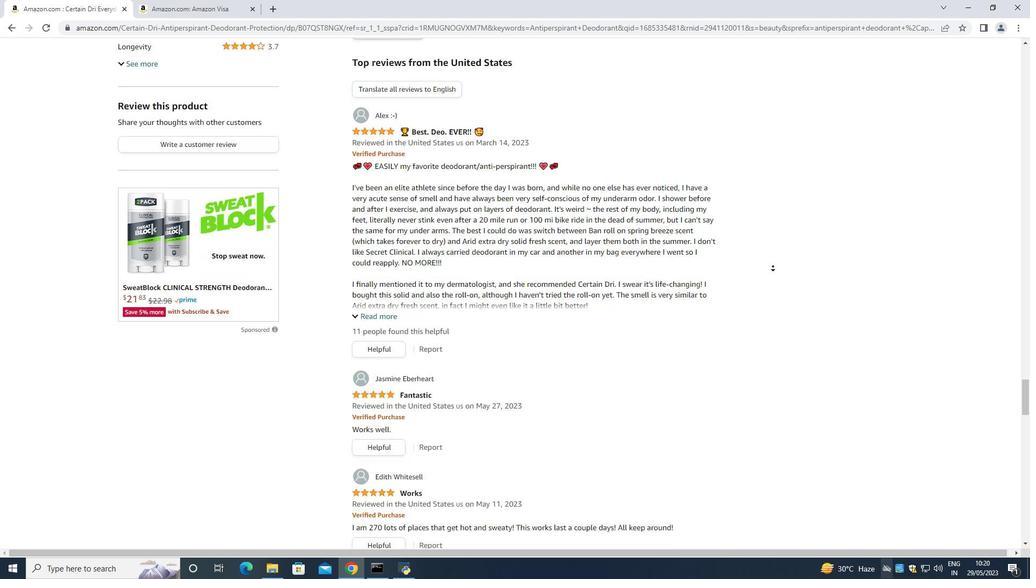 
Action: Mouse scrolled (773, 267) with delta (0, 0)
Screenshot: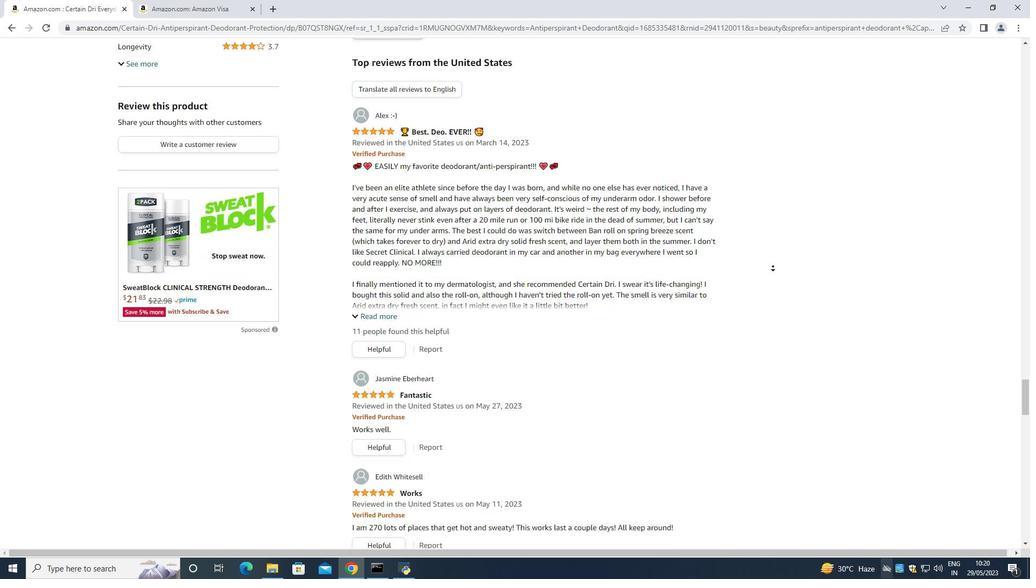 
Action: Mouse scrolled (773, 267) with delta (0, 0)
Screenshot: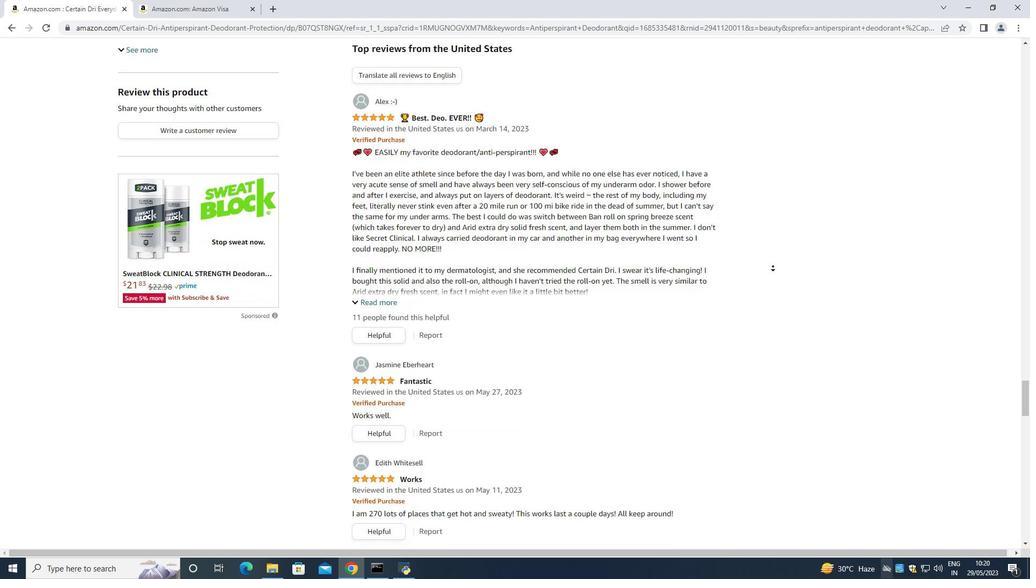 
Action: Mouse scrolled (773, 267) with delta (0, 0)
Screenshot: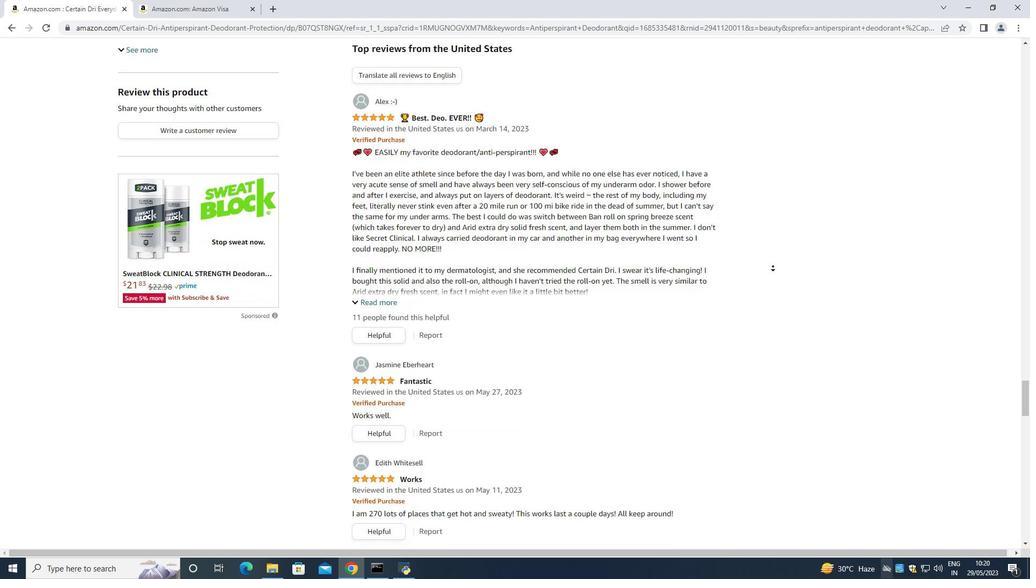 
Action: Mouse moved to (773, 265)
Screenshot: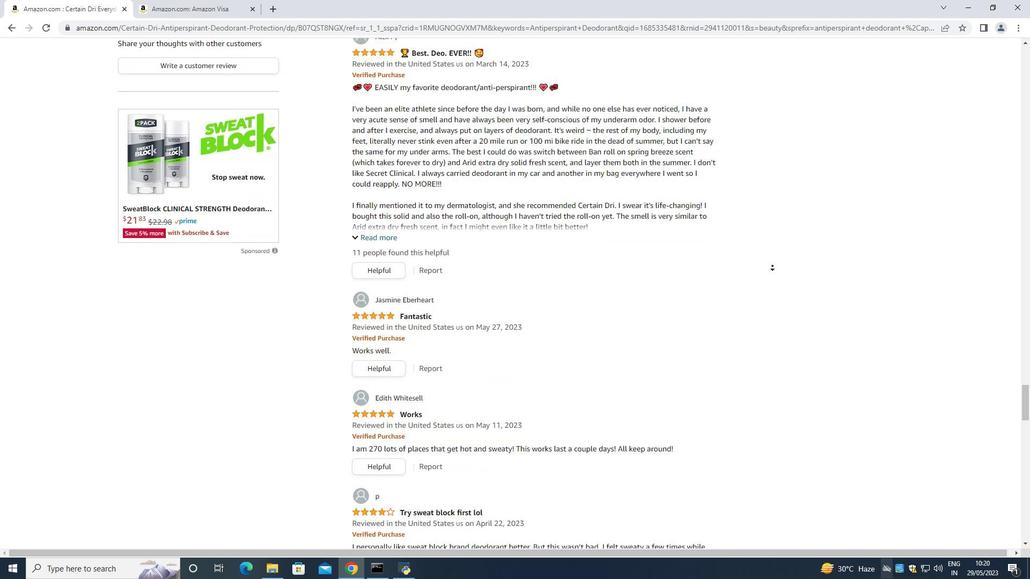 
Action: Mouse scrolled (773, 266) with delta (0, 0)
Screenshot: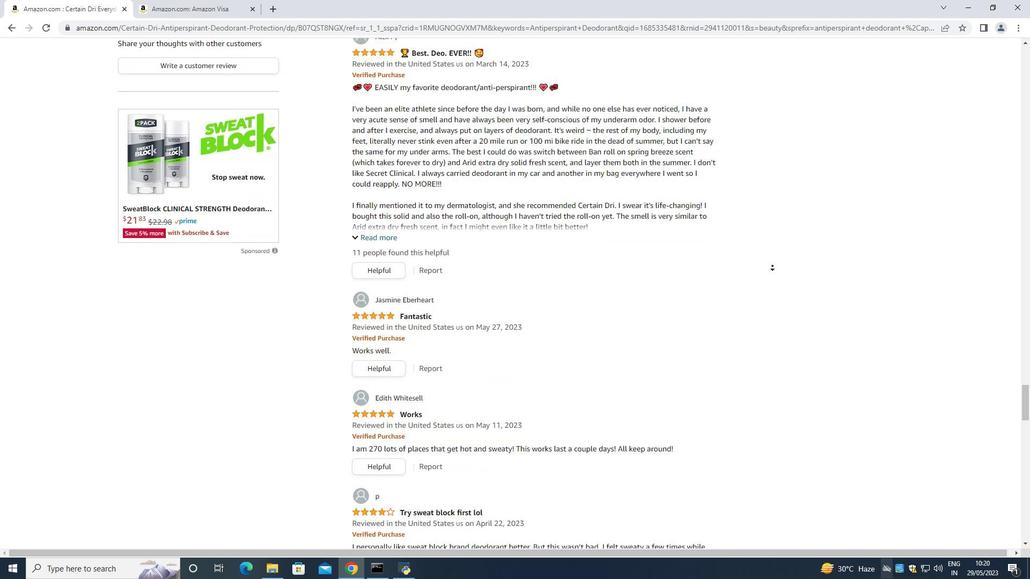 
Action: Mouse scrolled (773, 266) with delta (0, 0)
Screenshot: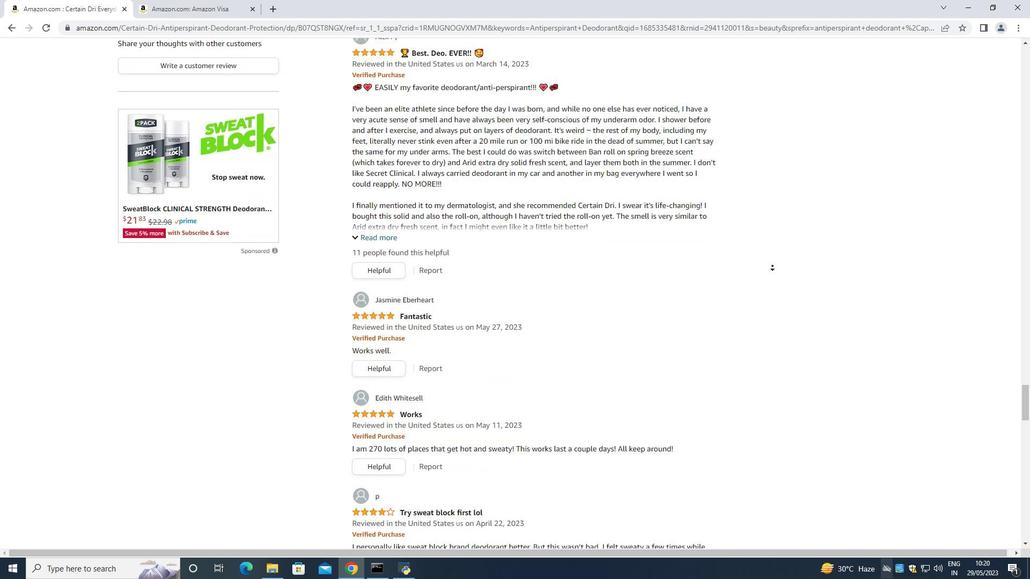 
Action: Mouse scrolled (773, 266) with delta (0, 0)
Screenshot: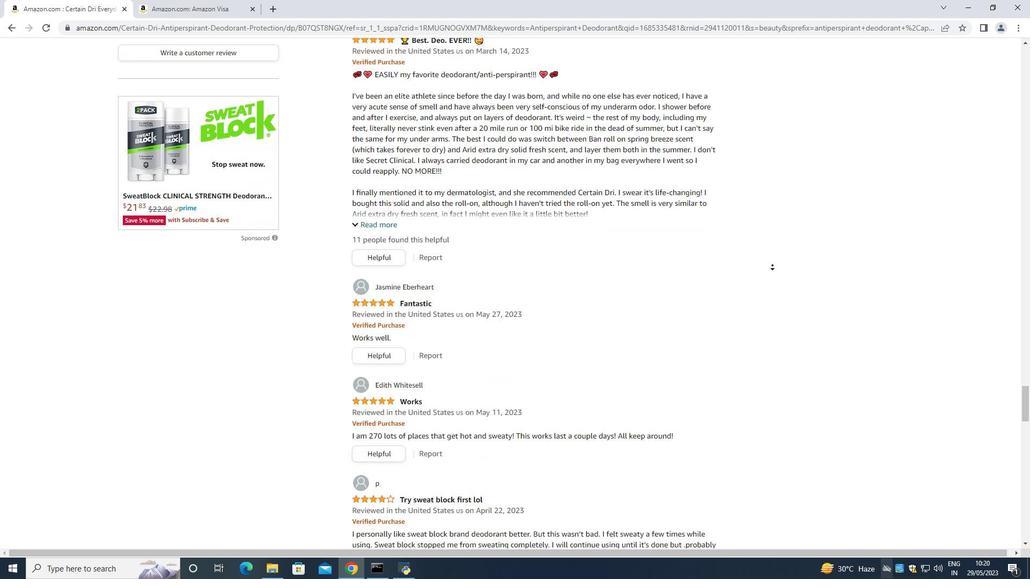 
Action: Mouse scrolled (773, 266) with delta (0, 0)
Screenshot: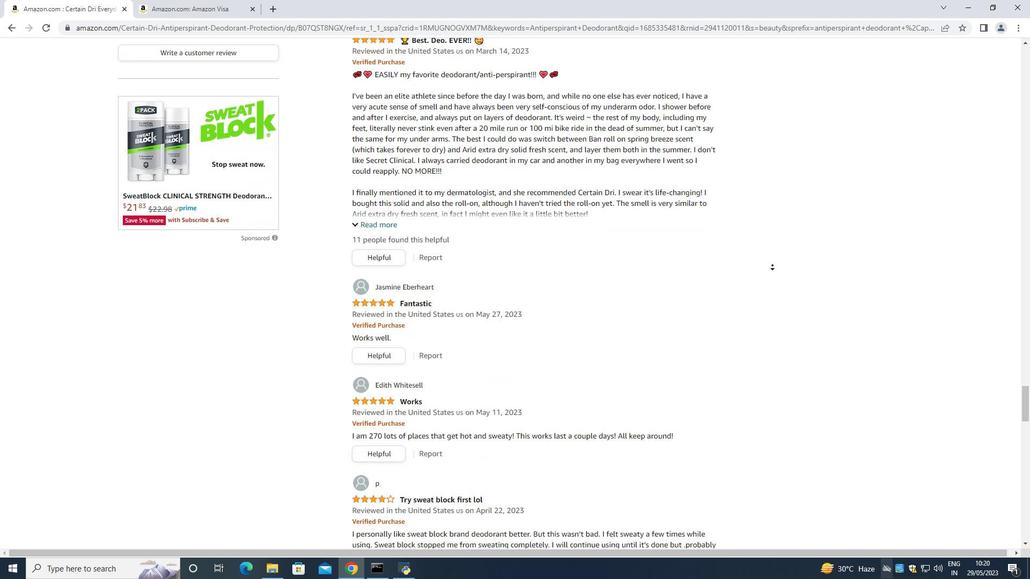
Action: Mouse scrolled (773, 266) with delta (0, 0)
Screenshot: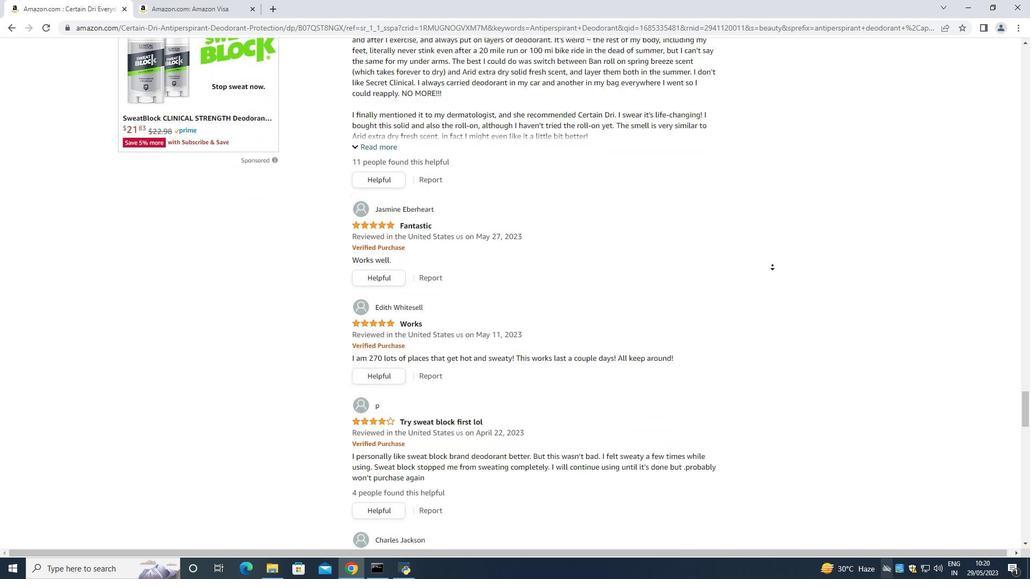 
Action: Mouse scrolled (773, 266) with delta (0, 0)
Screenshot: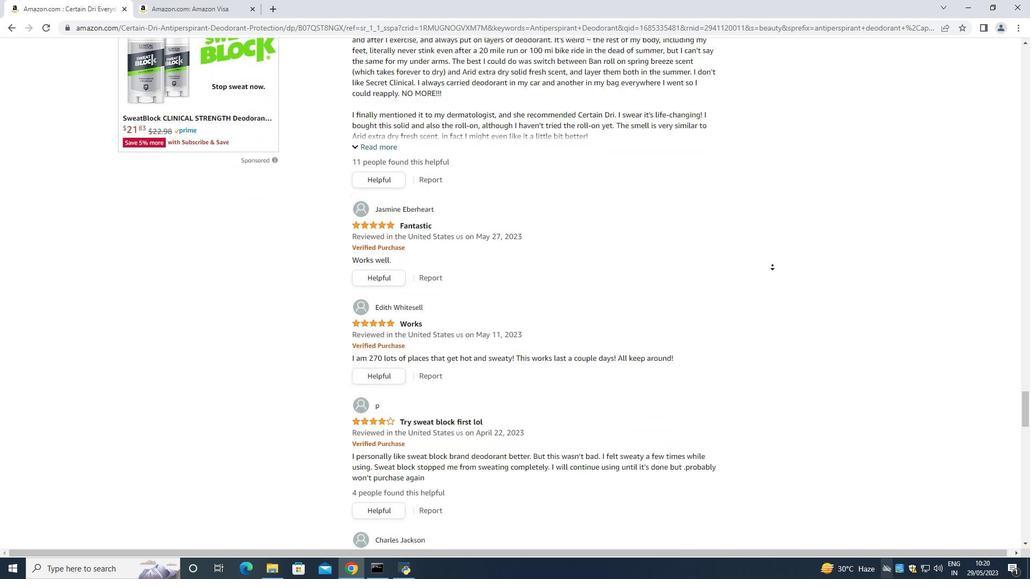 
Action: Mouse scrolled (773, 266) with delta (0, 0)
Screenshot: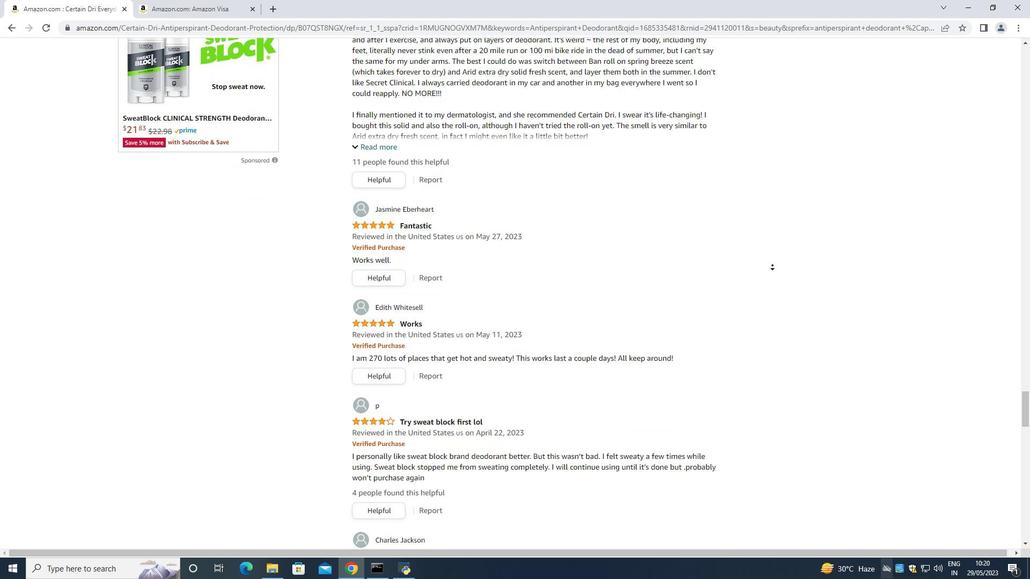 
Action: Mouse moved to (773, 264)
Screenshot: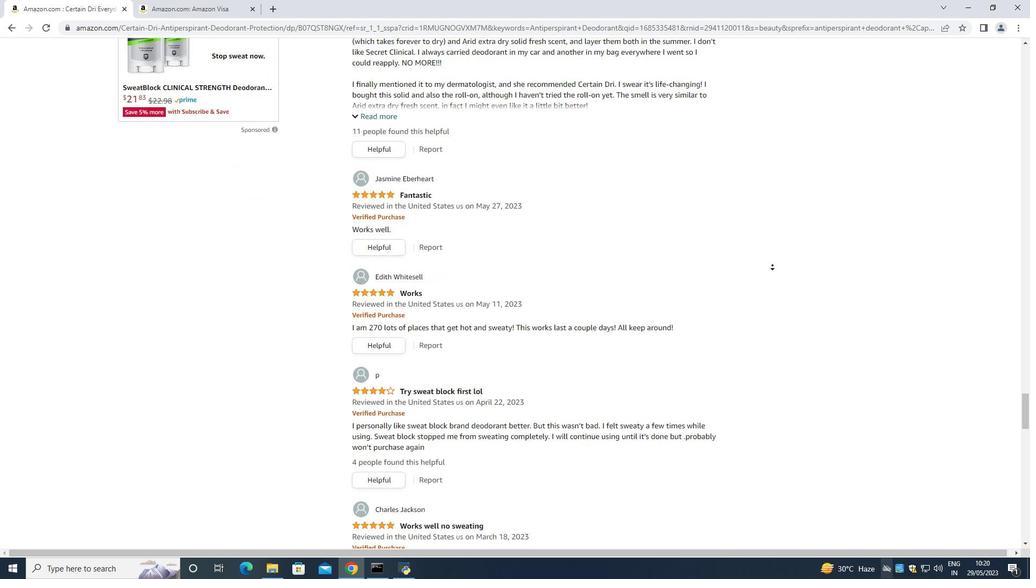 
Action: Mouse scrolled (773, 264) with delta (0, 0)
Screenshot: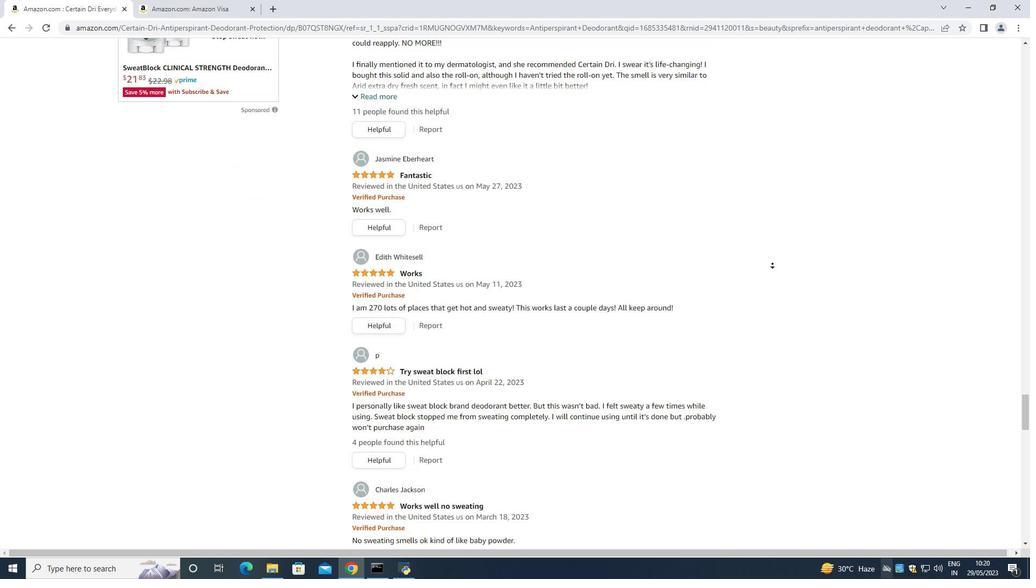 
Action: Mouse scrolled (773, 264) with delta (0, 0)
Screenshot: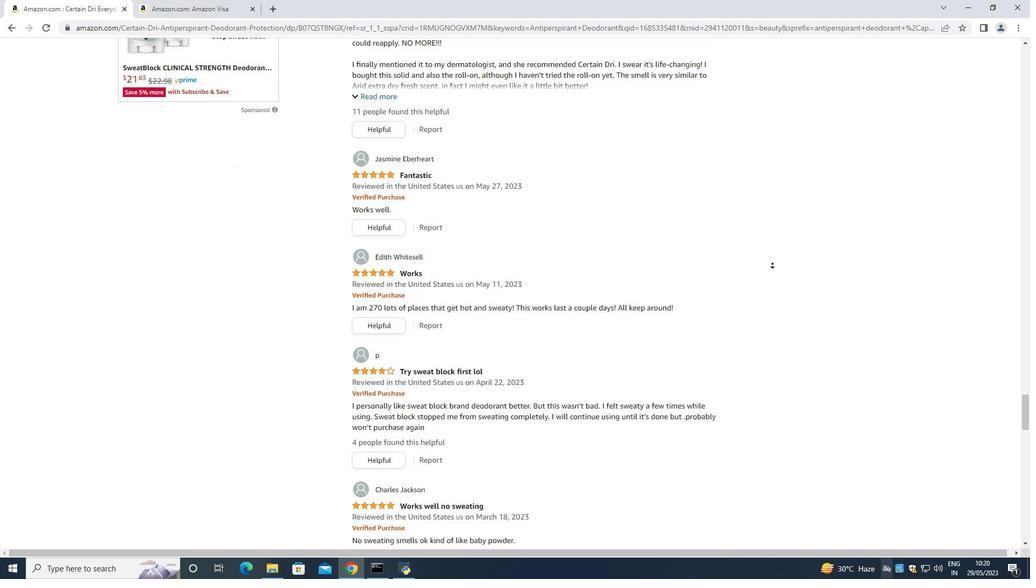 
Action: Mouse scrolled (773, 264) with delta (0, 0)
Screenshot: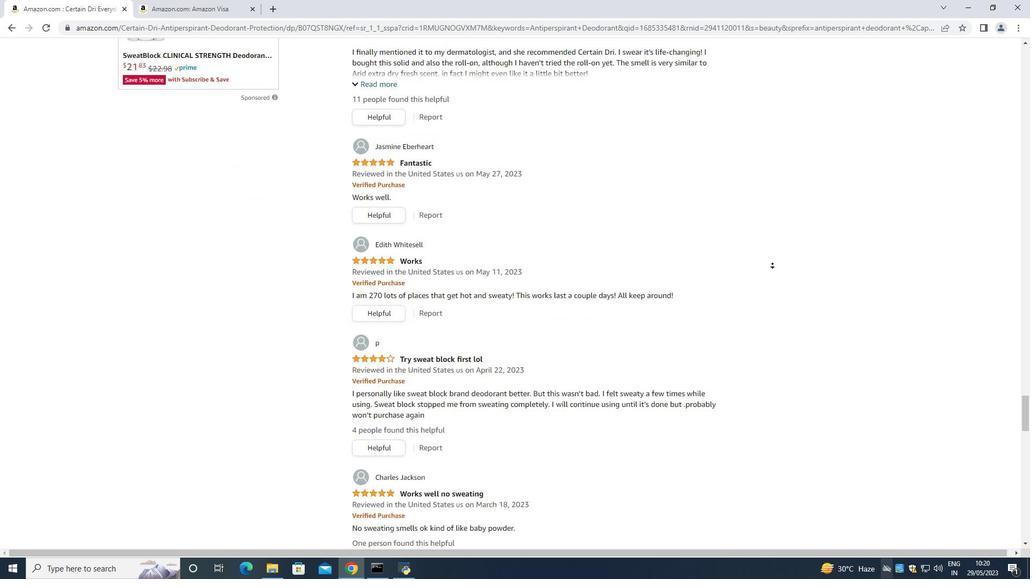 
Action: Mouse scrolled (773, 264) with delta (0, 0)
Screenshot: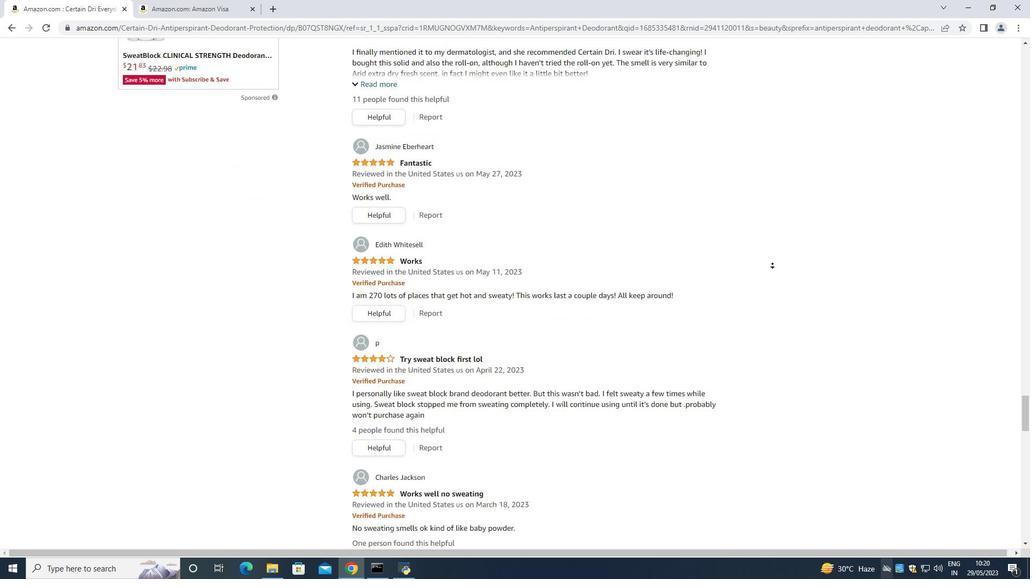 
Action: Mouse scrolled (773, 264) with delta (0, 0)
Screenshot: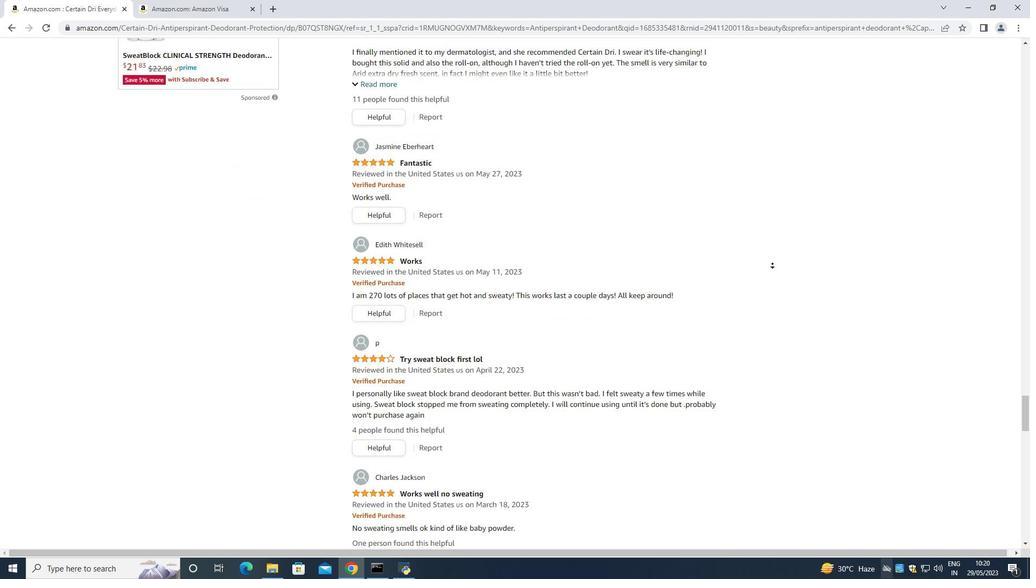 
Action: Mouse scrolled (773, 264) with delta (0, 0)
Screenshot: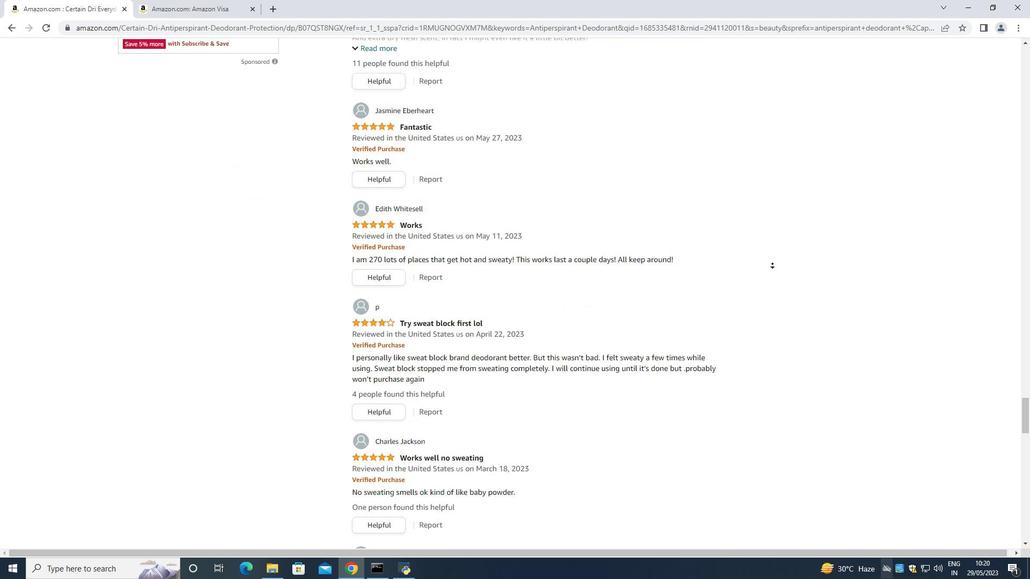 
Action: Mouse scrolled (773, 264) with delta (0, 0)
Screenshot: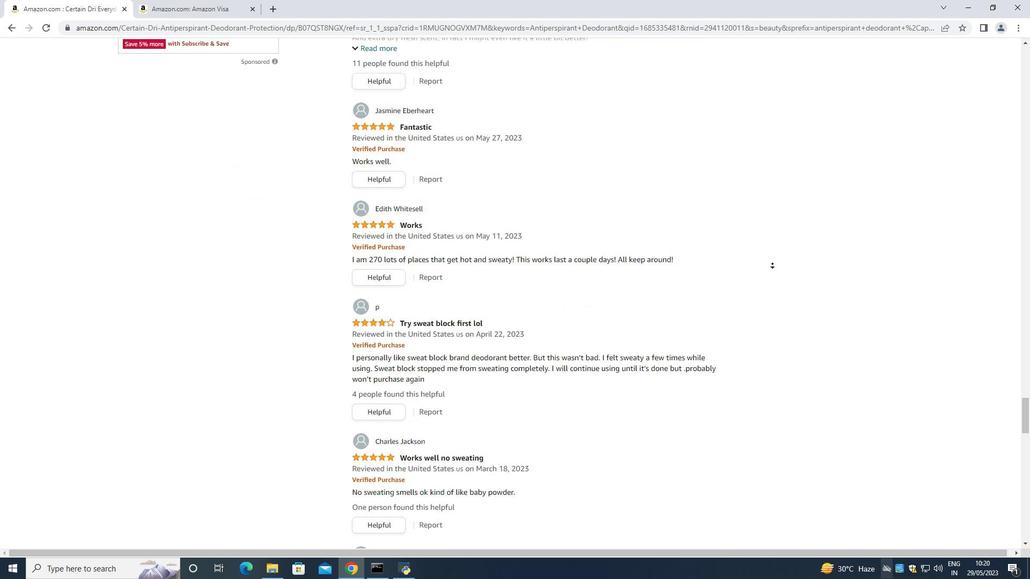 
Action: Mouse scrolled (773, 264) with delta (0, 0)
Screenshot: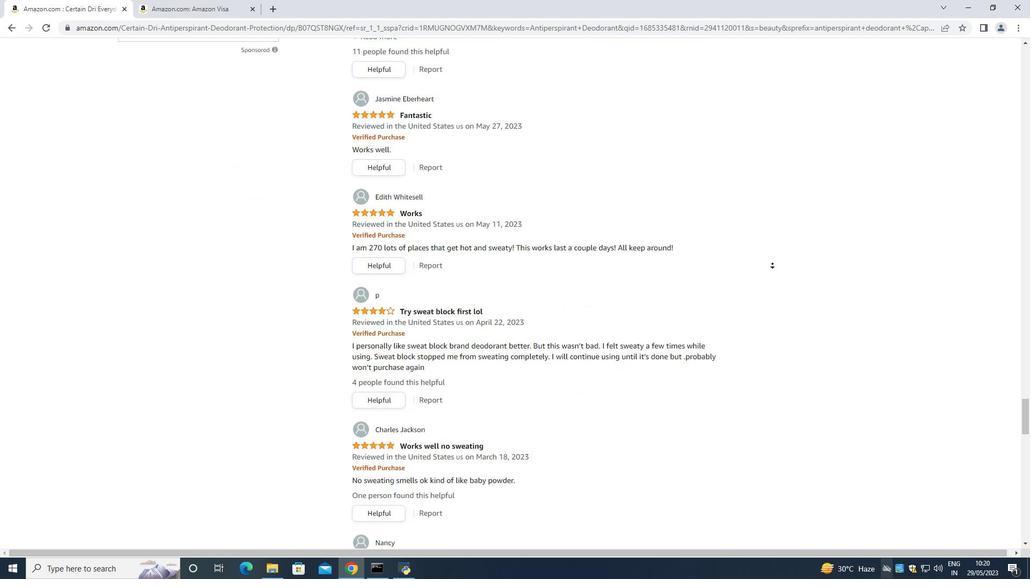 
Action: Mouse scrolled (773, 264) with delta (0, 0)
Screenshot: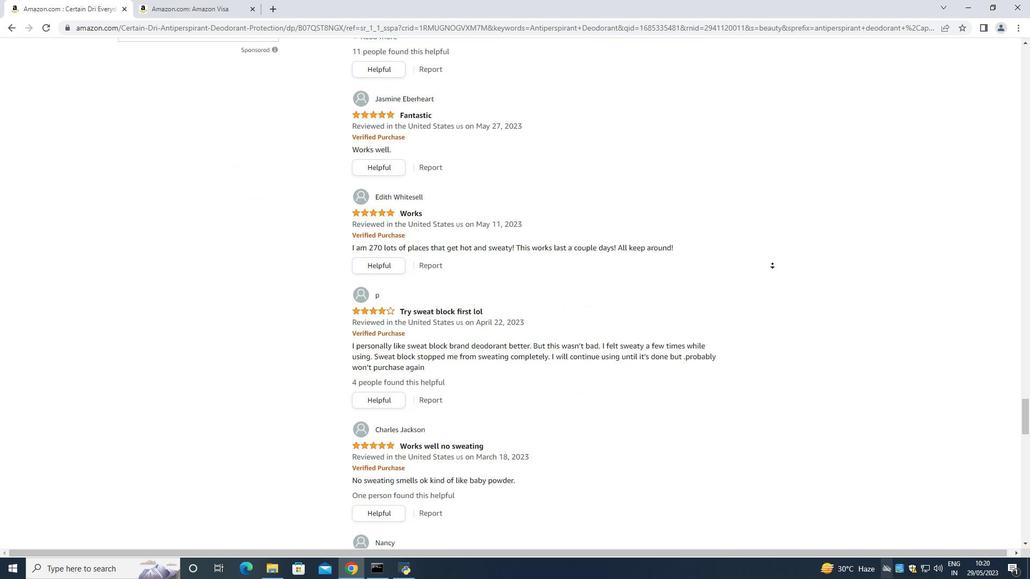 
Action: Mouse scrolled (773, 264) with delta (0, 0)
Screenshot: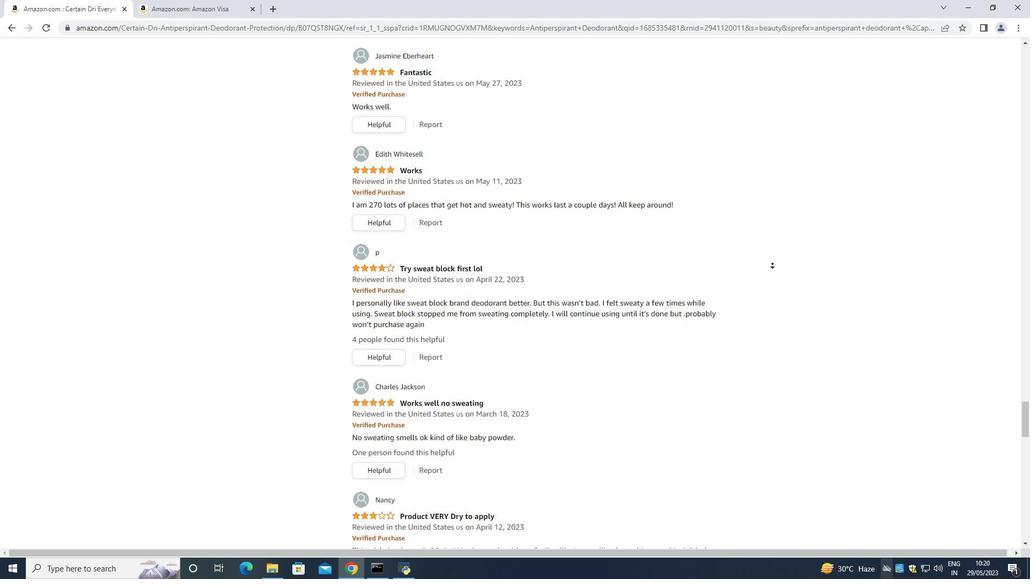 
Action: Mouse scrolled (773, 264) with delta (0, 0)
Screenshot: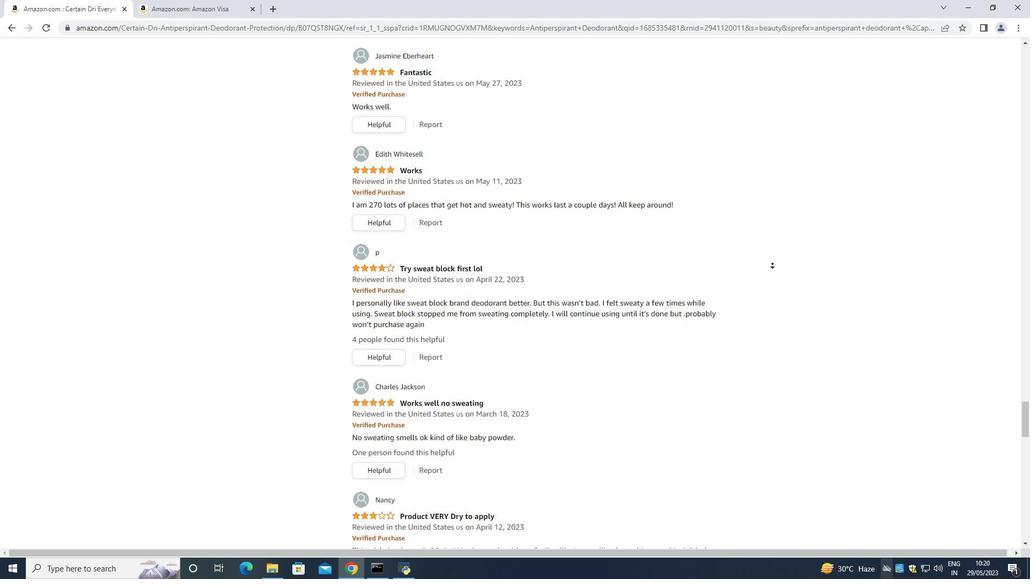 
Action: Mouse scrolled (773, 264) with delta (0, 0)
Screenshot: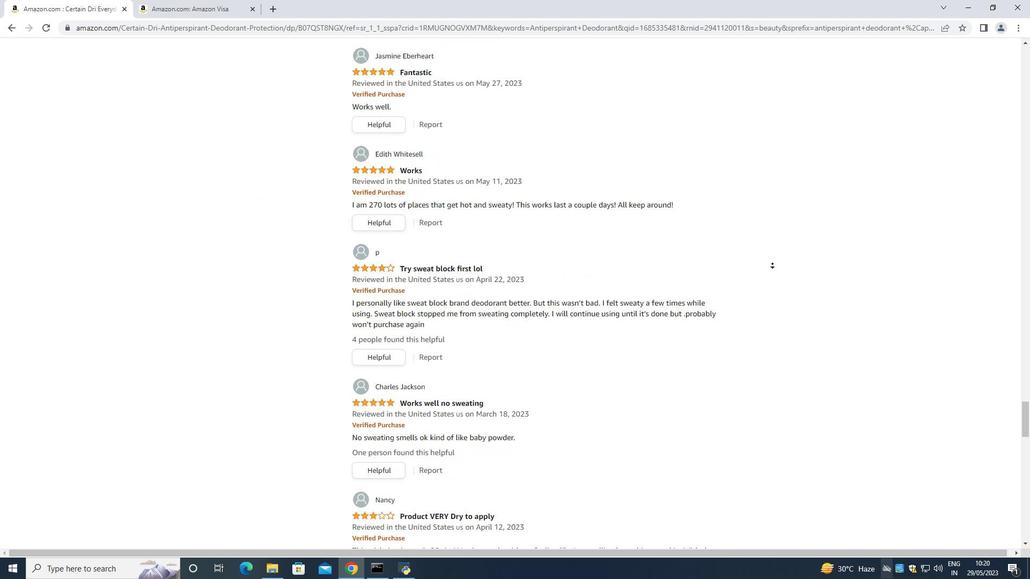 
Action: Mouse scrolled (773, 264) with delta (0, 0)
Screenshot: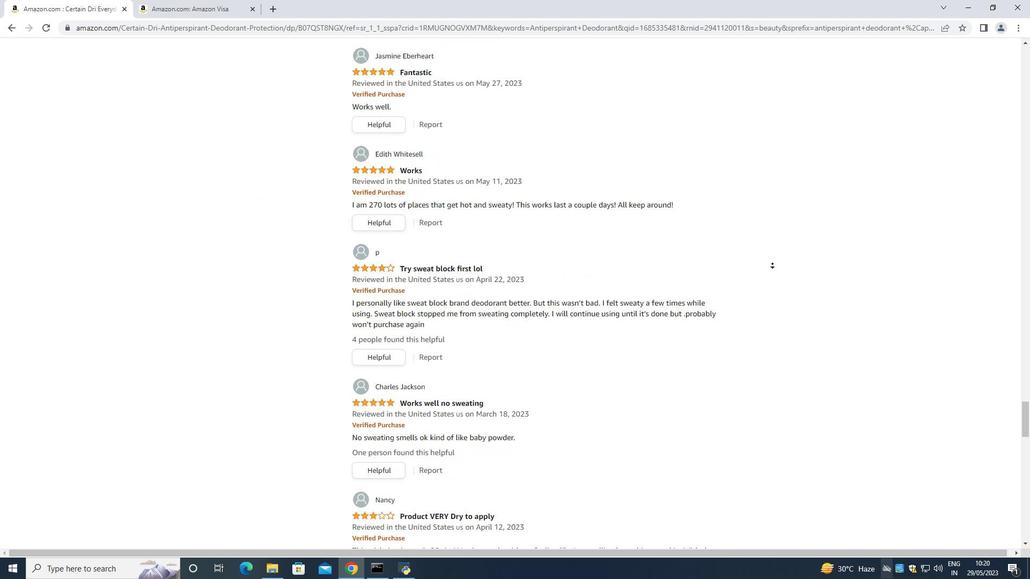 
Action: Mouse scrolled (773, 264) with delta (0, 0)
